 Task: Buy 5 Refrigerator Magnets from Kitchen Accessories section under best seller category for shipping address: Kelly Rodriguez, 1487 Vineyard Drive, Independence, Ohio 44131, Cell Number 4403901431. Pay from credit card ending with 9757, CVV 798
Action: Mouse moved to (16, 108)
Screenshot: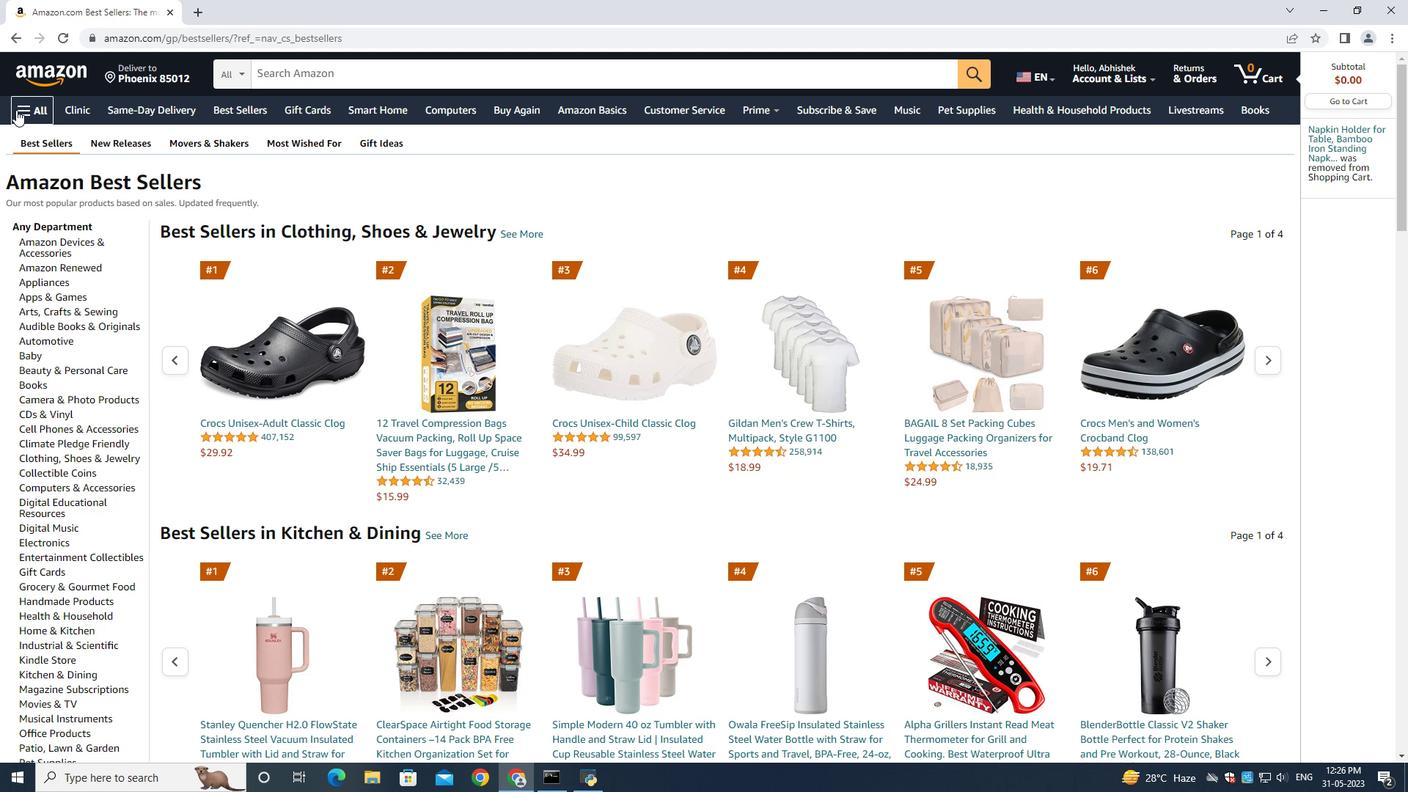 
Action: Mouse pressed left at (16, 108)
Screenshot: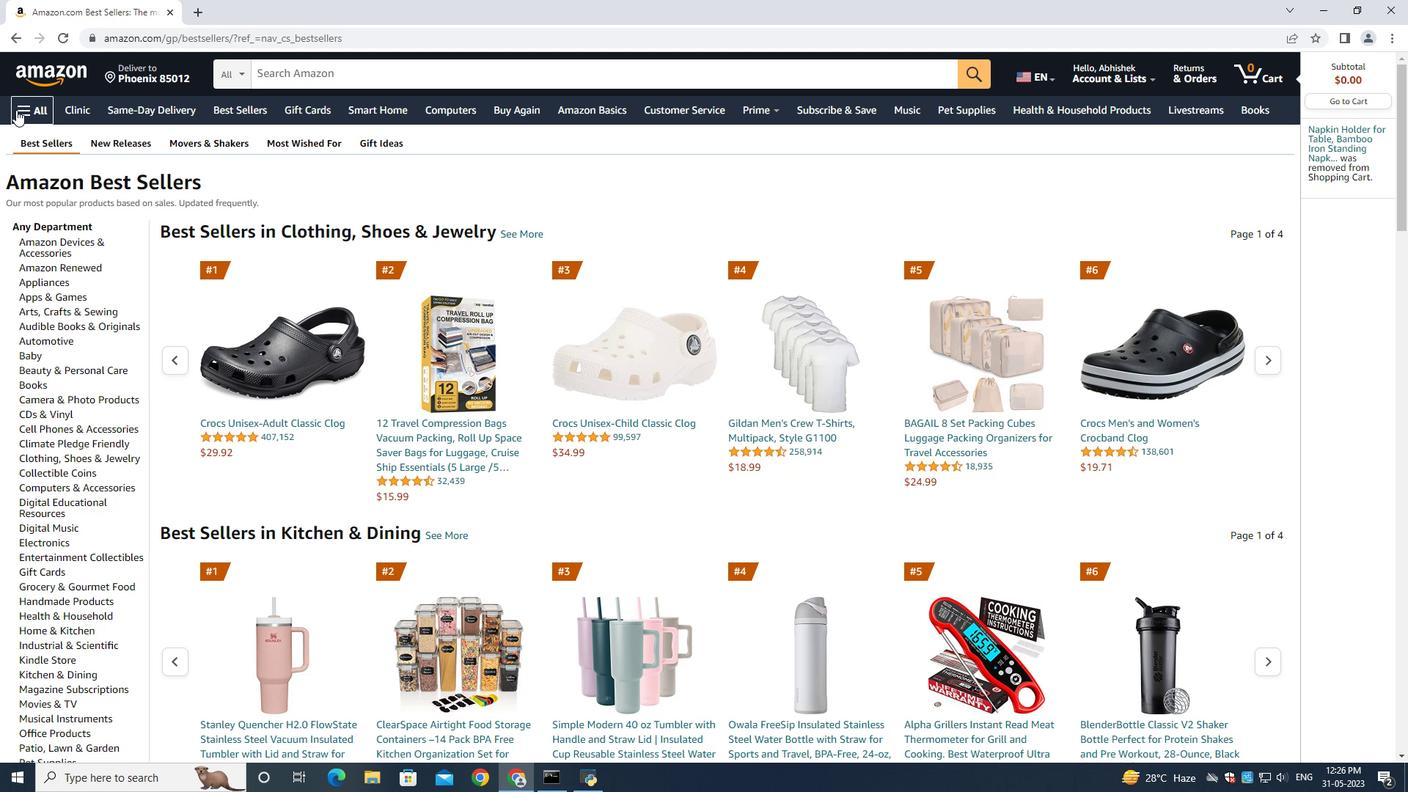 
Action: Mouse moved to (74, 138)
Screenshot: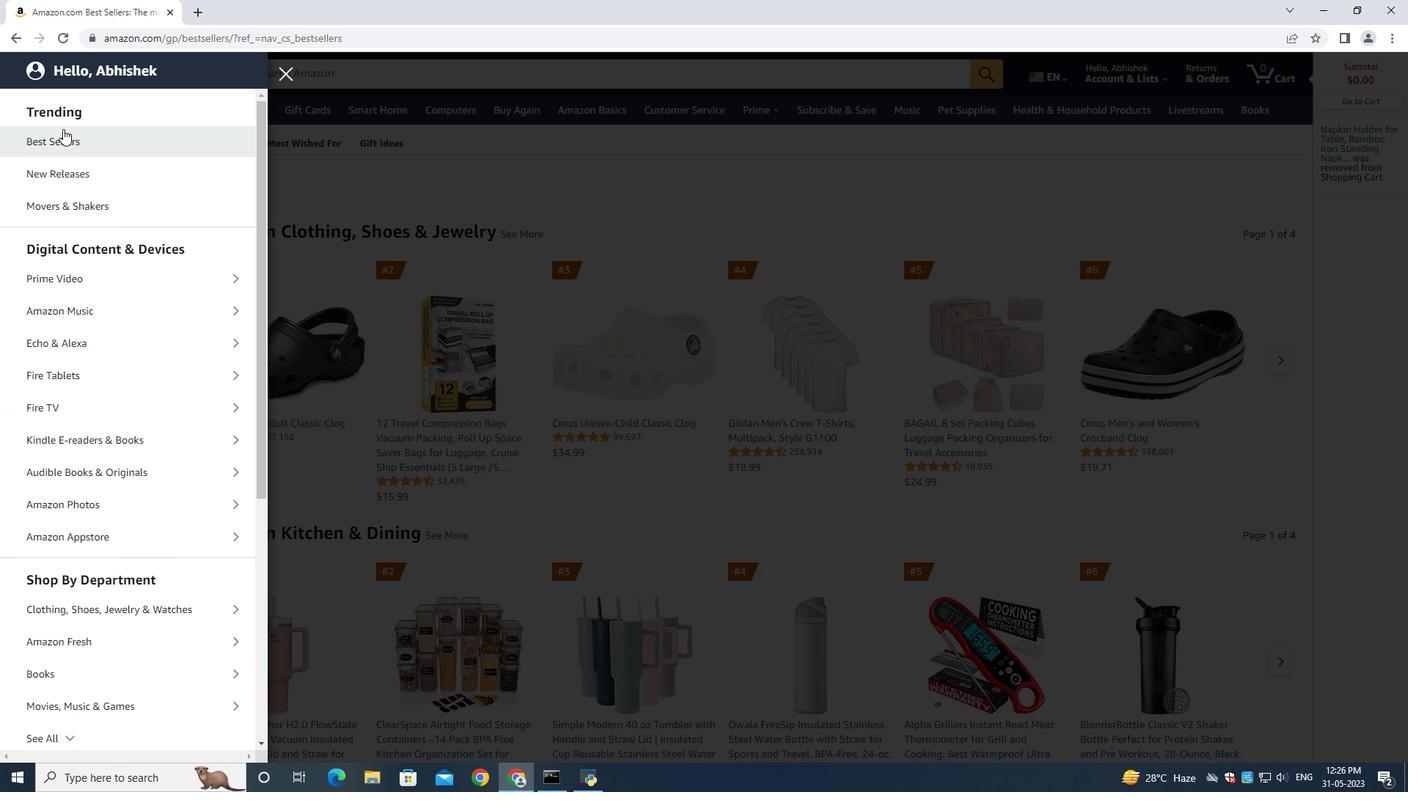
Action: Mouse pressed left at (74, 138)
Screenshot: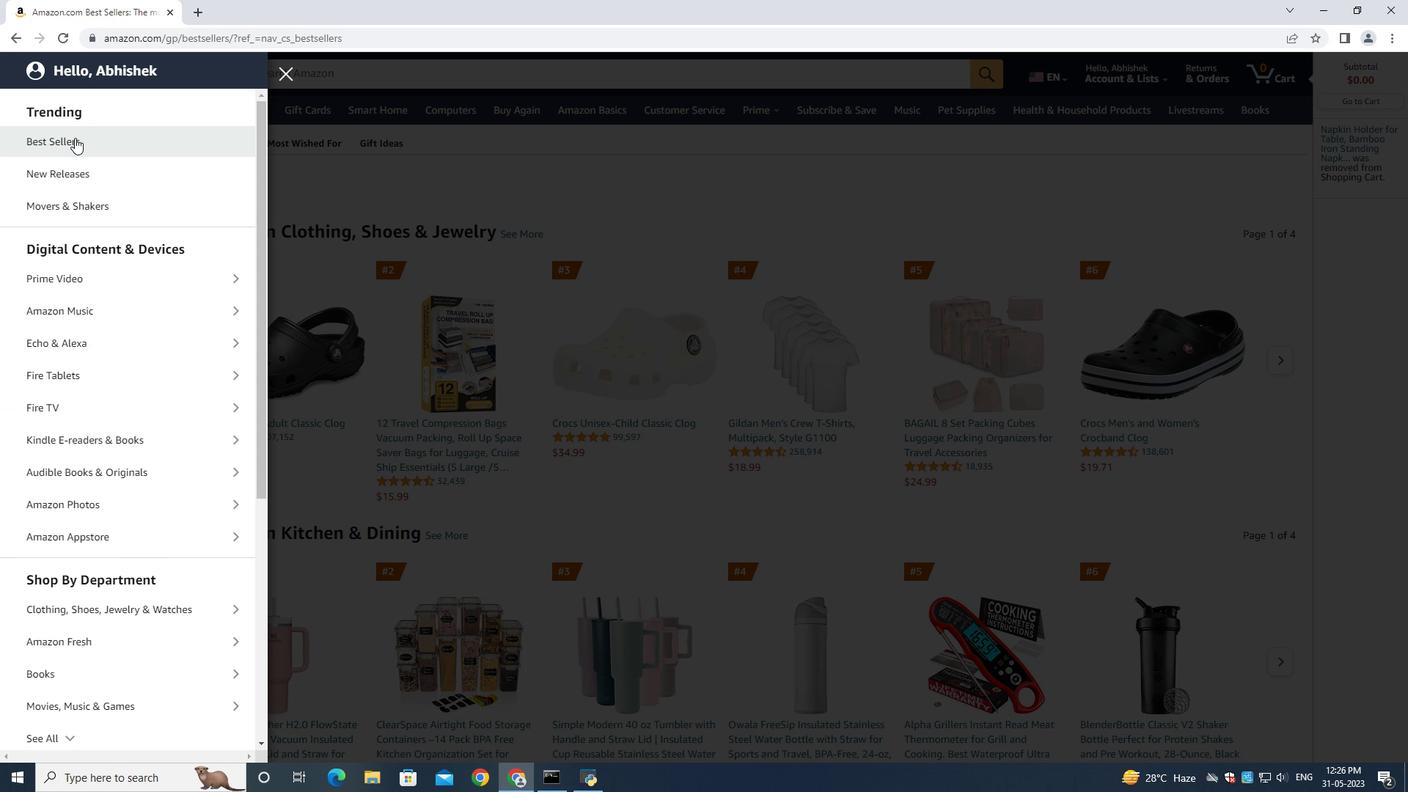 
Action: Mouse moved to (327, 78)
Screenshot: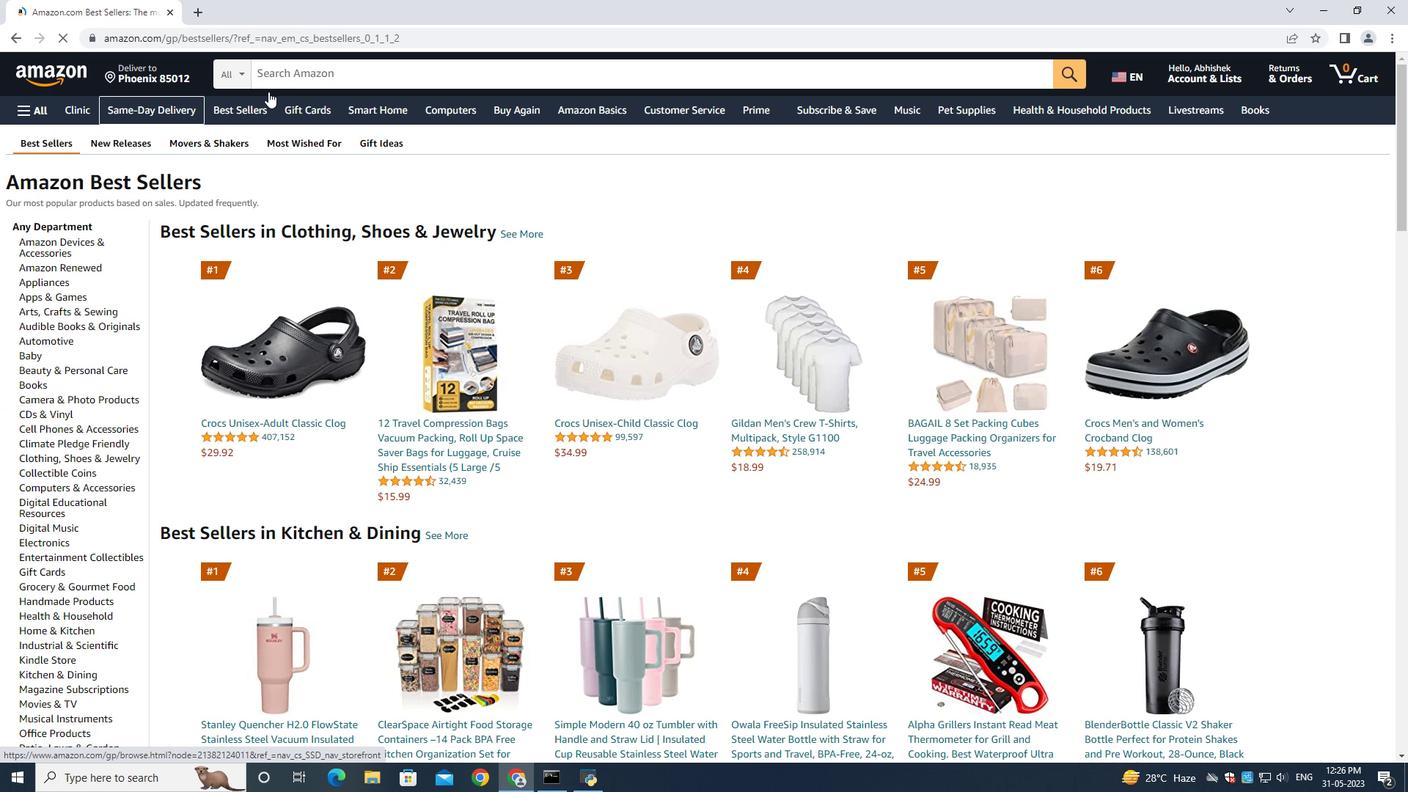 
Action: Mouse pressed left at (327, 78)
Screenshot: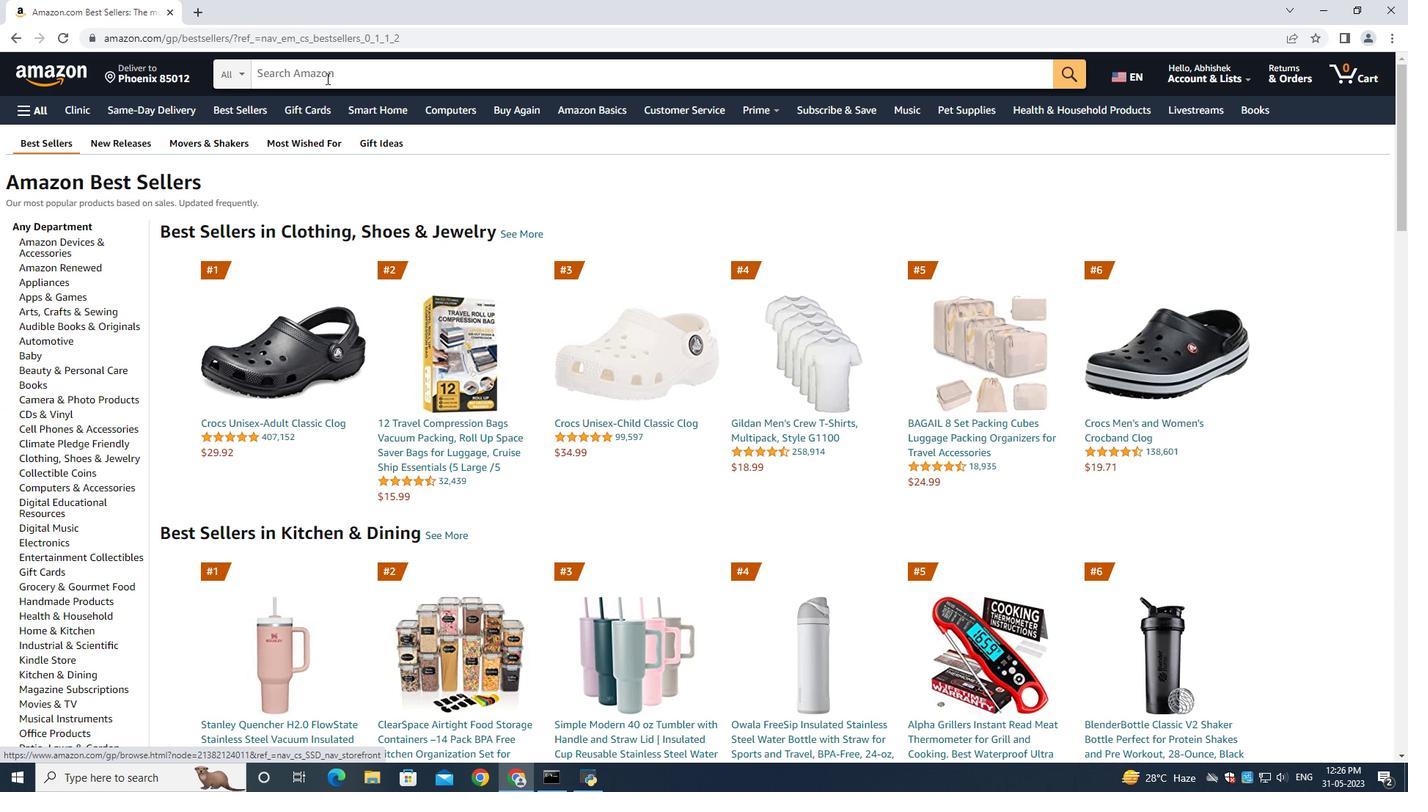
Action: Mouse moved to (326, 78)
Screenshot: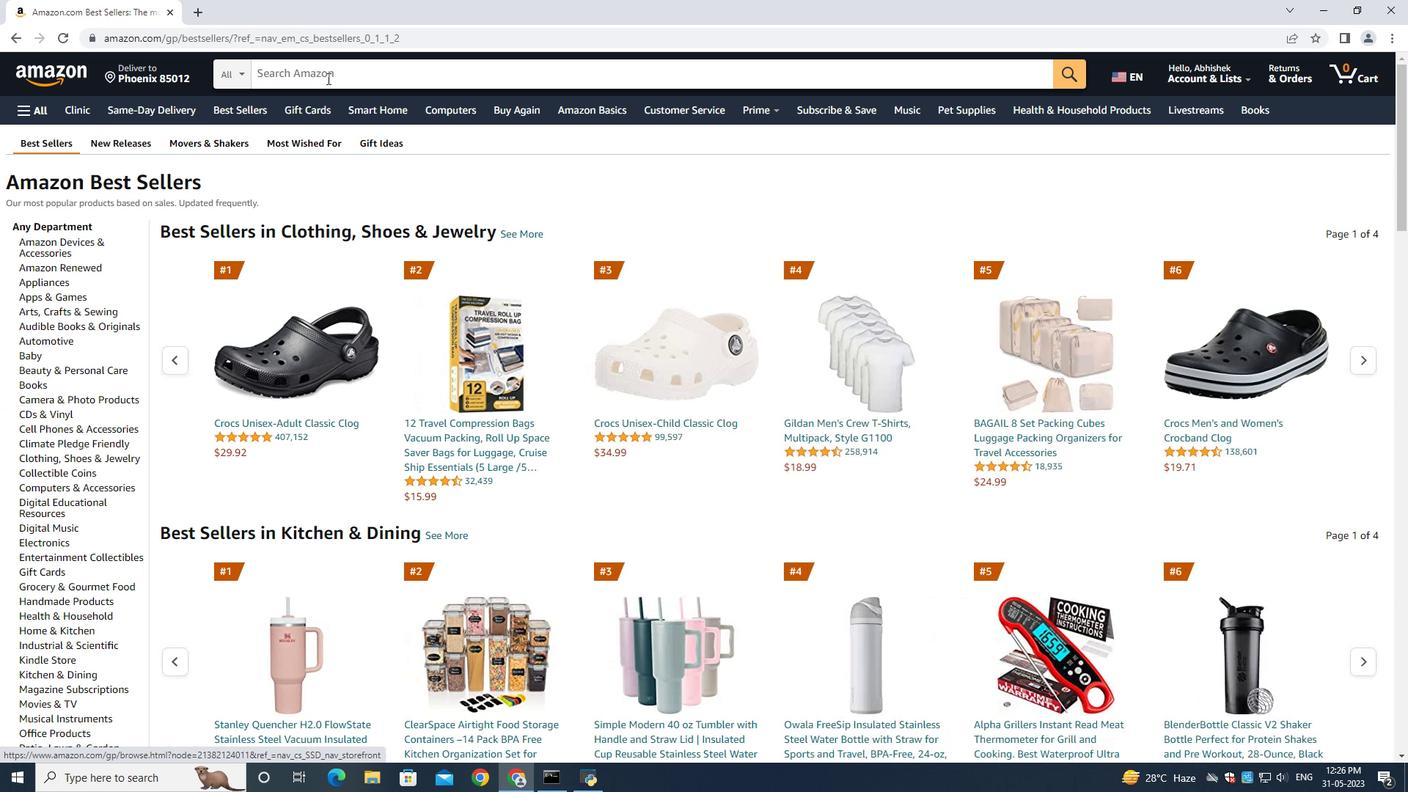 
Action: Key pressed <Key.shift><Key.shift><Key.shift><Key.shift>Refrigerator<Key.enter>
Screenshot: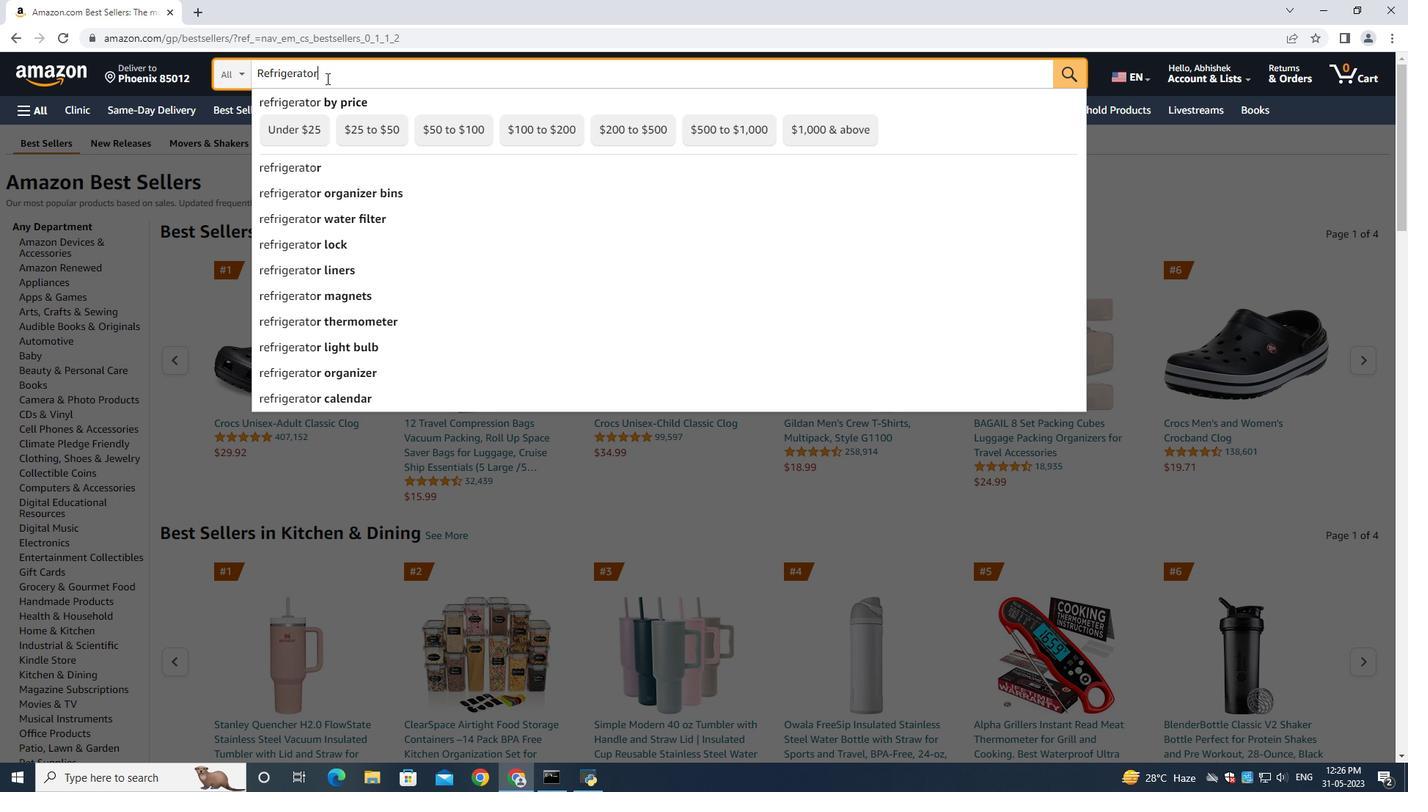 
Action: Mouse moved to (399, 77)
Screenshot: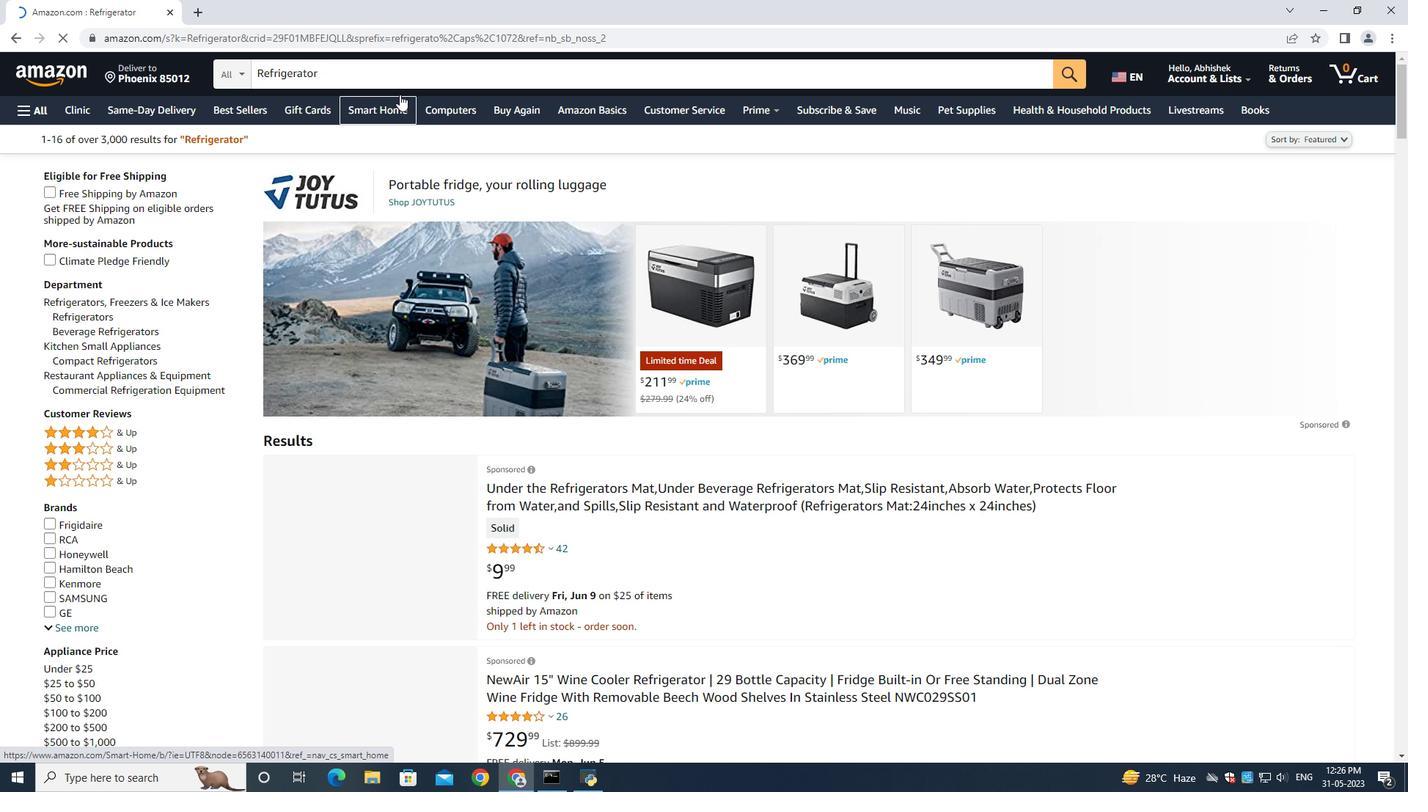 
Action: Mouse pressed left at (399, 77)
Screenshot: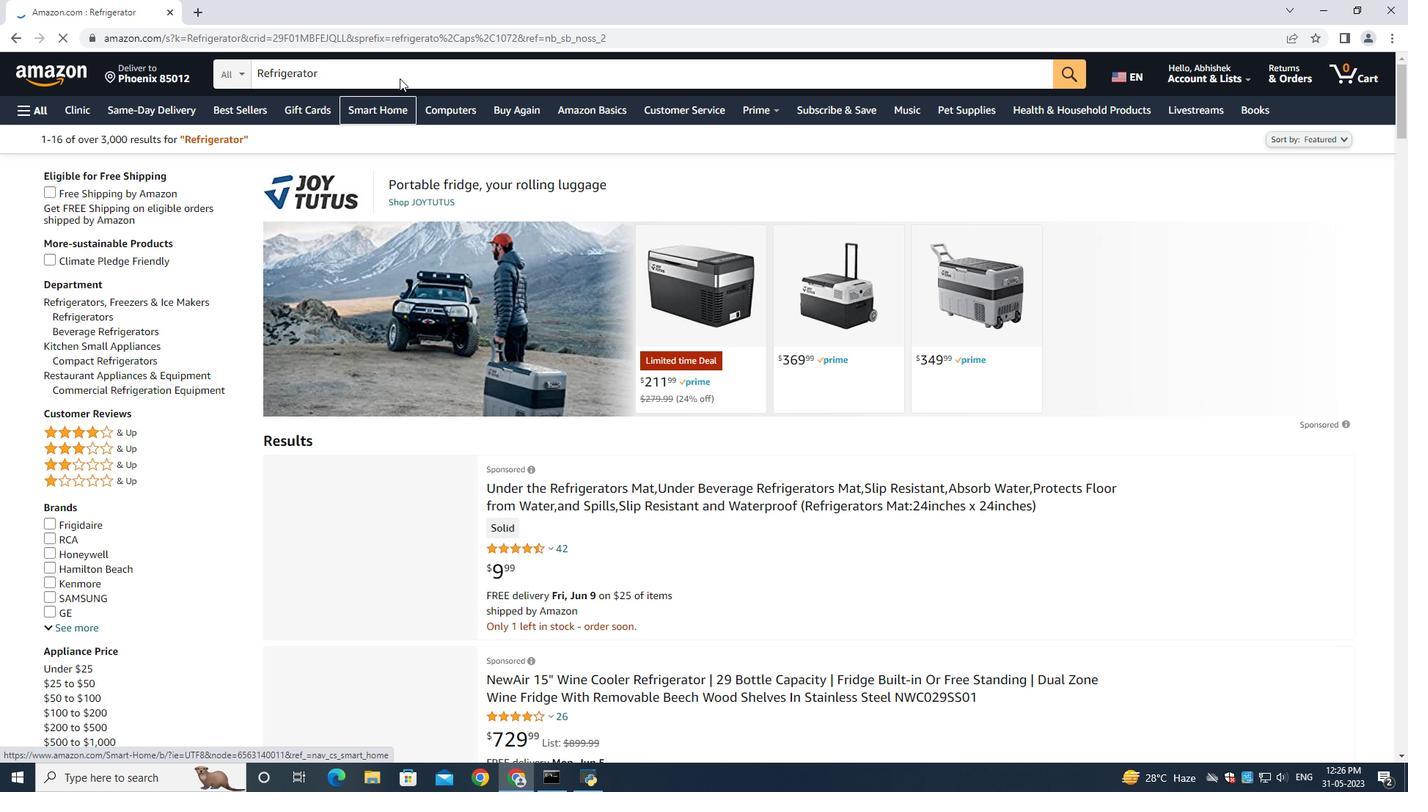 
Action: Key pressed <Key.space>magets<Key.enter>
Screenshot: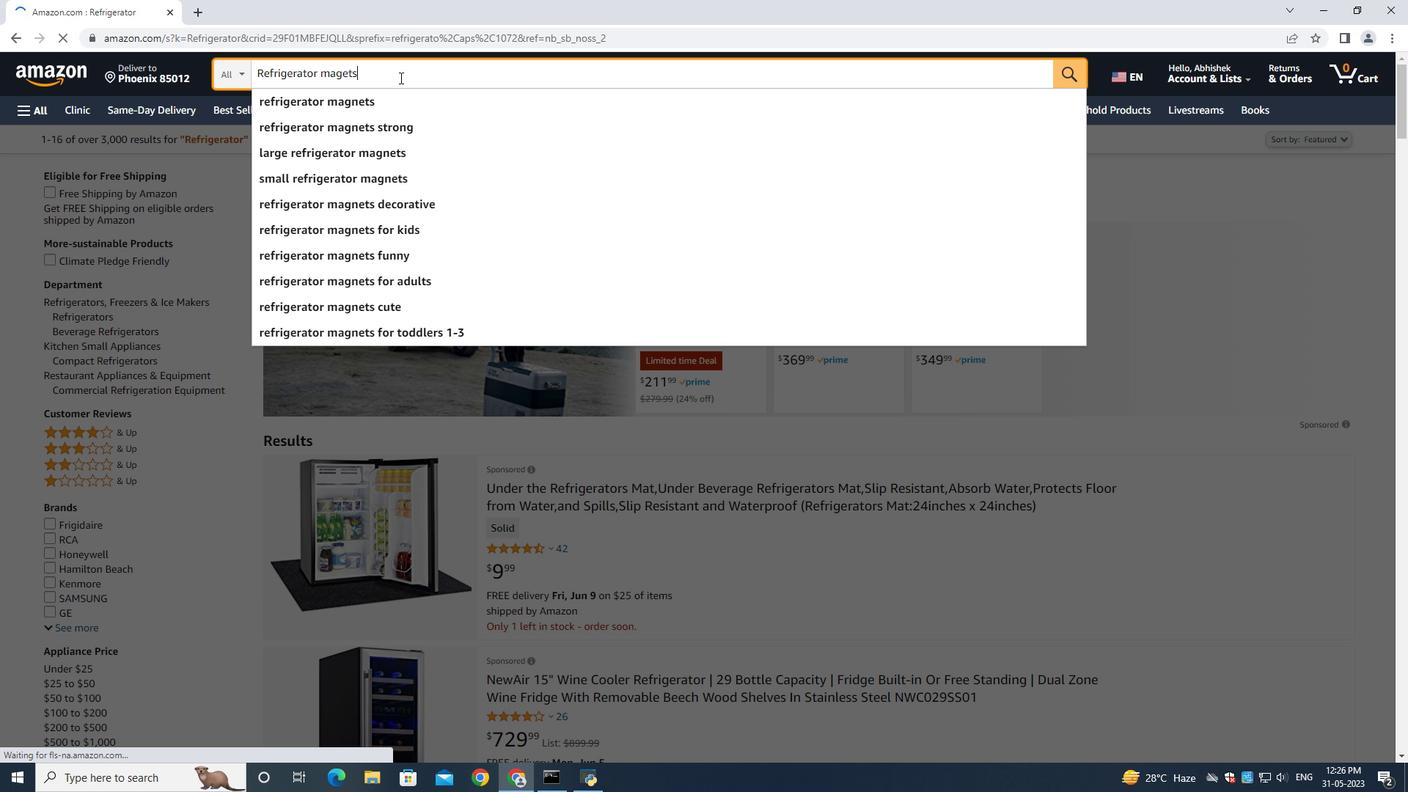 
Action: Mouse moved to (415, 77)
Screenshot: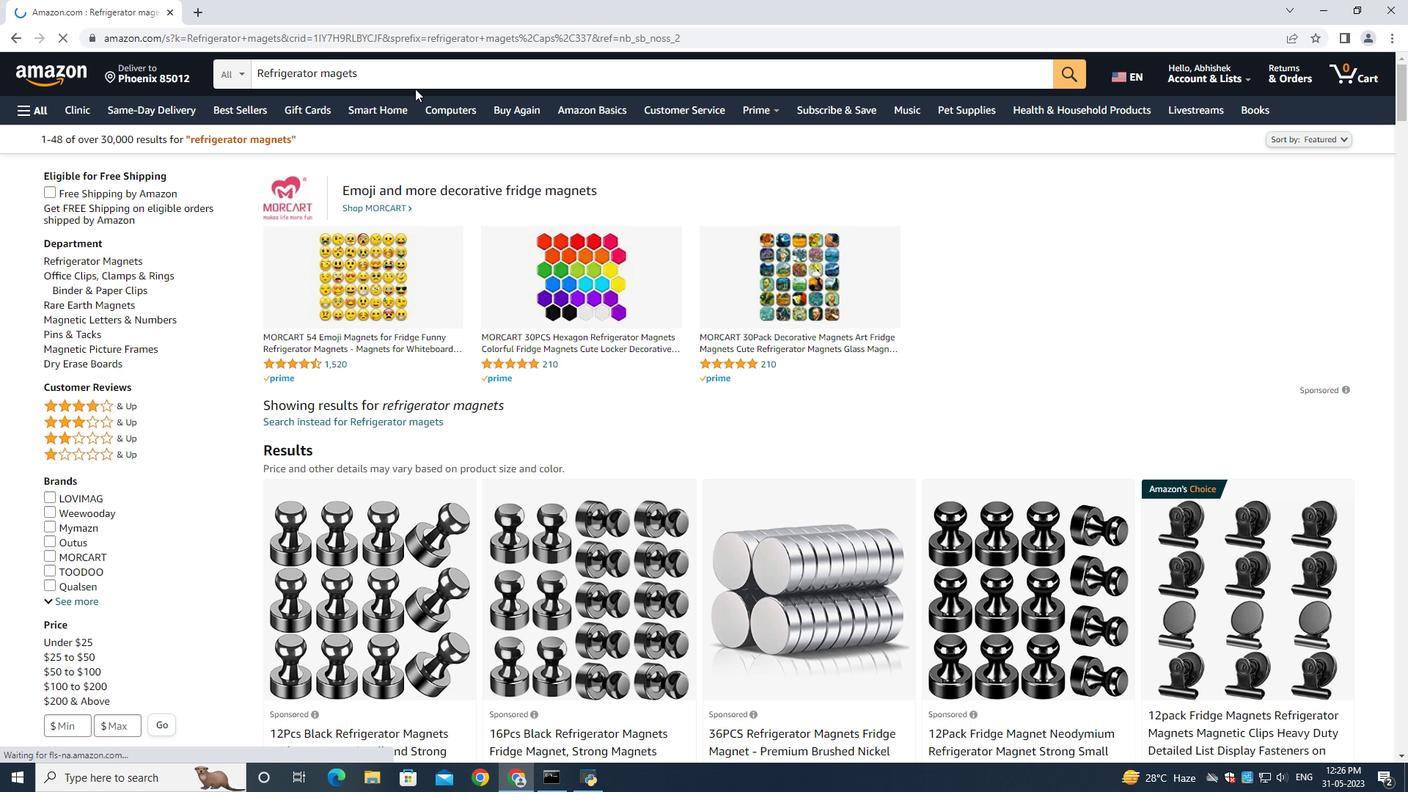 
Action: Mouse pressed left at (415, 77)
Screenshot: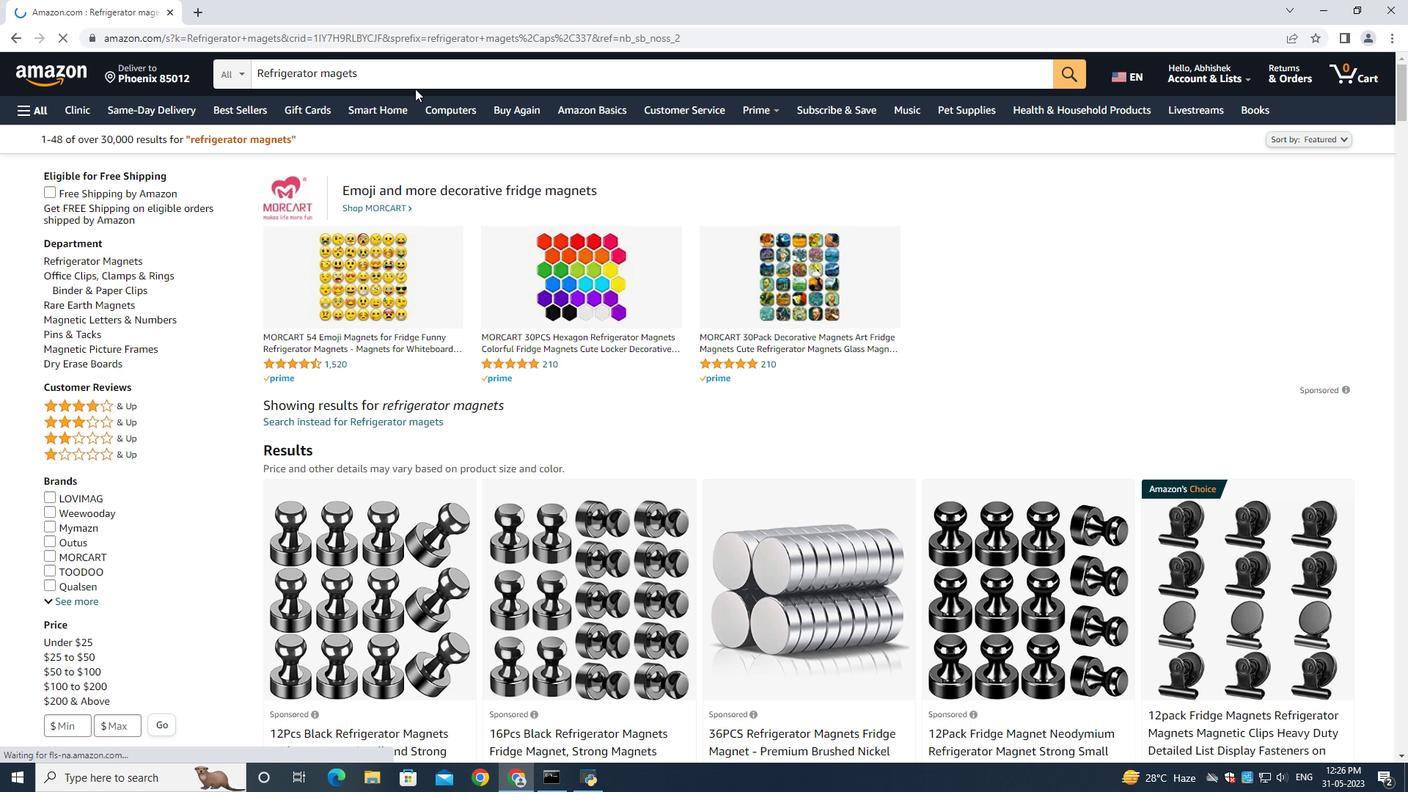 
Action: Mouse moved to (415, 77)
Screenshot: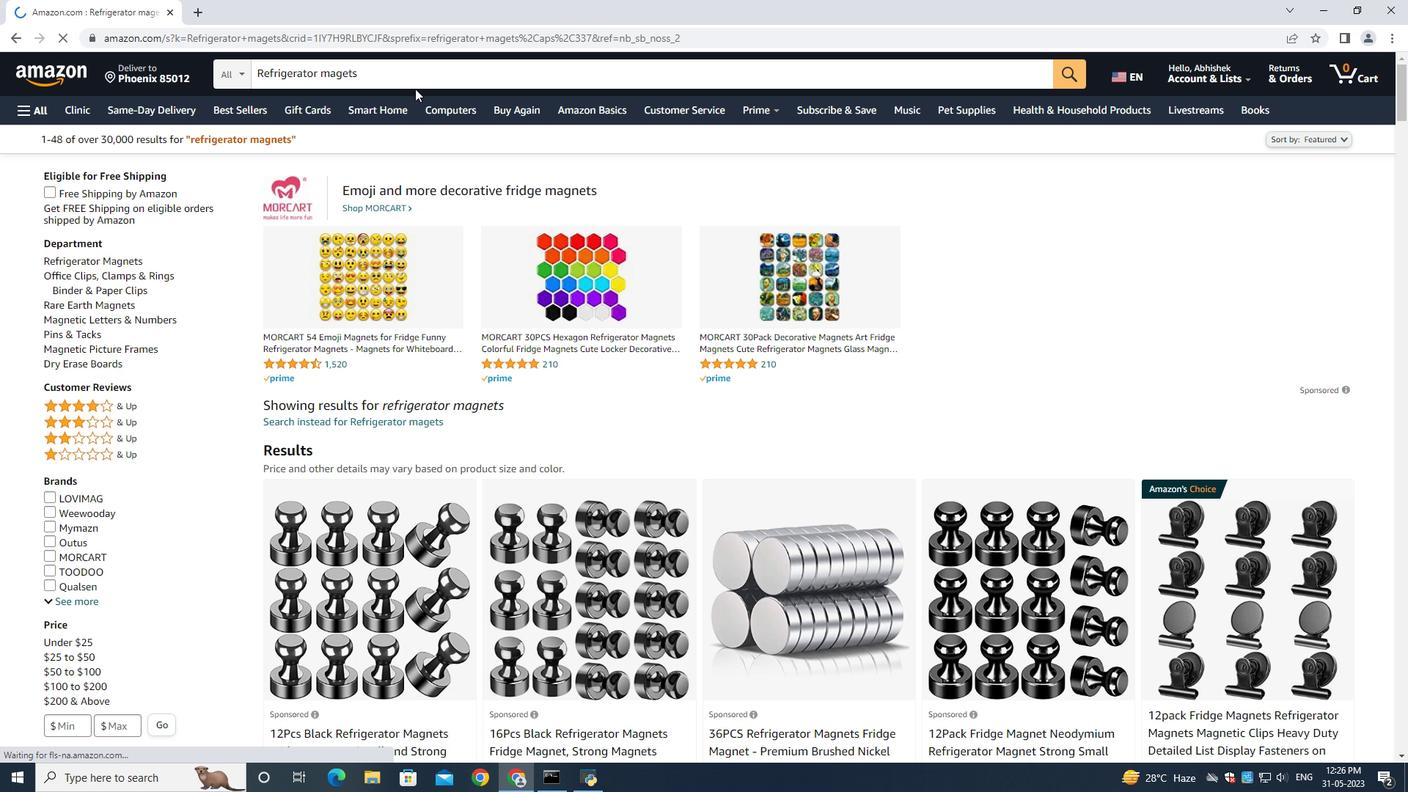 
Action: Key pressed <Key.space>kitchen<Key.enter>
Screenshot: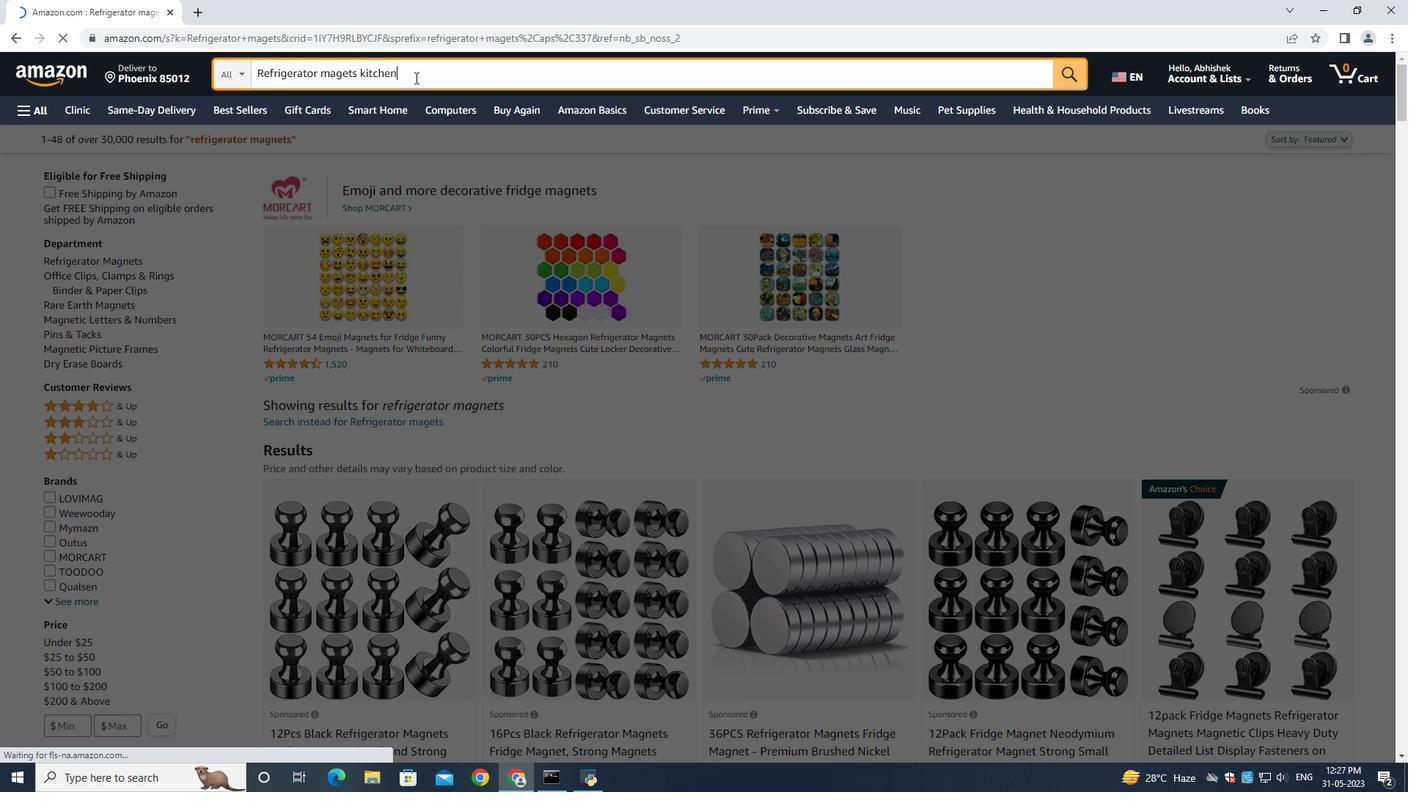 
Action: Mouse moved to (752, 499)
Screenshot: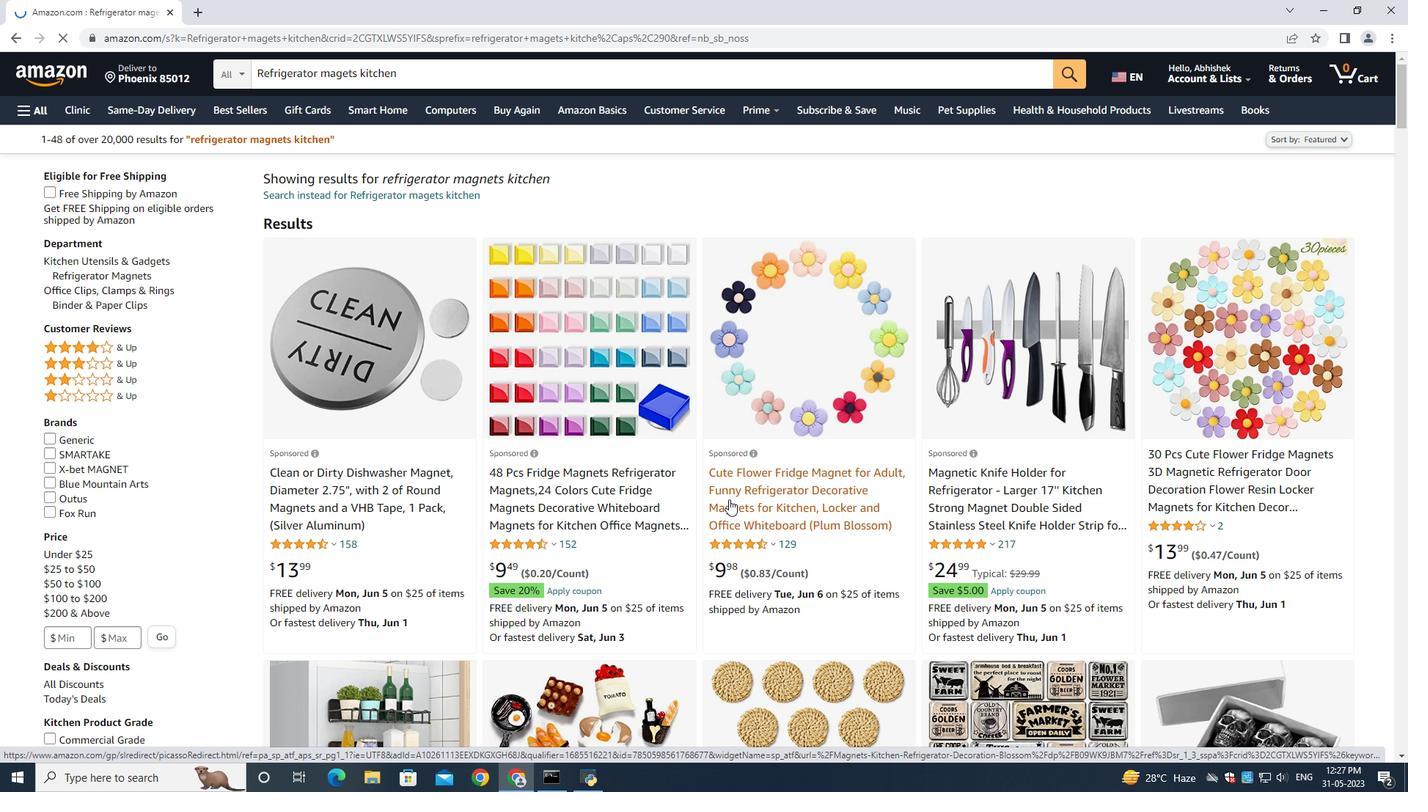 
Action: Mouse pressed left at (752, 499)
Screenshot: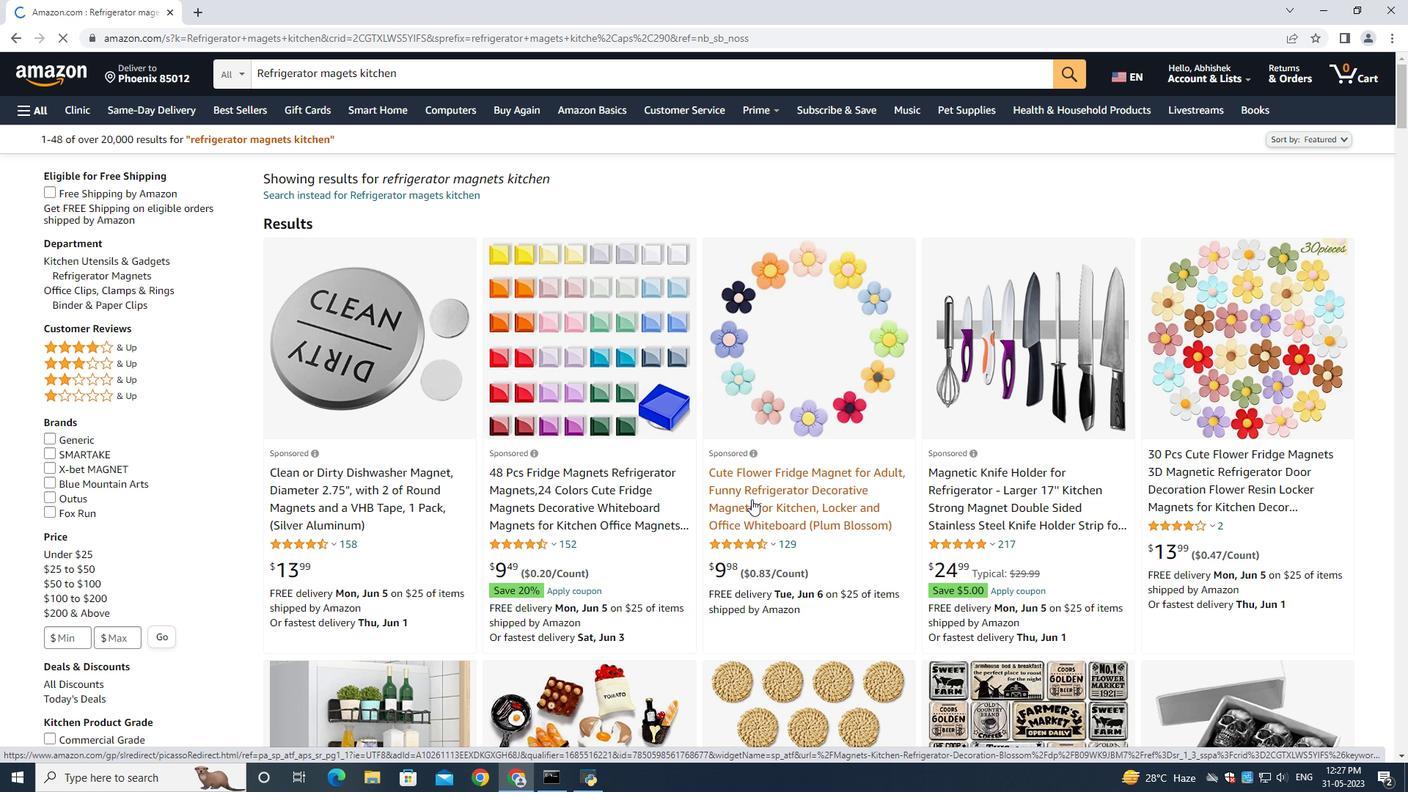 
Action: Mouse moved to (522, 628)
Screenshot: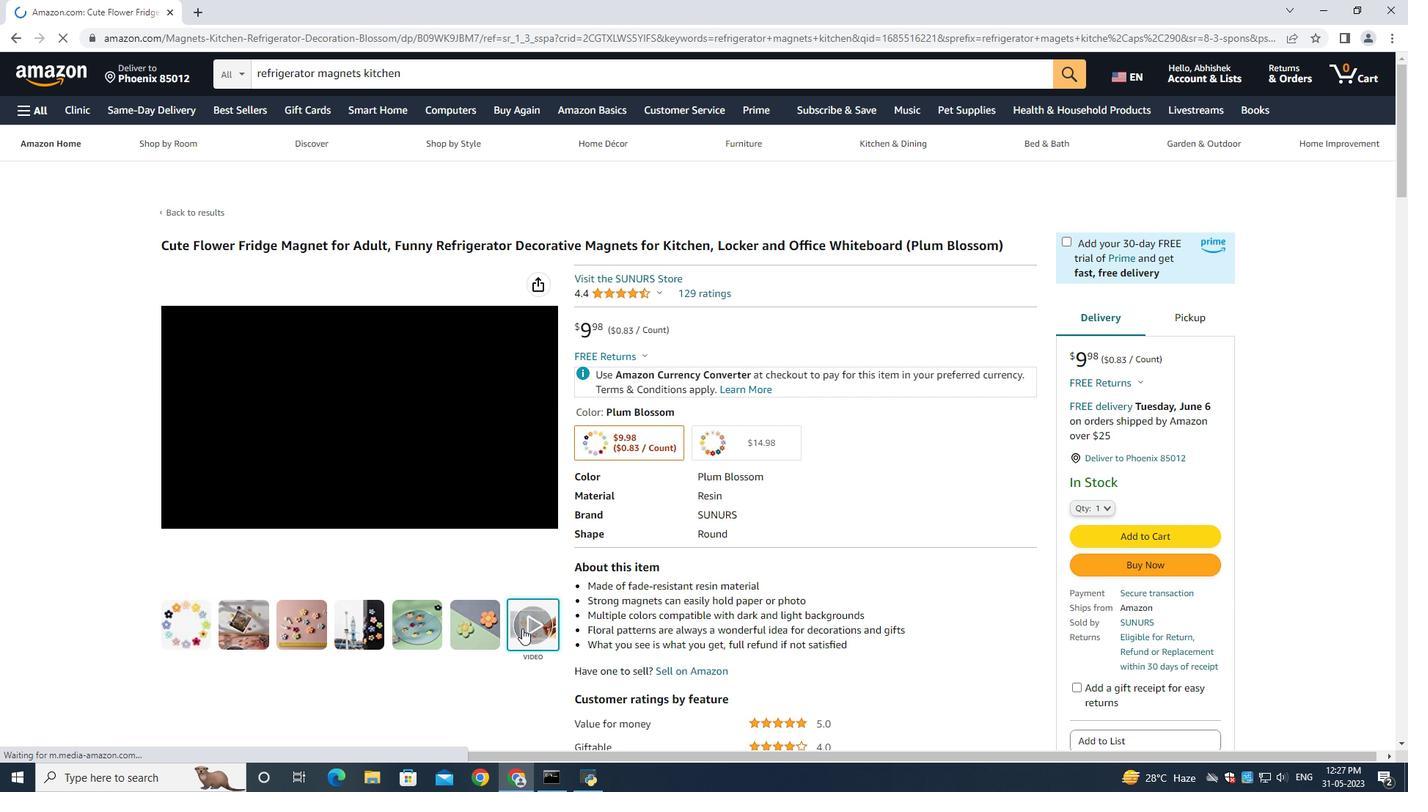 
Action: Mouse pressed left at (522, 628)
Screenshot: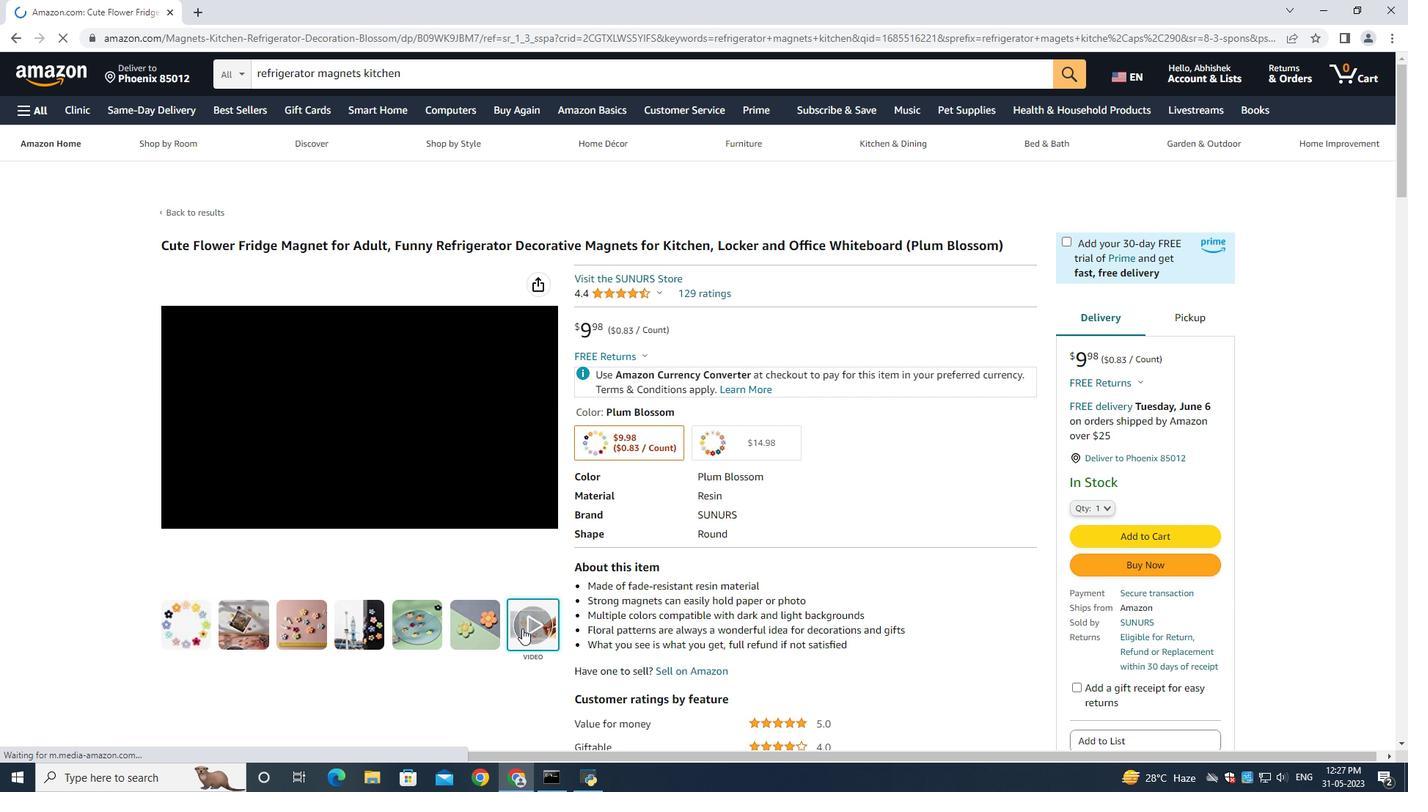 
Action: Mouse moved to (1357, 135)
Screenshot: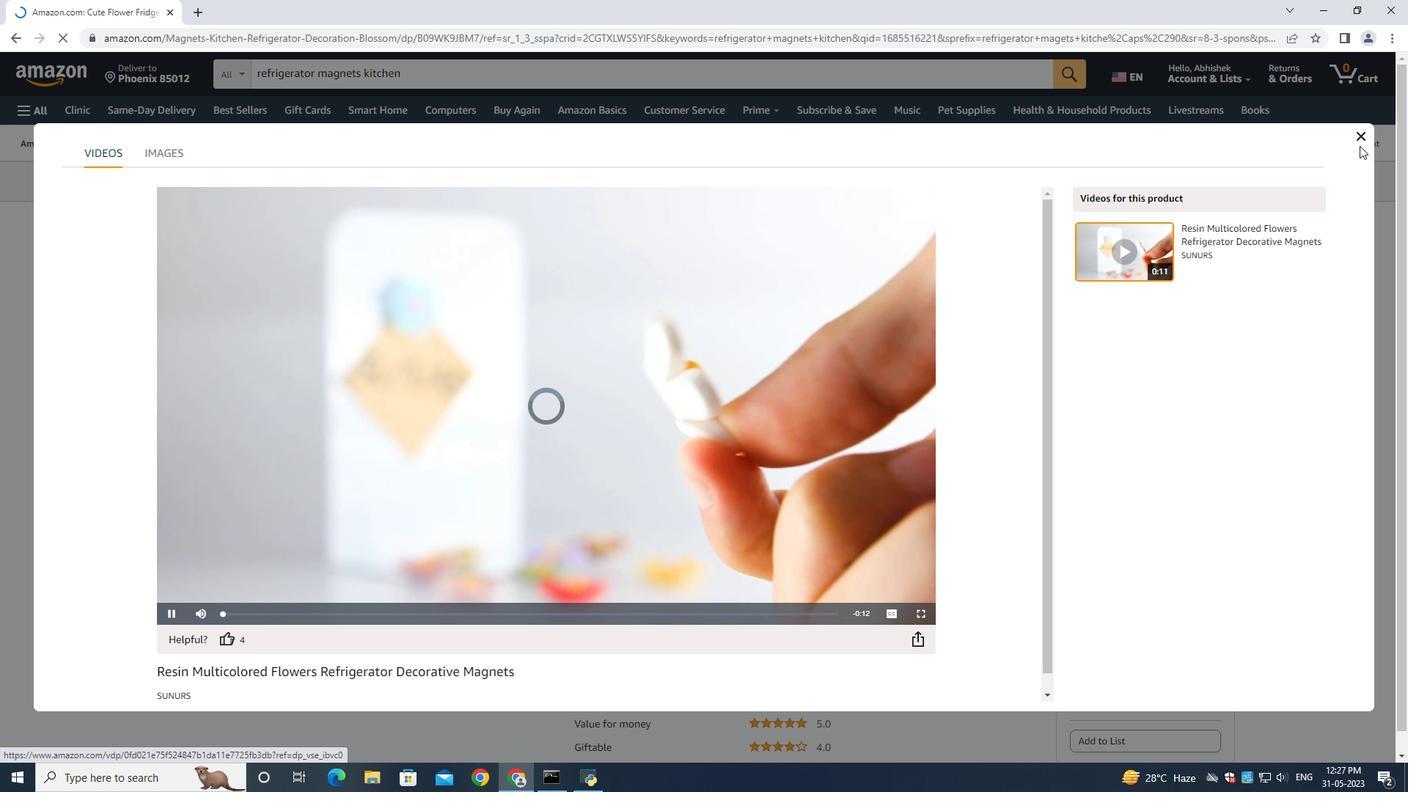 
Action: Mouse pressed left at (1357, 133)
Screenshot: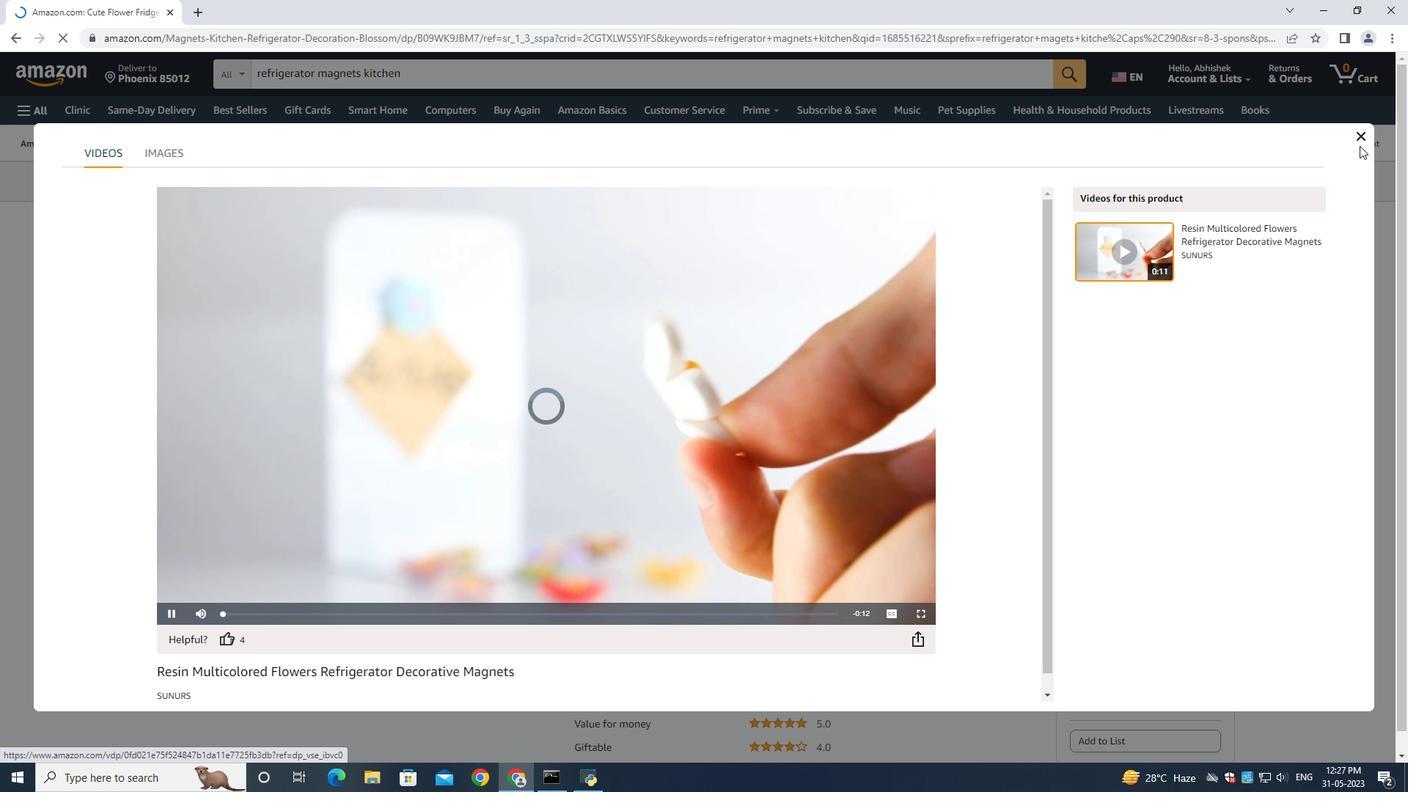
Action: Mouse moved to (1093, 506)
Screenshot: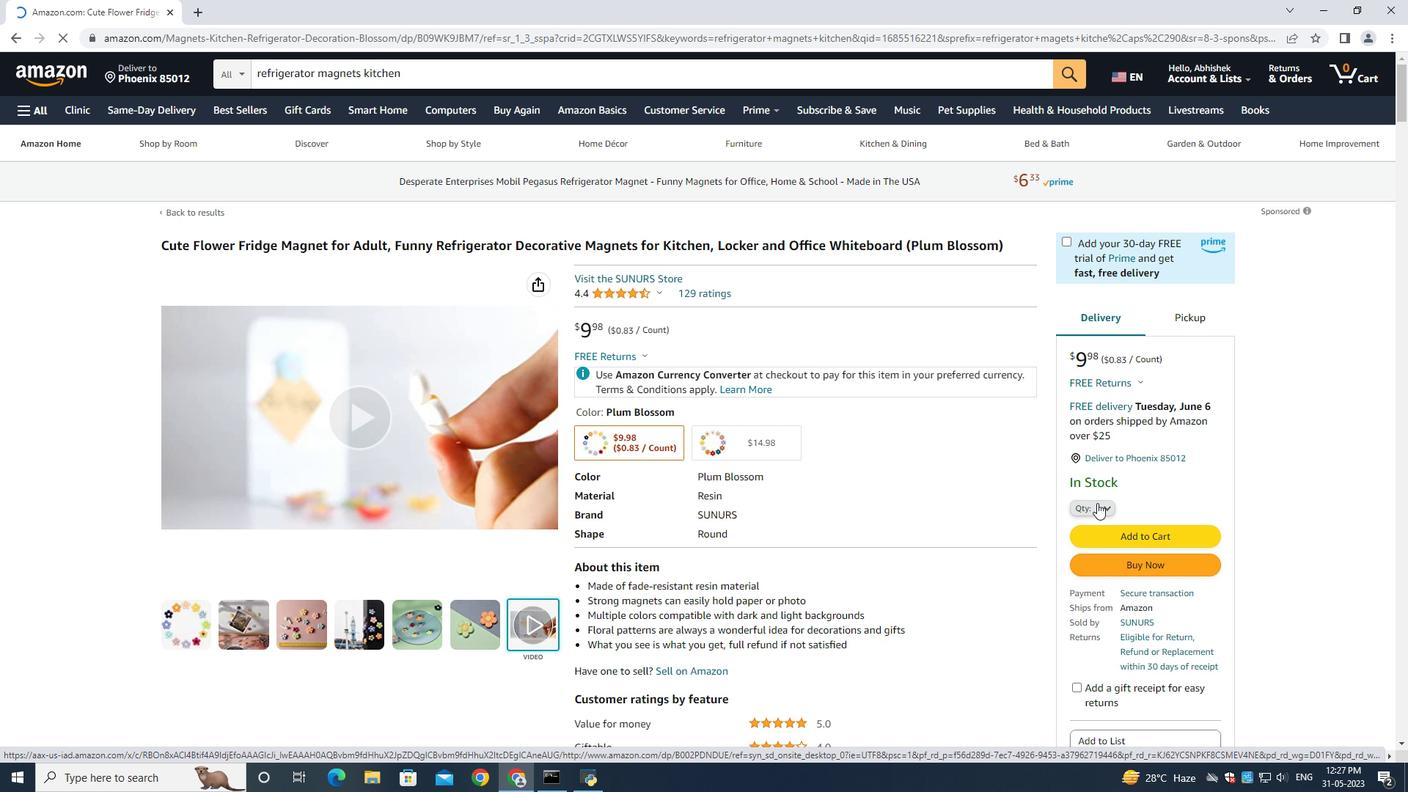 
Action: Mouse pressed left at (1093, 506)
Screenshot: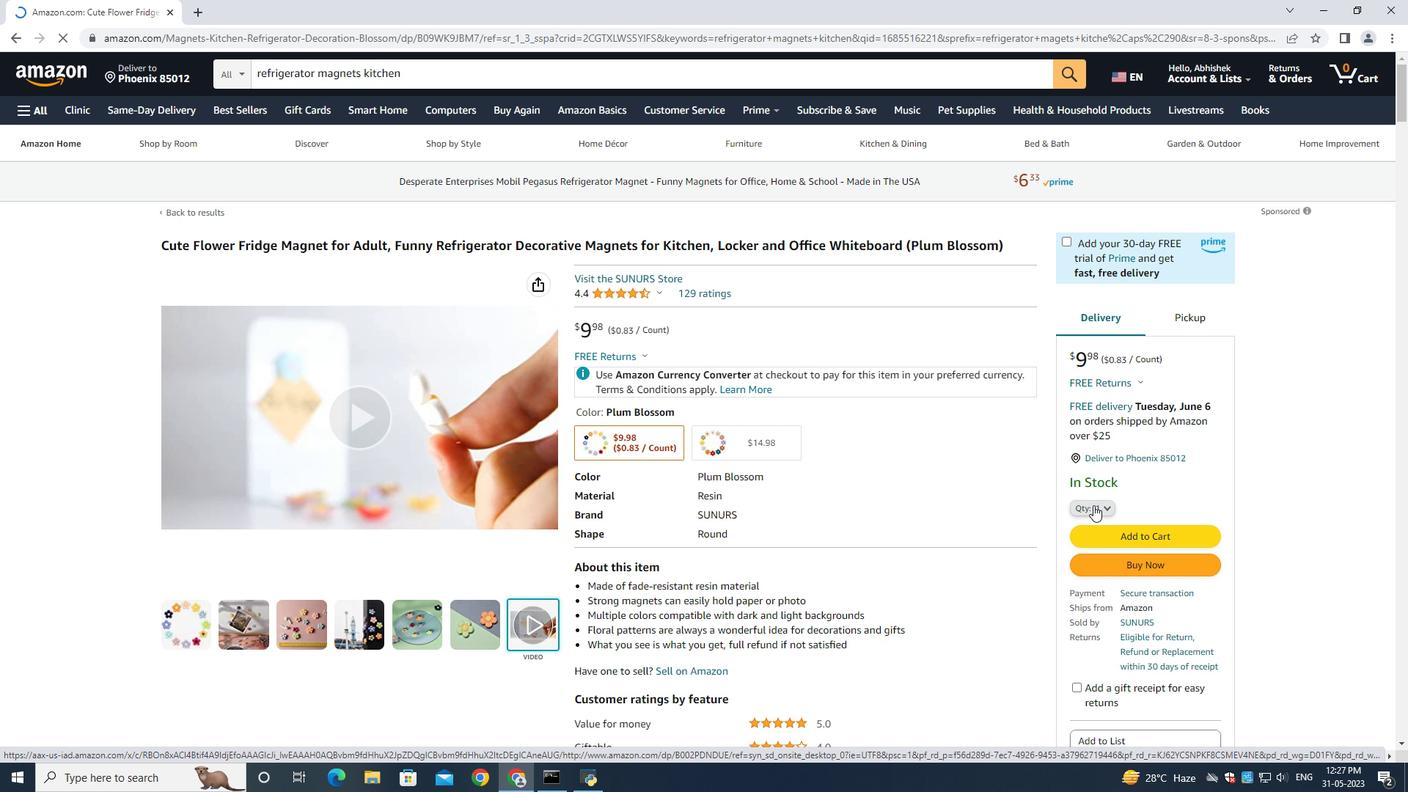 
Action: Mouse moved to (1085, 159)
Screenshot: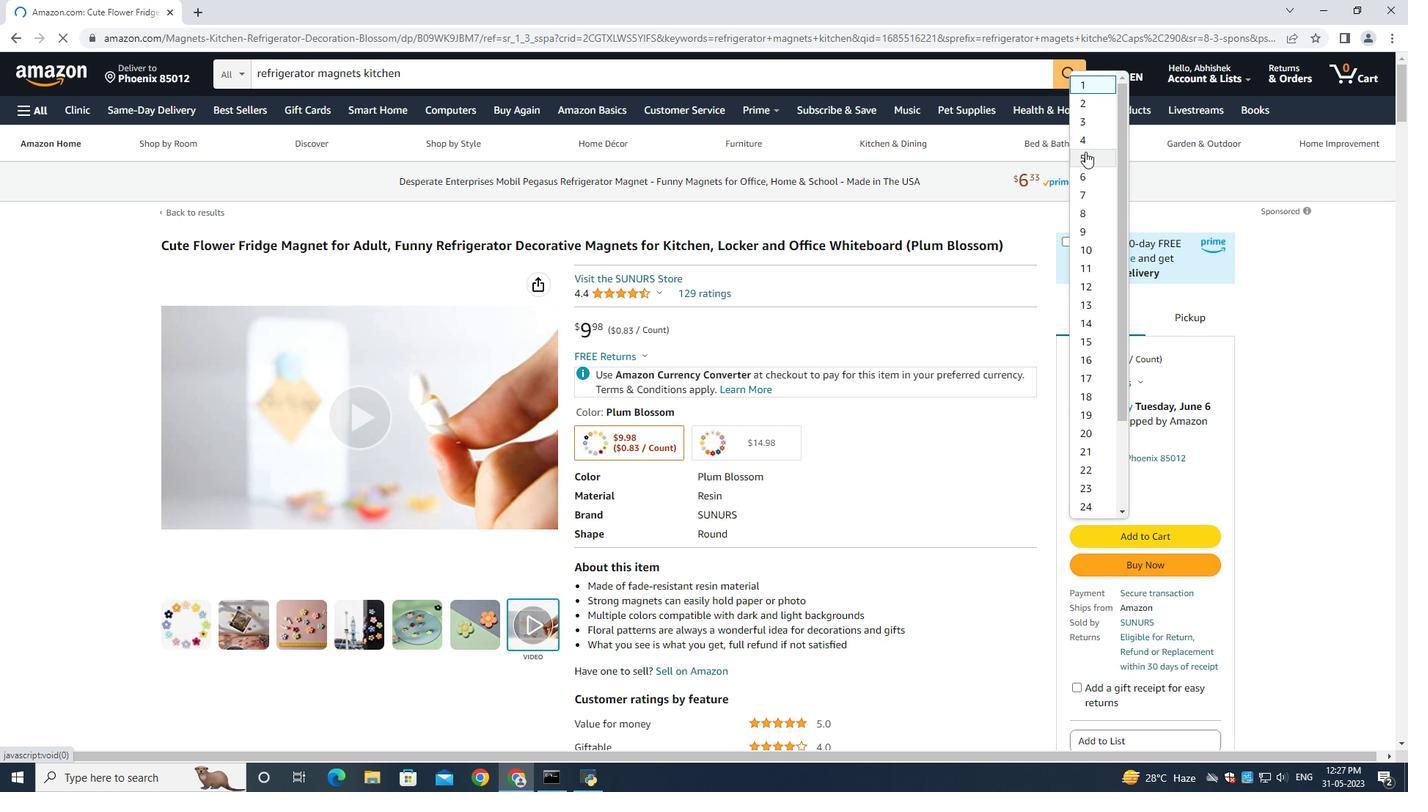 
Action: Mouse pressed left at (1085, 159)
Screenshot: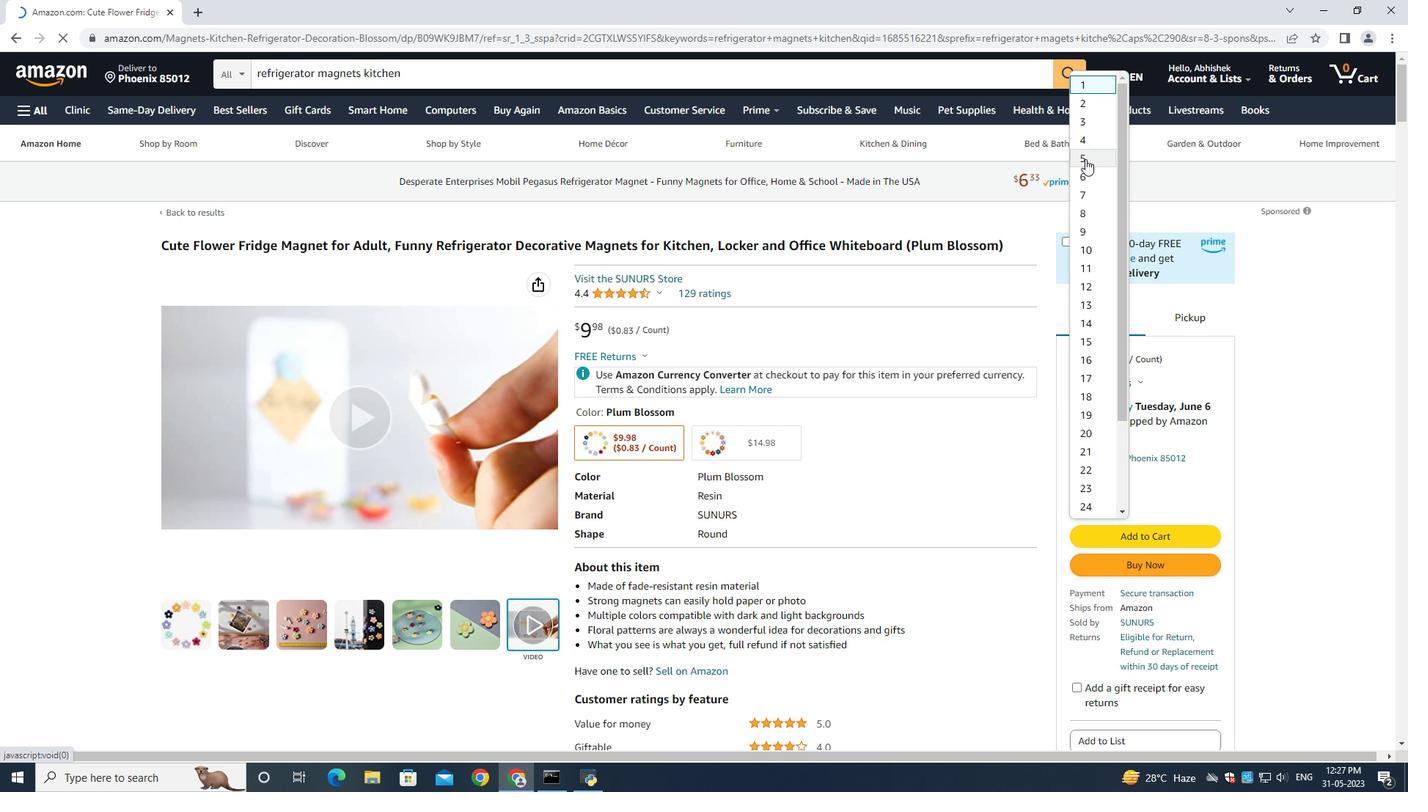 
Action: Mouse moved to (1143, 535)
Screenshot: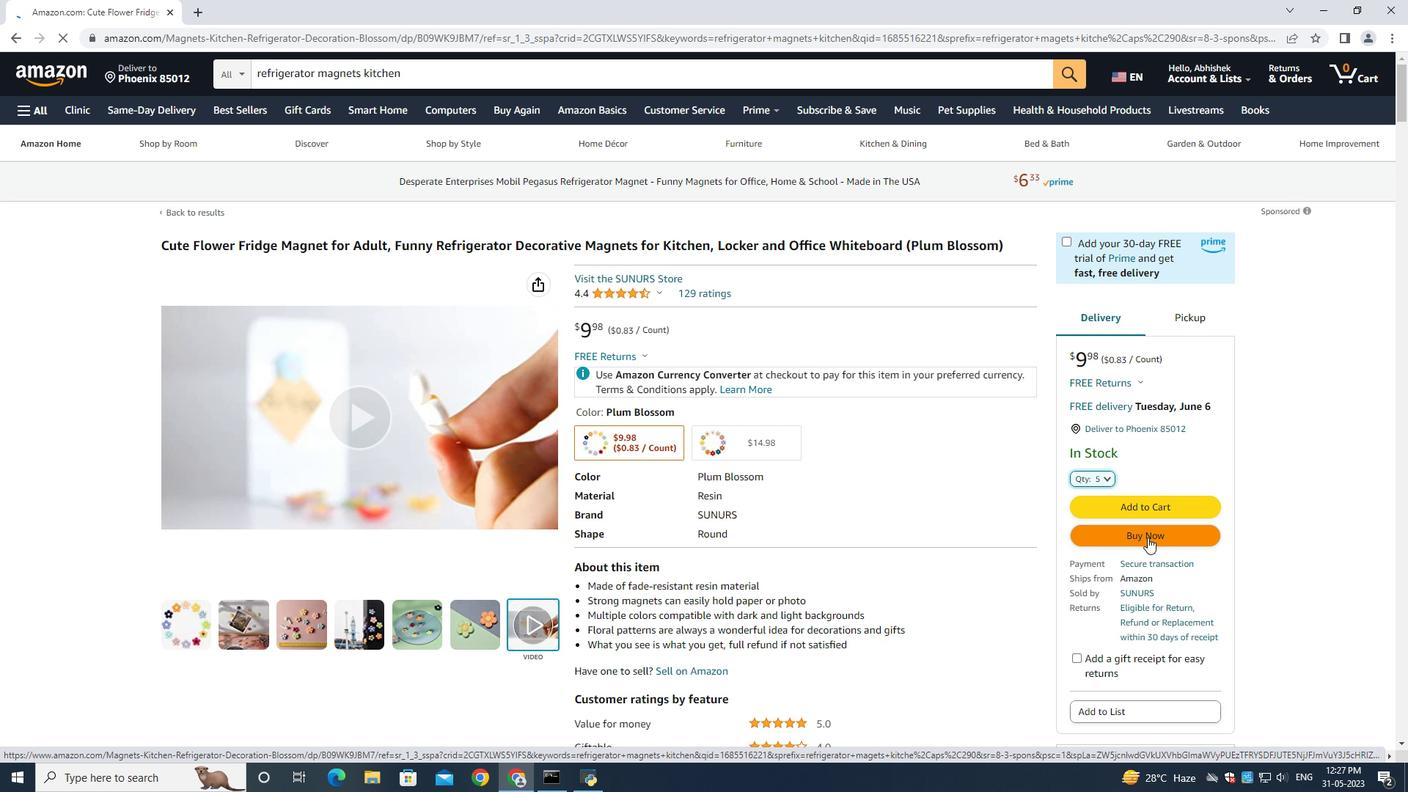 
Action: Mouse pressed left at (1143, 535)
Screenshot: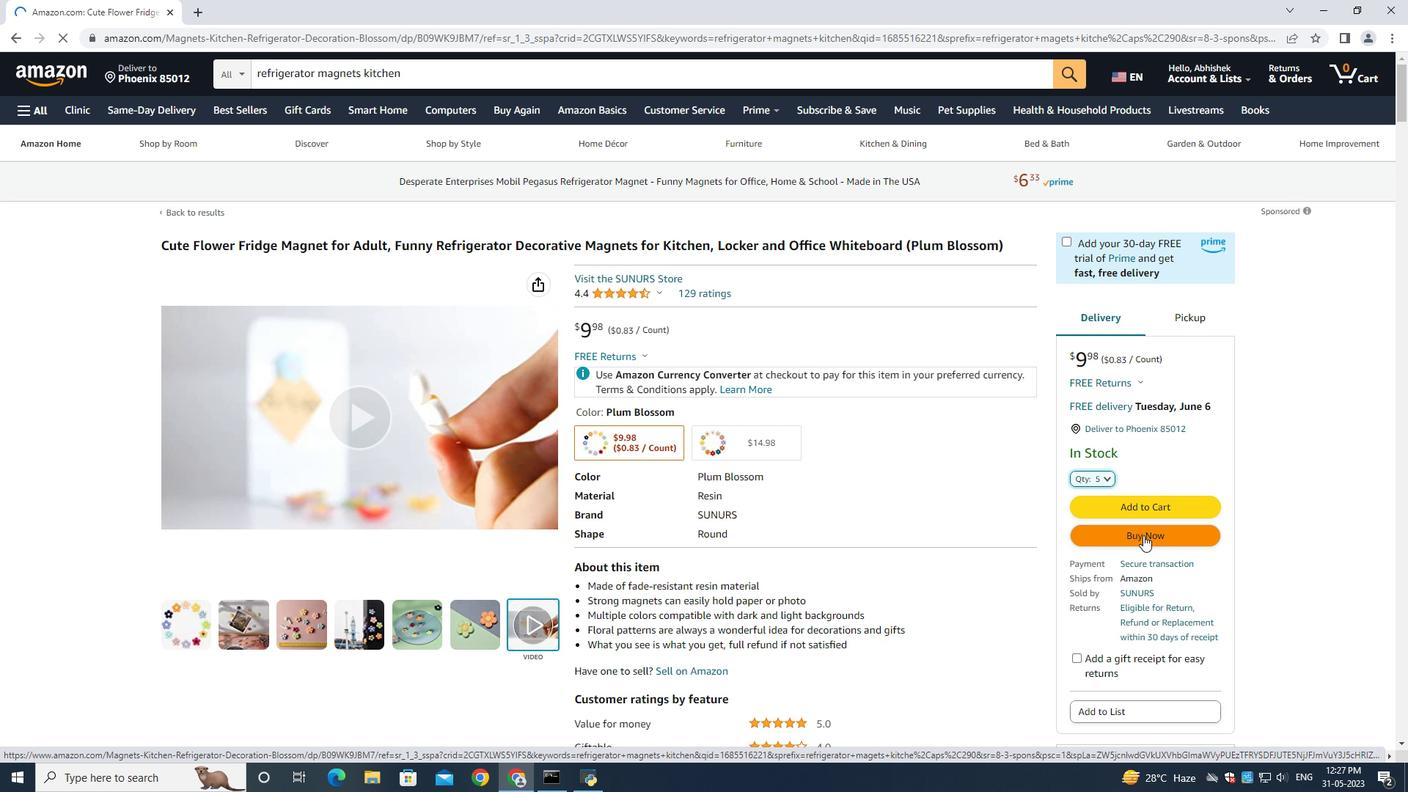 
Action: Mouse moved to (791, 488)
Screenshot: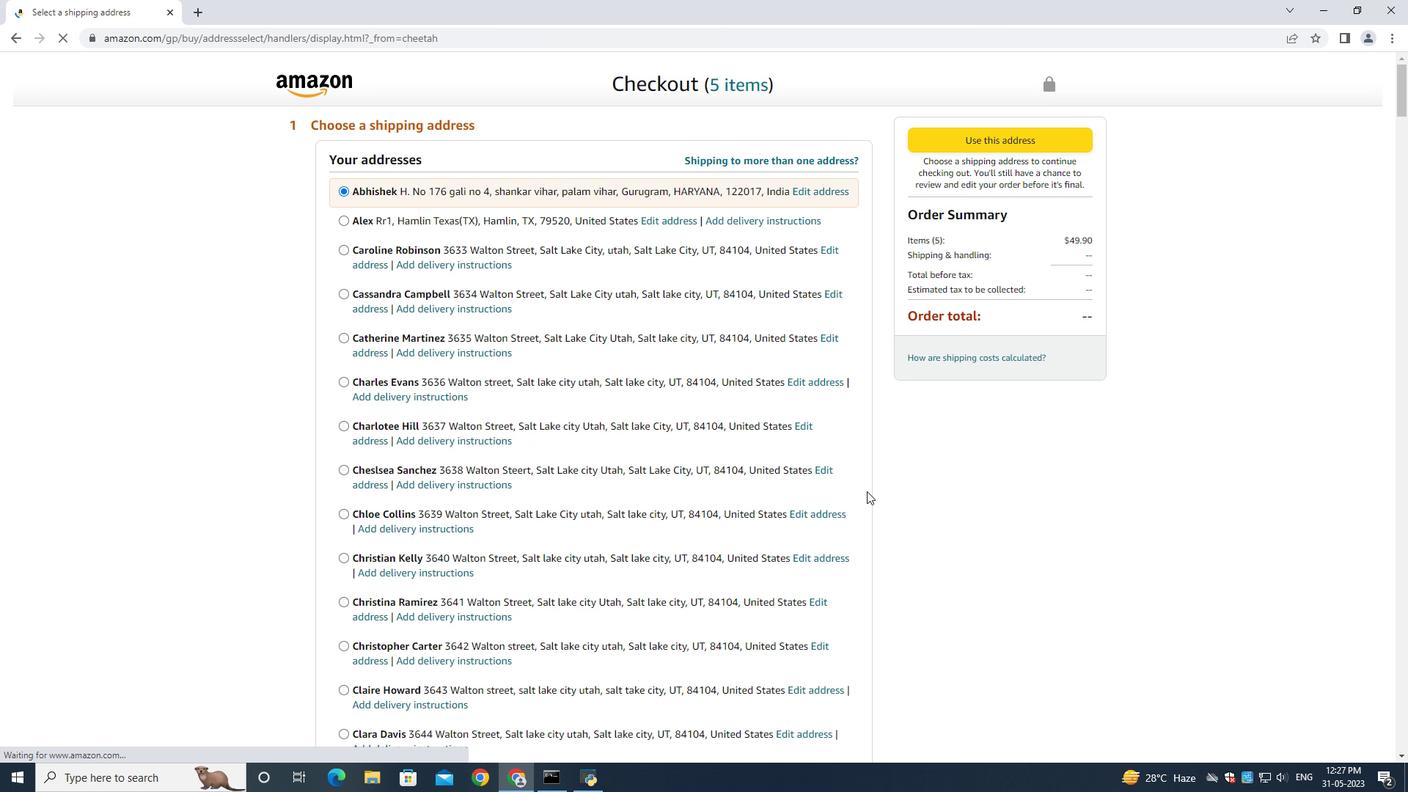 
Action: Mouse scrolled (792, 487) with delta (0, 0)
Screenshot: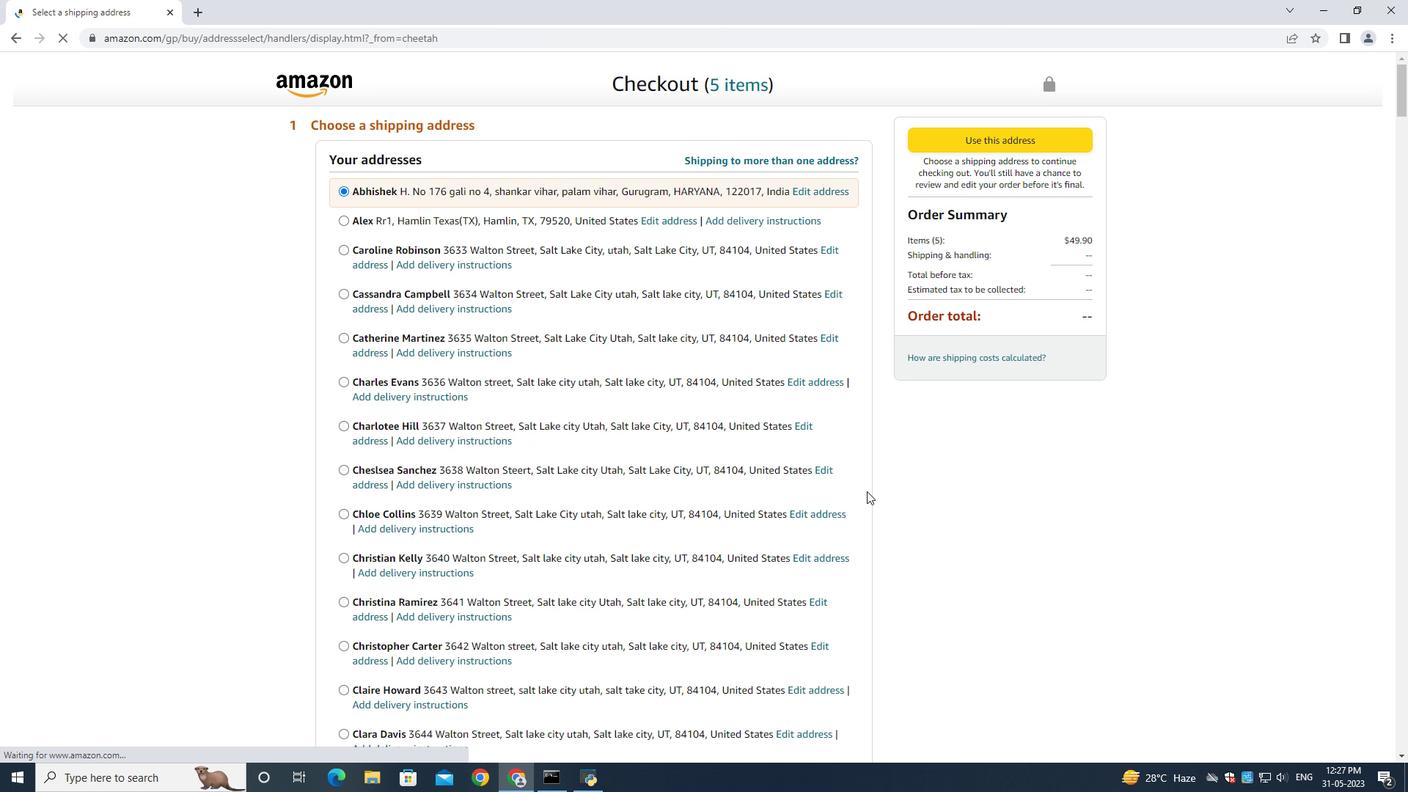 
Action: Mouse scrolled (791, 487) with delta (0, 0)
Screenshot: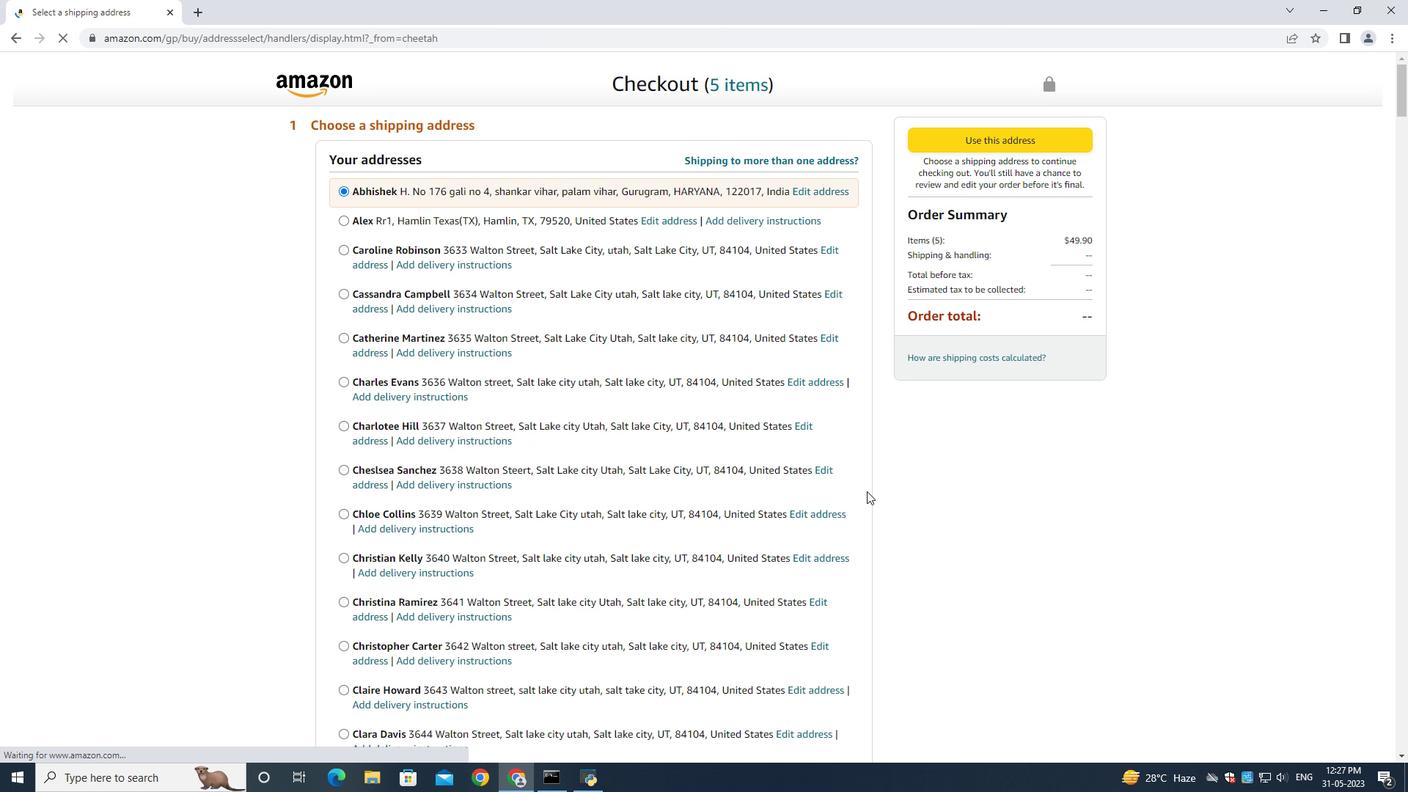 
Action: Mouse scrolled (791, 486) with delta (0, -1)
Screenshot: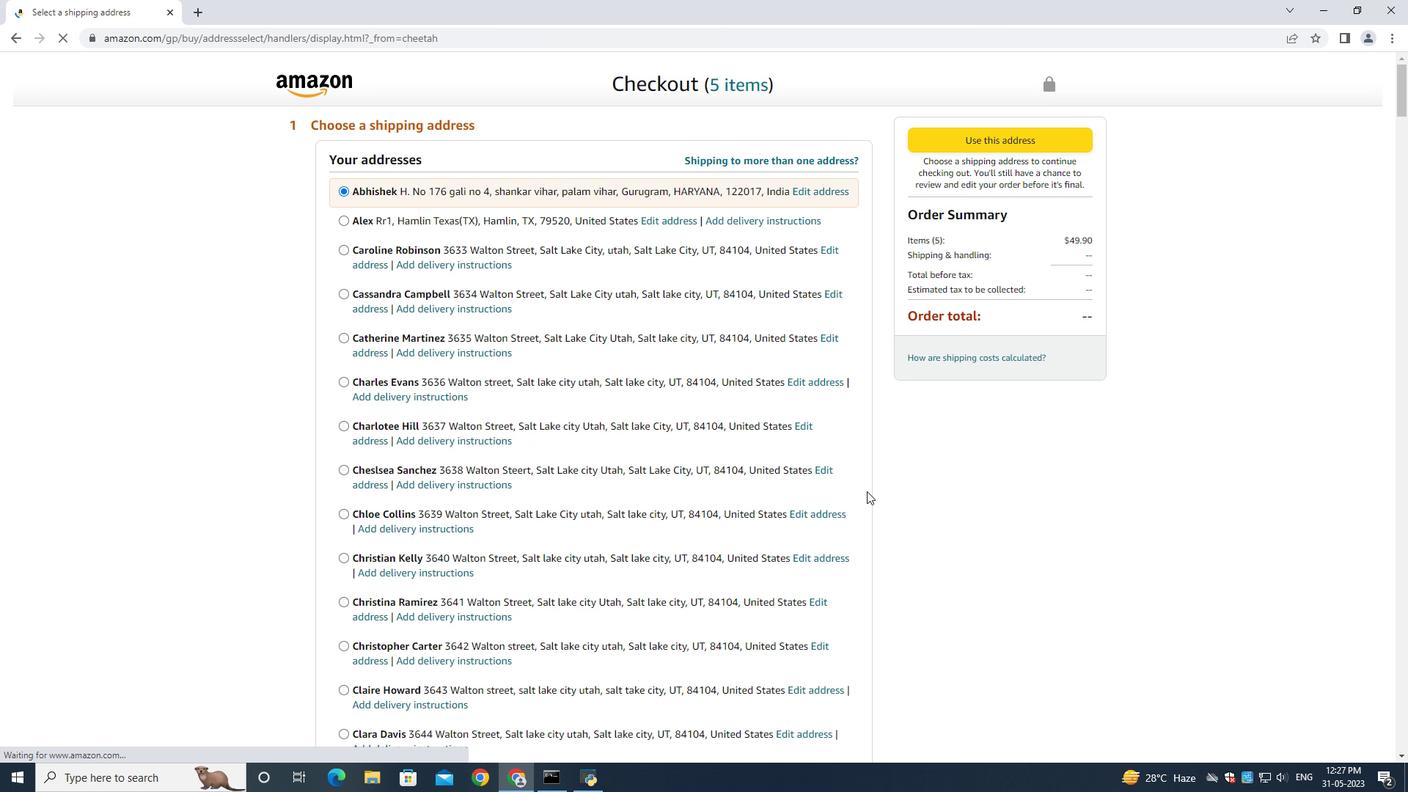 
Action: Mouse scrolled (791, 487) with delta (0, -1)
Screenshot: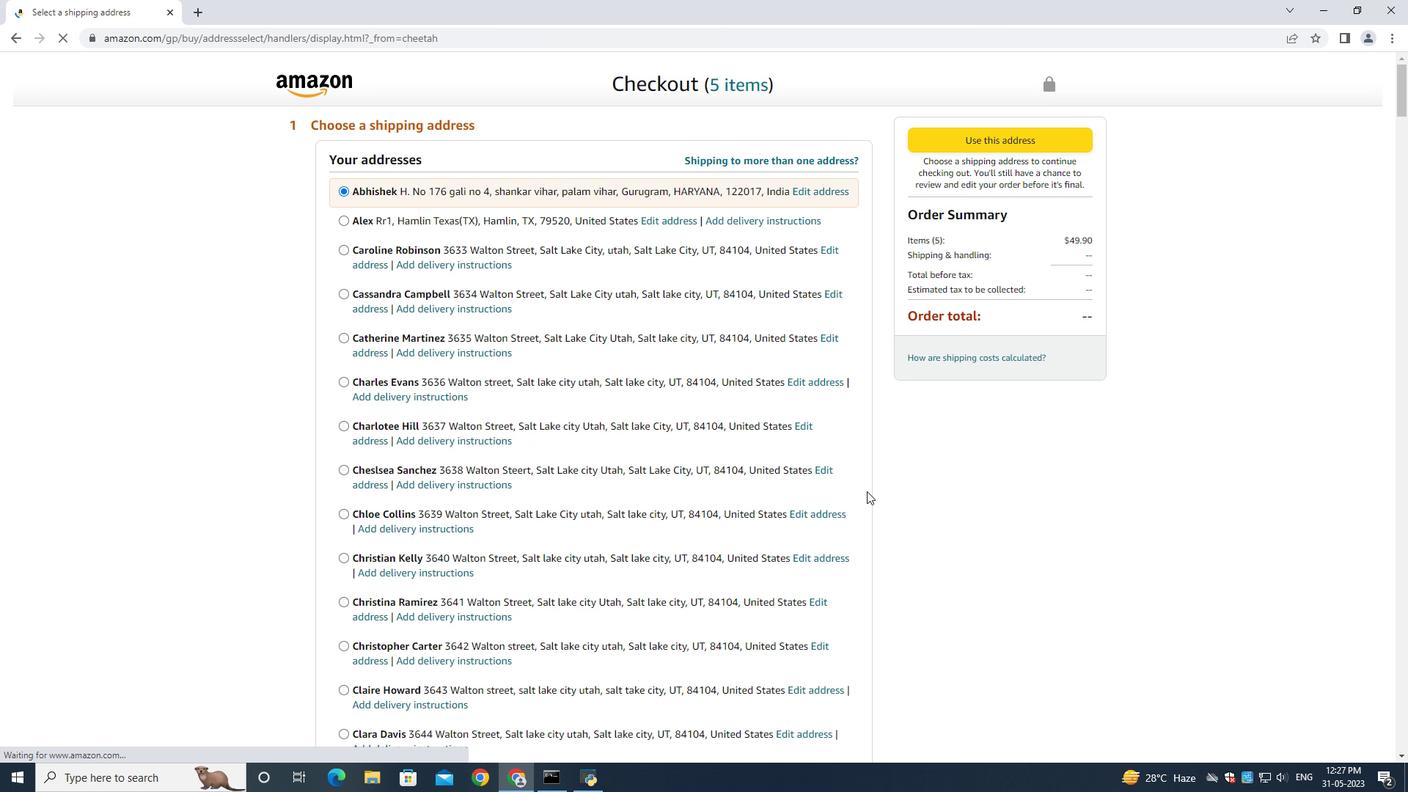 
Action: Mouse scrolled (791, 487) with delta (0, 0)
Screenshot: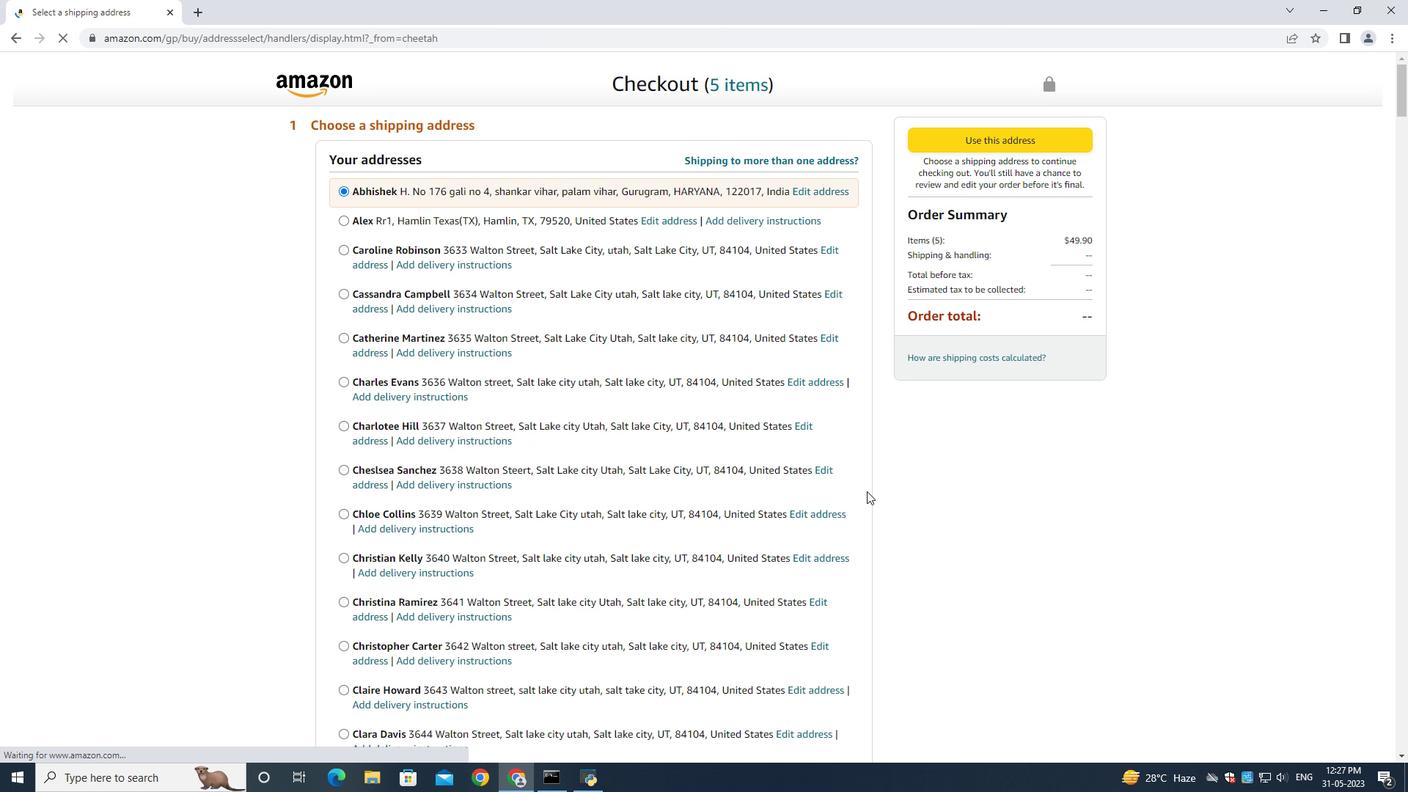 
Action: Mouse scrolled (791, 487) with delta (0, 0)
Screenshot: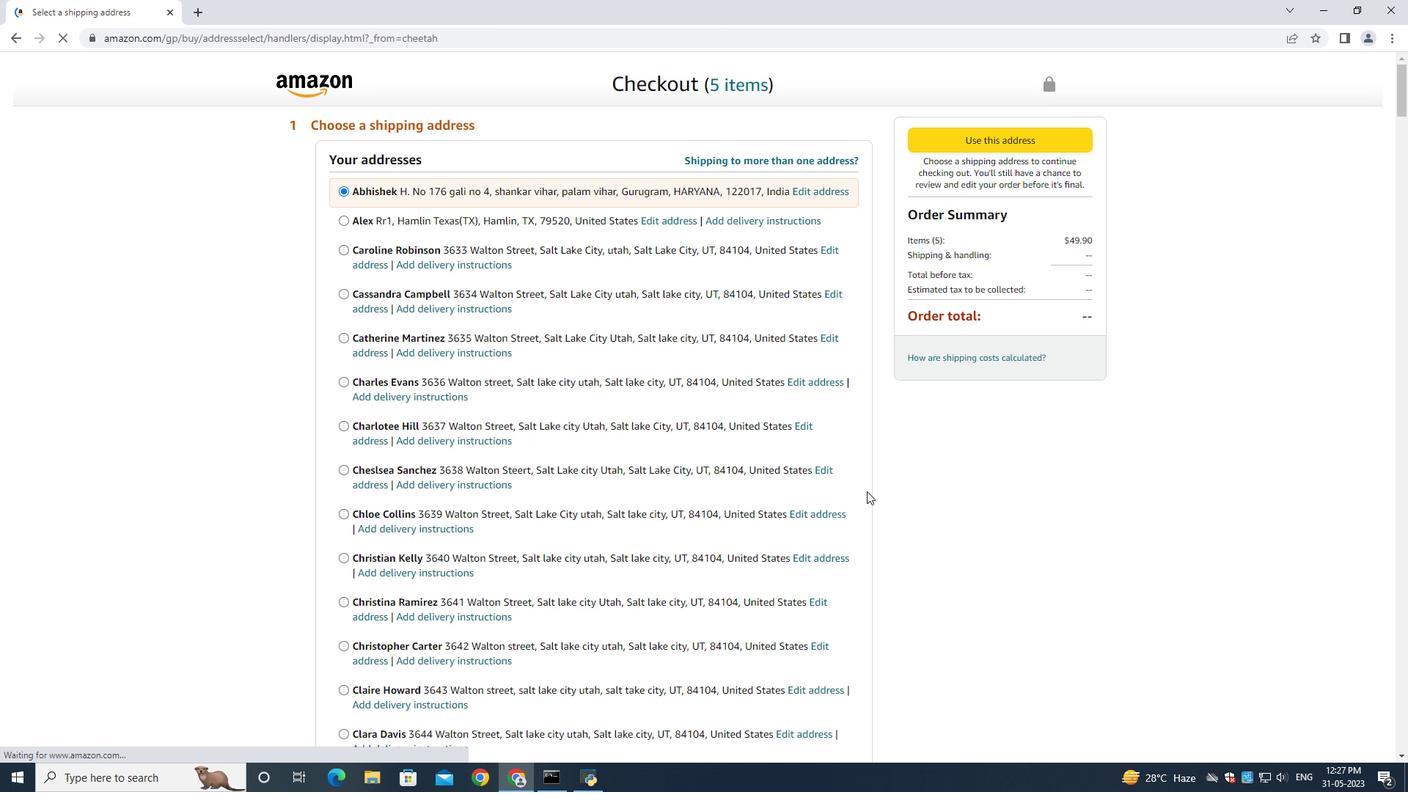 
Action: Mouse moved to (917, 505)
Screenshot: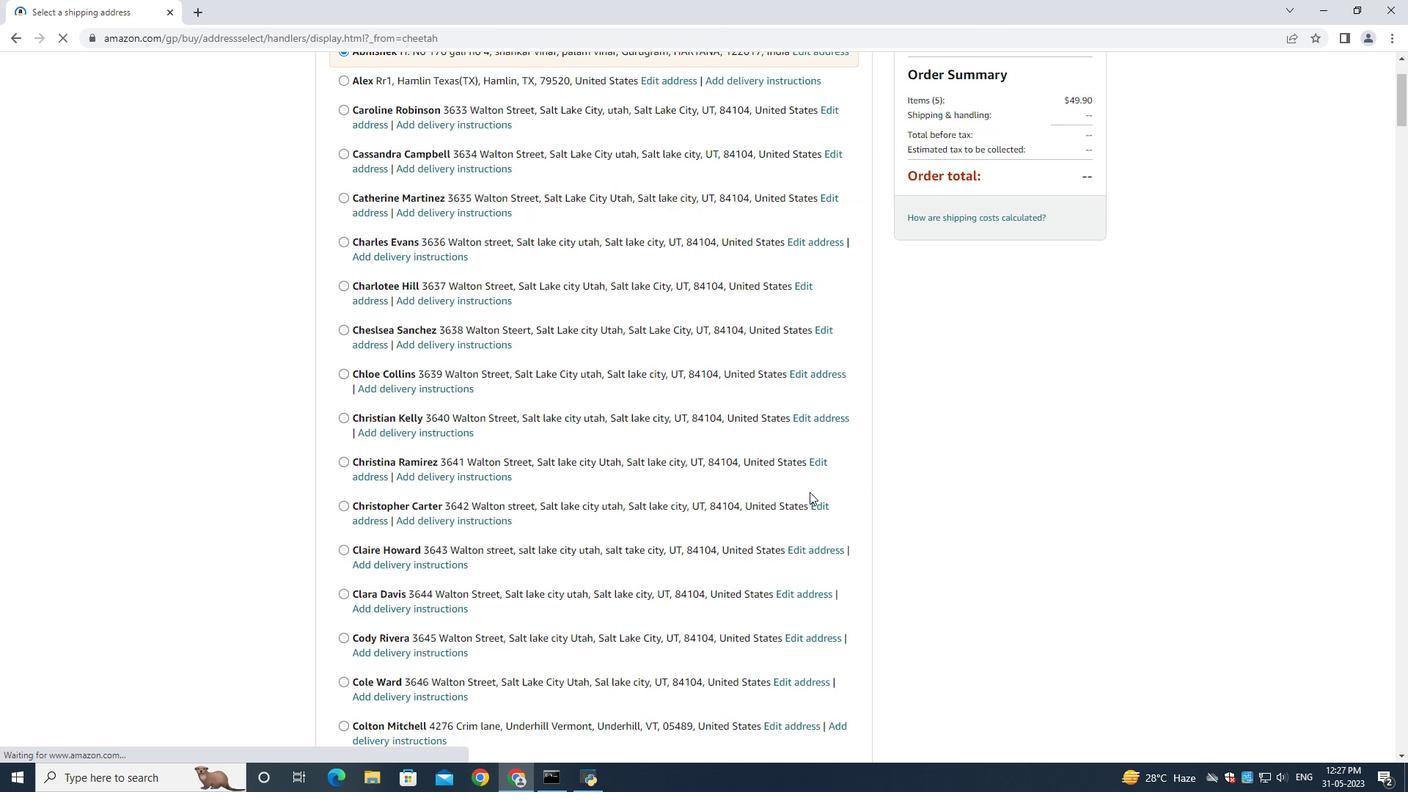 
Action: Mouse scrolled (917, 504) with delta (0, 0)
Screenshot: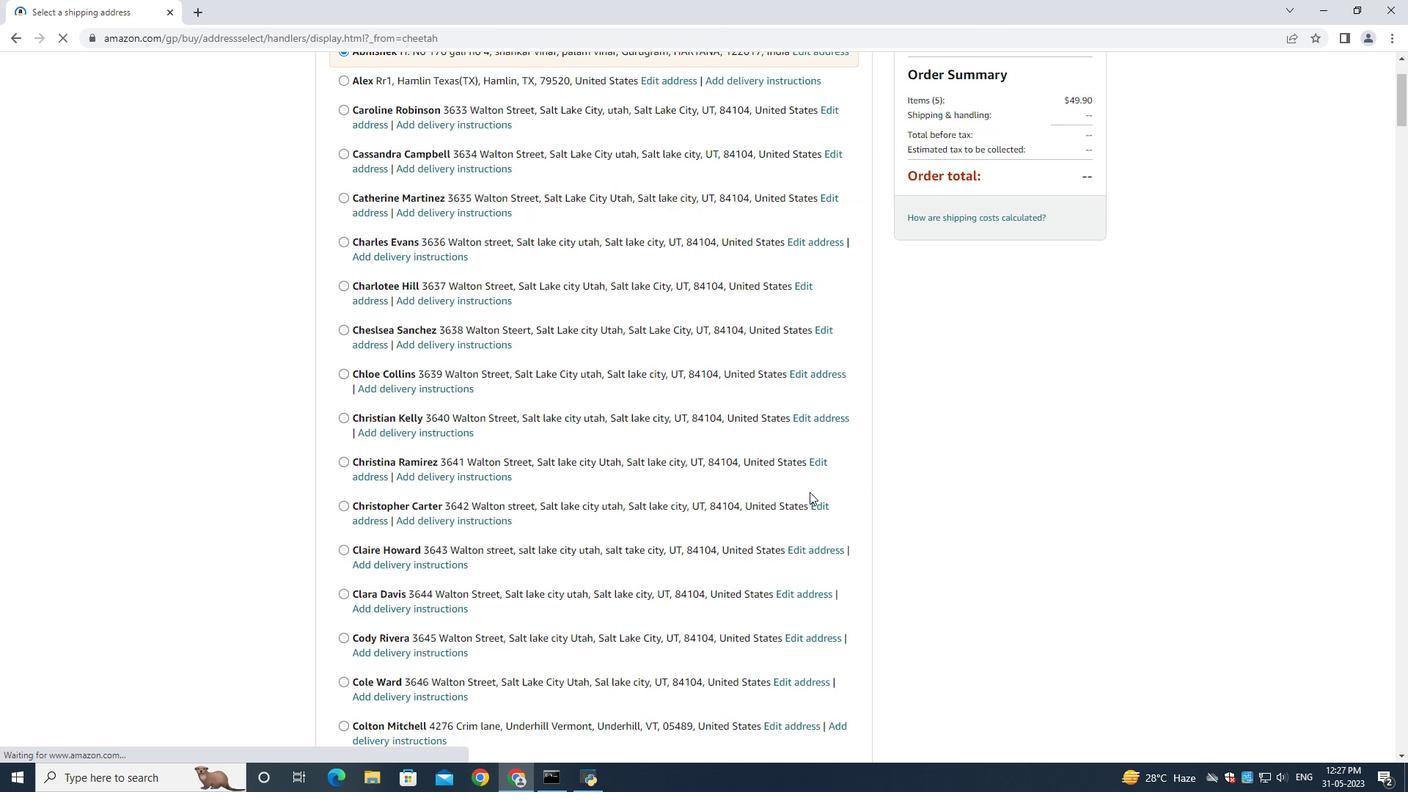 
Action: Mouse scrolled (917, 504) with delta (0, 0)
Screenshot: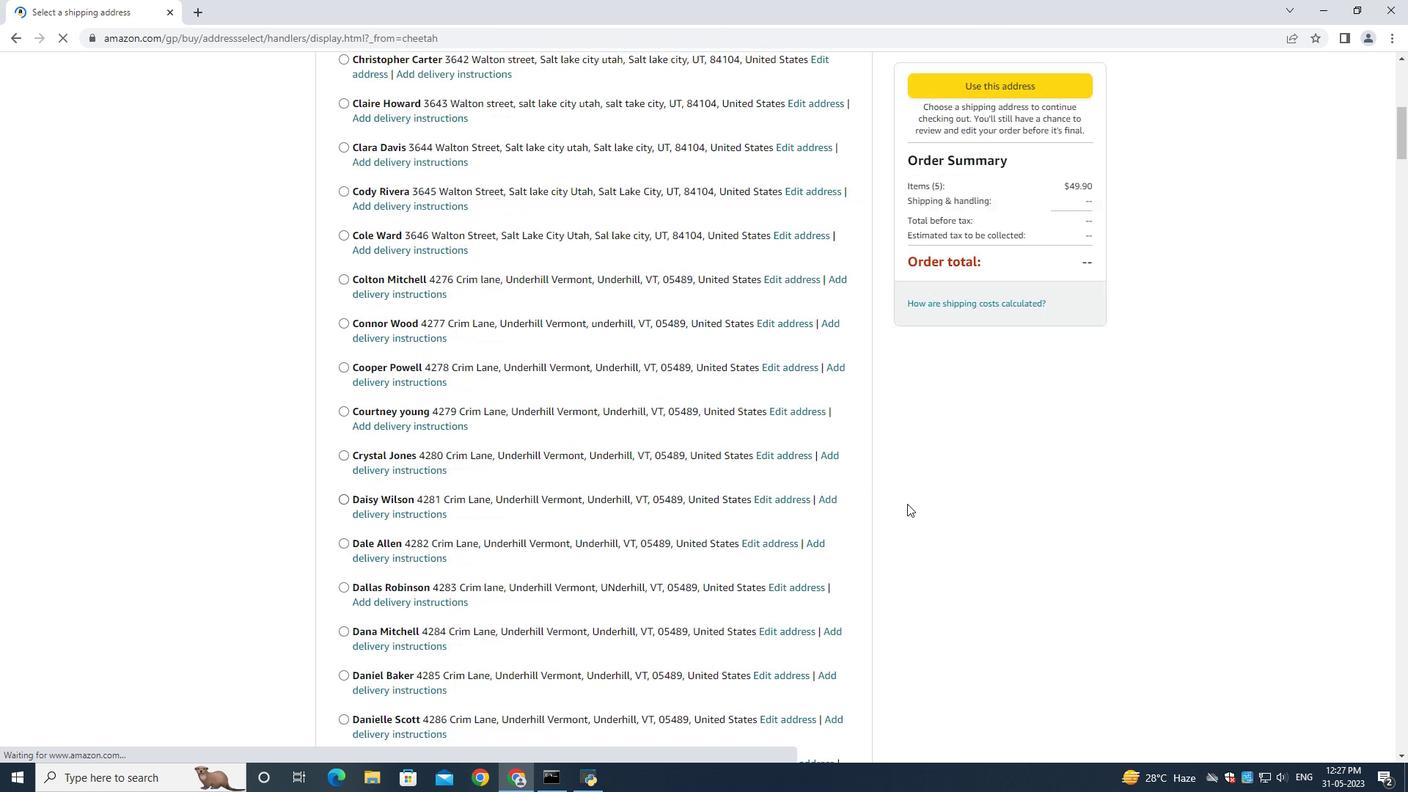 
Action: Mouse scrolled (917, 504) with delta (0, 0)
Screenshot: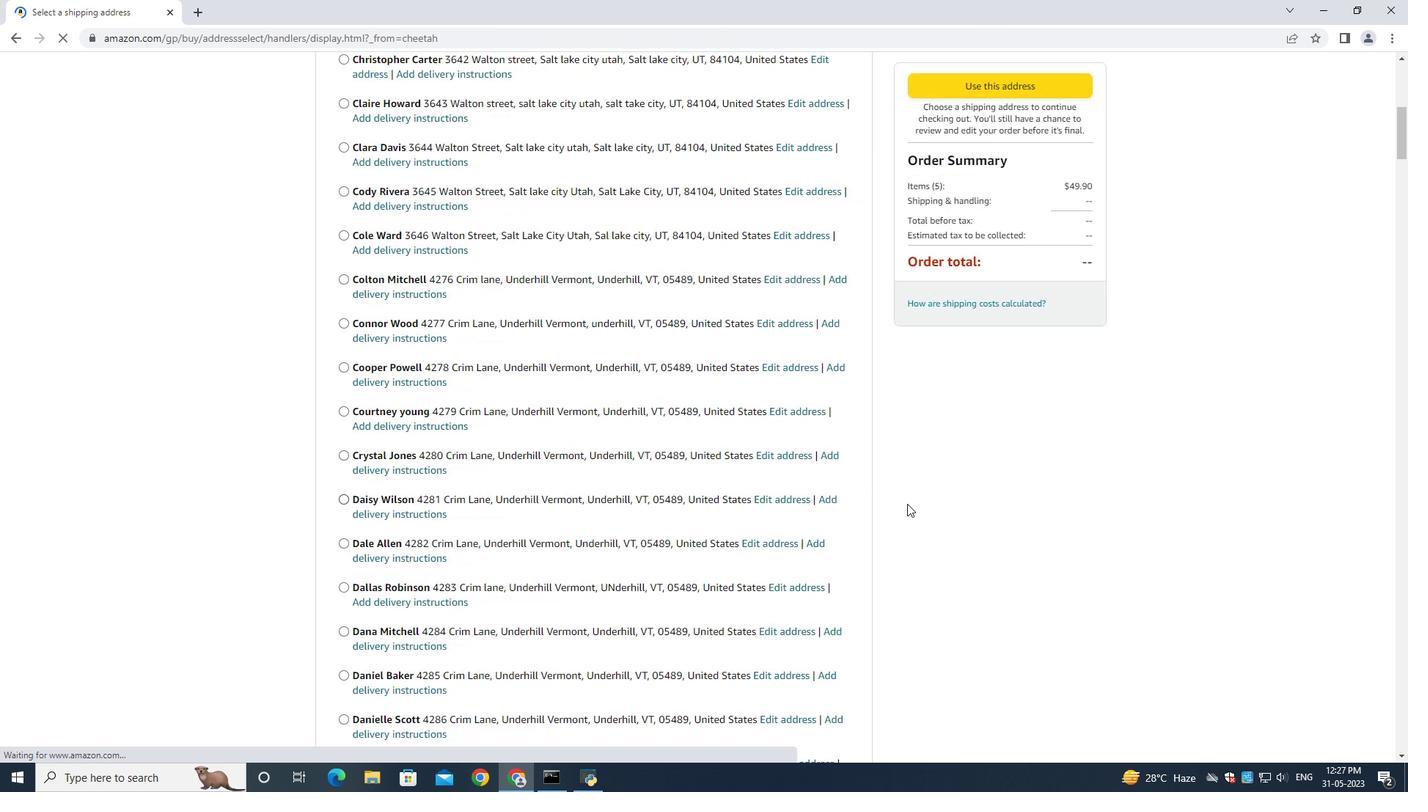 
Action: Mouse scrolled (917, 504) with delta (0, 0)
Screenshot: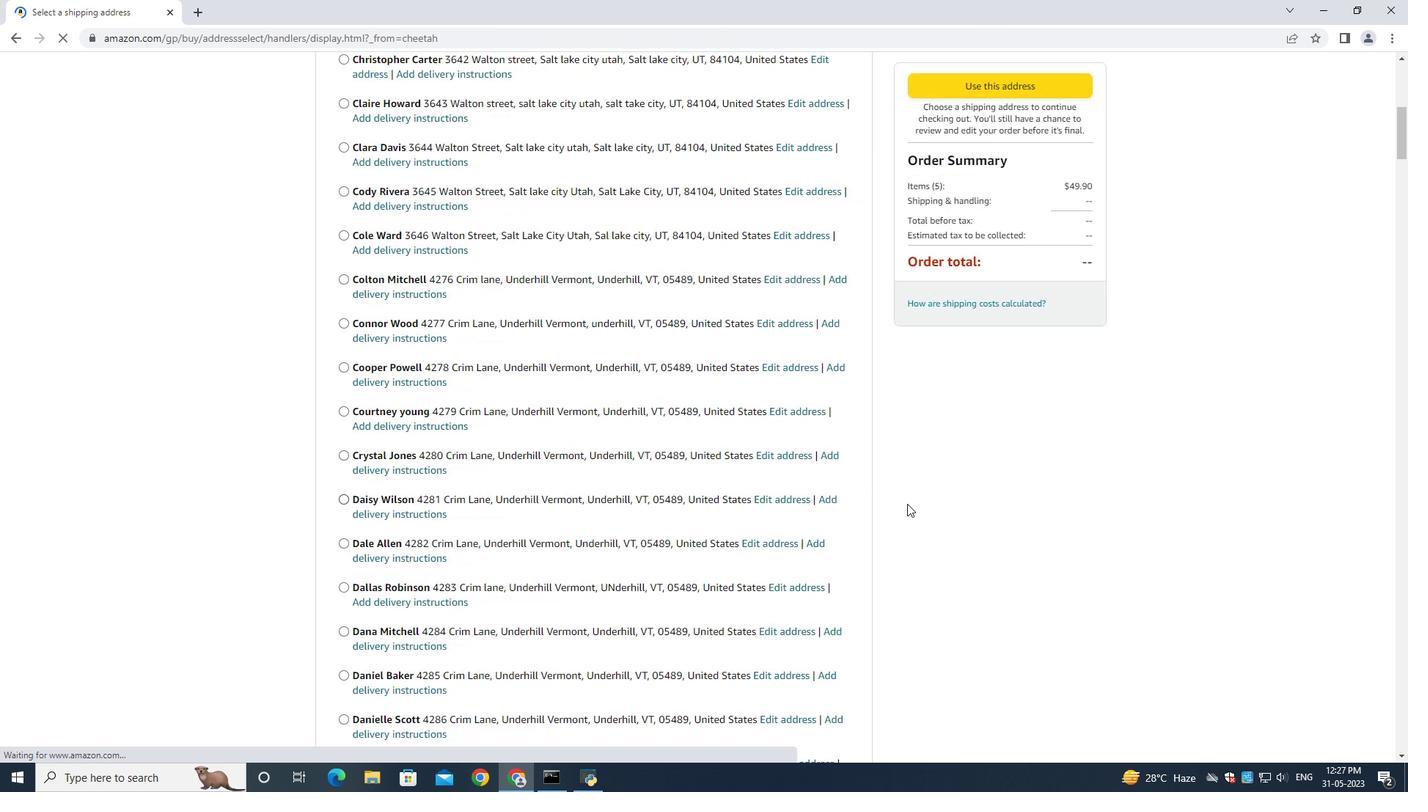 
Action: Mouse moved to (917, 506)
Screenshot: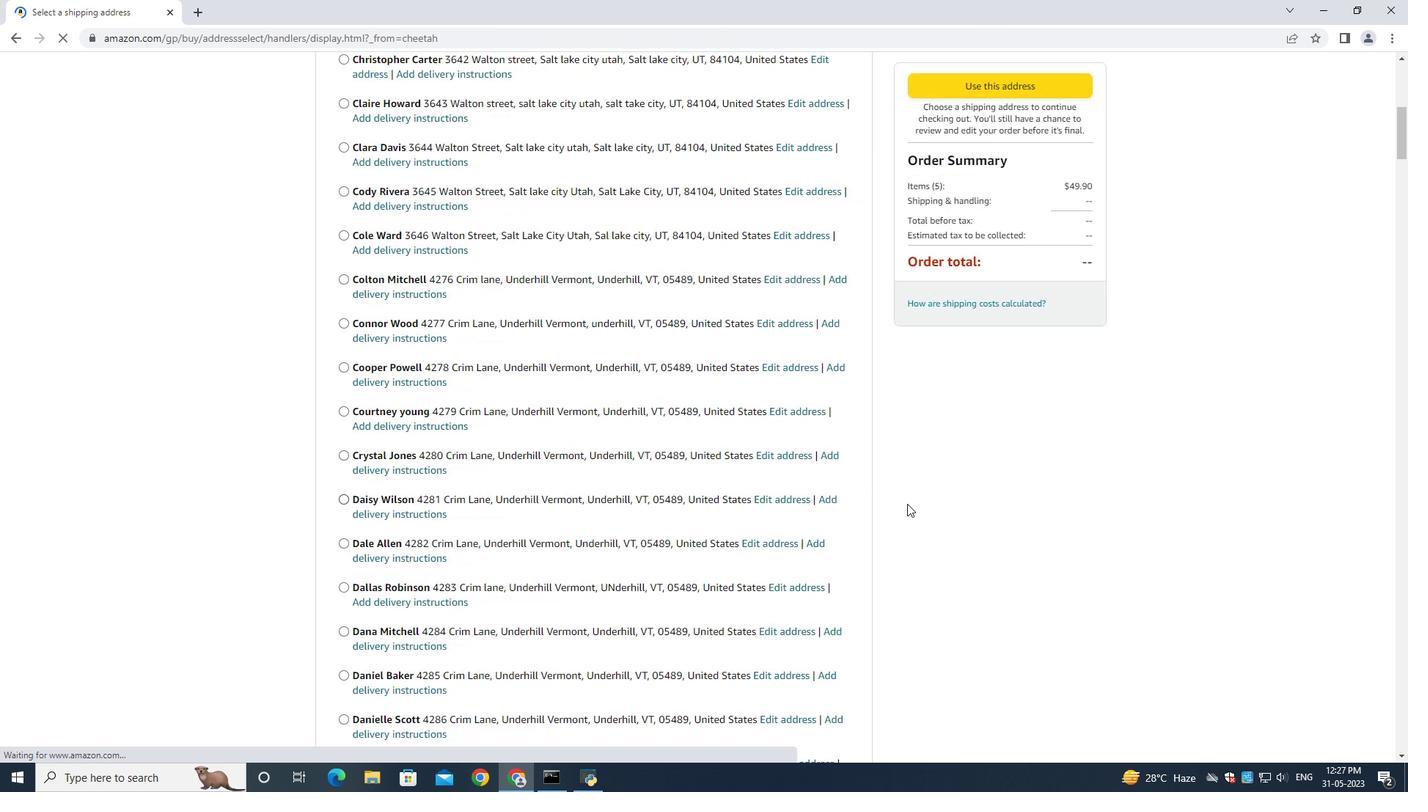 
Action: Mouse scrolled (917, 505) with delta (0, 0)
Screenshot: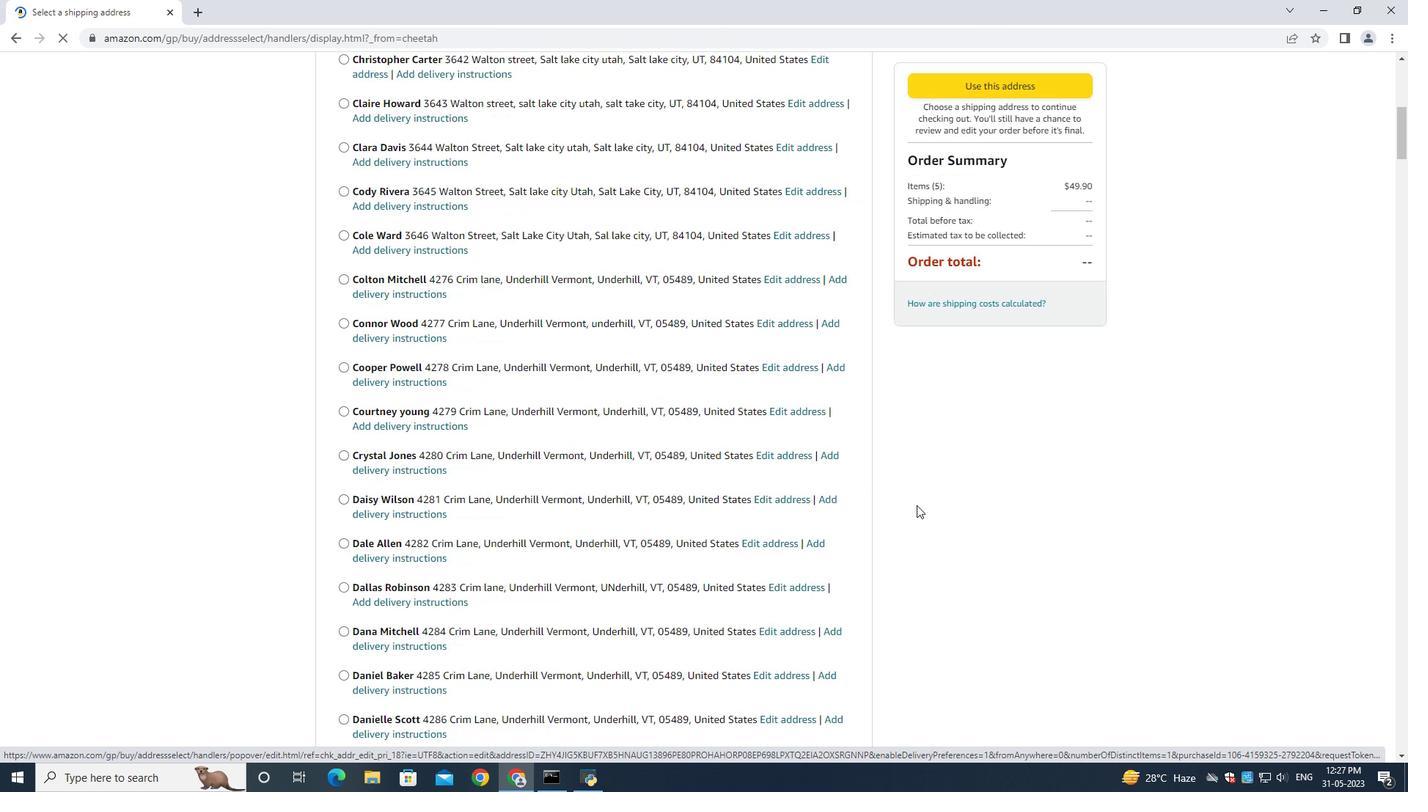 
Action: Mouse scrolled (917, 505) with delta (0, 0)
Screenshot: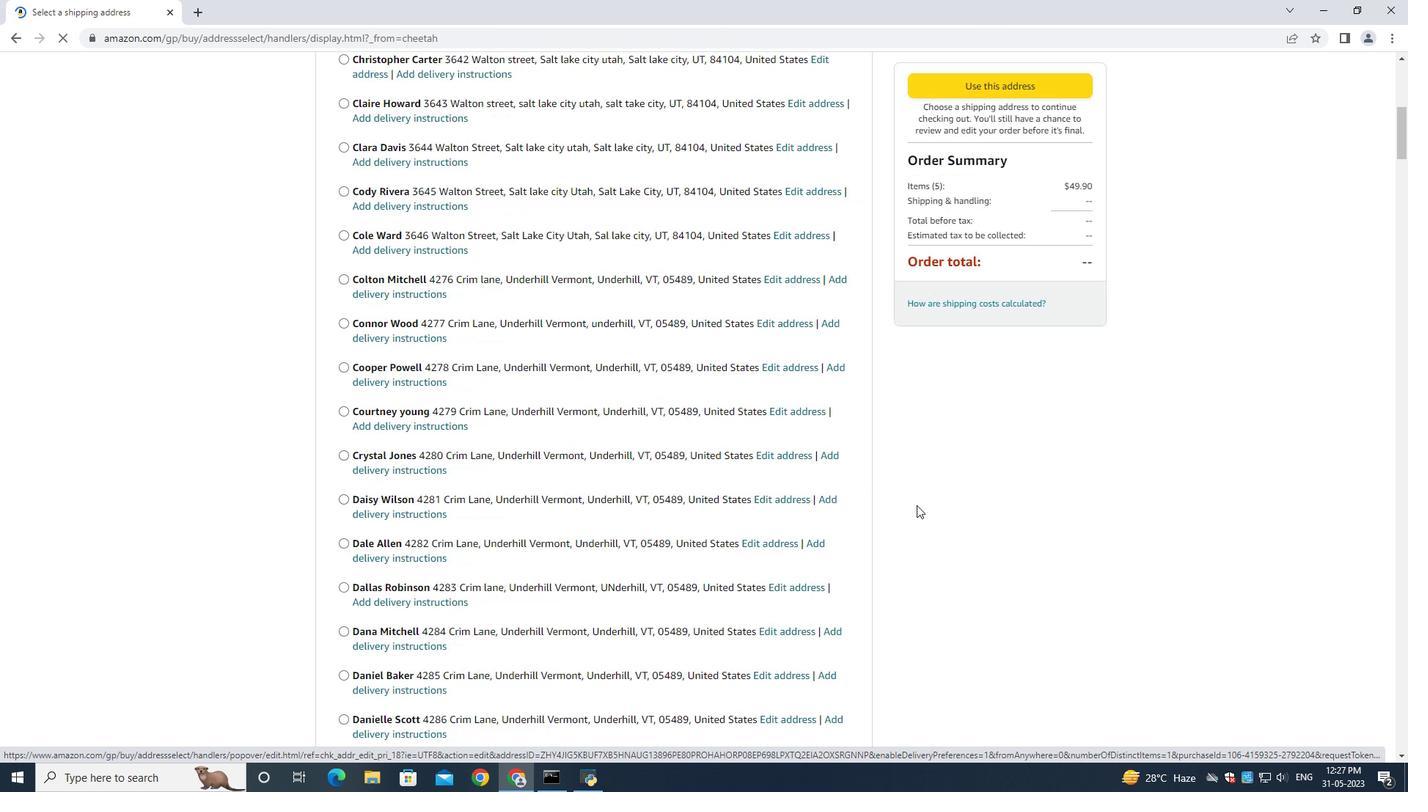 
Action: Mouse moved to (918, 506)
Screenshot: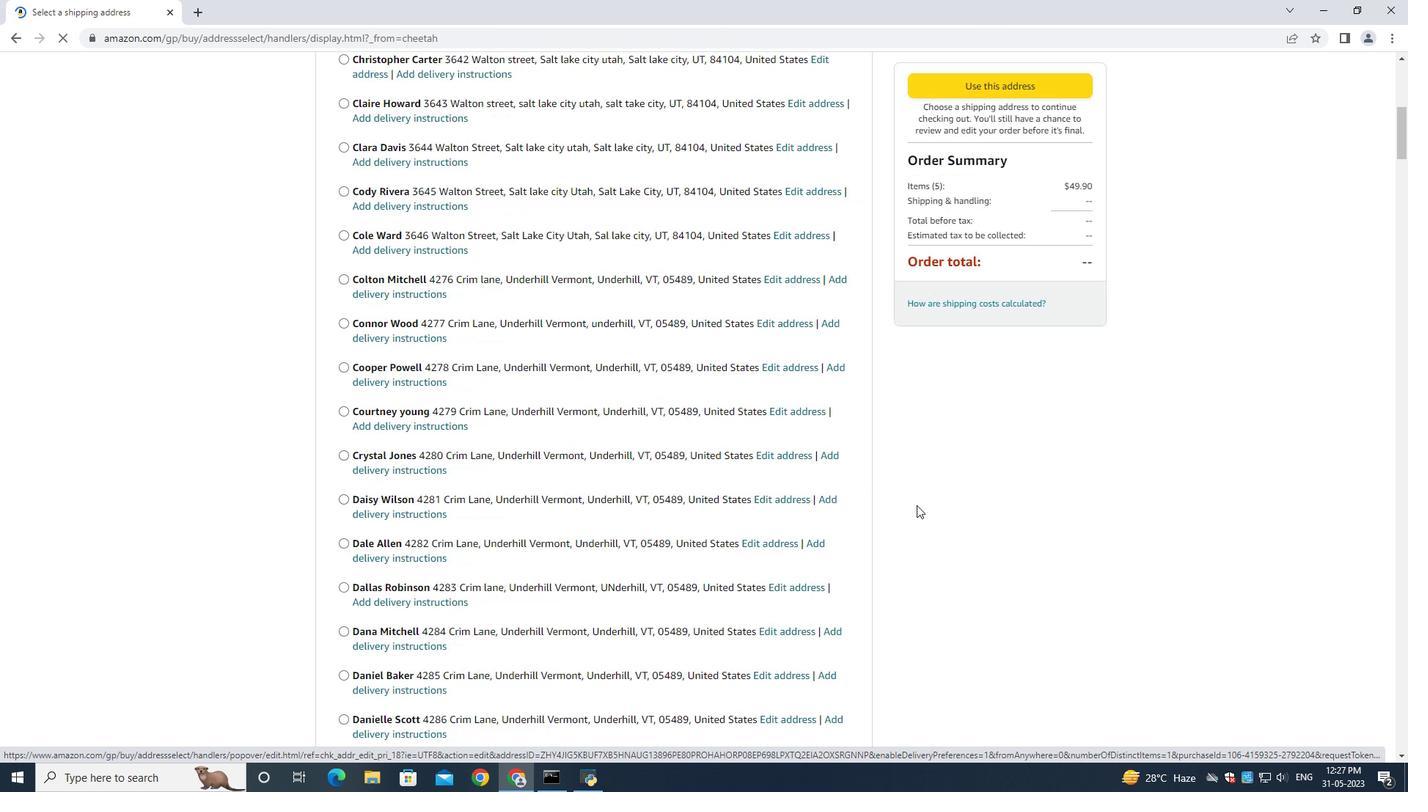 
Action: Mouse scrolled (918, 505) with delta (0, 0)
Screenshot: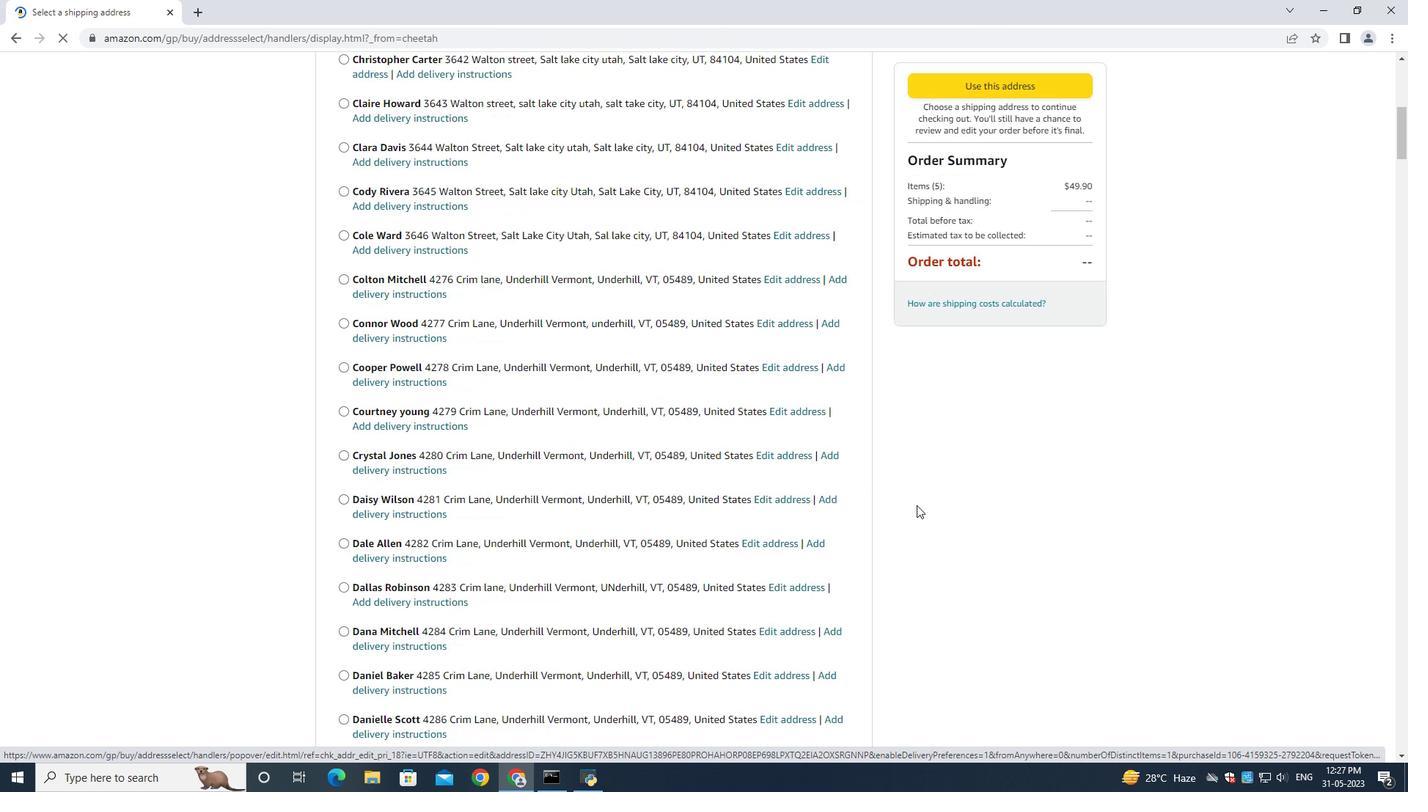 
Action: Mouse moved to (919, 506)
Screenshot: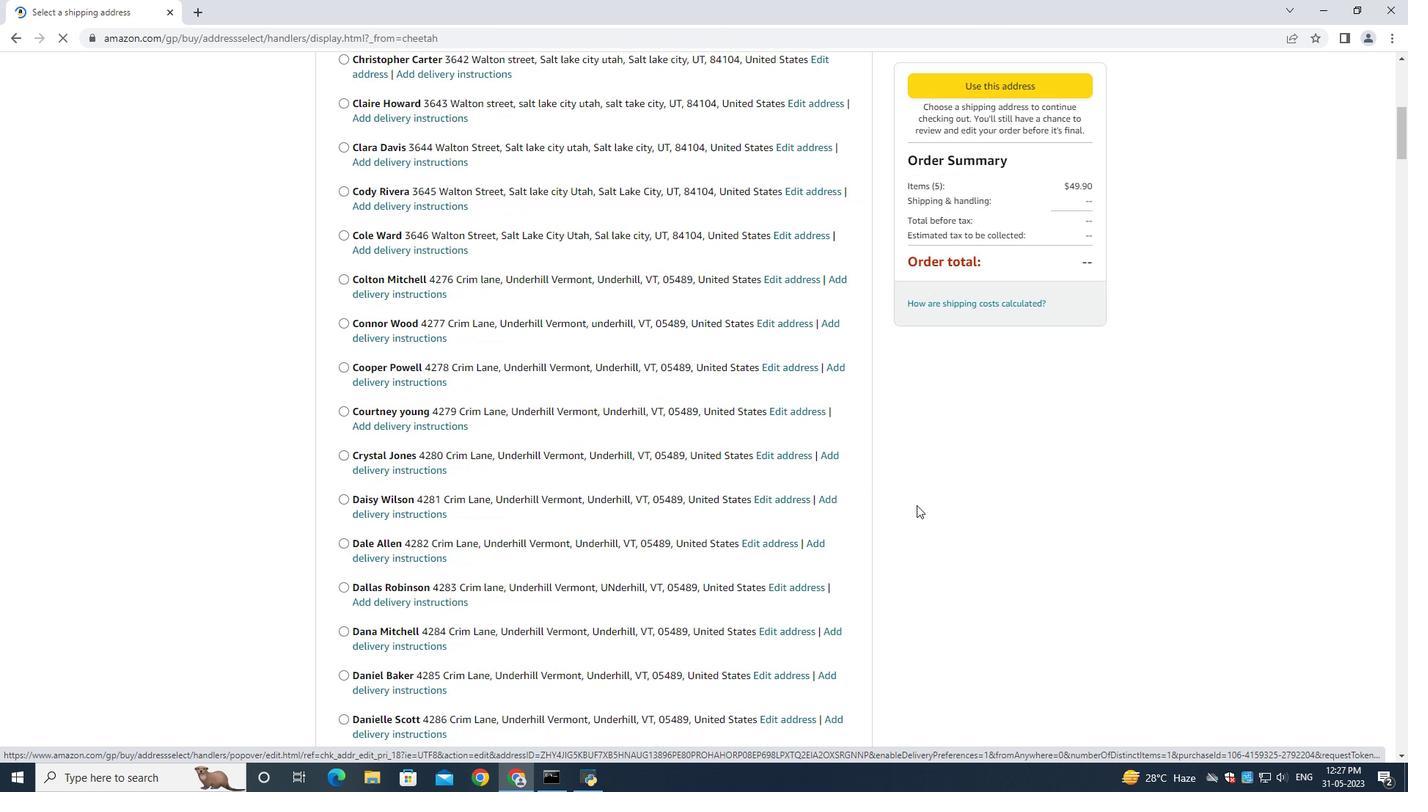 
Action: Mouse scrolled (919, 505) with delta (0, 0)
Screenshot: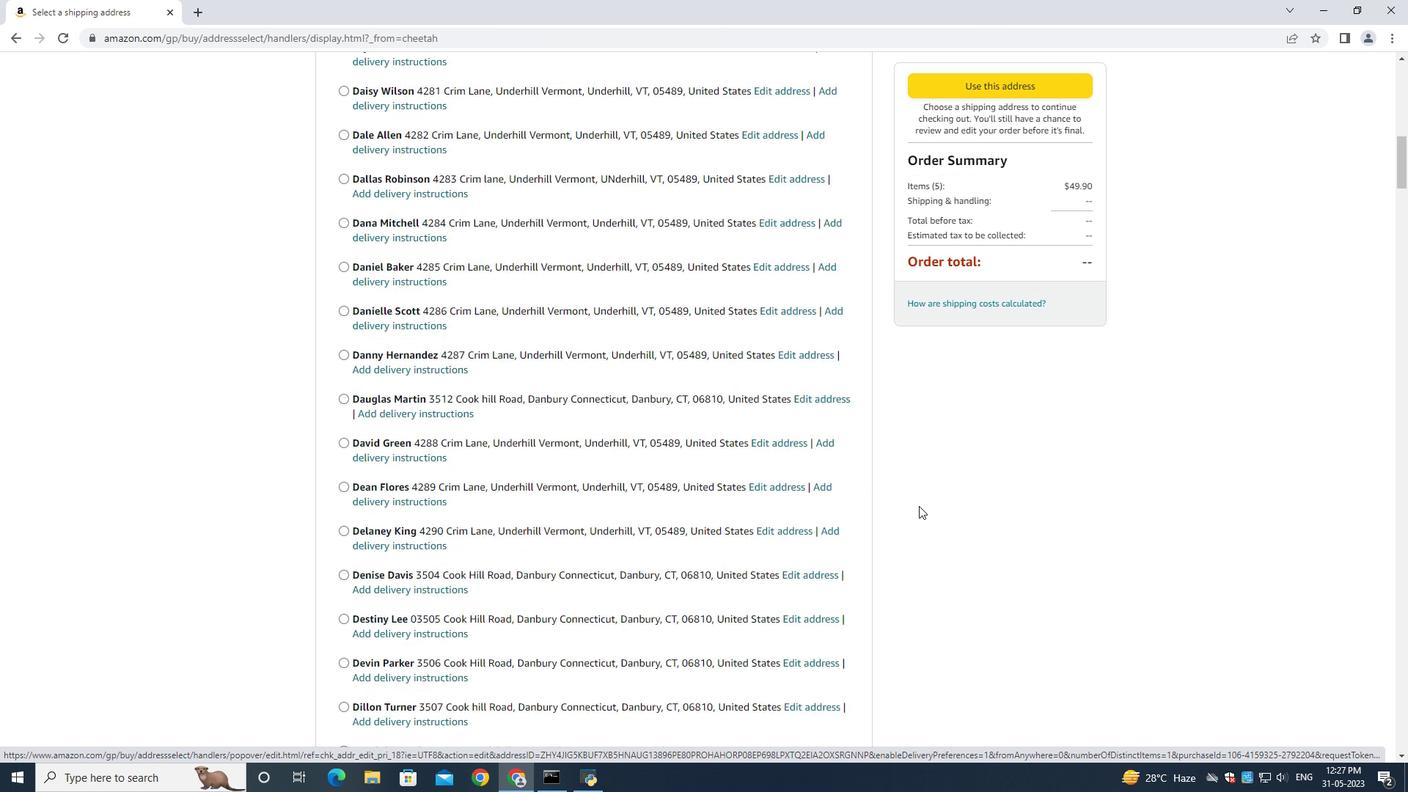 
Action: Mouse scrolled (919, 505) with delta (0, 0)
Screenshot: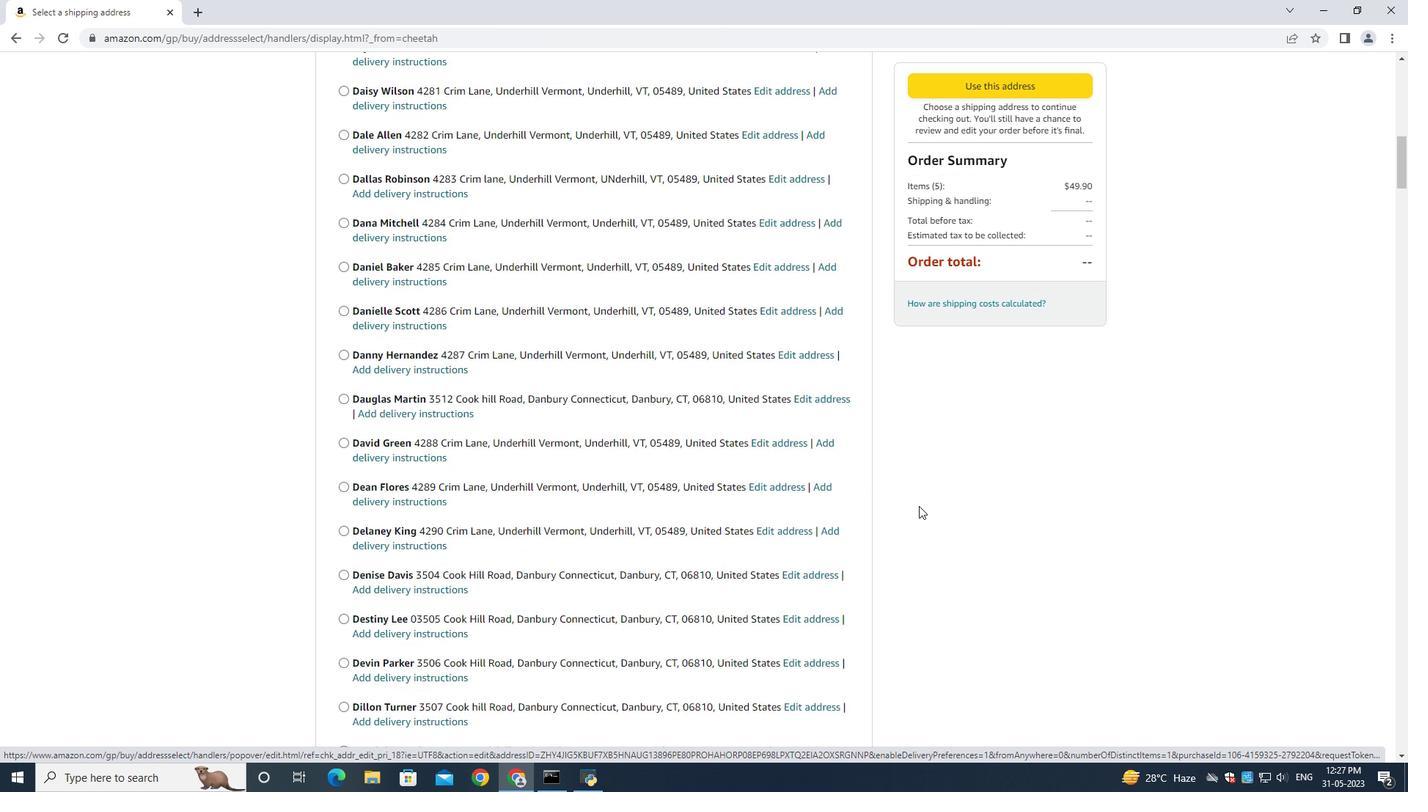
Action: Mouse scrolled (919, 505) with delta (0, 0)
Screenshot: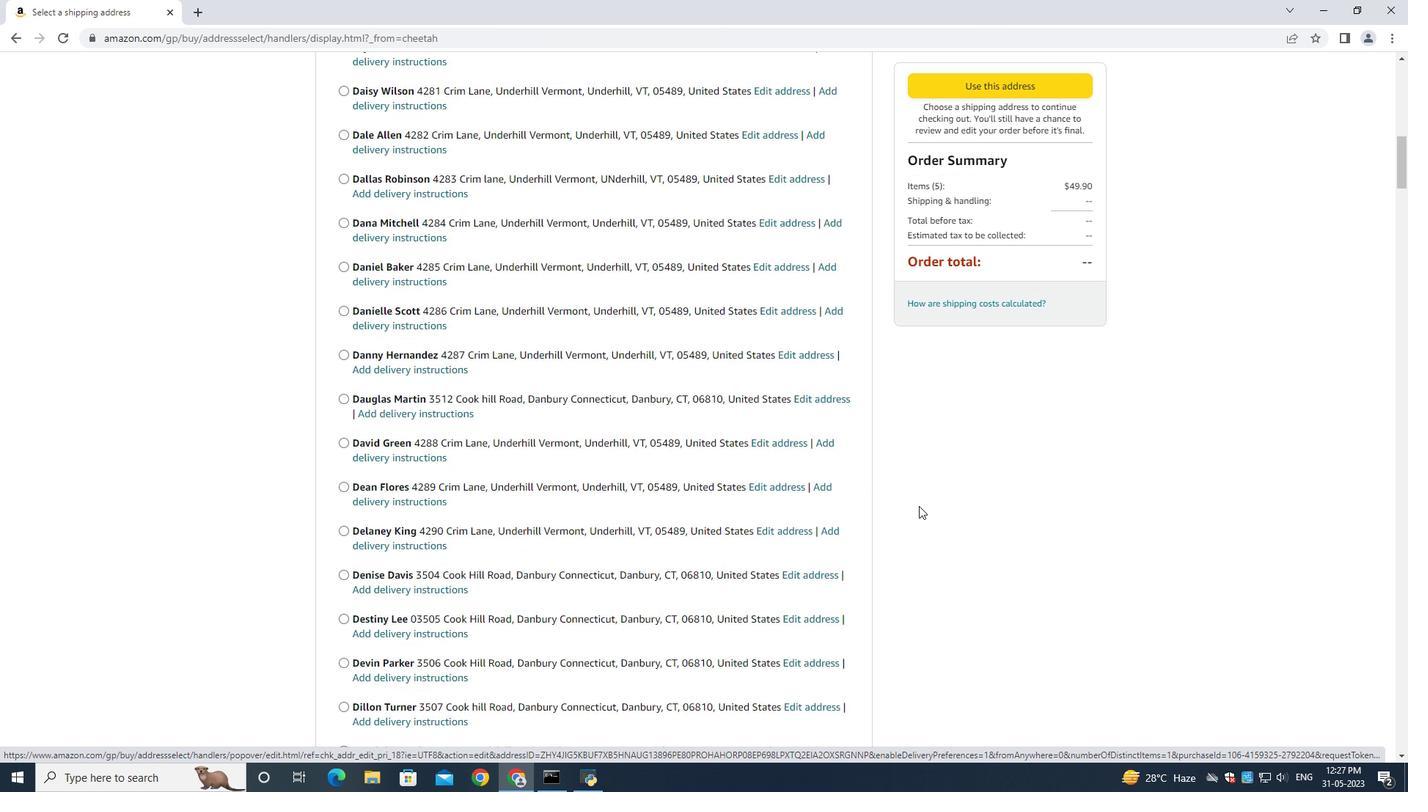 
Action: Mouse scrolled (919, 505) with delta (0, 0)
Screenshot: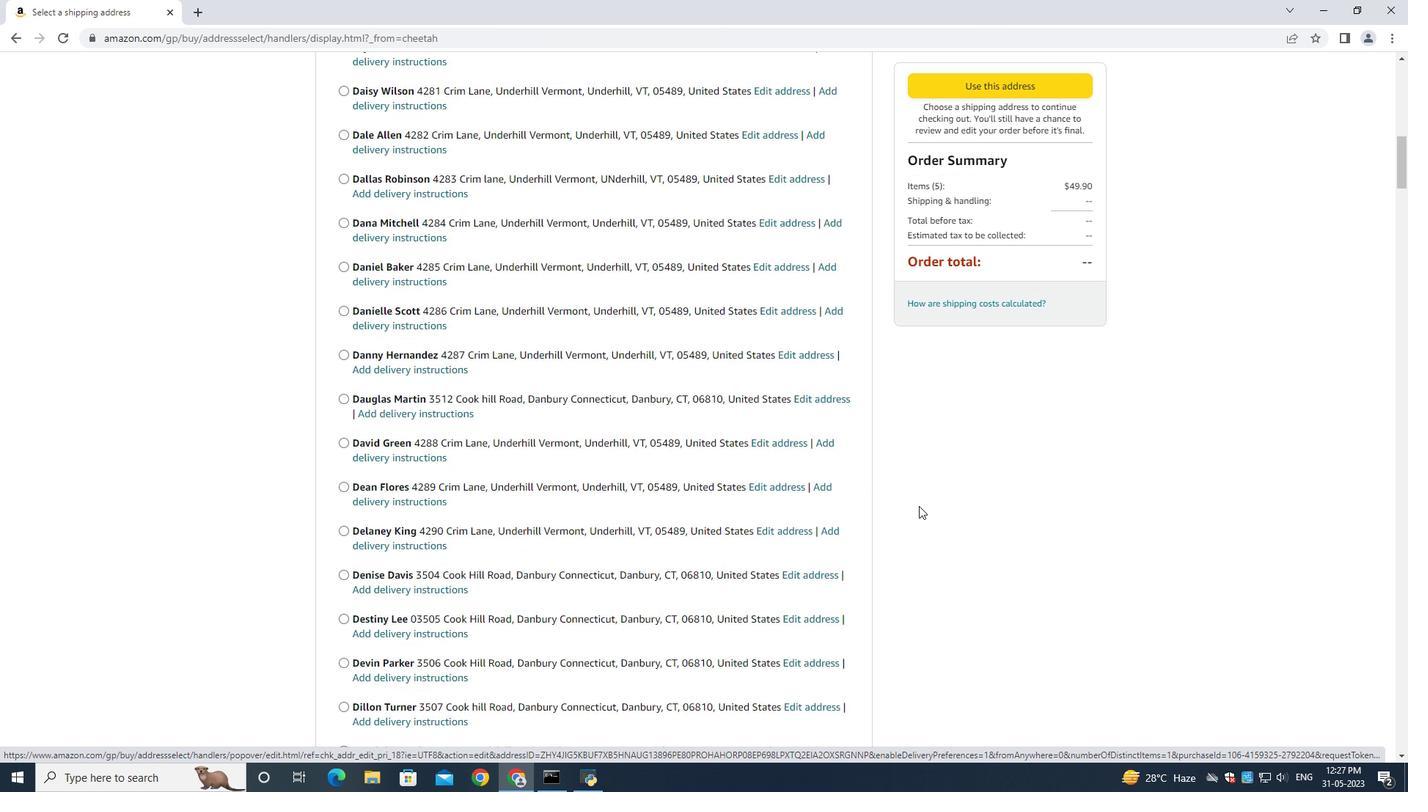 
Action: Mouse scrolled (919, 505) with delta (0, 0)
Screenshot: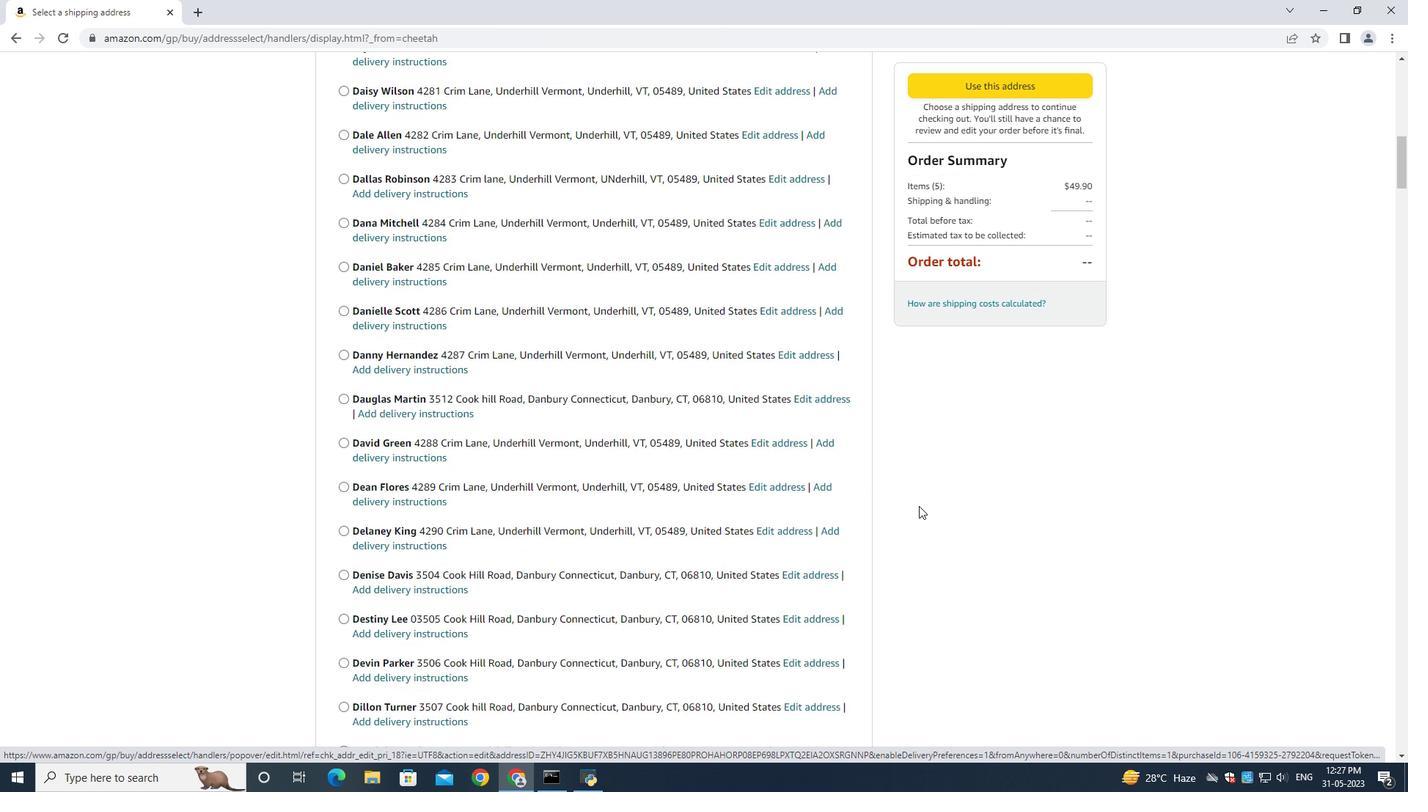 
Action: Mouse scrolled (919, 505) with delta (0, 0)
Screenshot: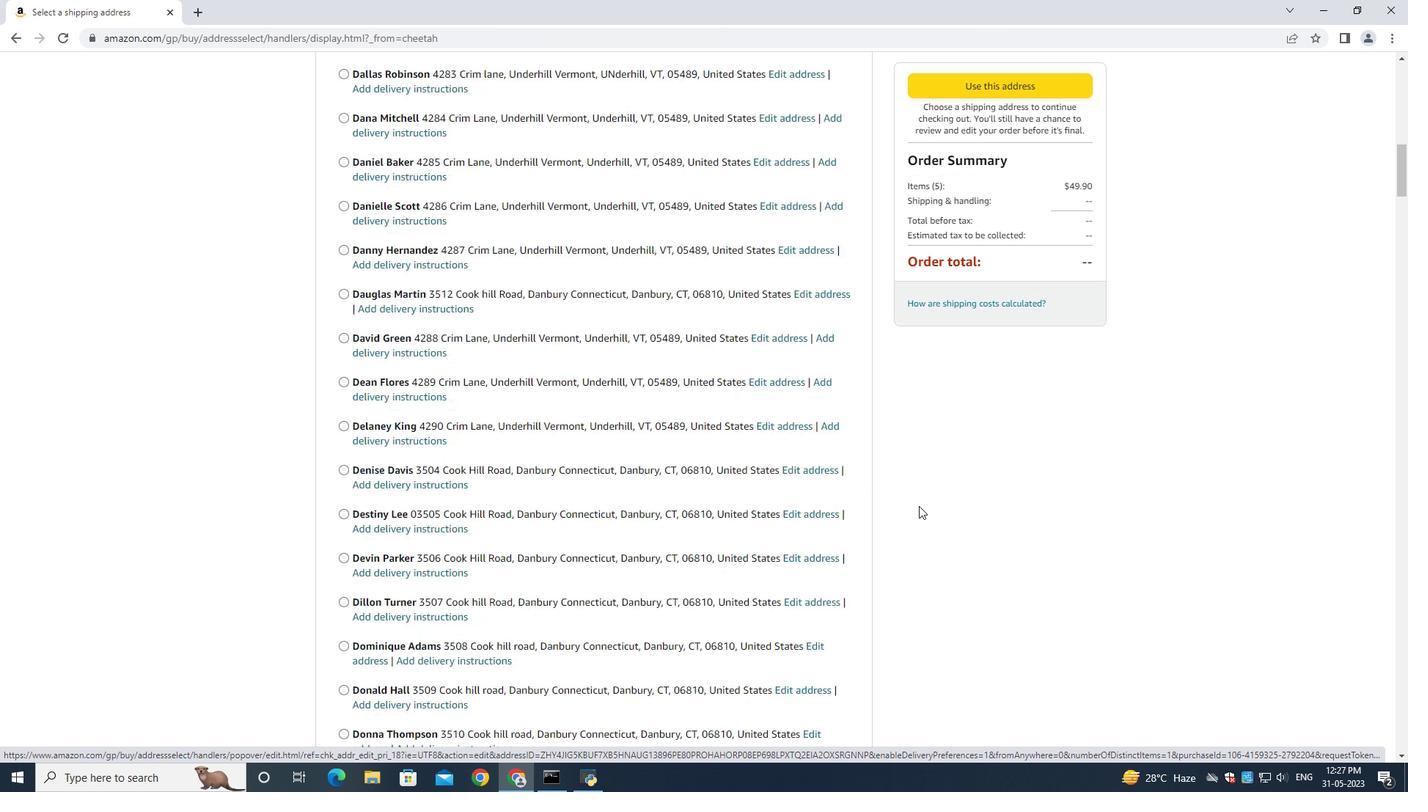 
Action: Mouse scrolled (919, 505) with delta (0, 0)
Screenshot: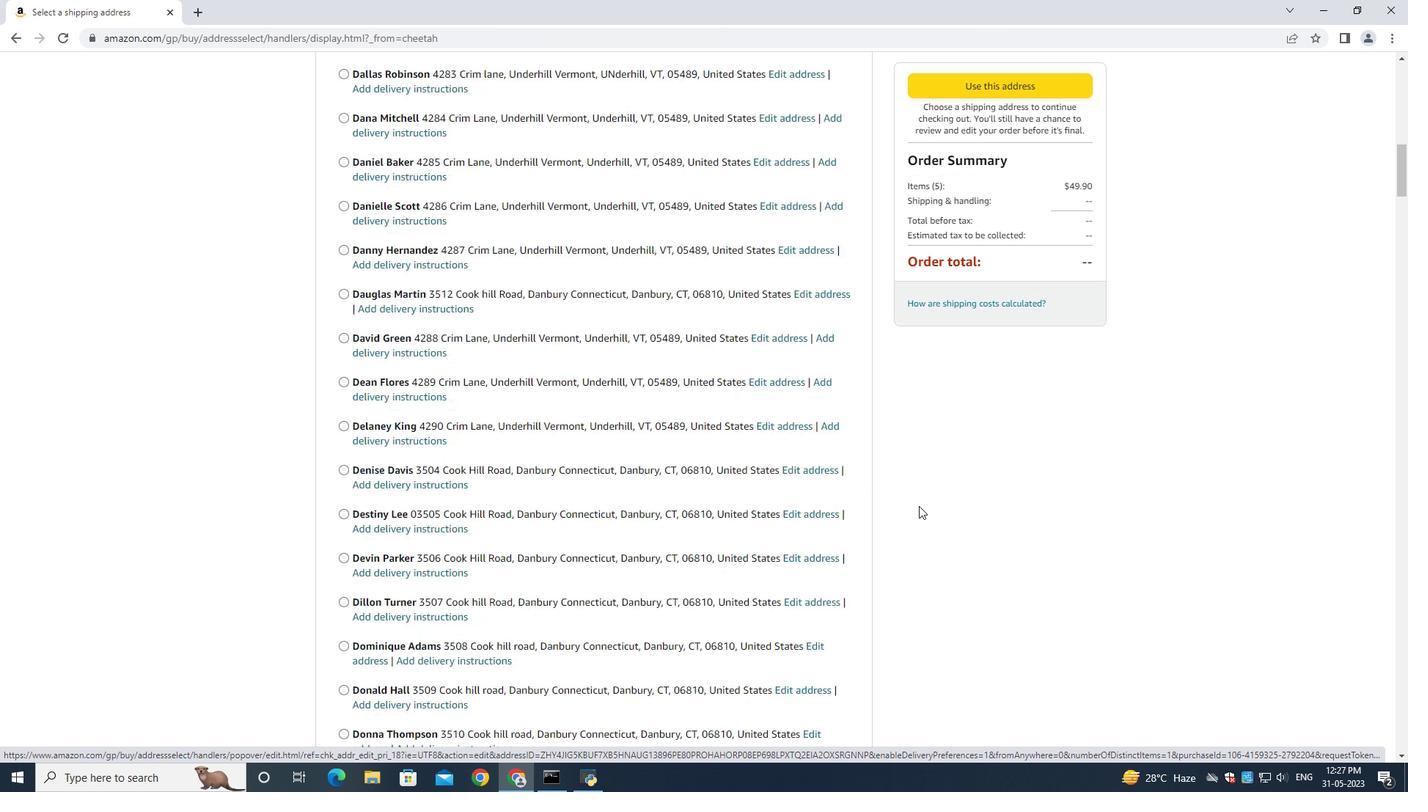 
Action: Mouse scrolled (919, 505) with delta (0, 0)
Screenshot: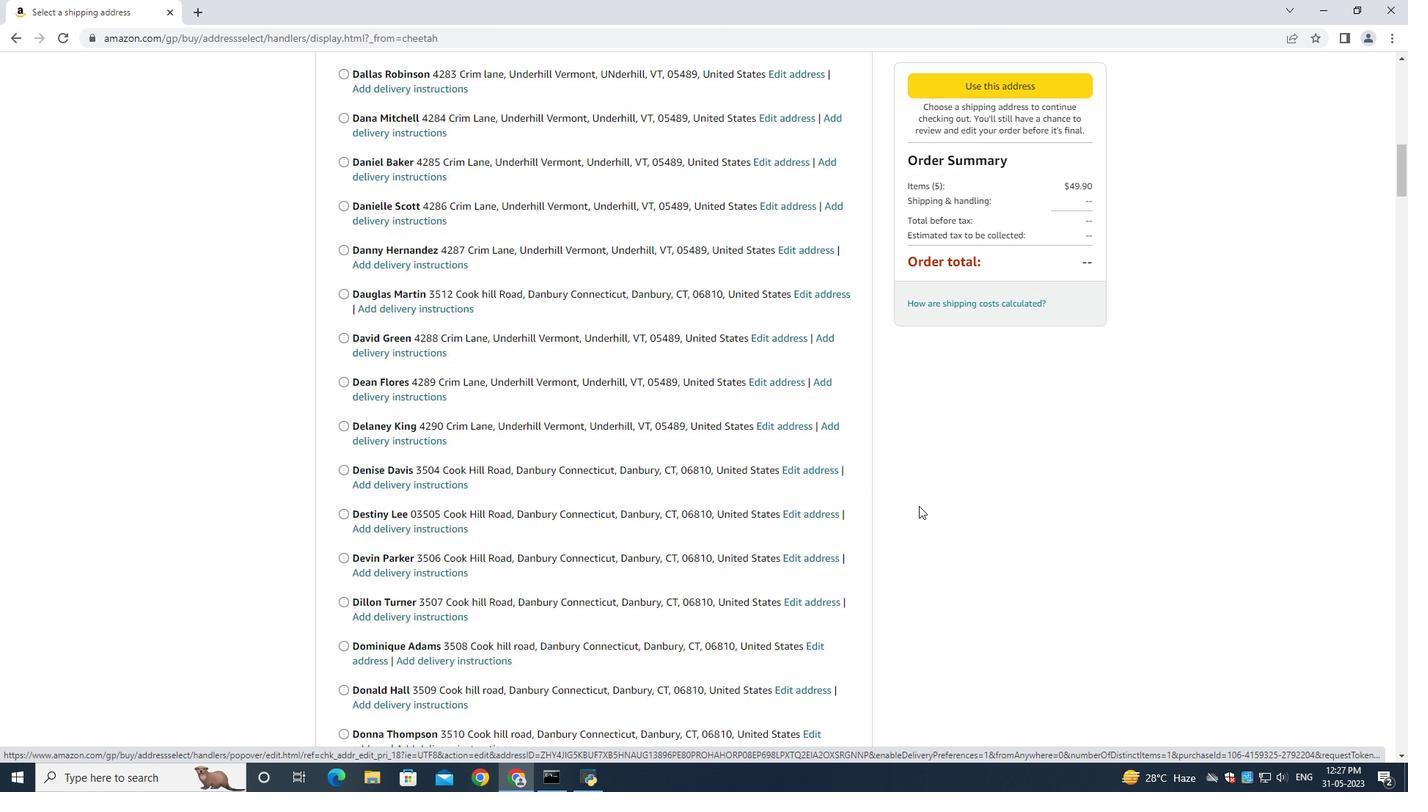 
Action: Mouse scrolled (919, 505) with delta (0, 0)
Screenshot: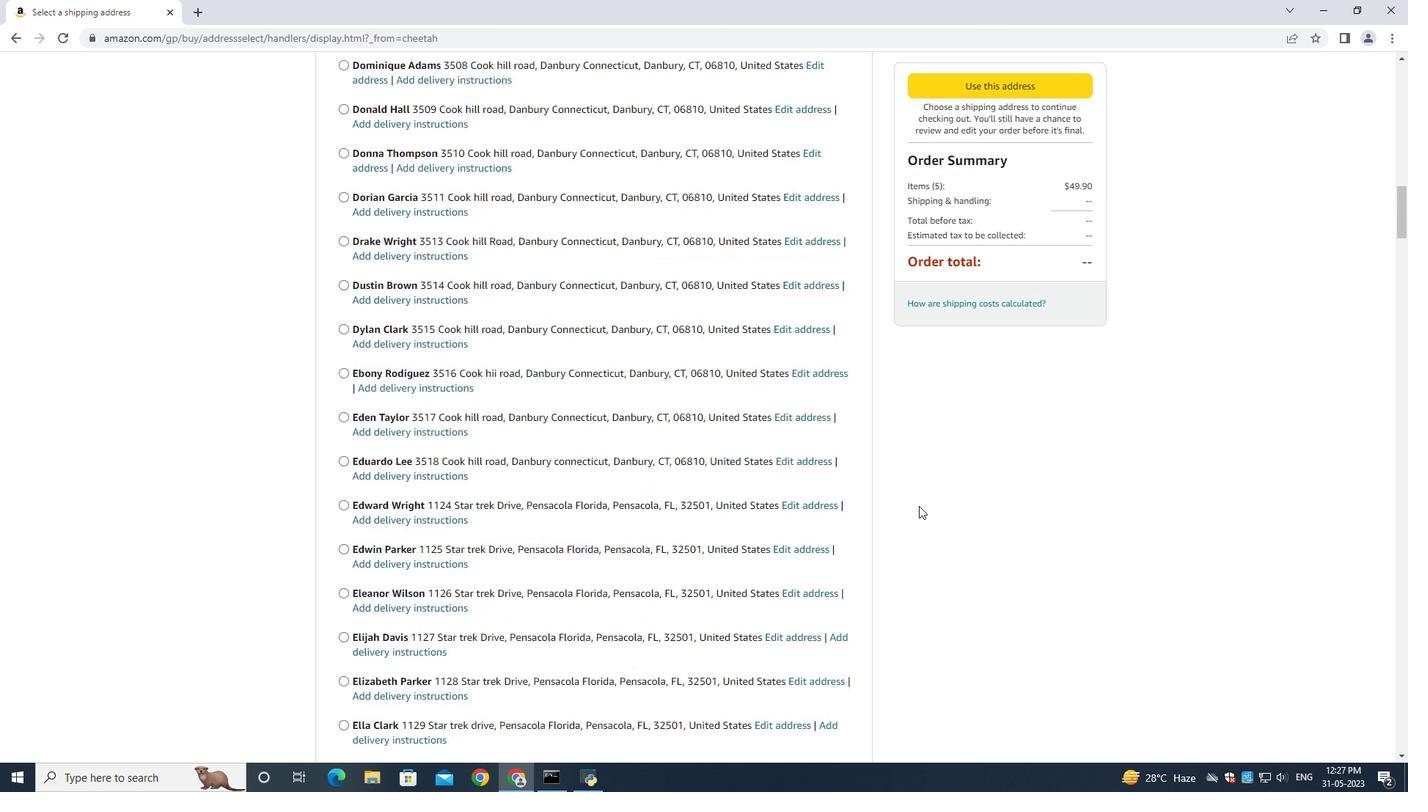 
Action: Mouse scrolled (919, 505) with delta (0, 0)
Screenshot: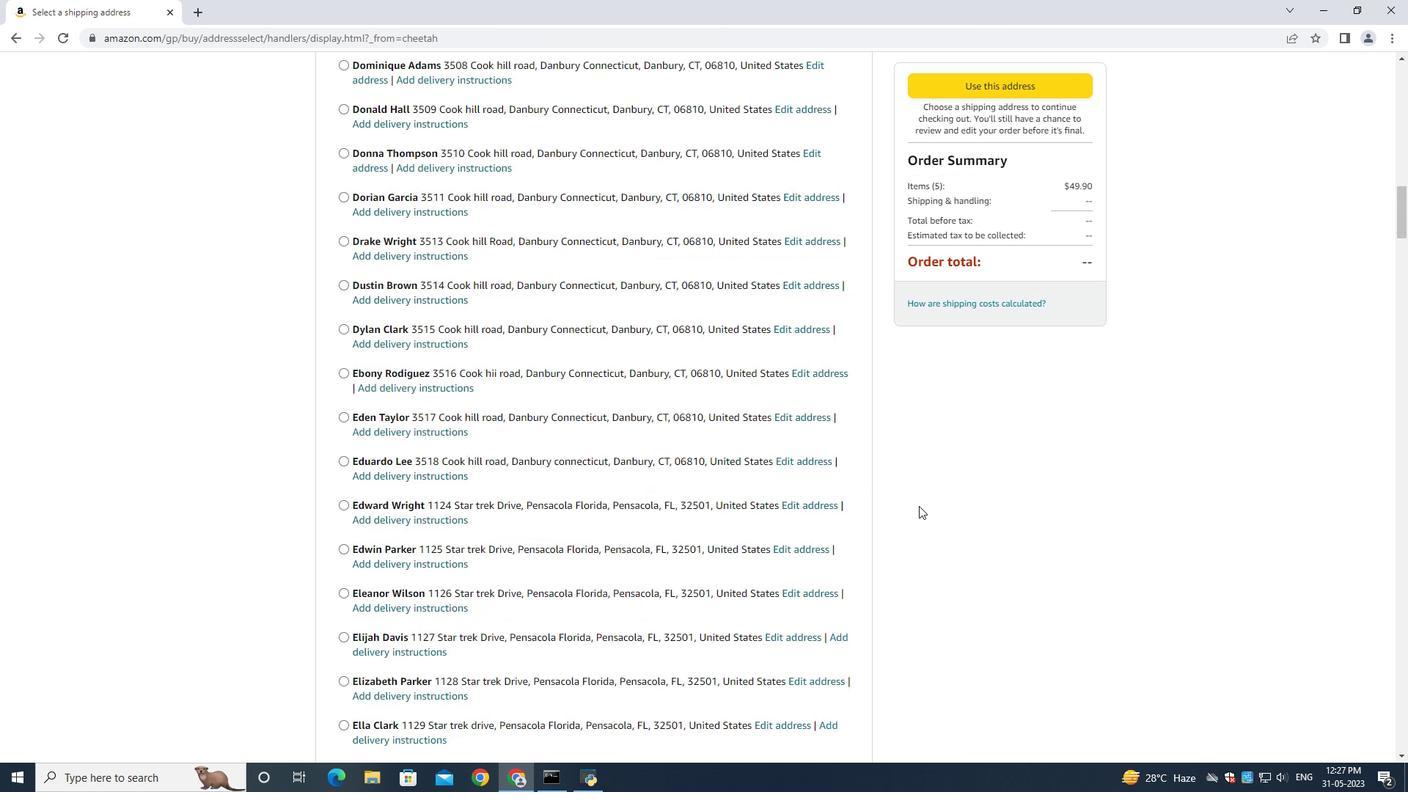 
Action: Mouse scrolled (919, 505) with delta (0, 0)
Screenshot: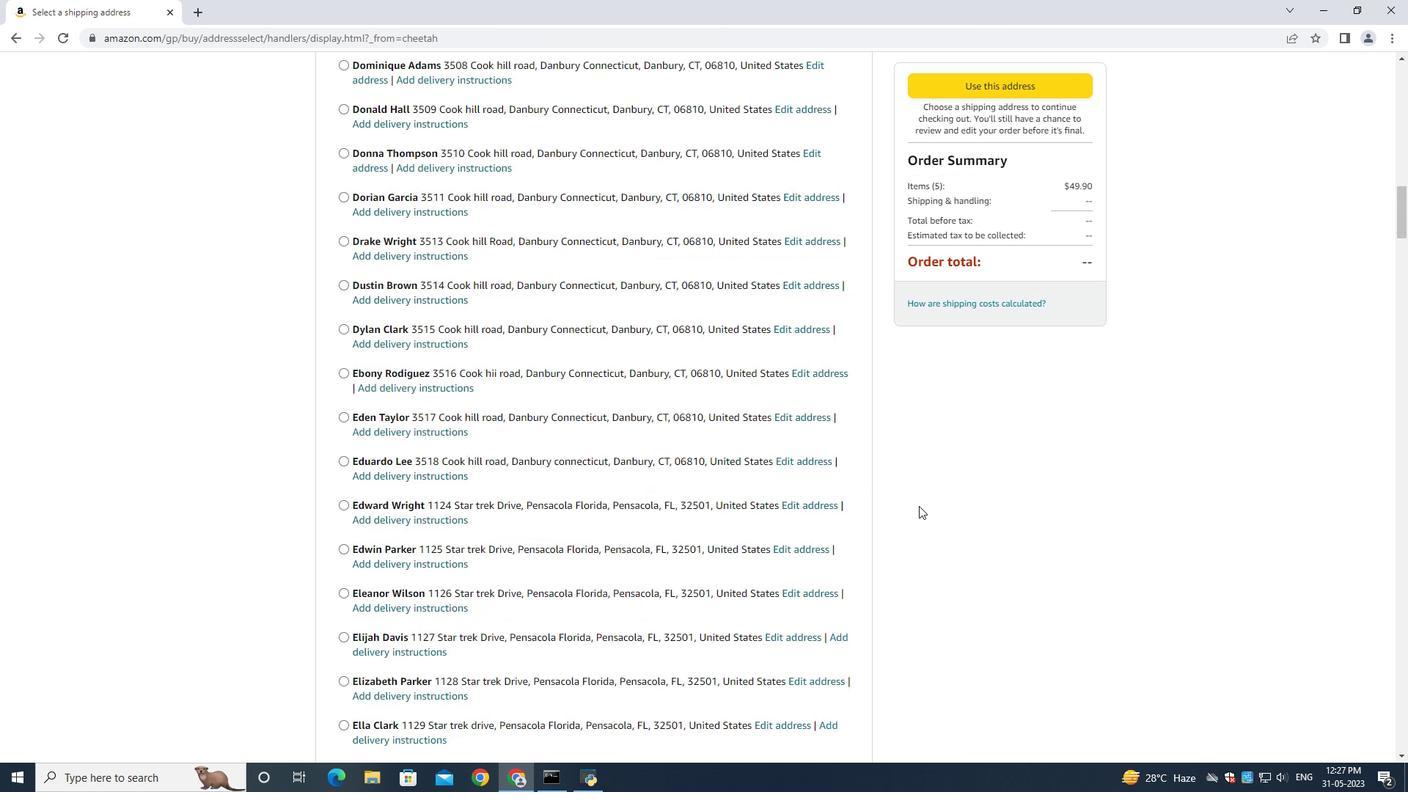 
Action: Mouse scrolled (919, 505) with delta (0, 0)
Screenshot: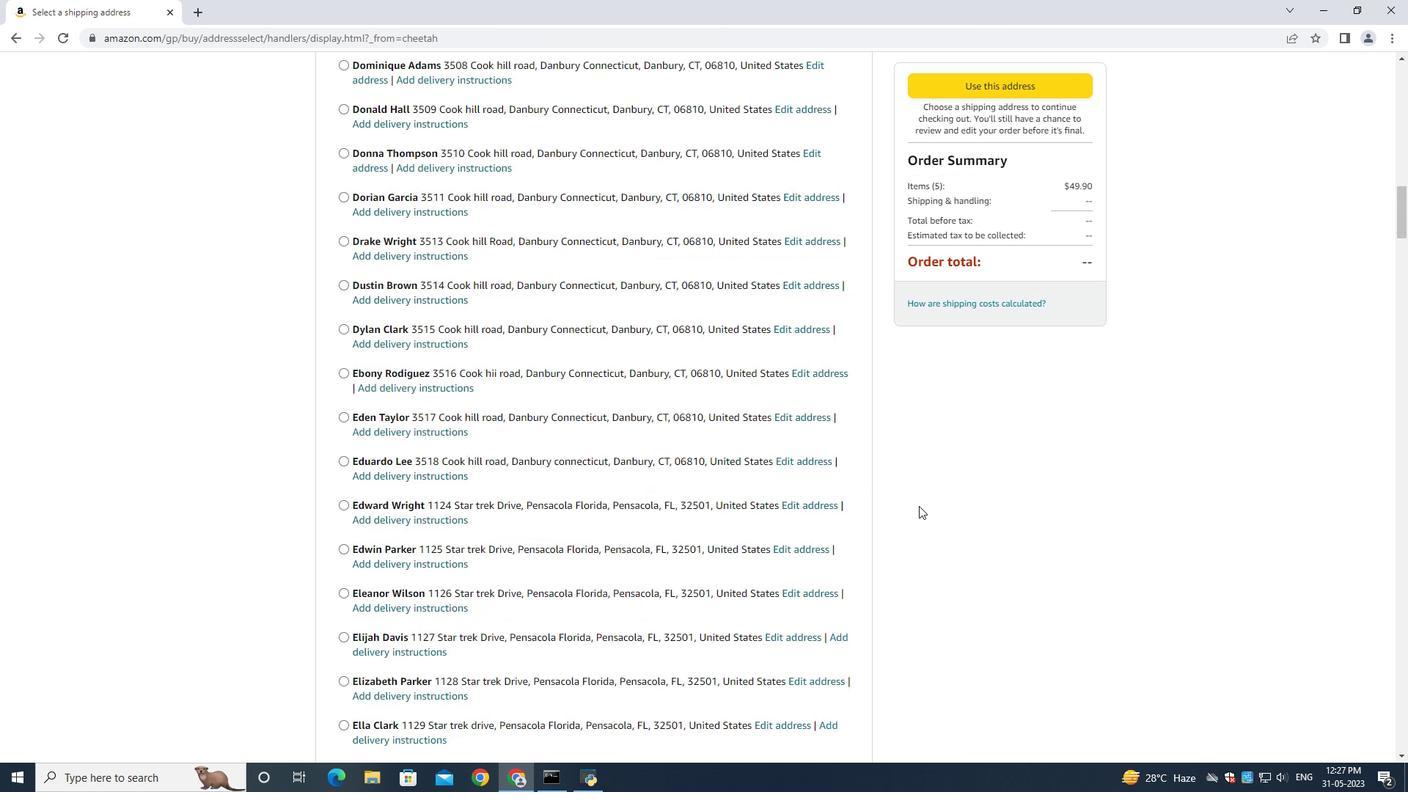 
Action: Mouse scrolled (919, 505) with delta (0, 0)
Screenshot: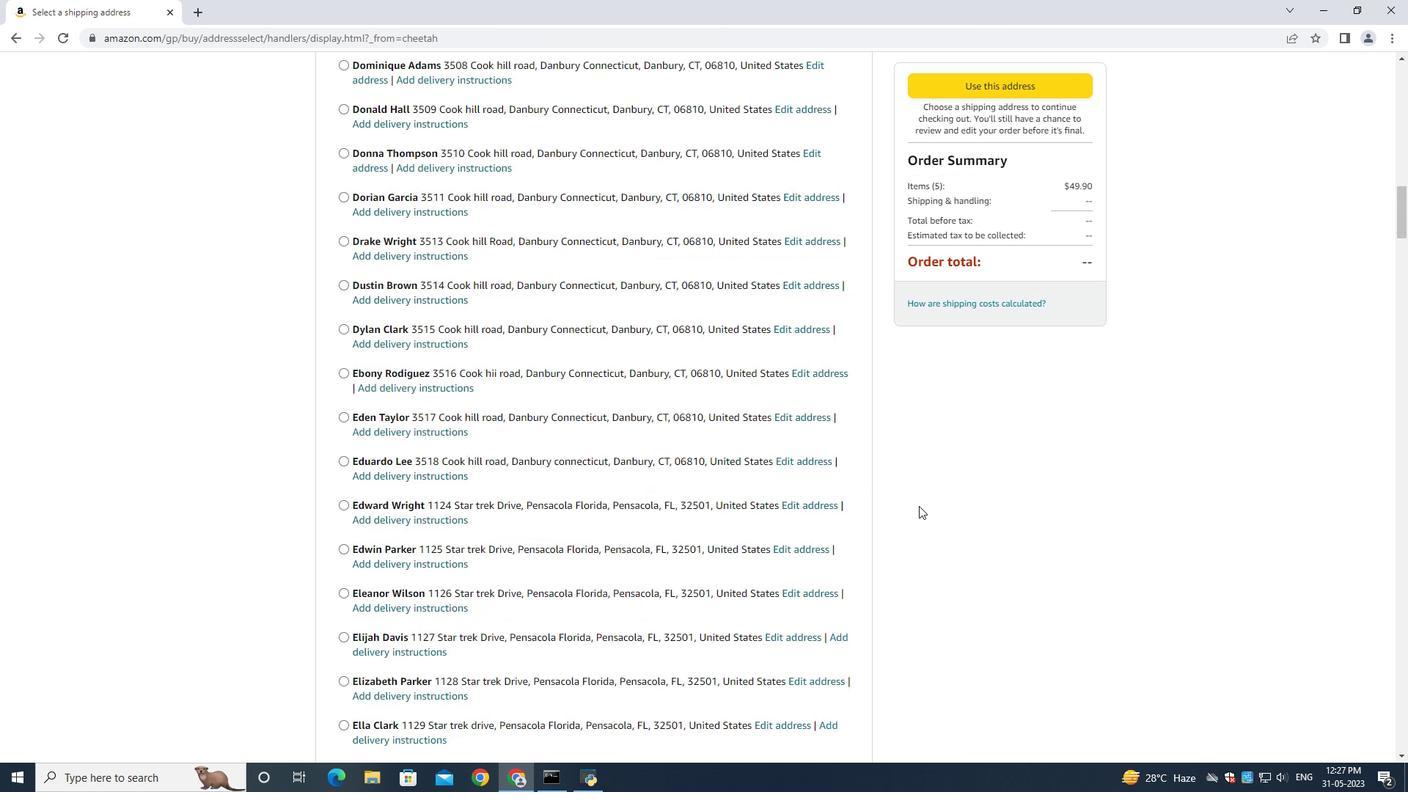 
Action: Mouse scrolled (919, 505) with delta (0, 0)
Screenshot: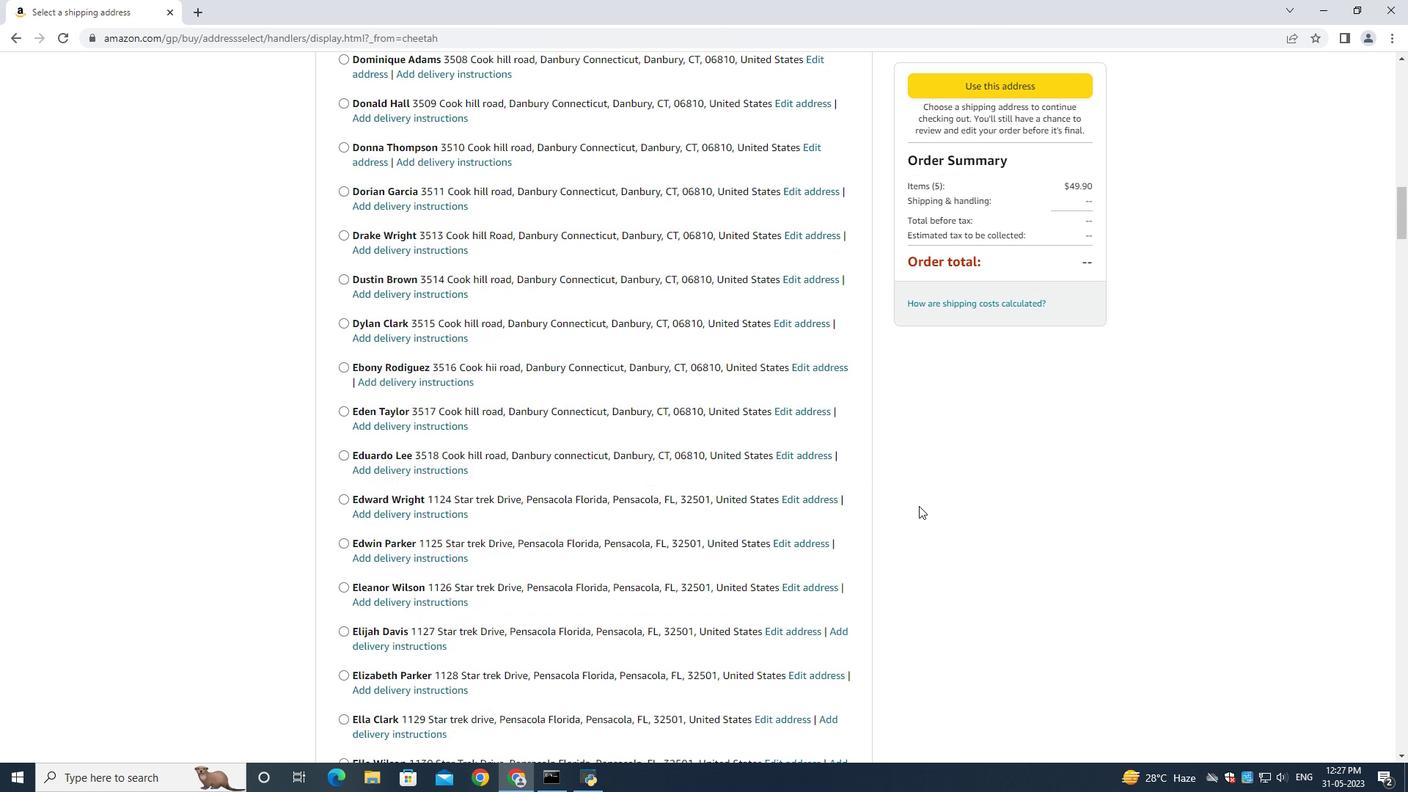 
Action: Mouse scrolled (919, 505) with delta (0, 0)
Screenshot: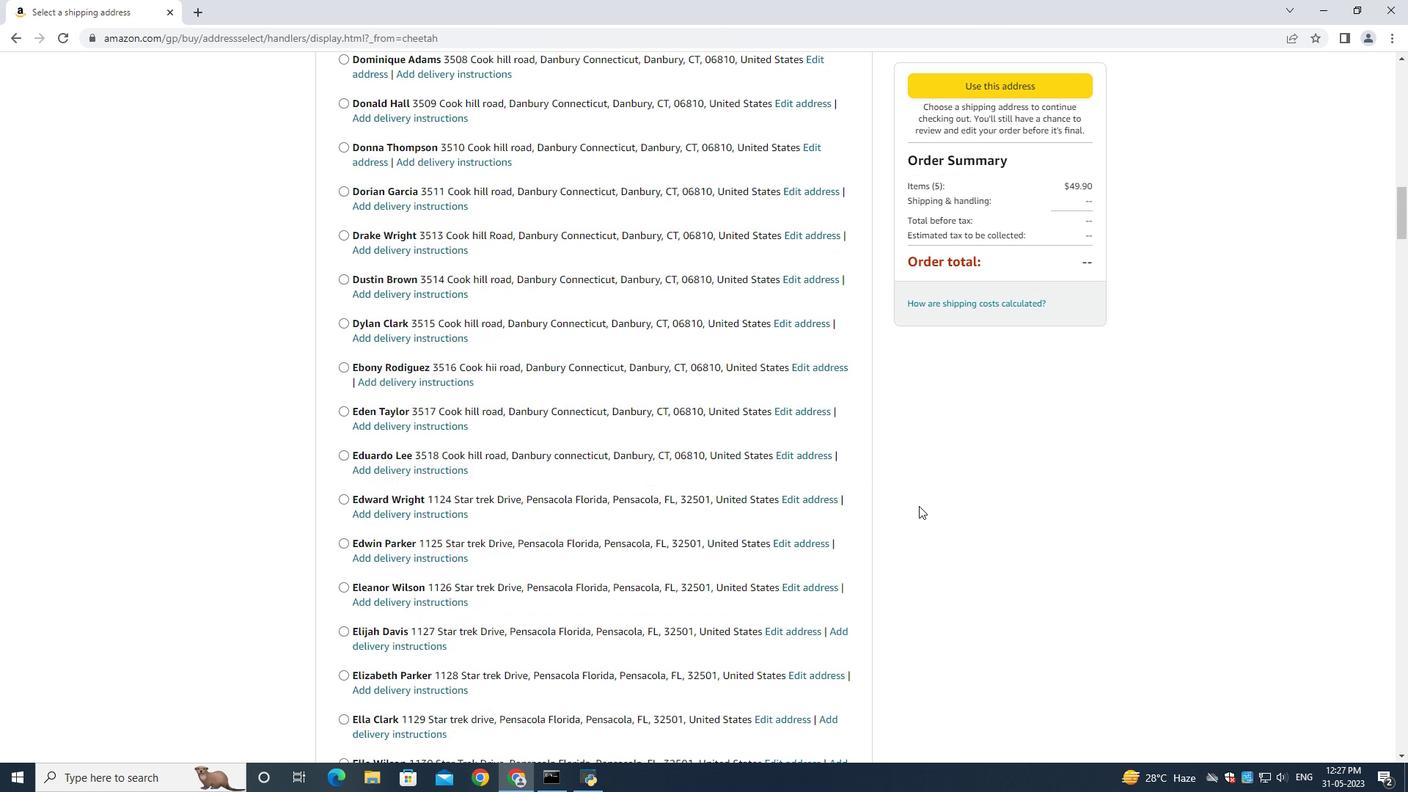 
Action: Mouse scrolled (919, 505) with delta (0, 0)
Screenshot: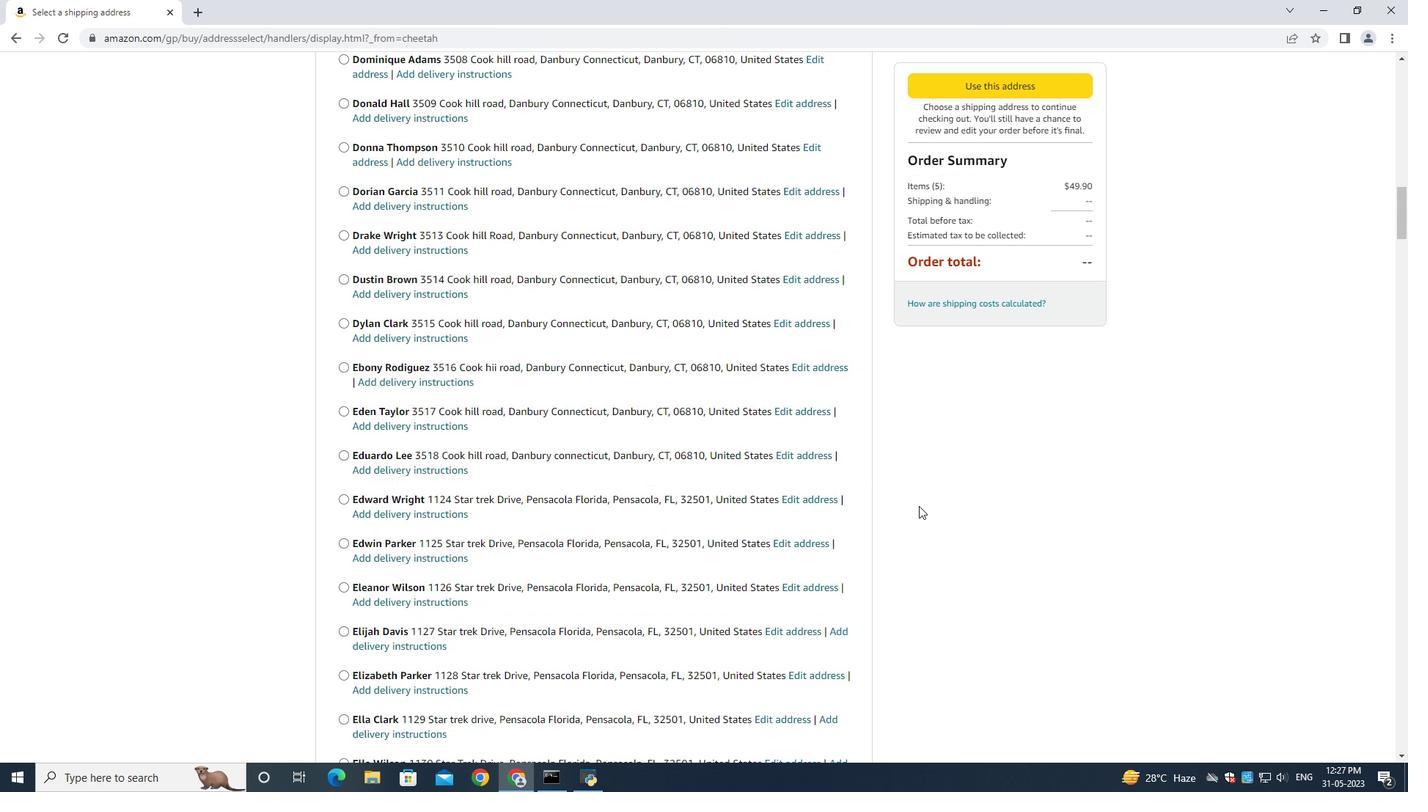 
Action: Mouse scrolled (919, 505) with delta (0, 0)
Screenshot: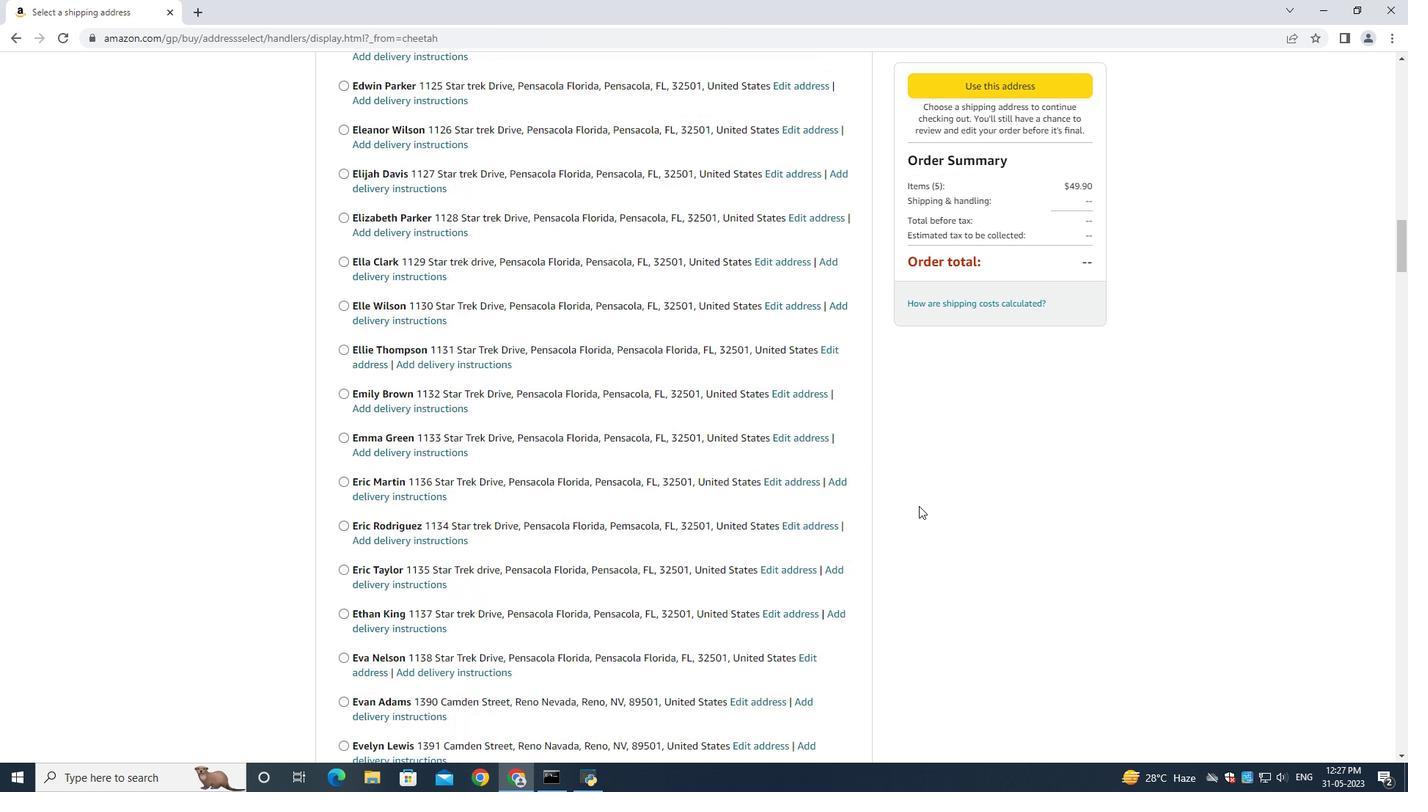 
Action: Mouse scrolled (919, 505) with delta (0, 0)
Screenshot: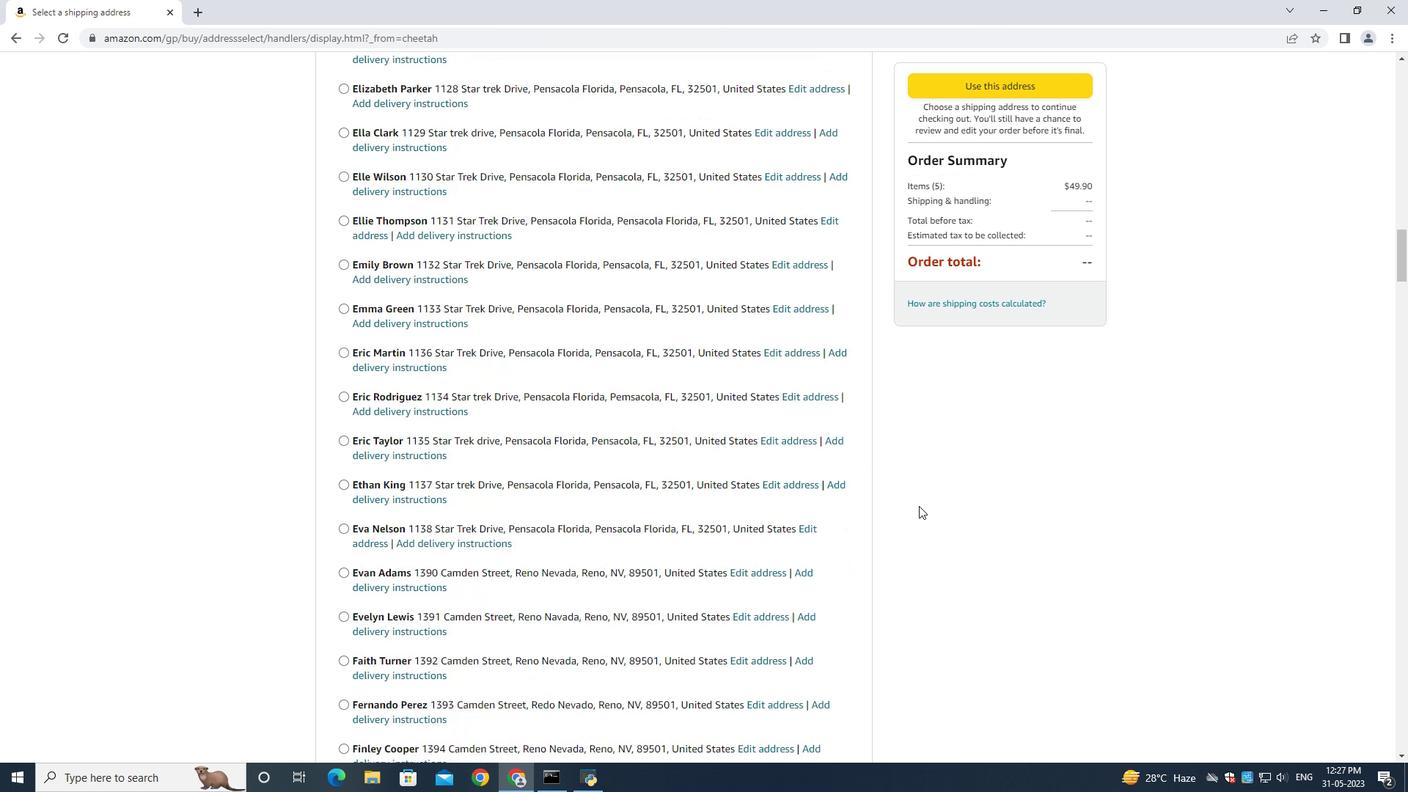 
Action: Mouse scrolled (919, 505) with delta (0, 0)
Screenshot: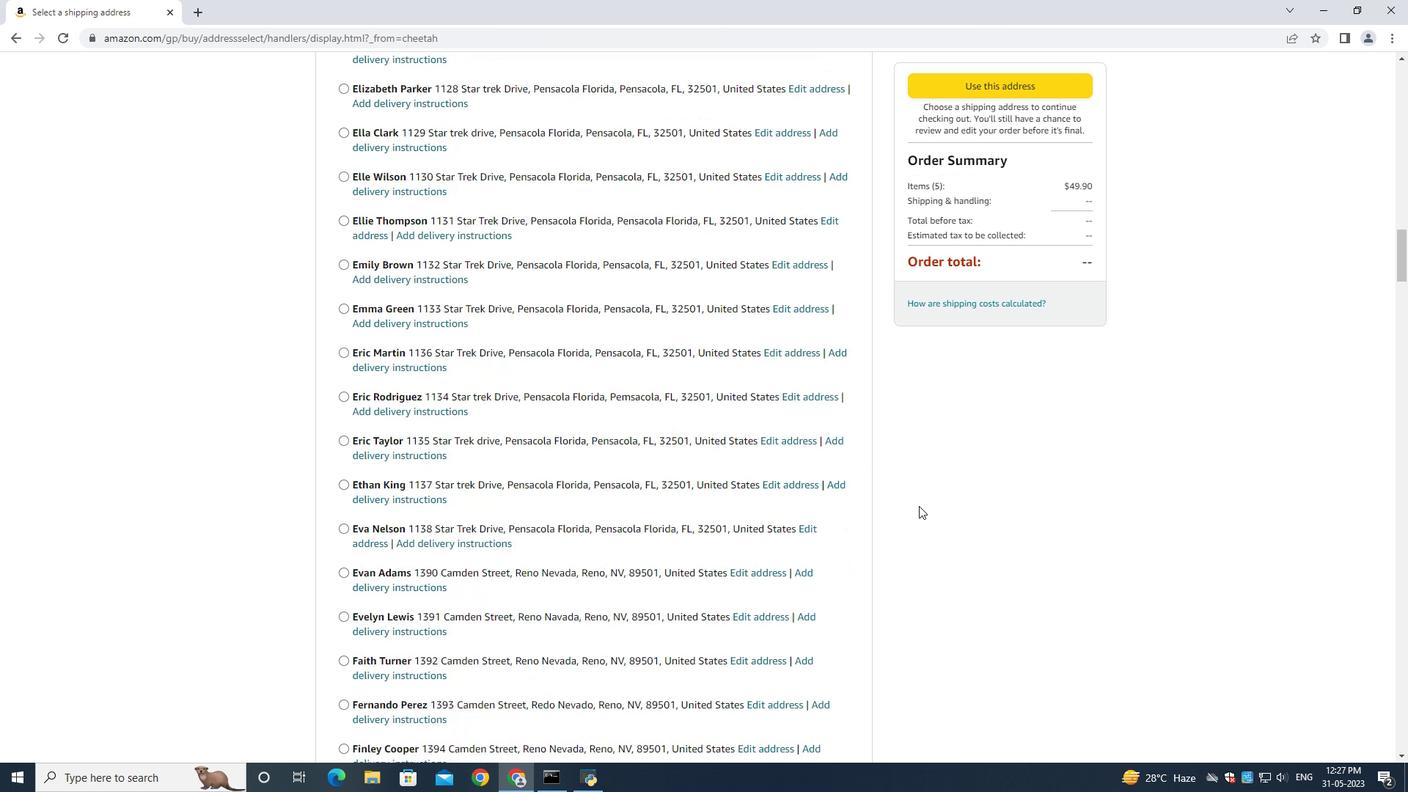 
Action: Mouse scrolled (919, 505) with delta (0, 0)
Screenshot: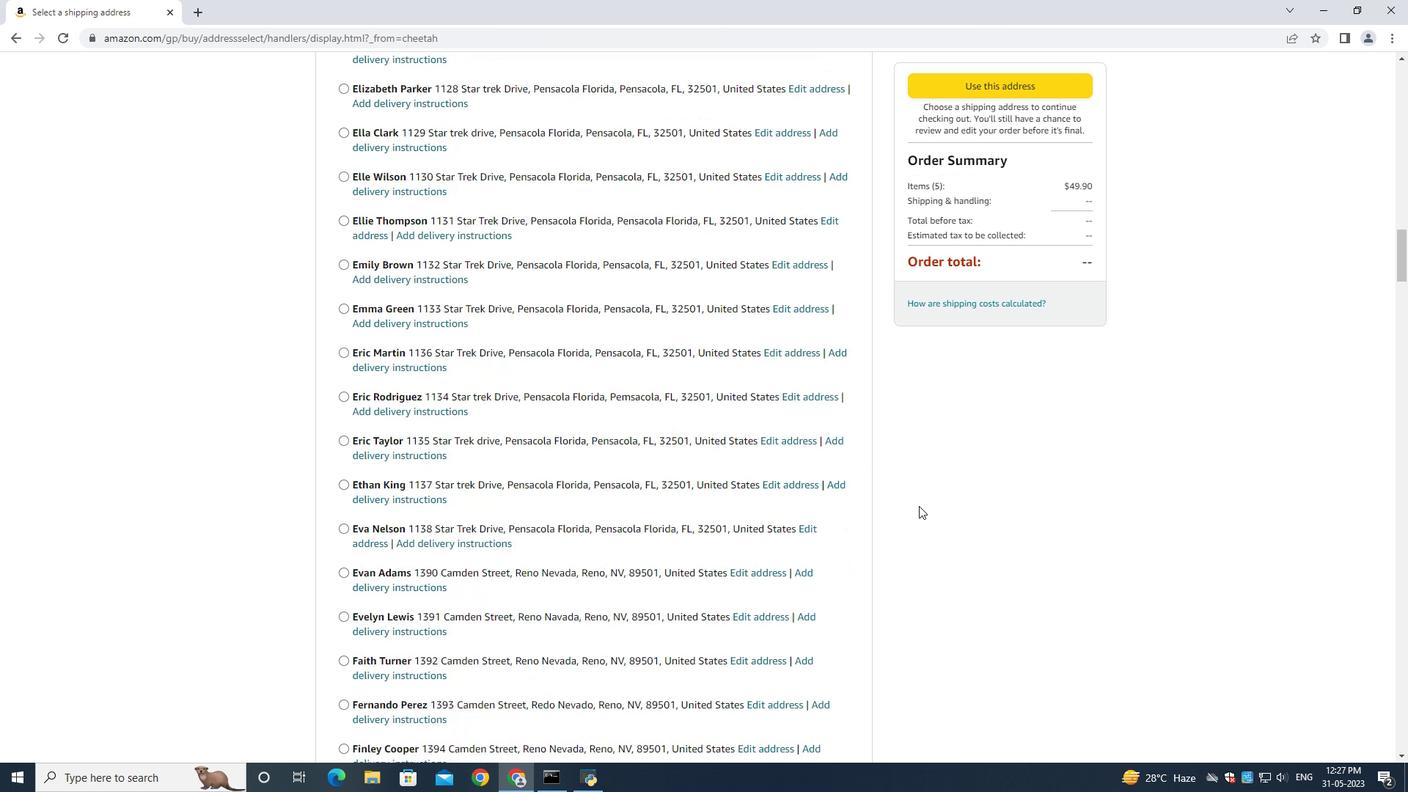 
Action: Mouse scrolled (919, 505) with delta (0, 0)
Screenshot: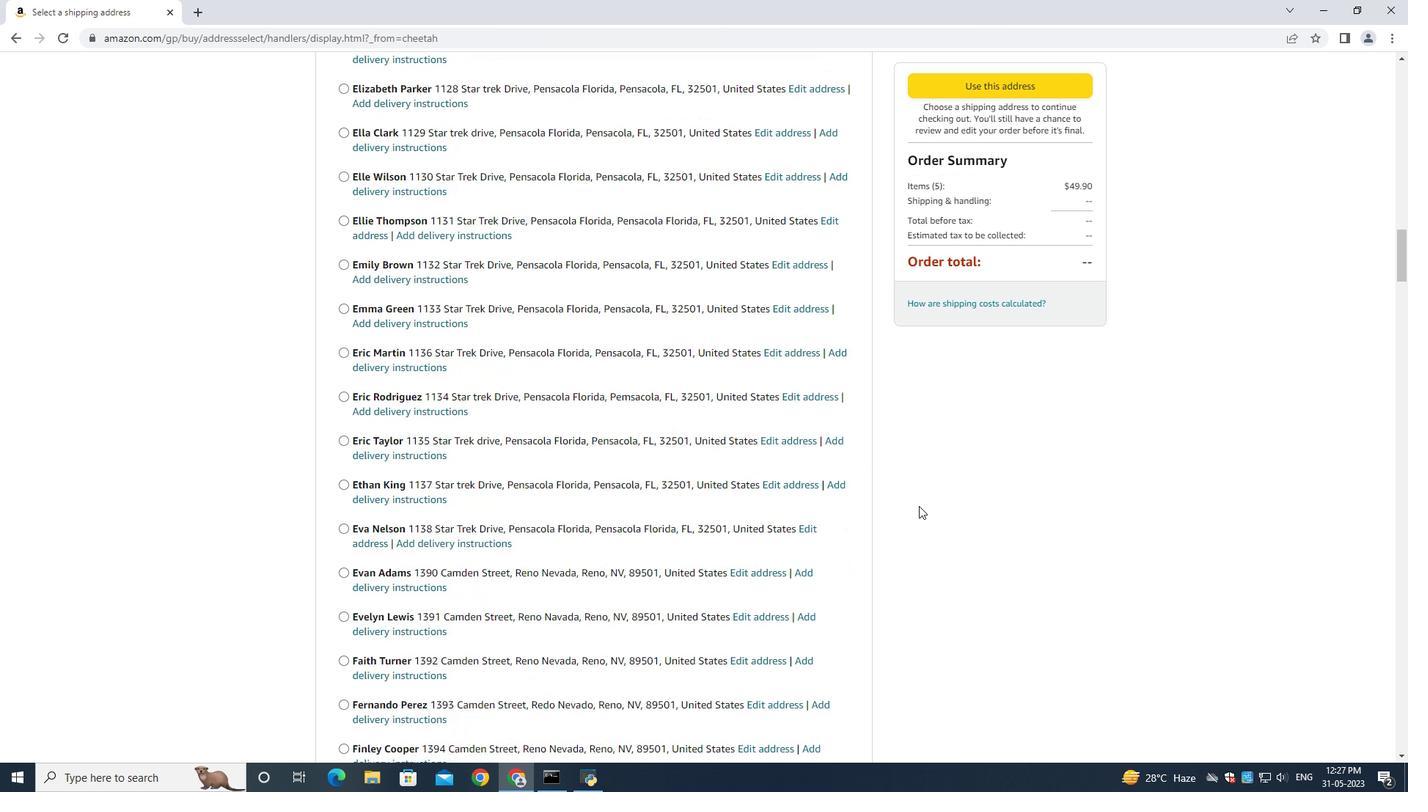 
Action: Mouse scrolled (919, 505) with delta (0, 0)
Screenshot: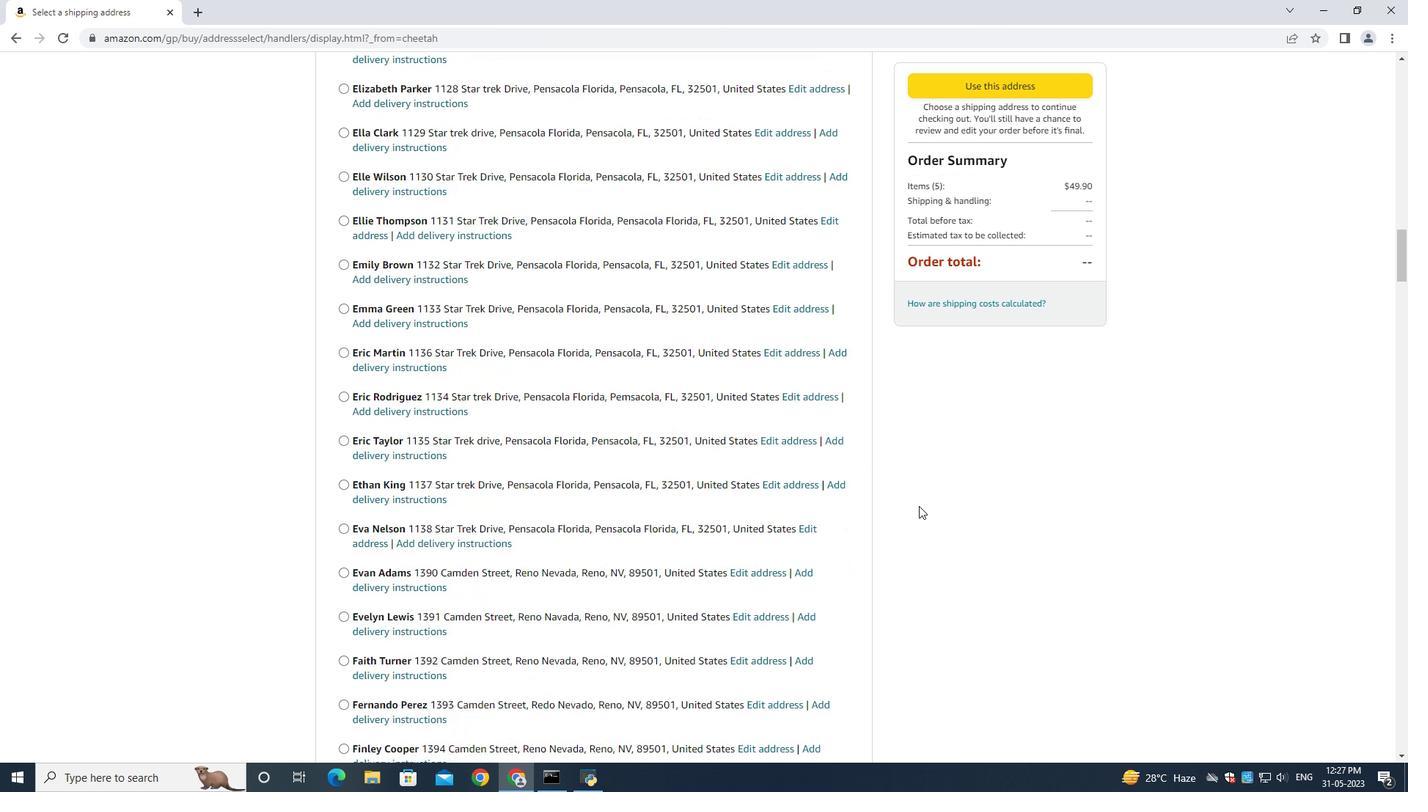 
Action: Mouse scrolled (919, 505) with delta (0, 0)
Screenshot: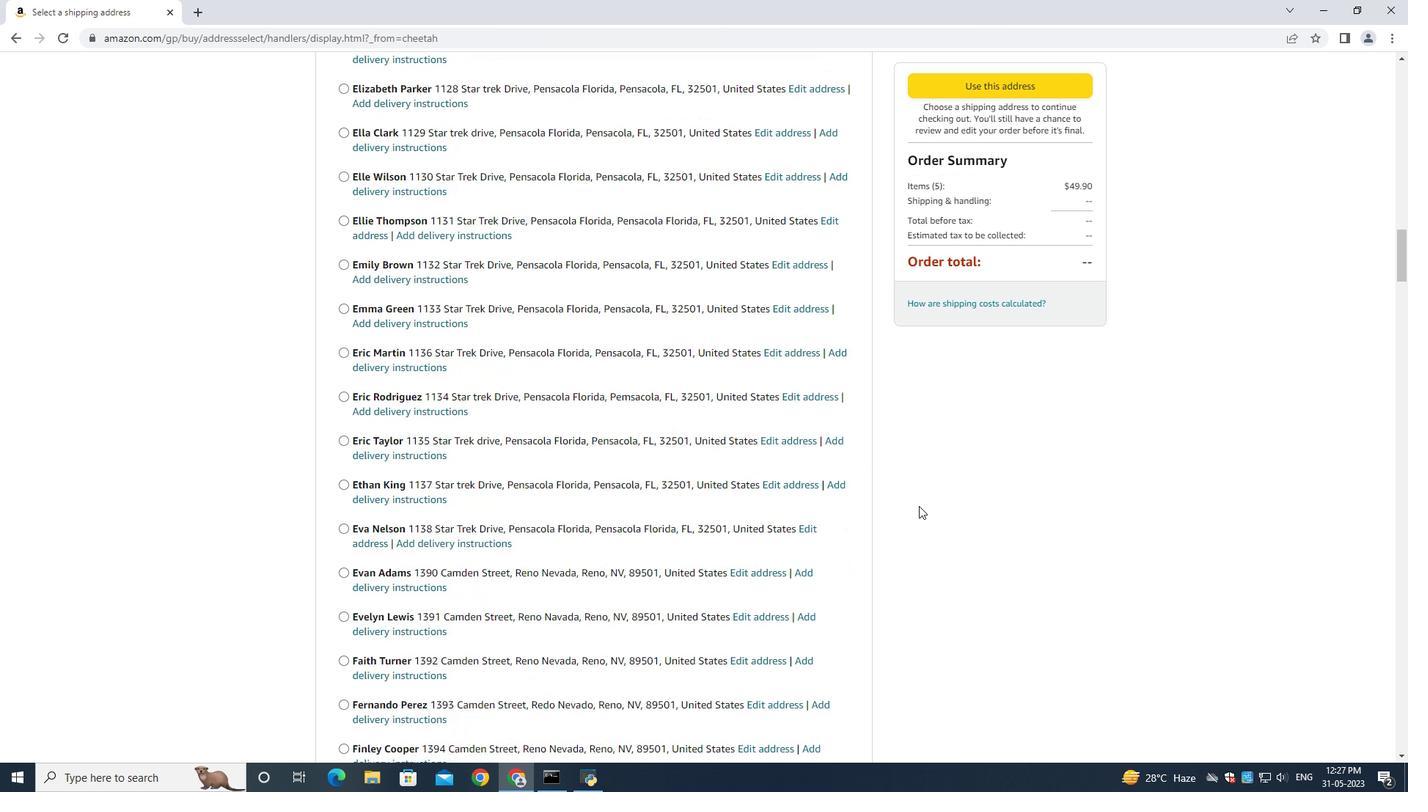 
Action: Mouse moved to (919, 504)
Screenshot: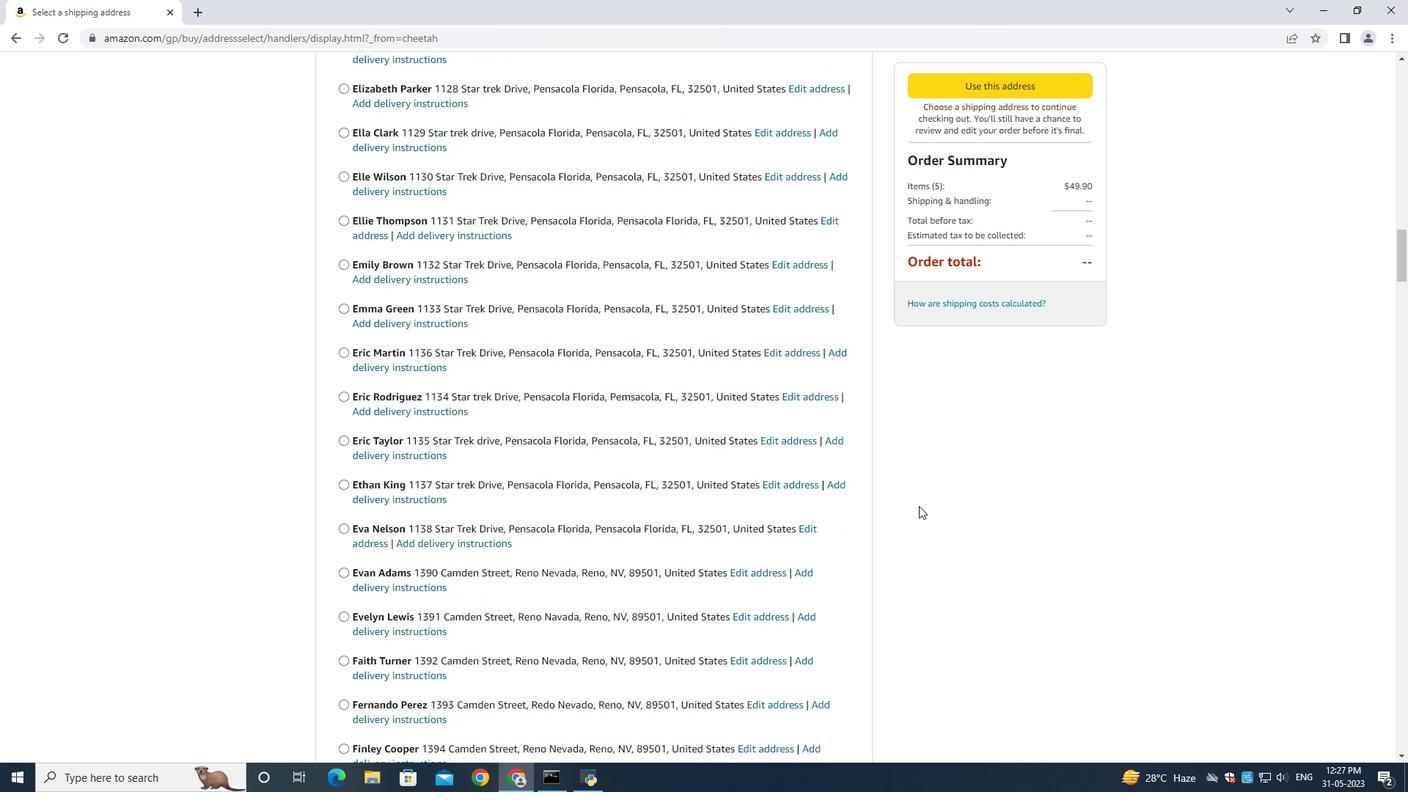 
Action: Mouse scrolled (919, 504) with delta (0, 0)
Screenshot: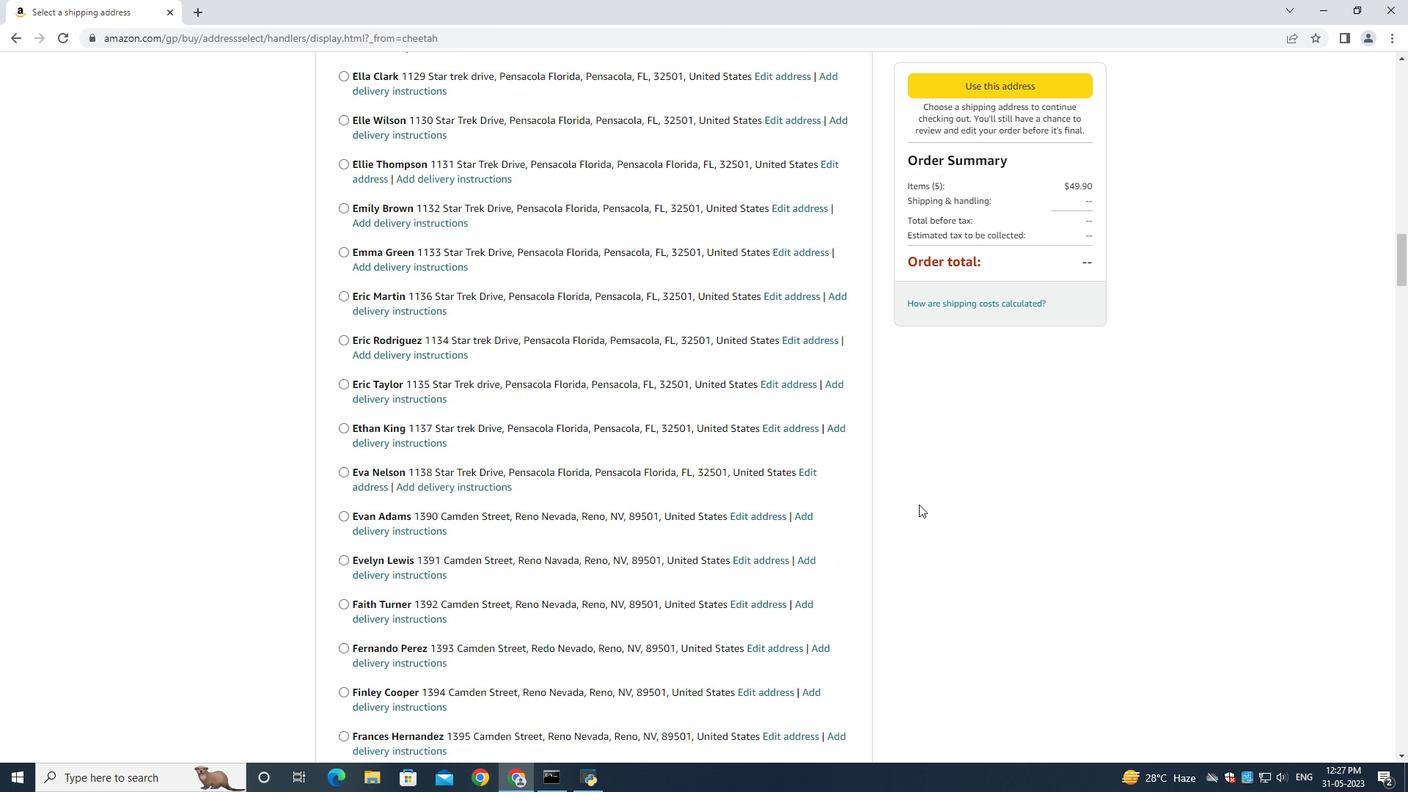 
Action: Mouse scrolled (919, 504) with delta (0, 0)
Screenshot: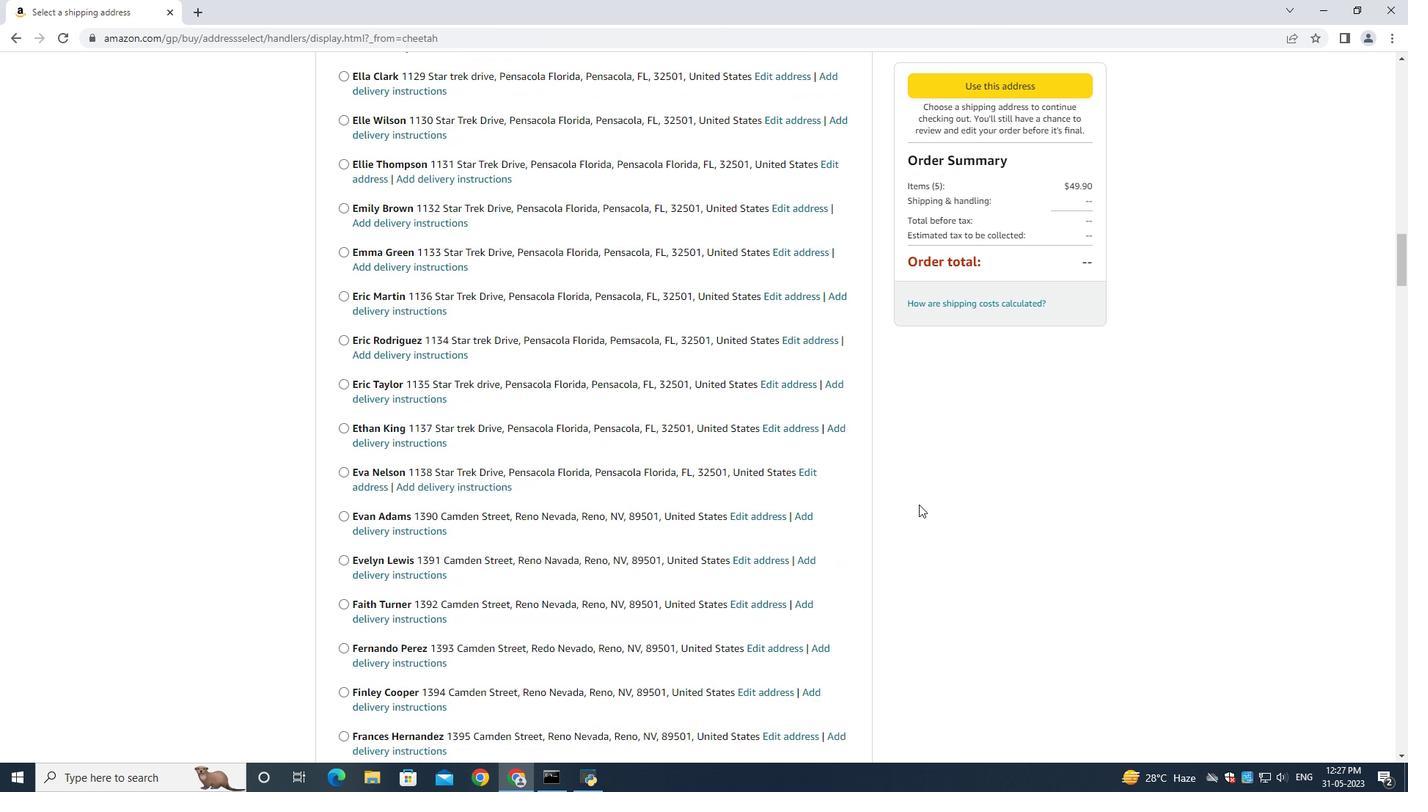 
Action: Mouse scrolled (919, 504) with delta (0, 0)
Screenshot: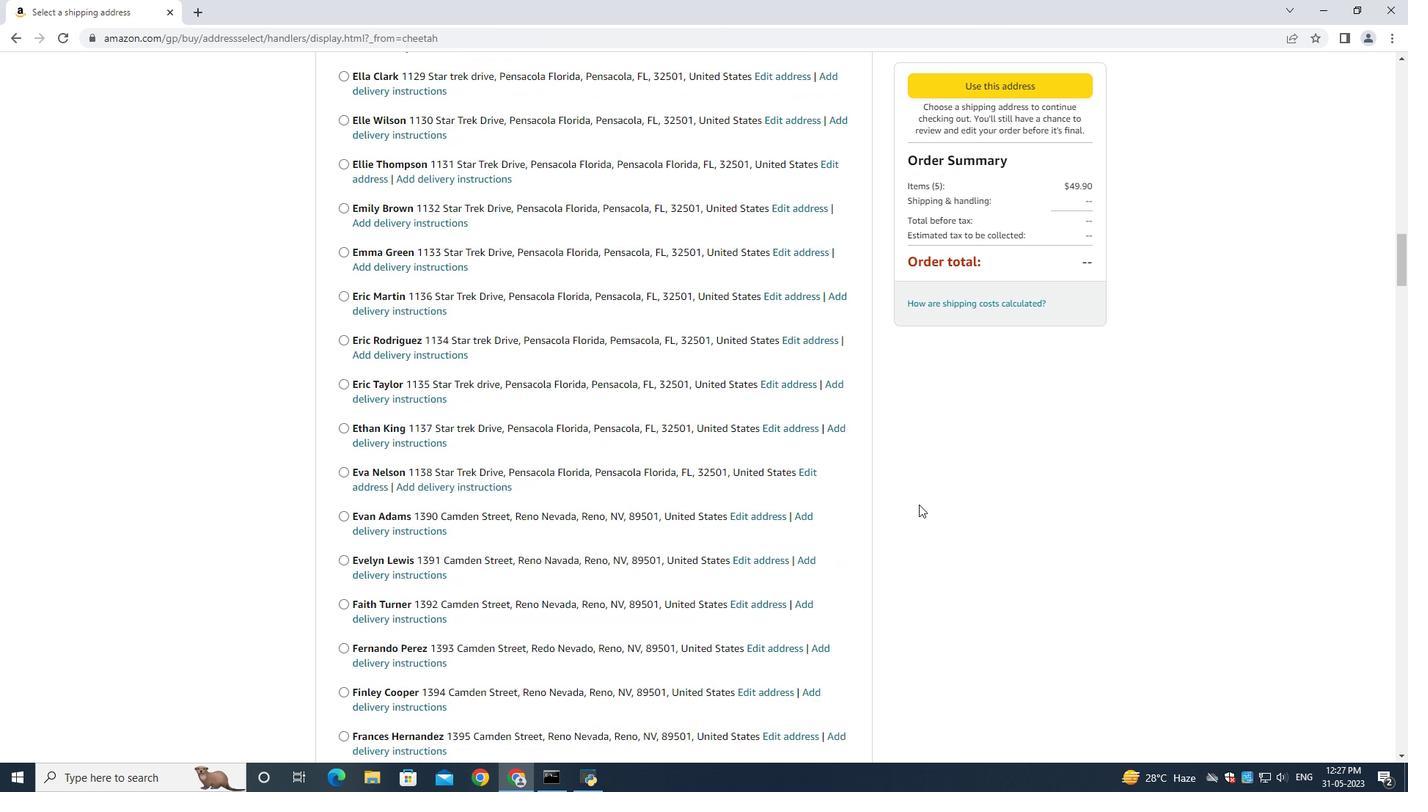 
Action: Mouse scrolled (919, 504) with delta (0, 0)
Screenshot: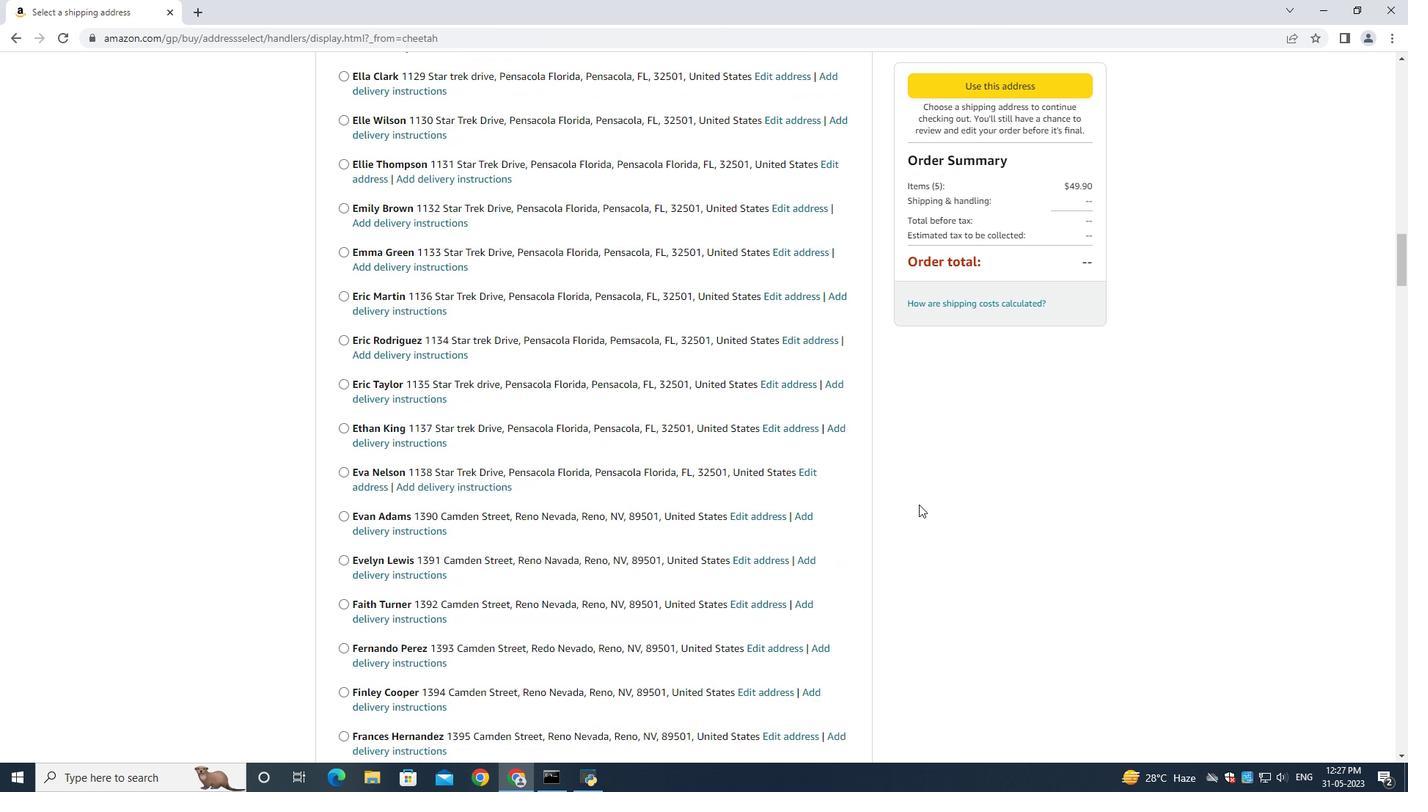 
Action: Mouse scrolled (919, 504) with delta (0, 0)
Screenshot: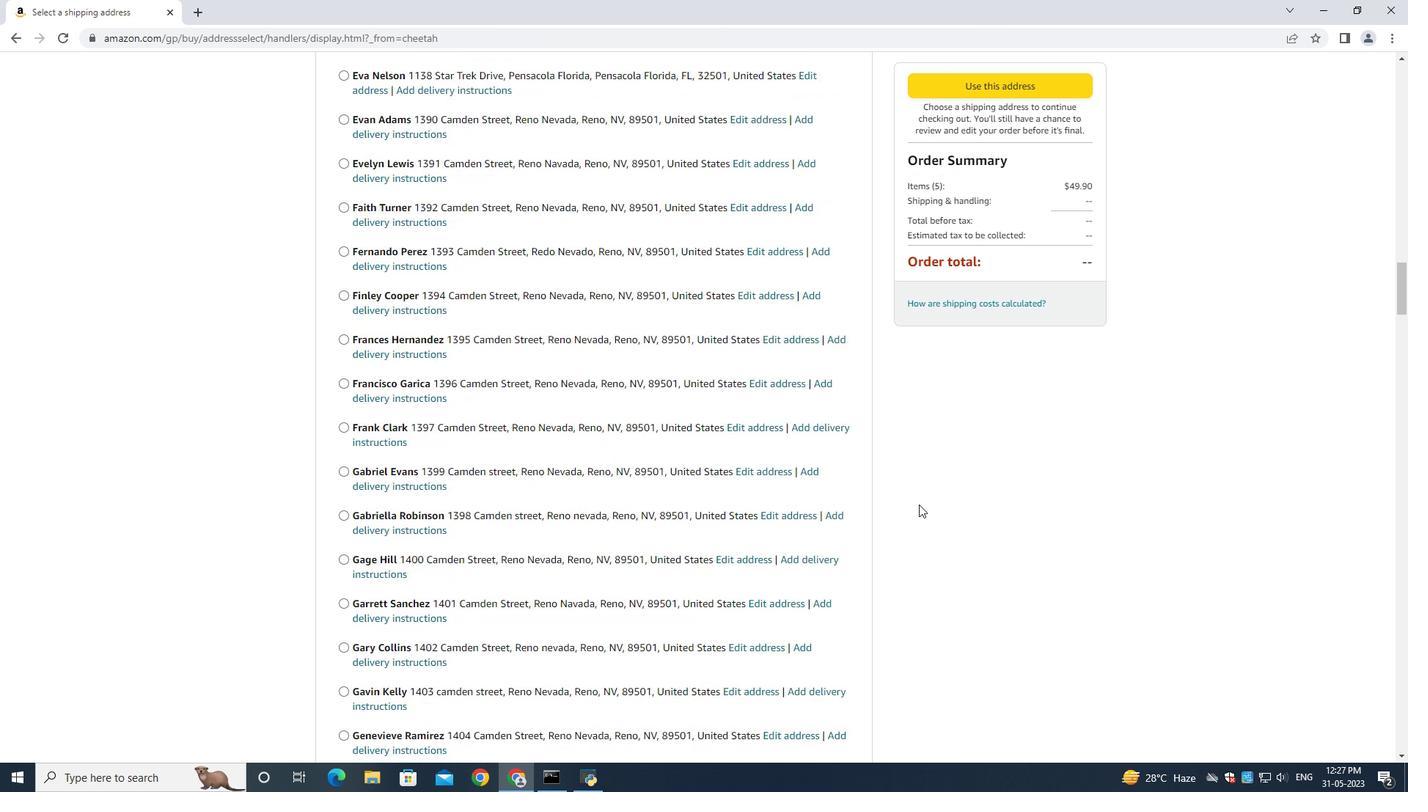 
Action: Mouse scrolled (919, 504) with delta (0, 0)
Screenshot: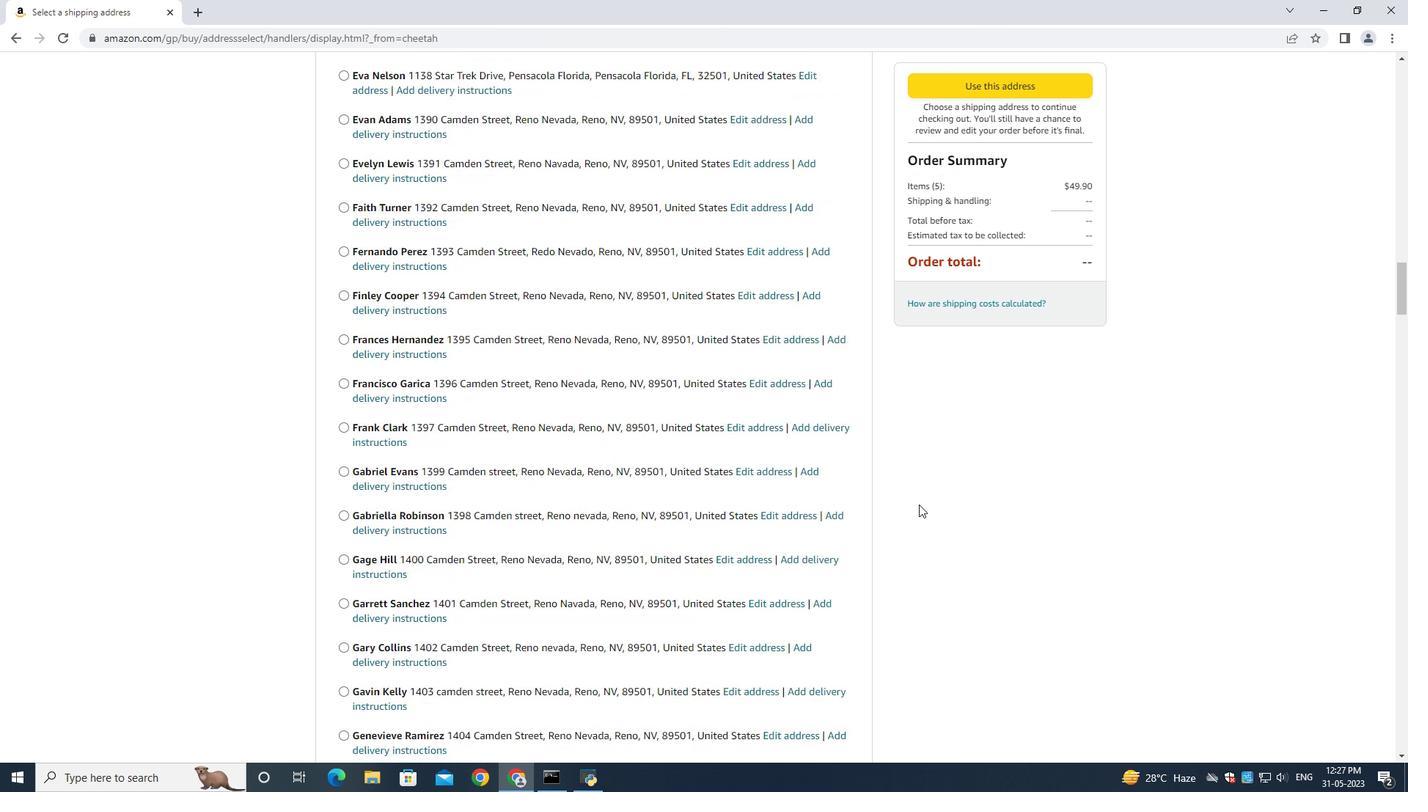 
Action: Mouse scrolled (919, 504) with delta (0, 0)
Screenshot: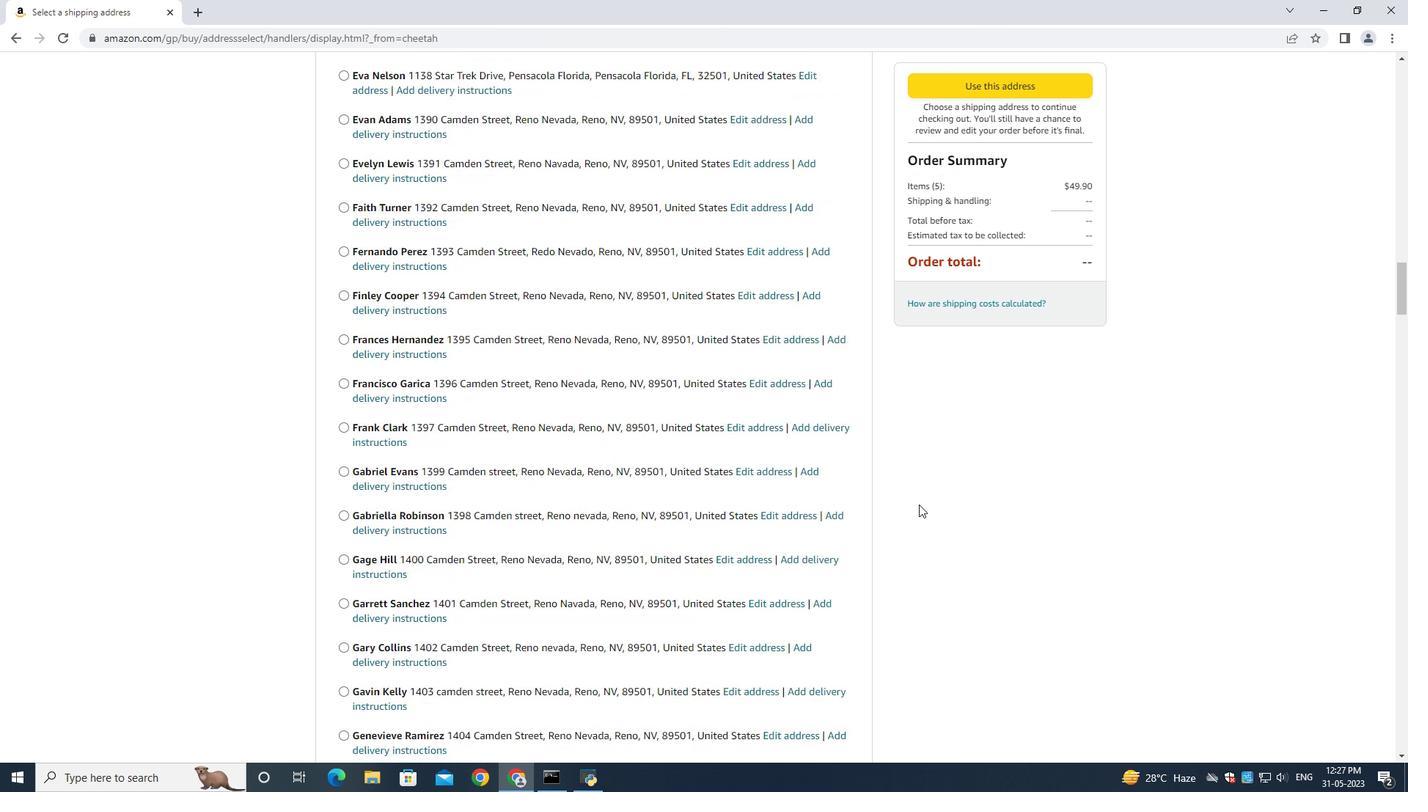 
Action: Mouse scrolled (919, 504) with delta (0, 0)
Screenshot: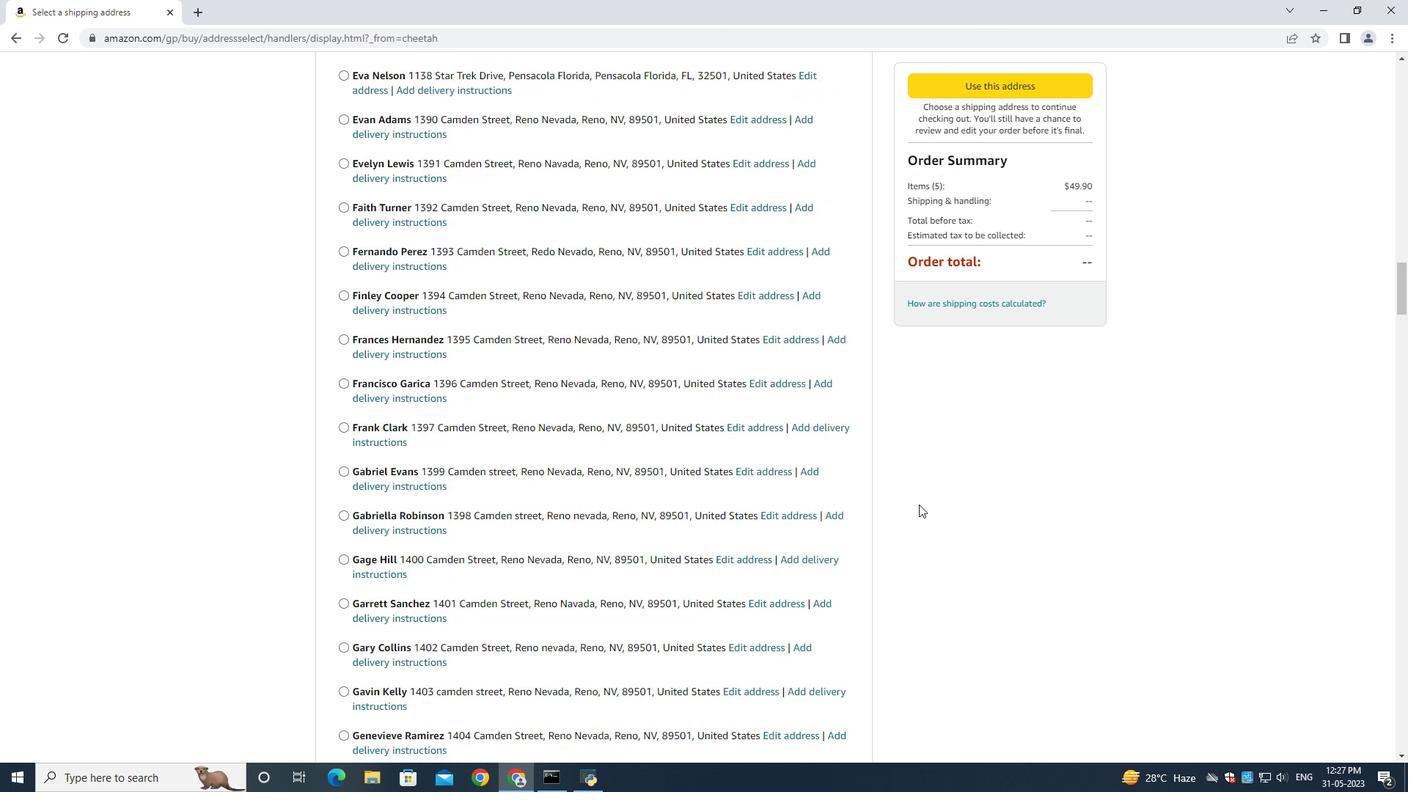 
Action: Mouse scrolled (919, 504) with delta (0, 0)
Screenshot: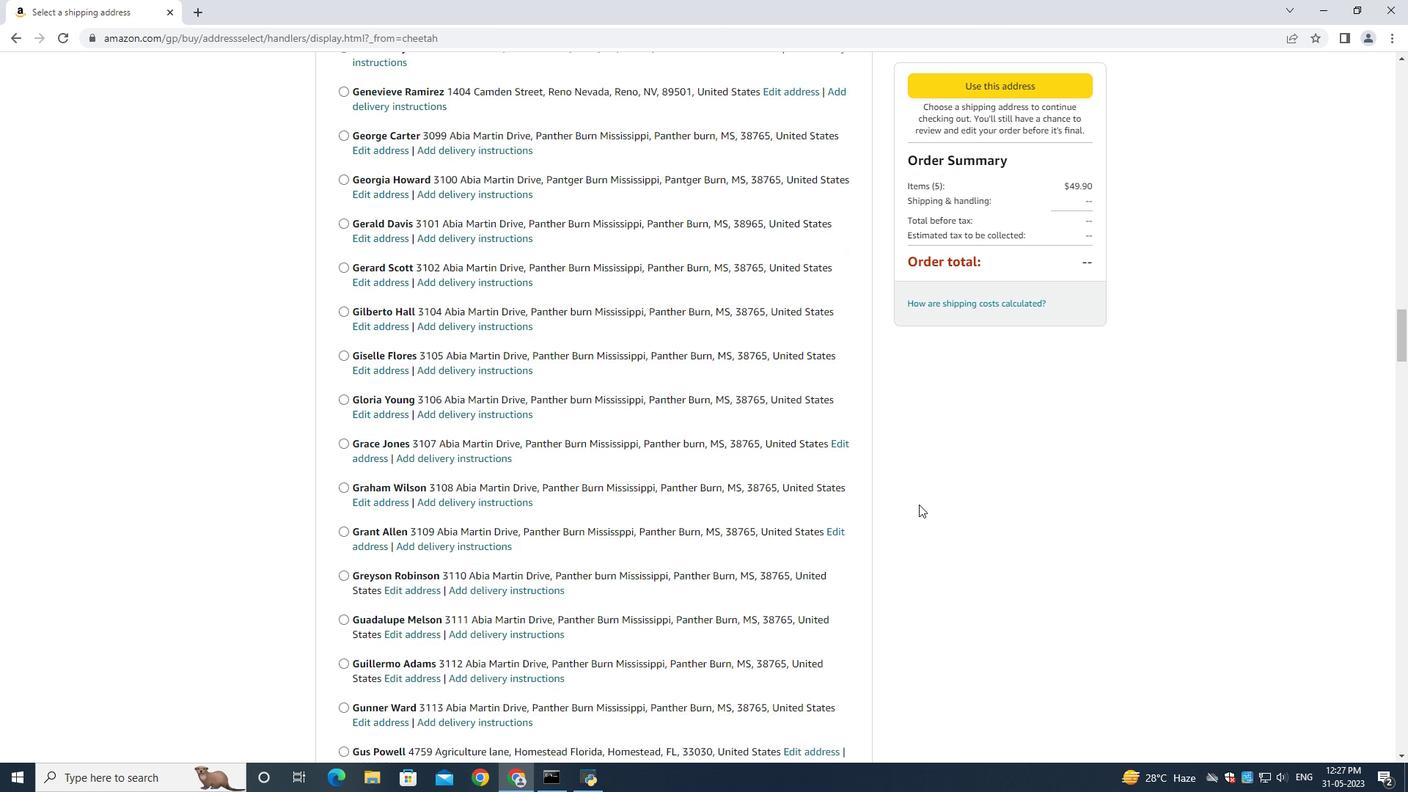 
Action: Mouse scrolled (919, 504) with delta (0, 0)
Screenshot: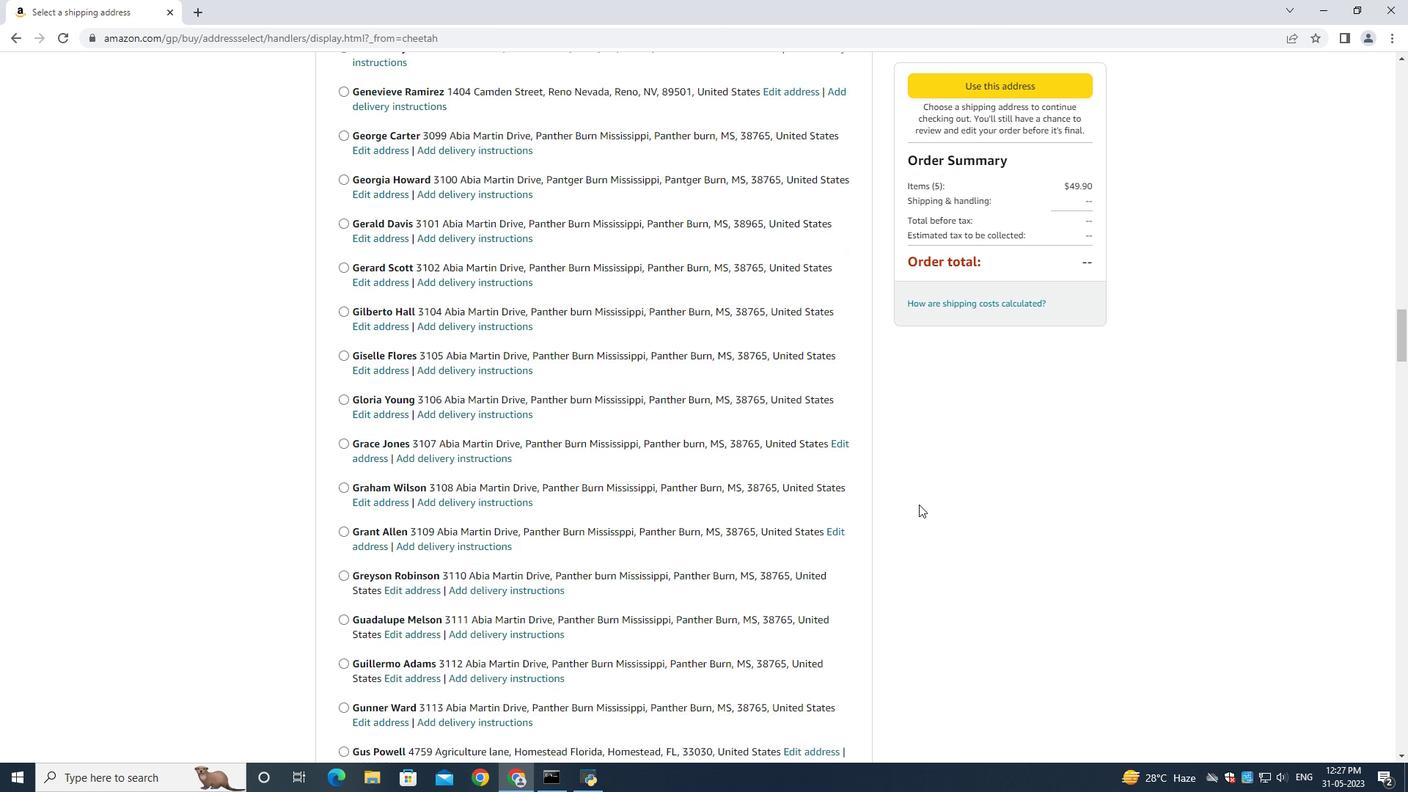 
Action: Mouse scrolled (919, 504) with delta (0, 0)
Screenshot: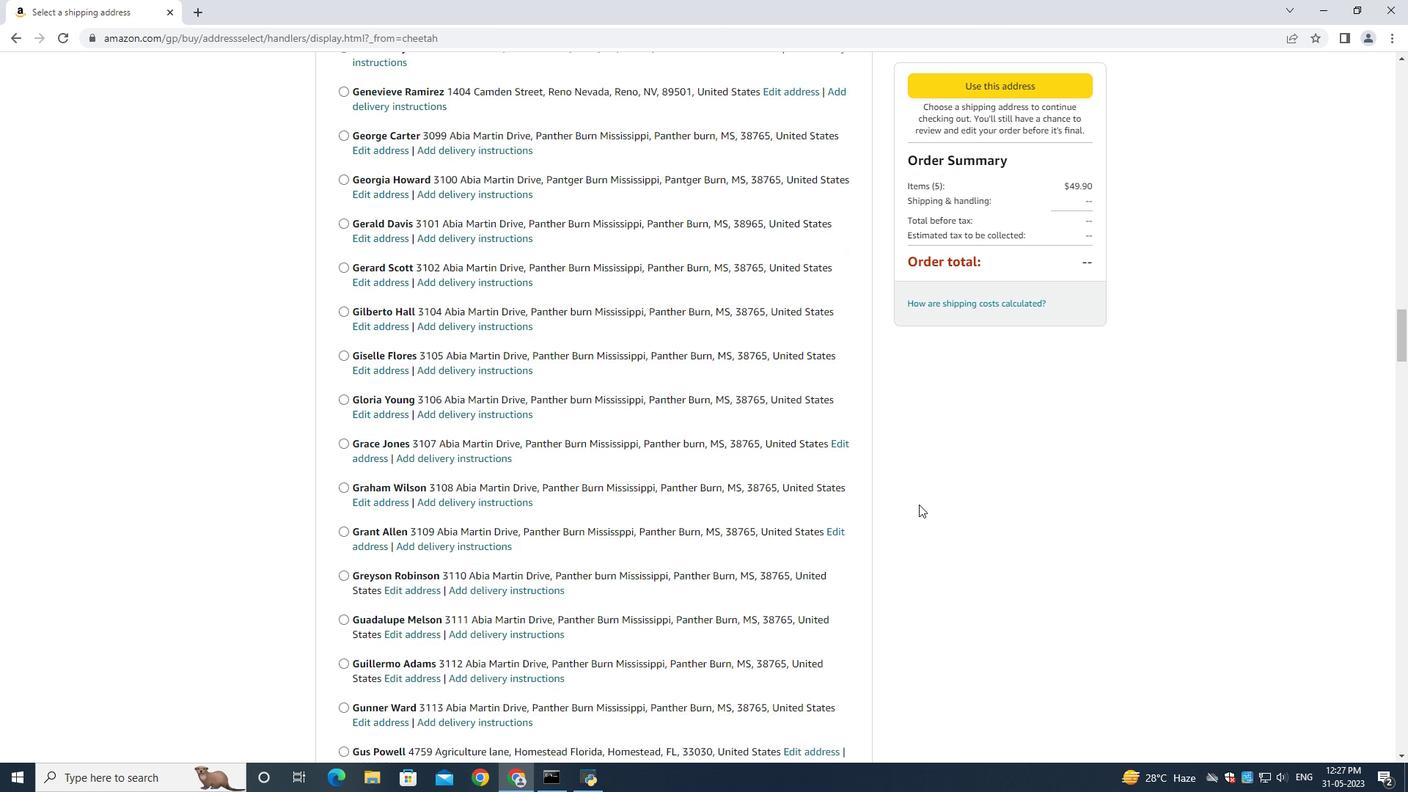 
Action: Mouse scrolled (919, 504) with delta (0, 0)
Screenshot: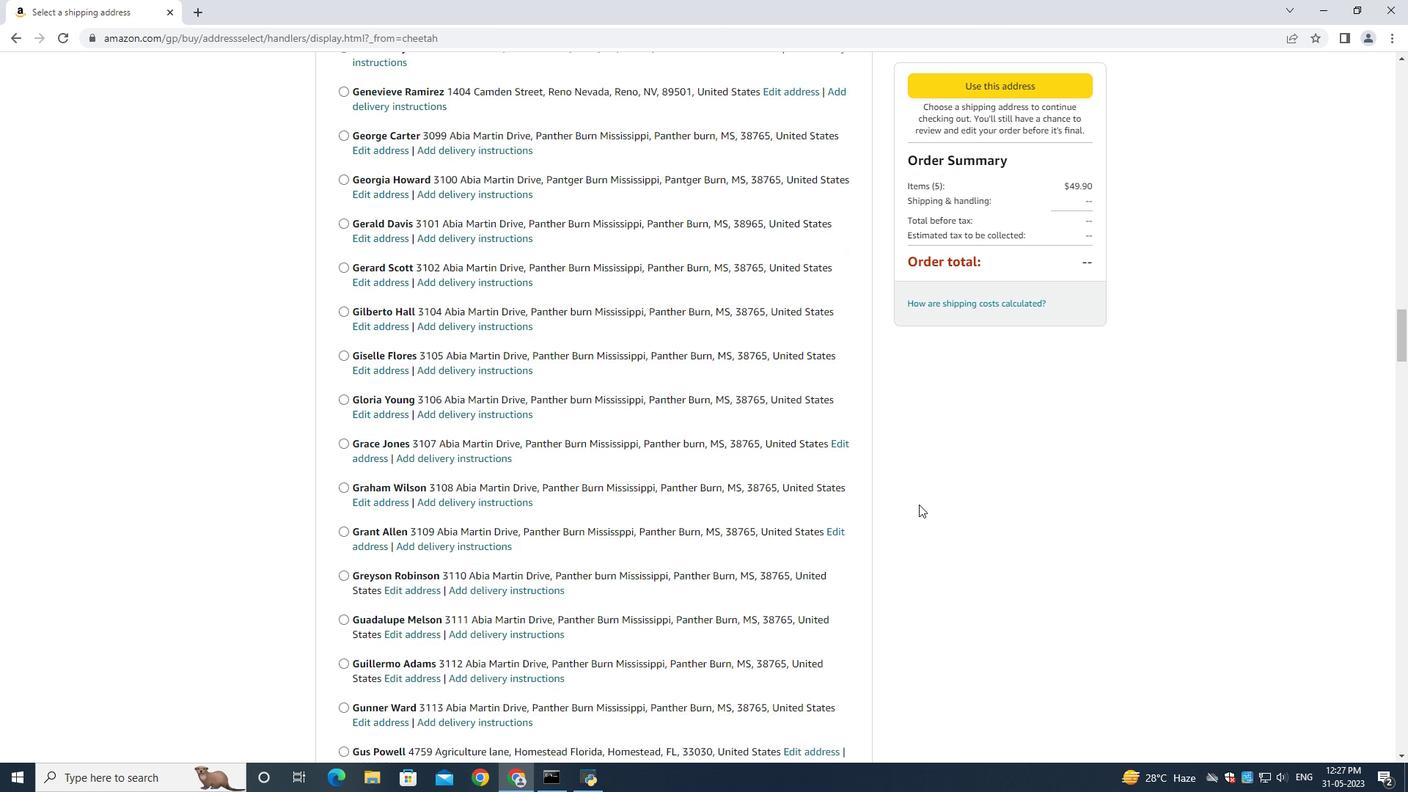 
Action: Mouse scrolled (919, 504) with delta (0, 0)
Screenshot: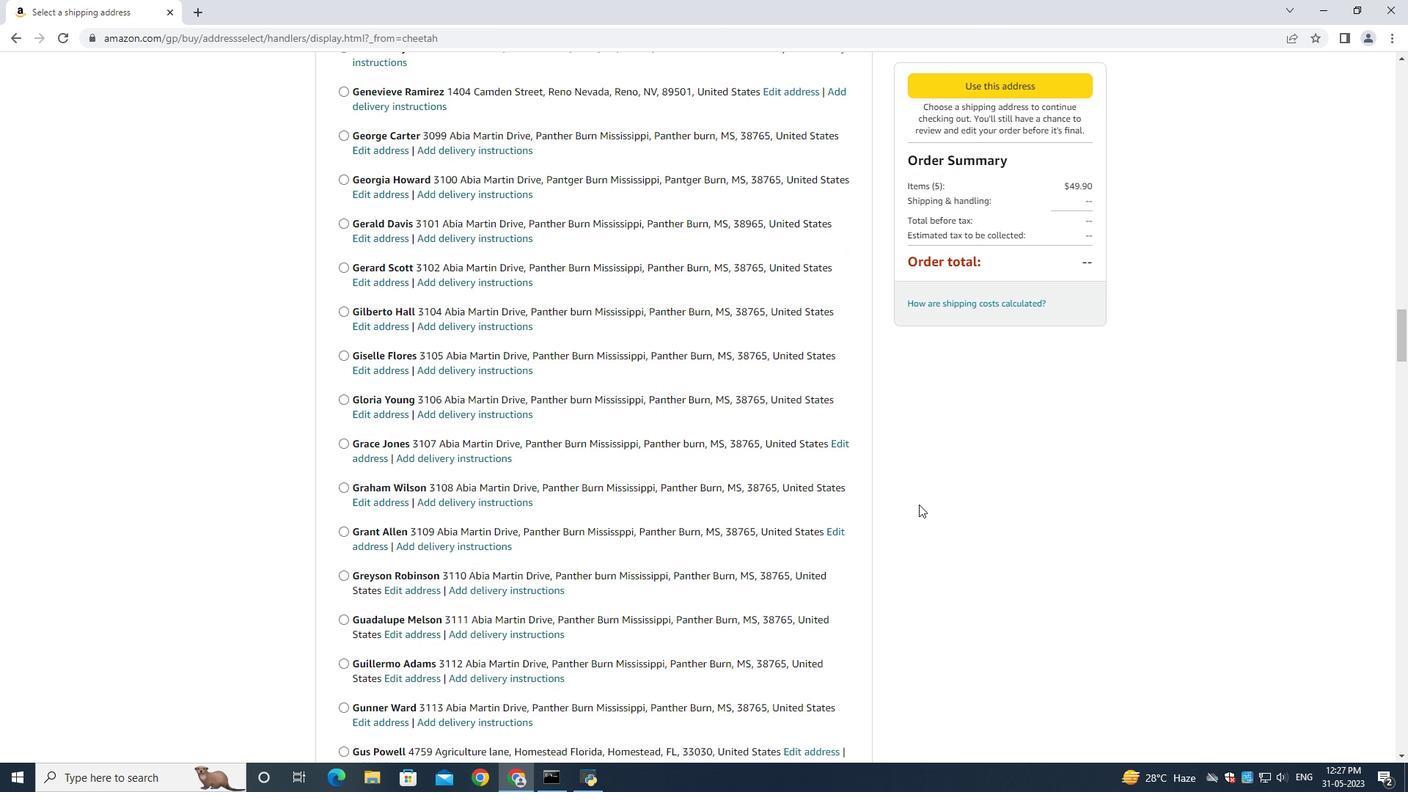 
Action: Mouse scrolled (919, 504) with delta (0, 0)
Screenshot: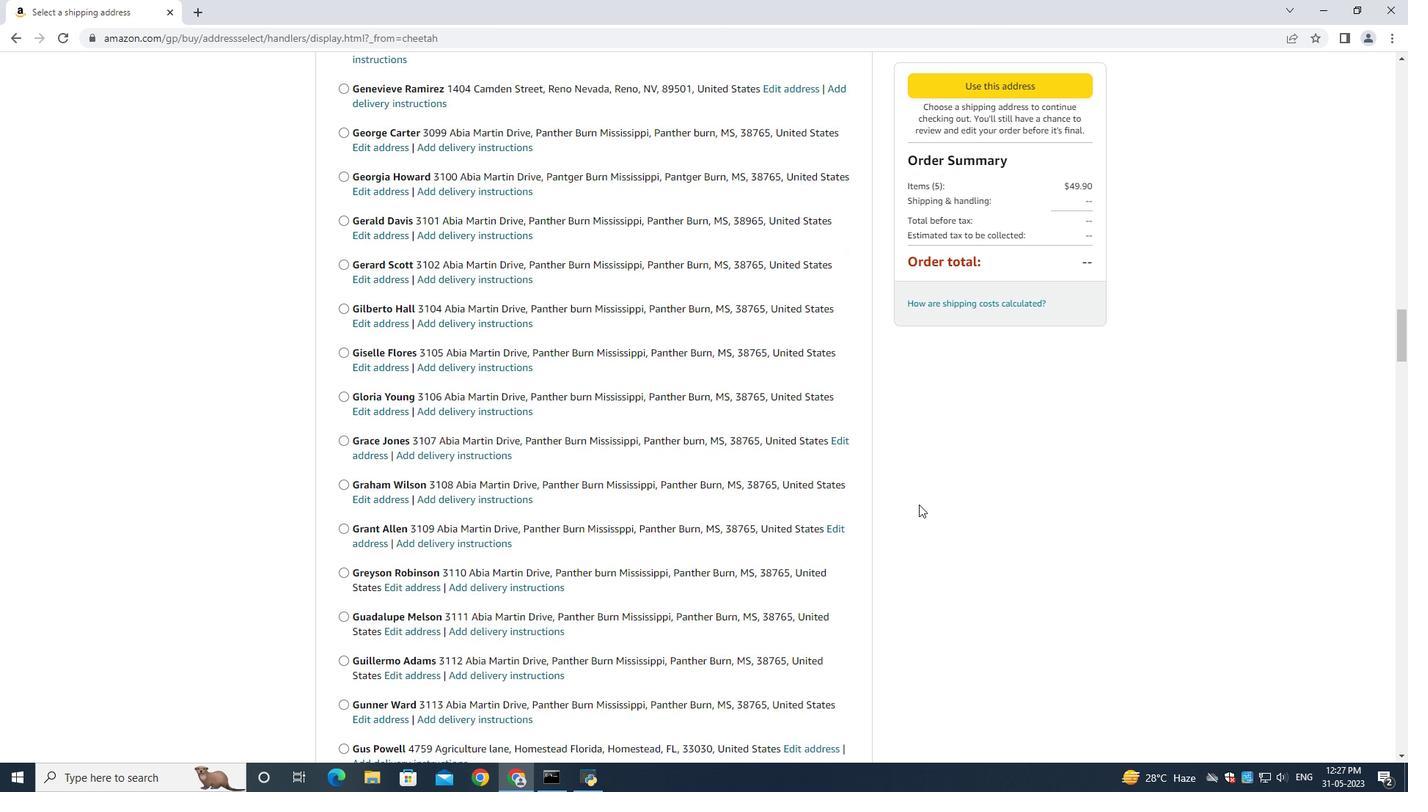 
Action: Mouse scrolled (919, 504) with delta (0, 0)
Screenshot: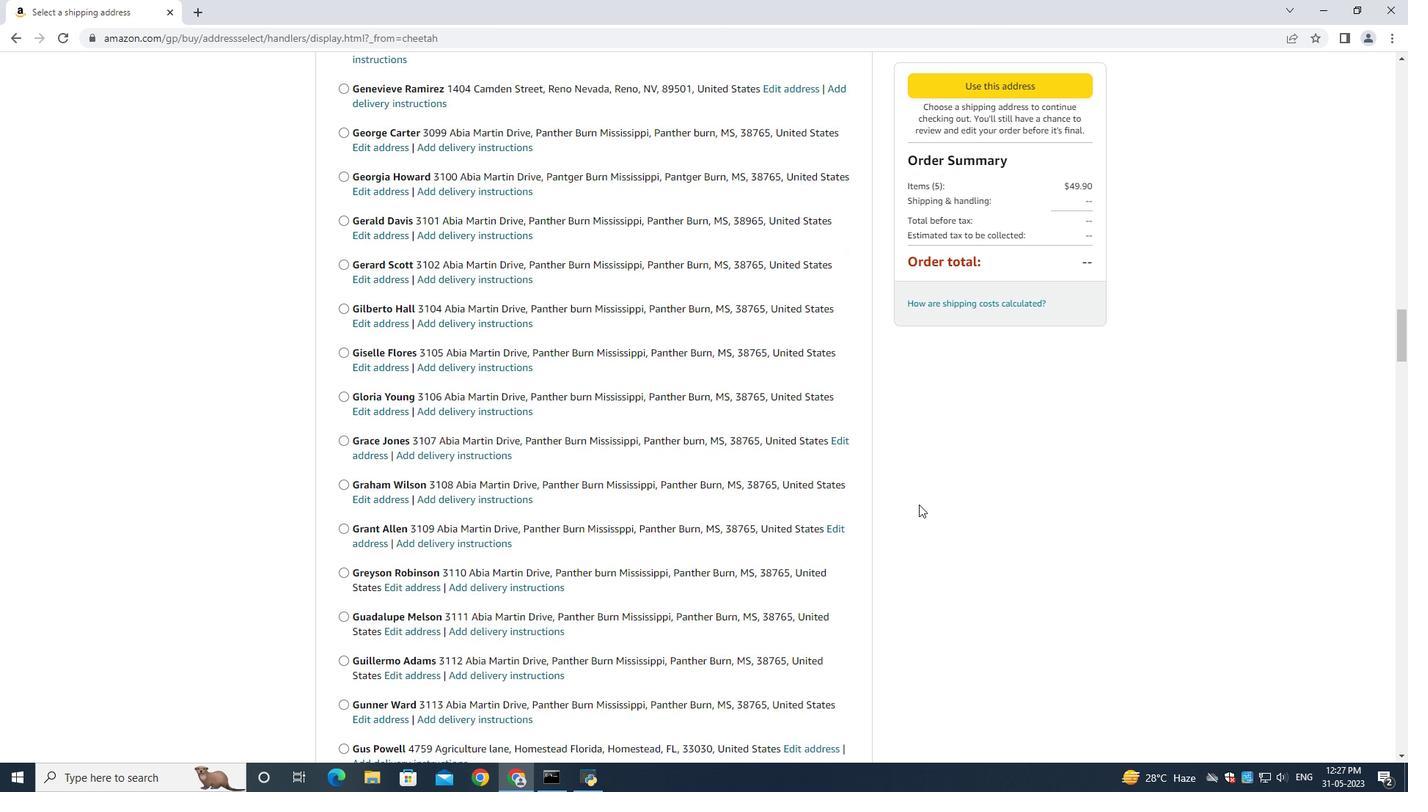 
Action: Mouse moved to (919, 503)
Screenshot: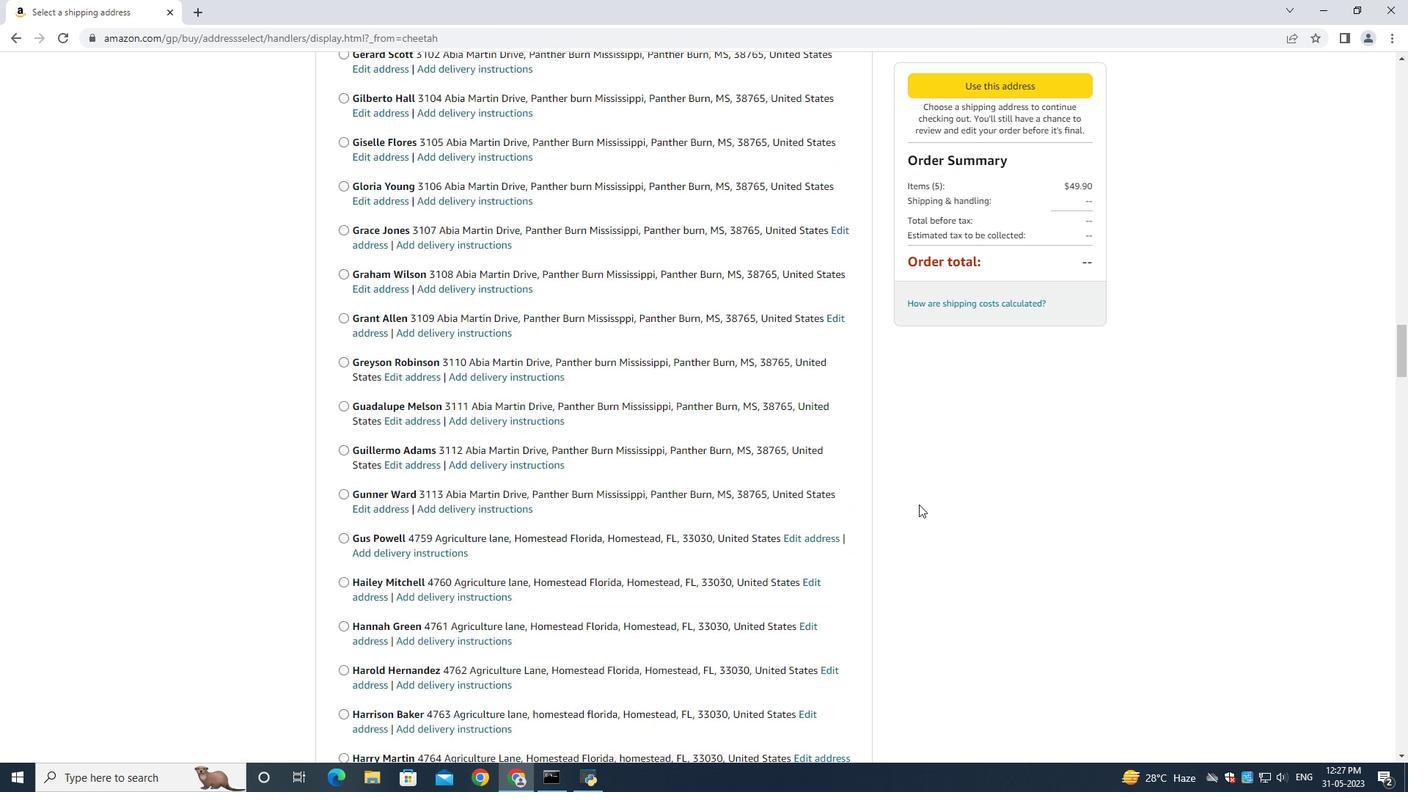 
Action: Mouse scrolled (919, 502) with delta (0, 0)
Screenshot: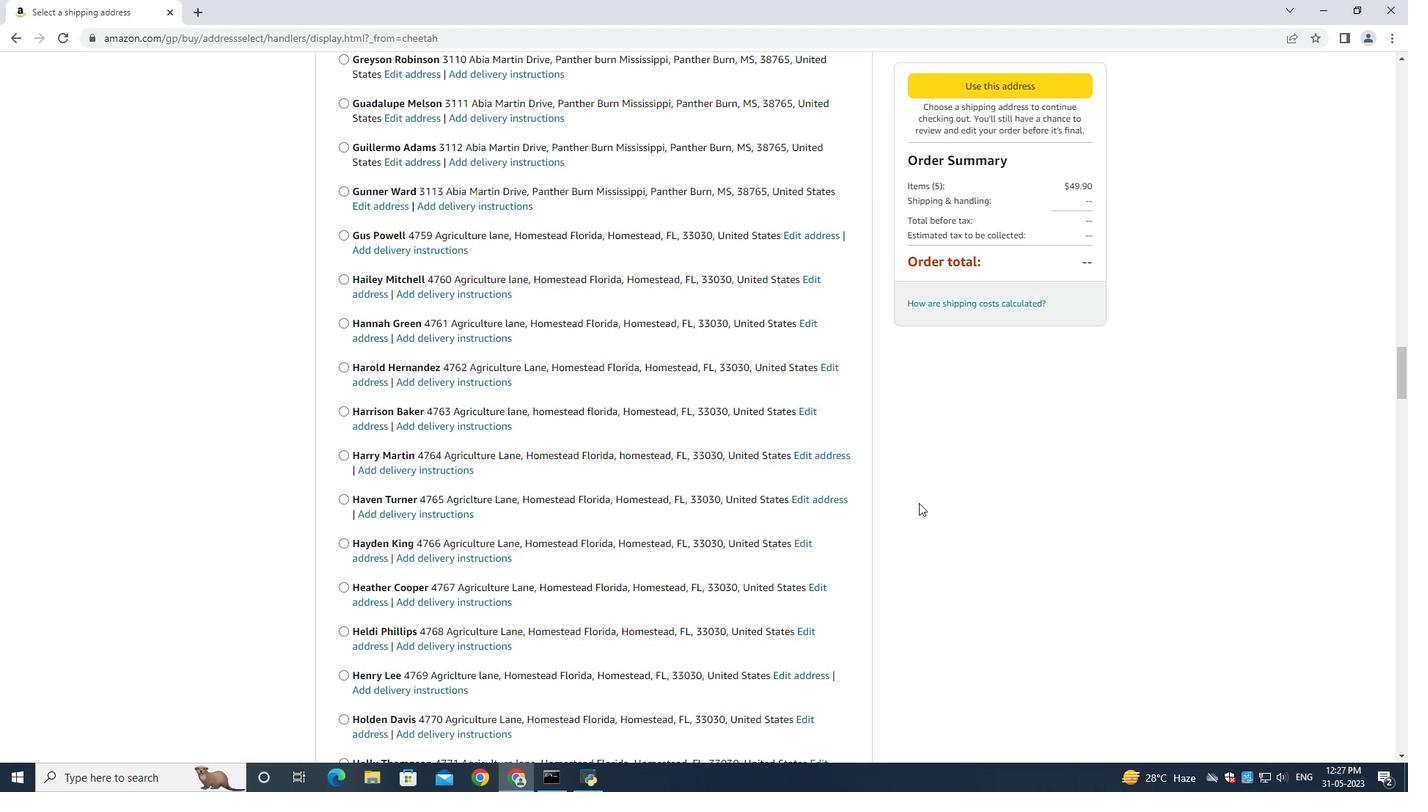 
Action: Mouse scrolled (919, 502) with delta (0, 0)
Screenshot: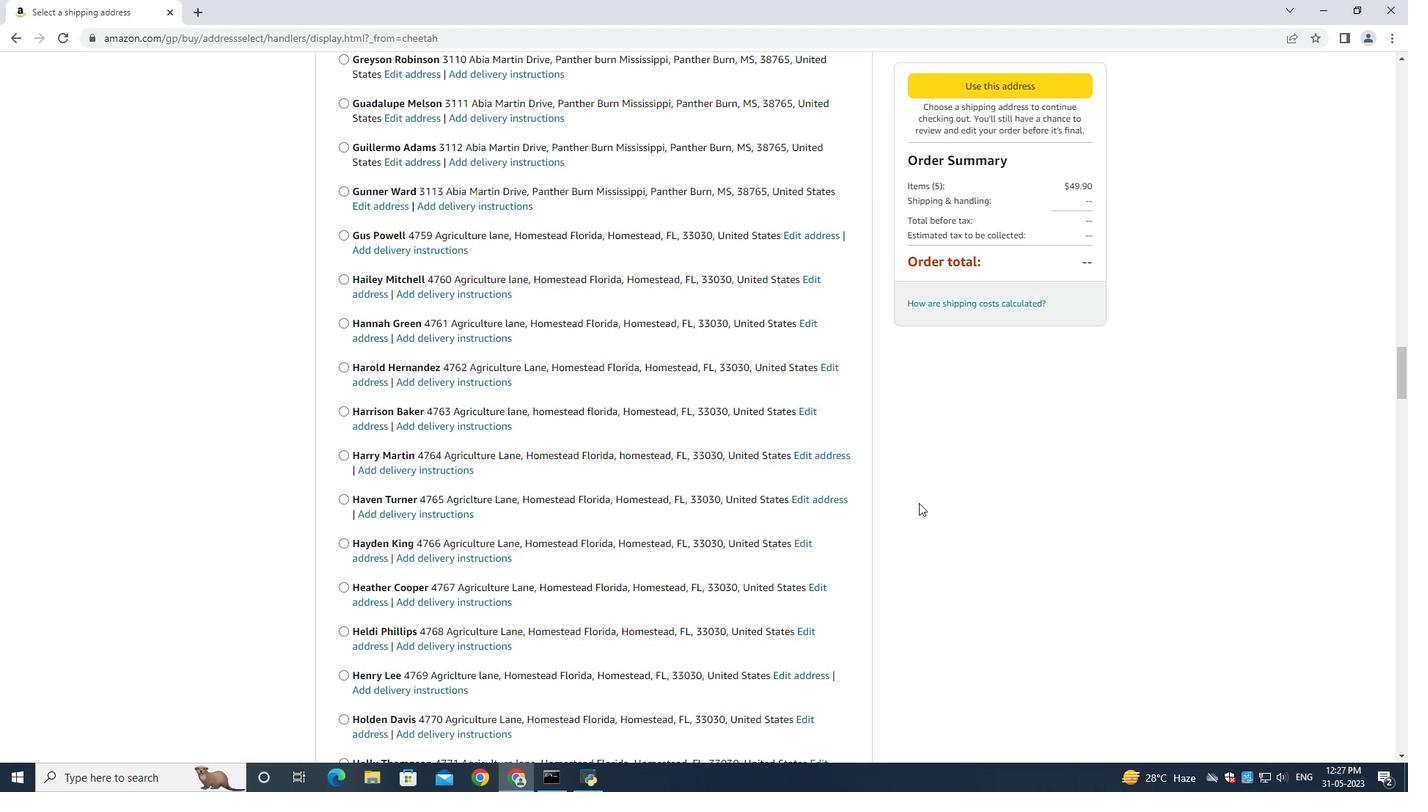 
Action: Mouse scrolled (919, 502) with delta (0, 0)
Screenshot: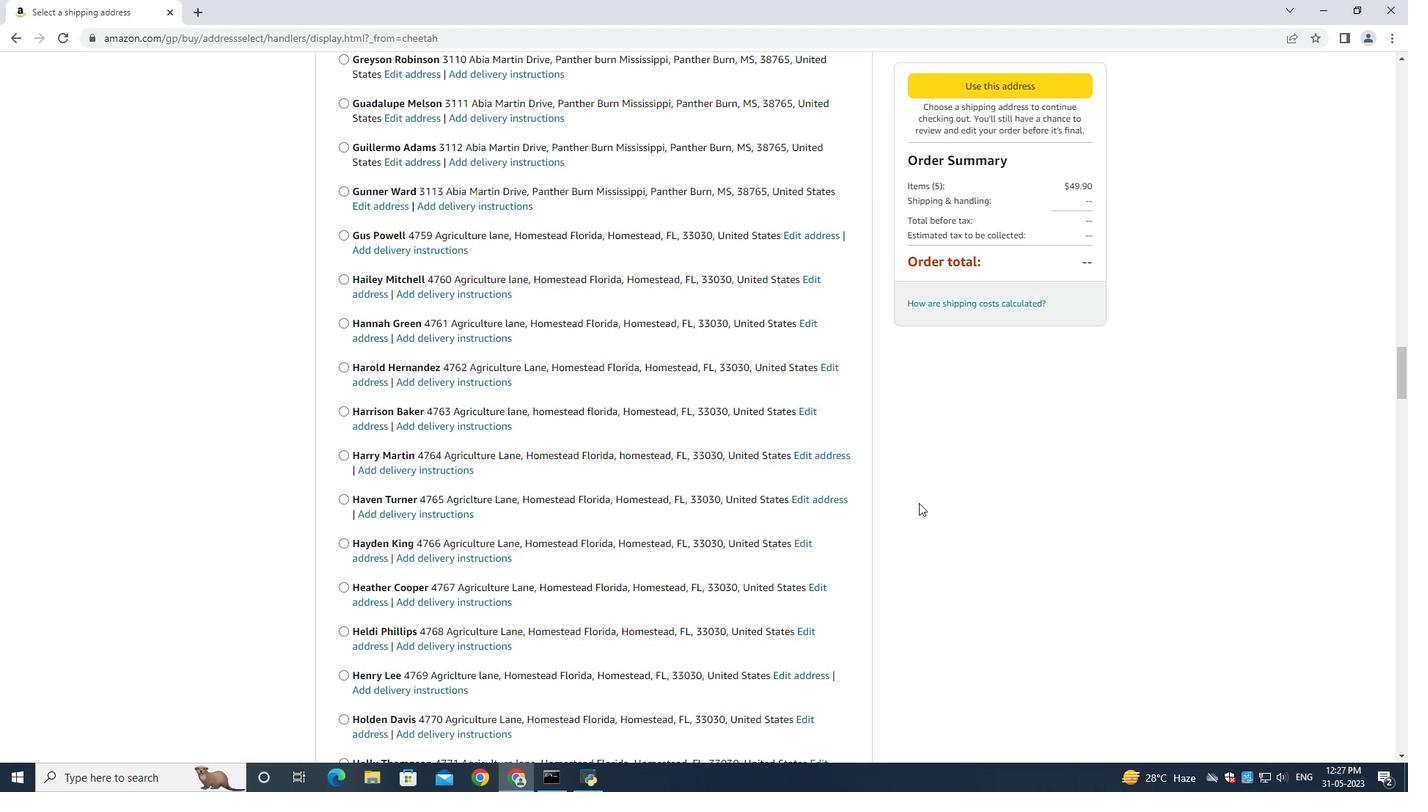 
Action: Mouse scrolled (919, 502) with delta (0, 0)
Screenshot: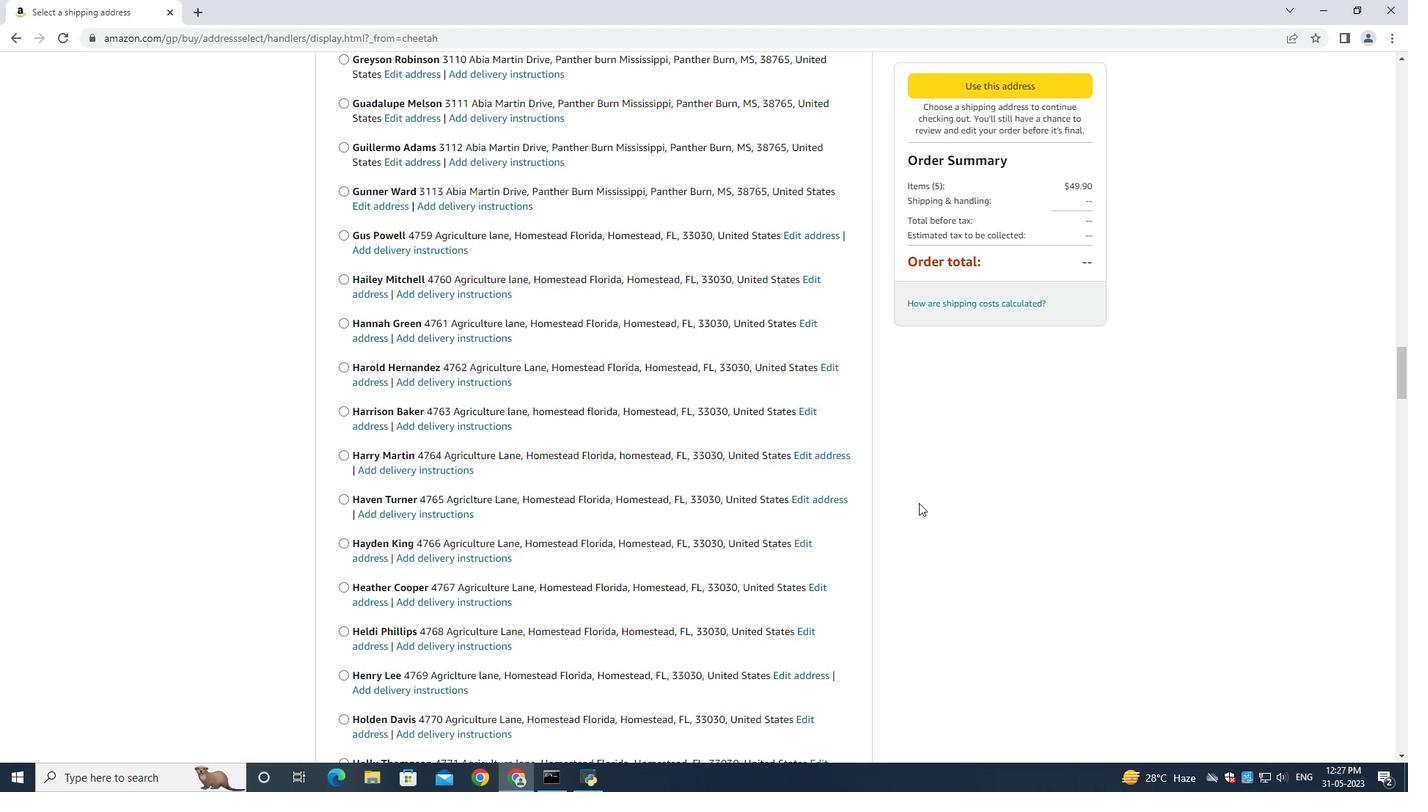 
Action: Mouse scrolled (919, 502) with delta (0, 0)
Screenshot: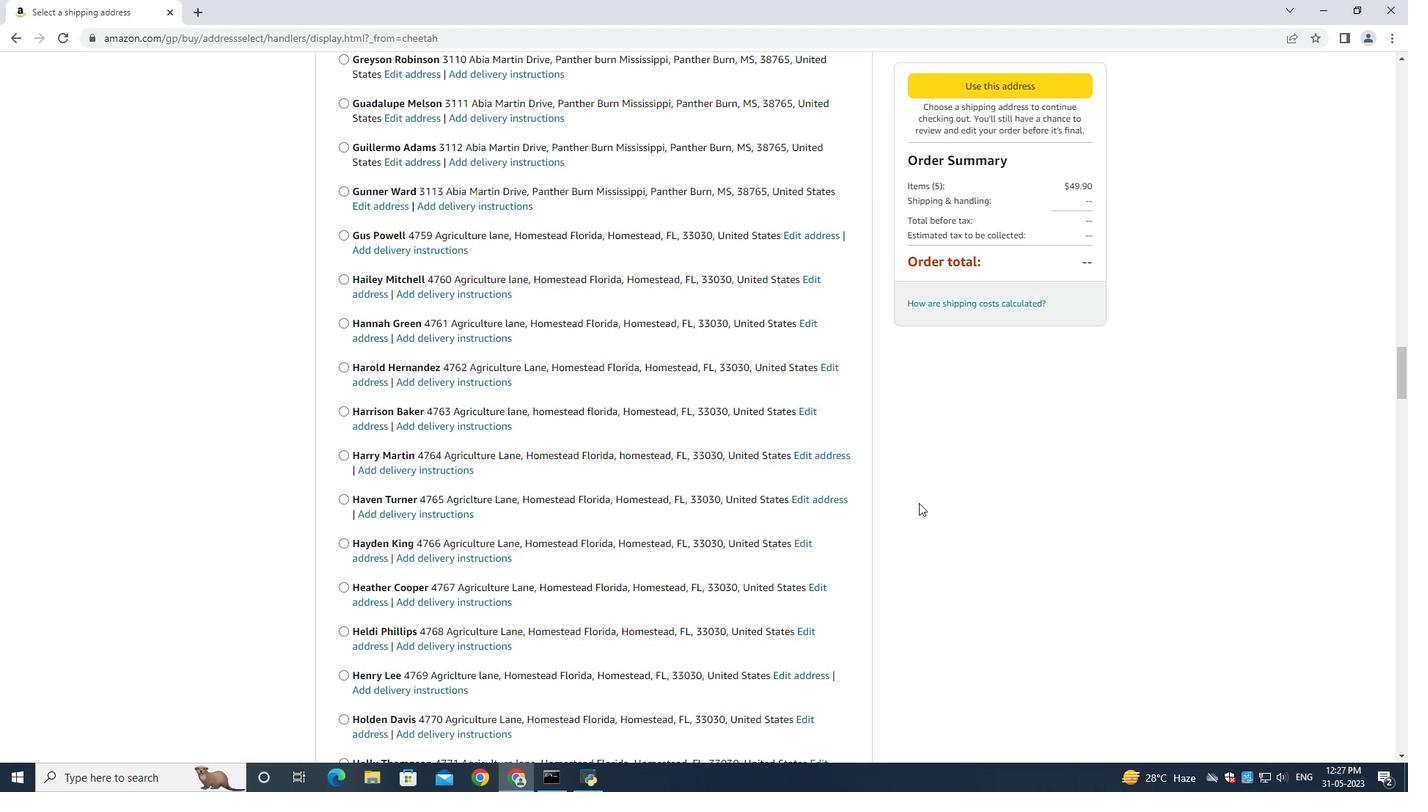
Action: Mouse scrolled (919, 502) with delta (0, 0)
Screenshot: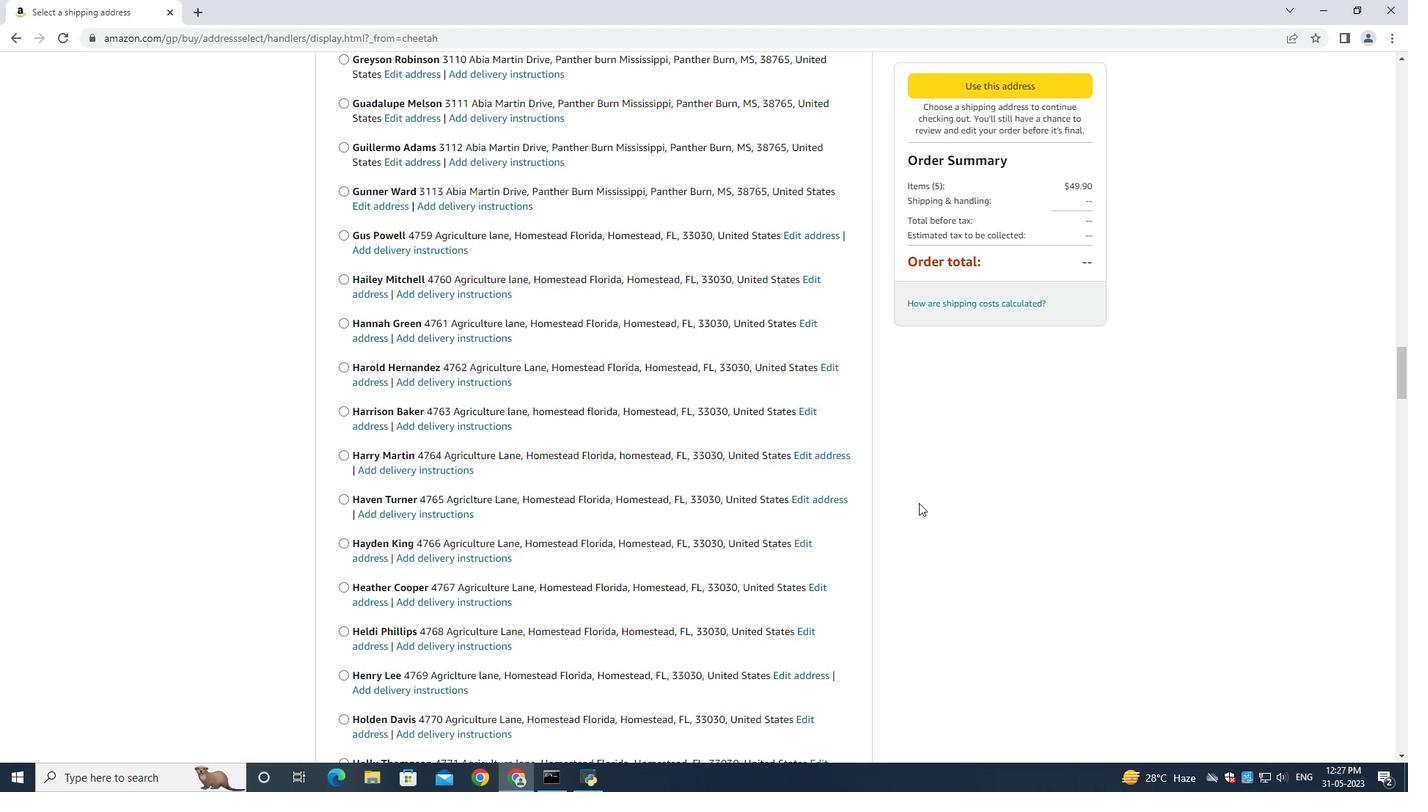 
Action: Mouse scrolled (919, 502) with delta (0, 0)
Screenshot: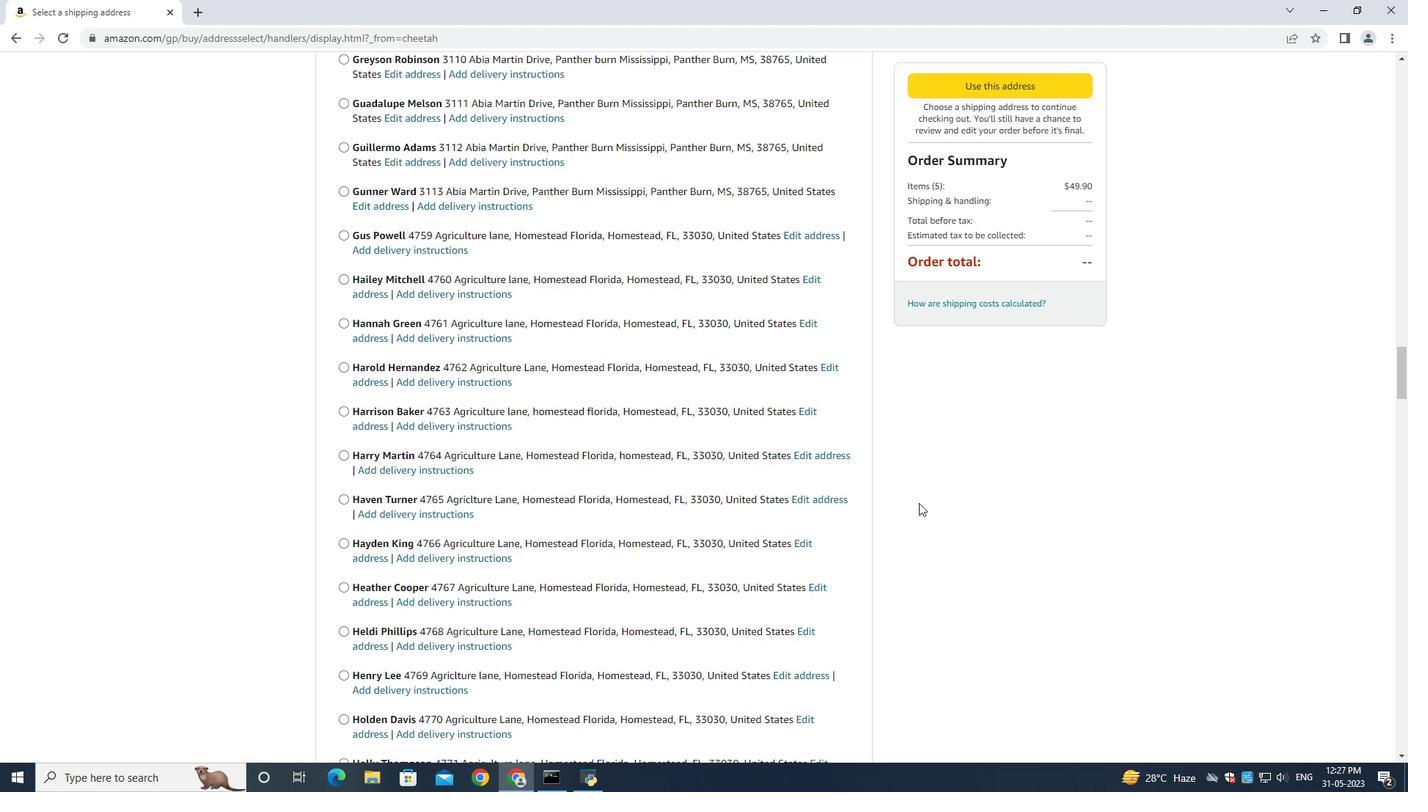 
Action: Mouse scrolled (919, 502) with delta (0, 0)
Screenshot: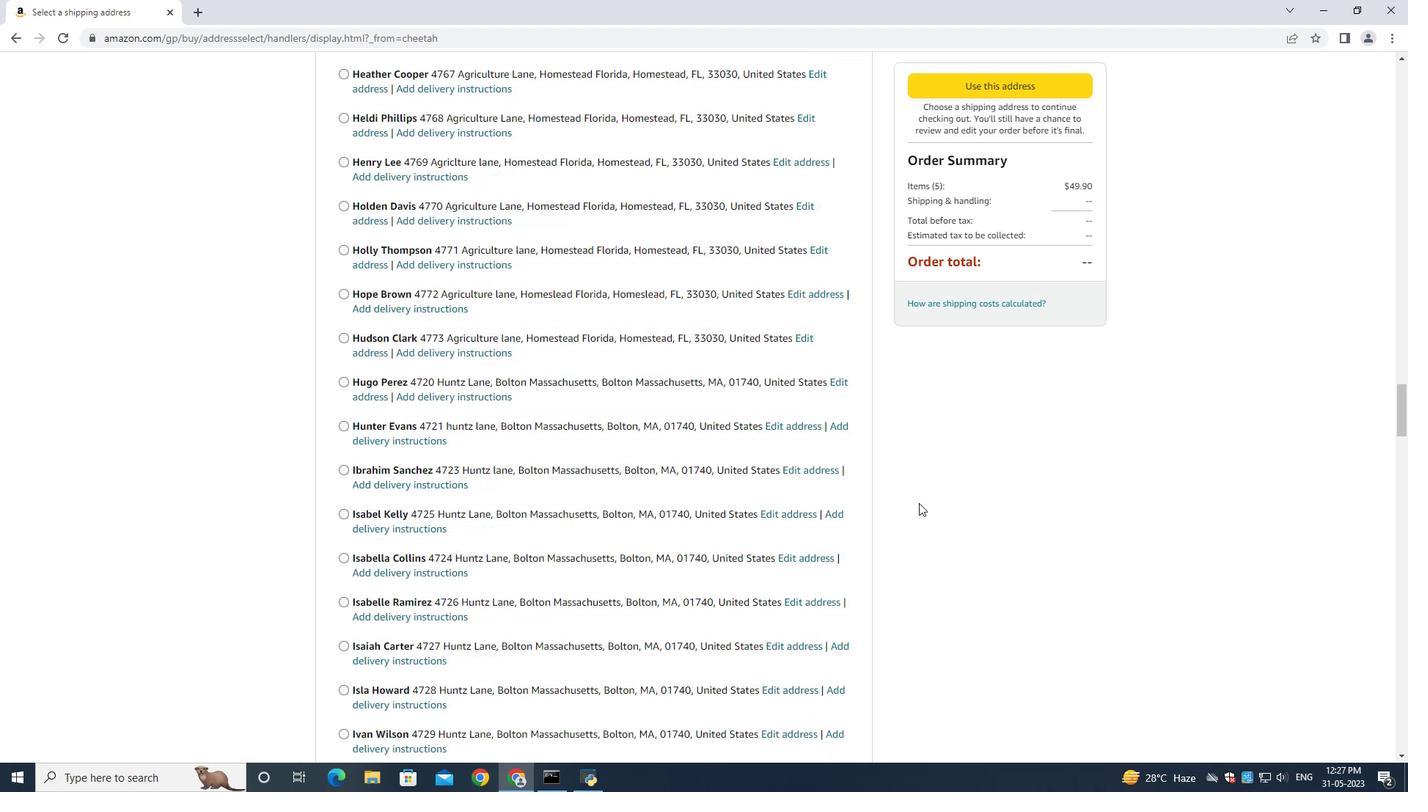 
Action: Mouse scrolled (919, 502) with delta (0, 0)
Screenshot: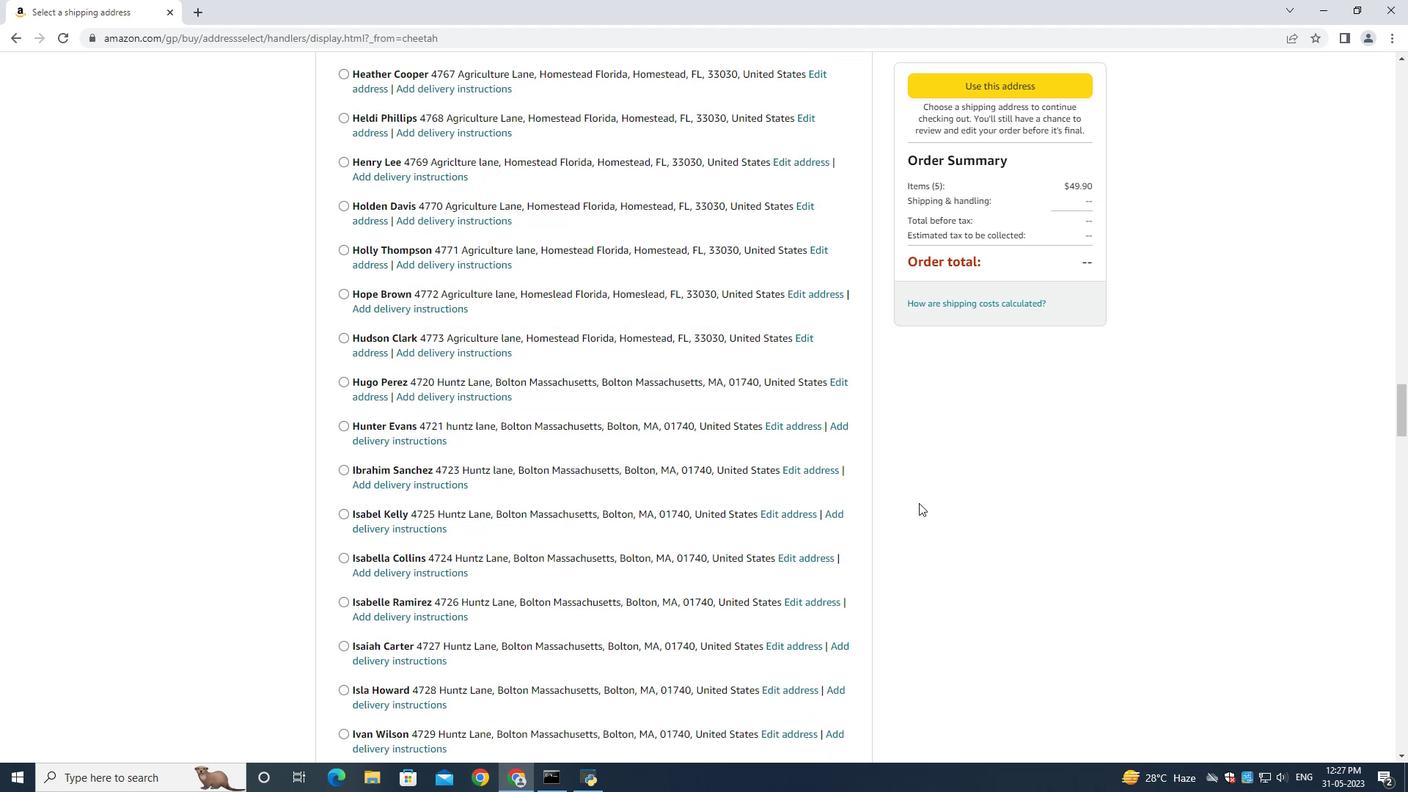 
Action: Mouse scrolled (919, 502) with delta (0, 0)
Screenshot: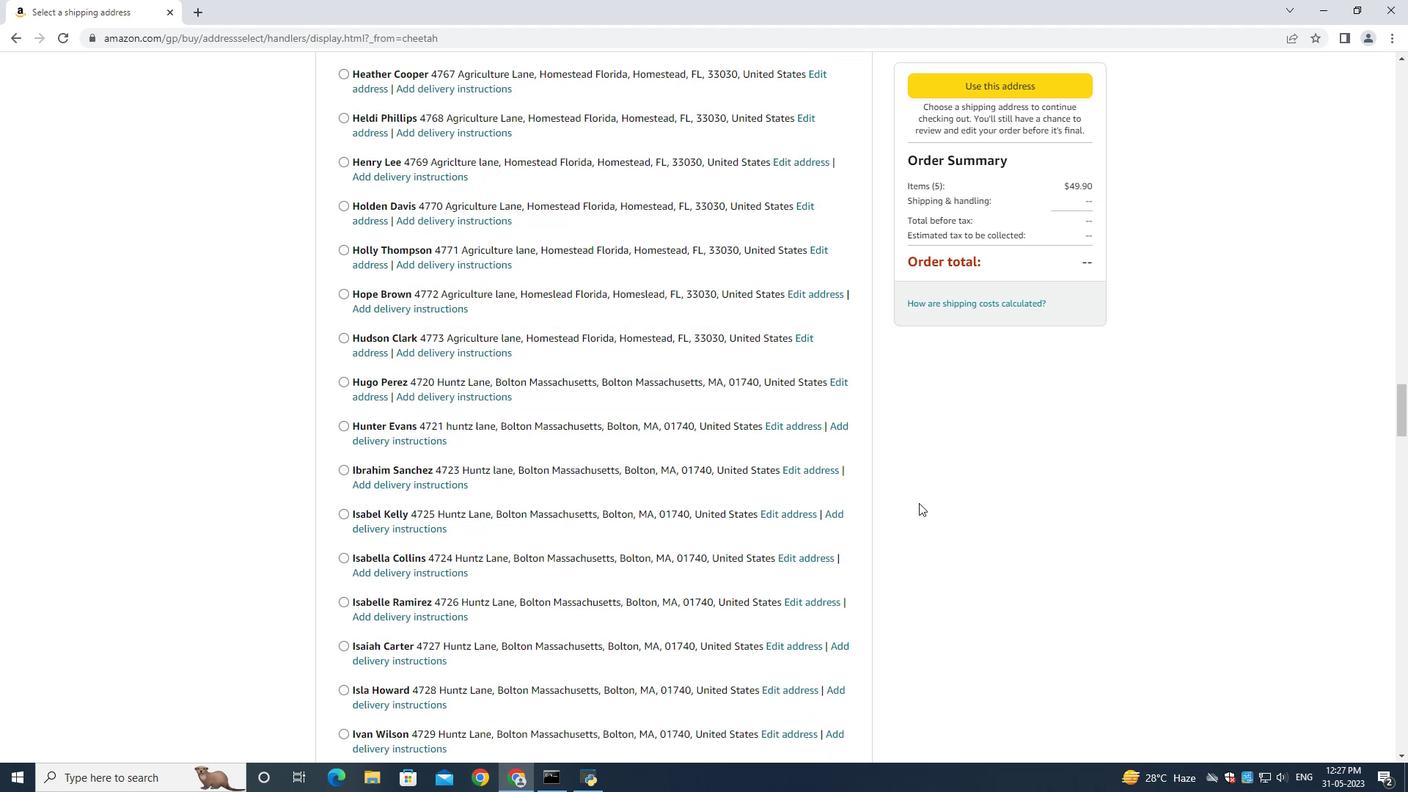 
Action: Mouse scrolled (919, 502) with delta (0, 0)
Screenshot: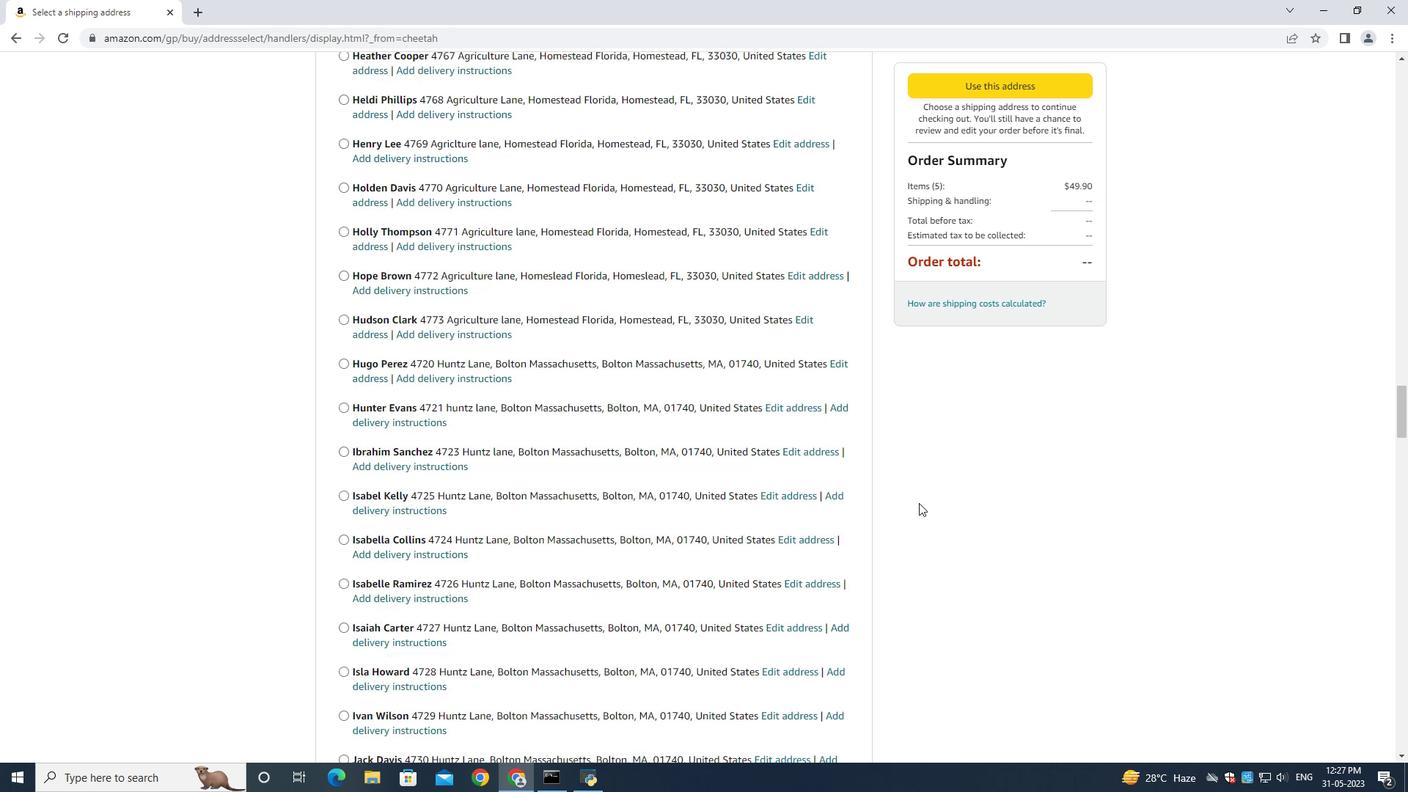 
Action: Mouse scrolled (919, 502) with delta (0, 0)
Screenshot: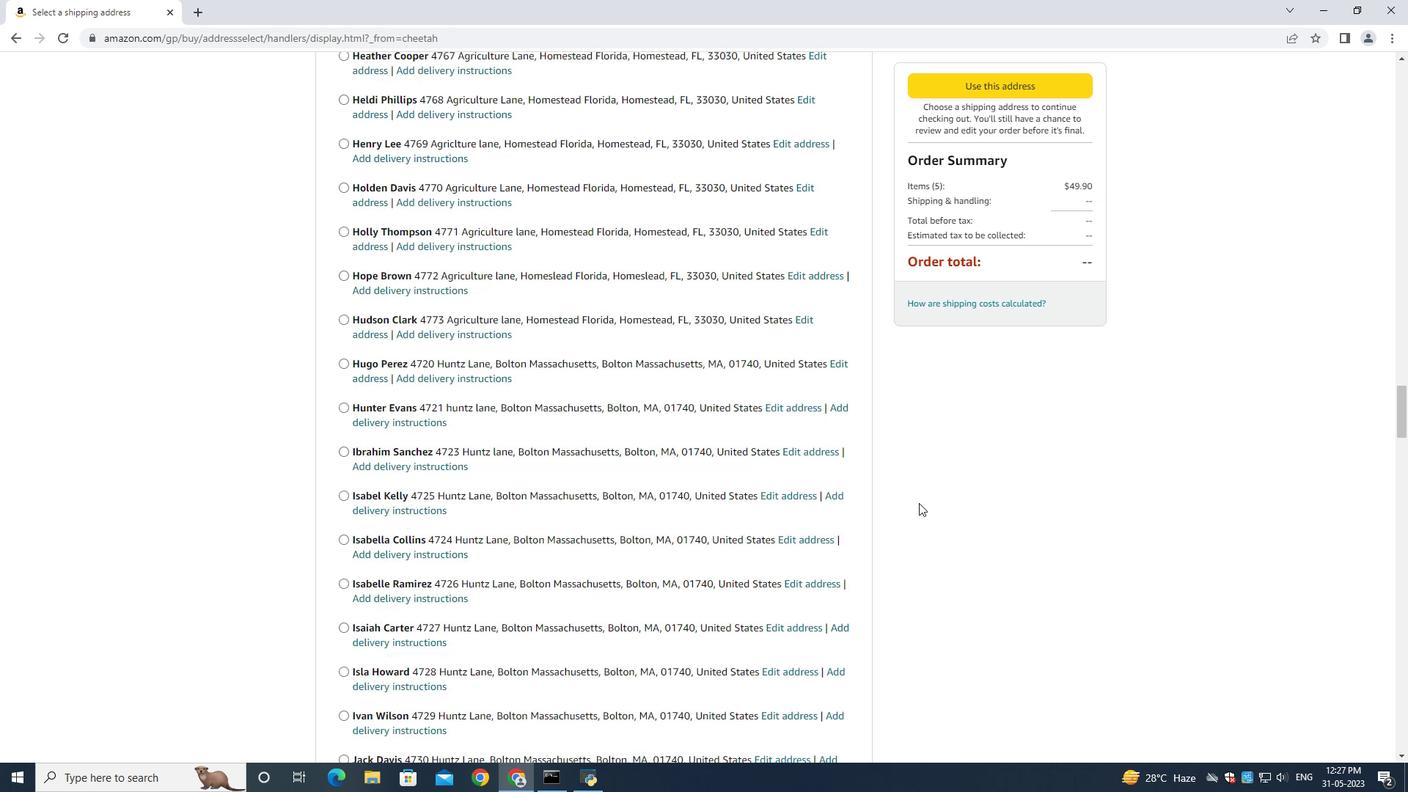 
Action: Mouse scrolled (919, 502) with delta (0, 0)
Screenshot: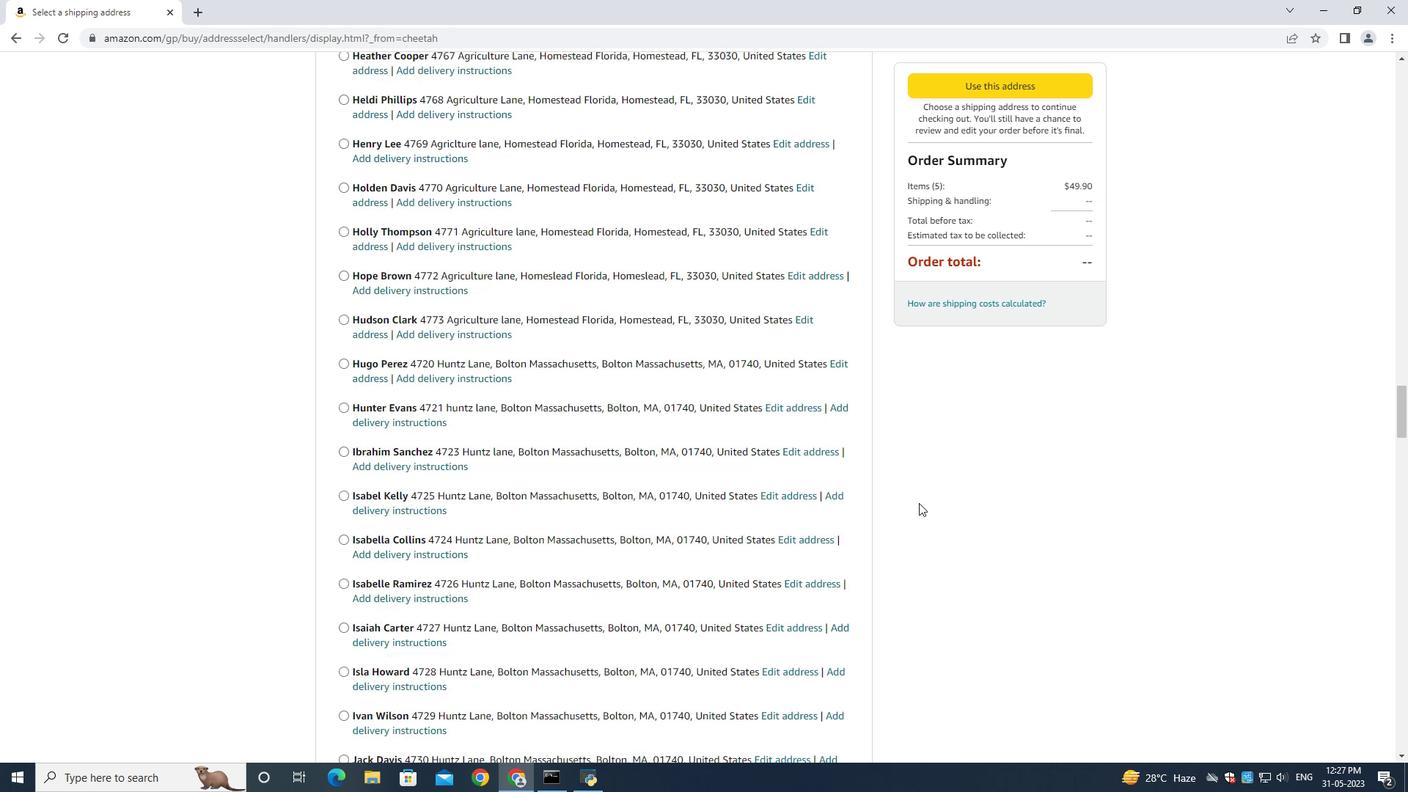 
Action: Mouse scrolled (919, 502) with delta (0, 0)
Screenshot: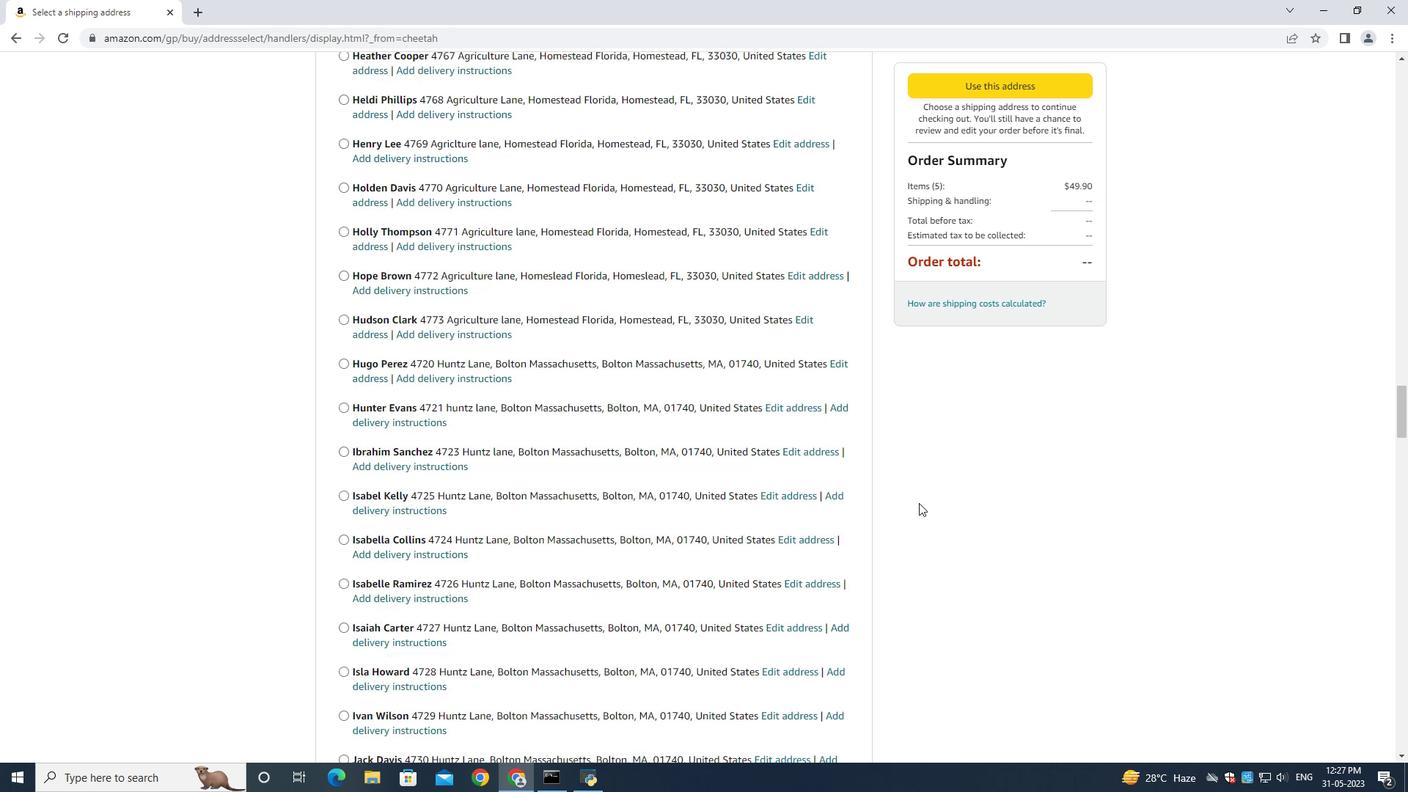 
Action: Mouse scrolled (919, 502) with delta (0, 0)
Screenshot: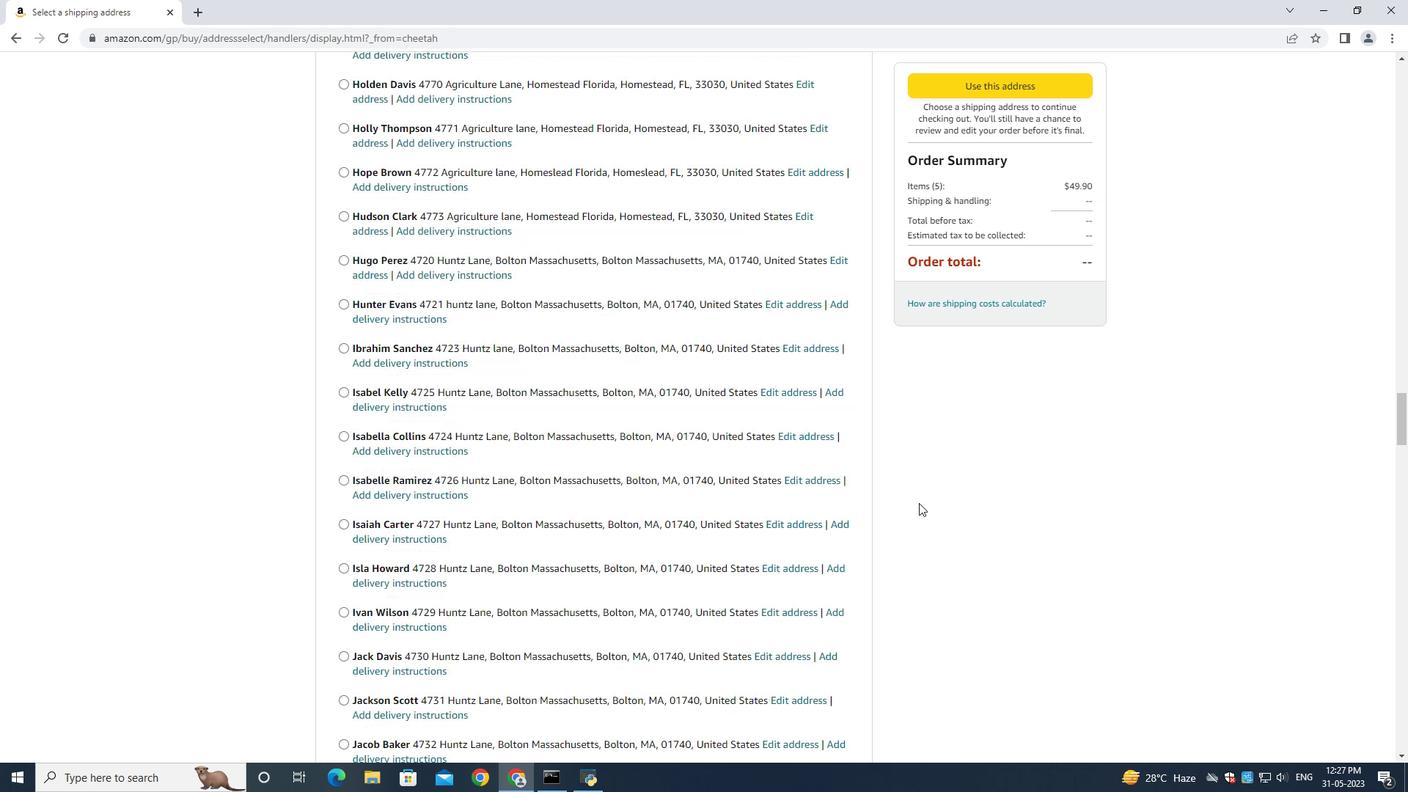 
Action: Mouse scrolled (919, 502) with delta (0, 0)
Screenshot: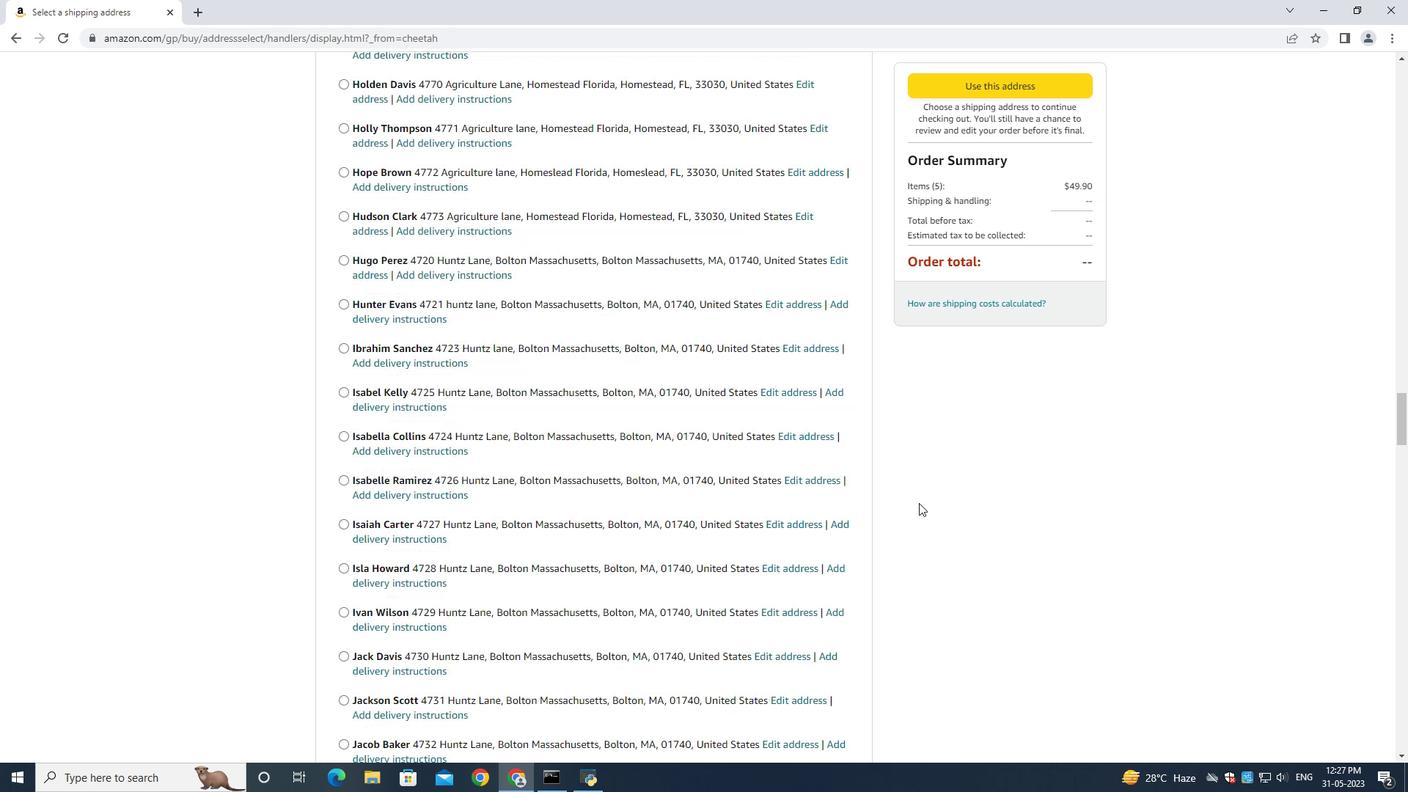 
Action: Mouse scrolled (919, 502) with delta (0, 0)
Screenshot: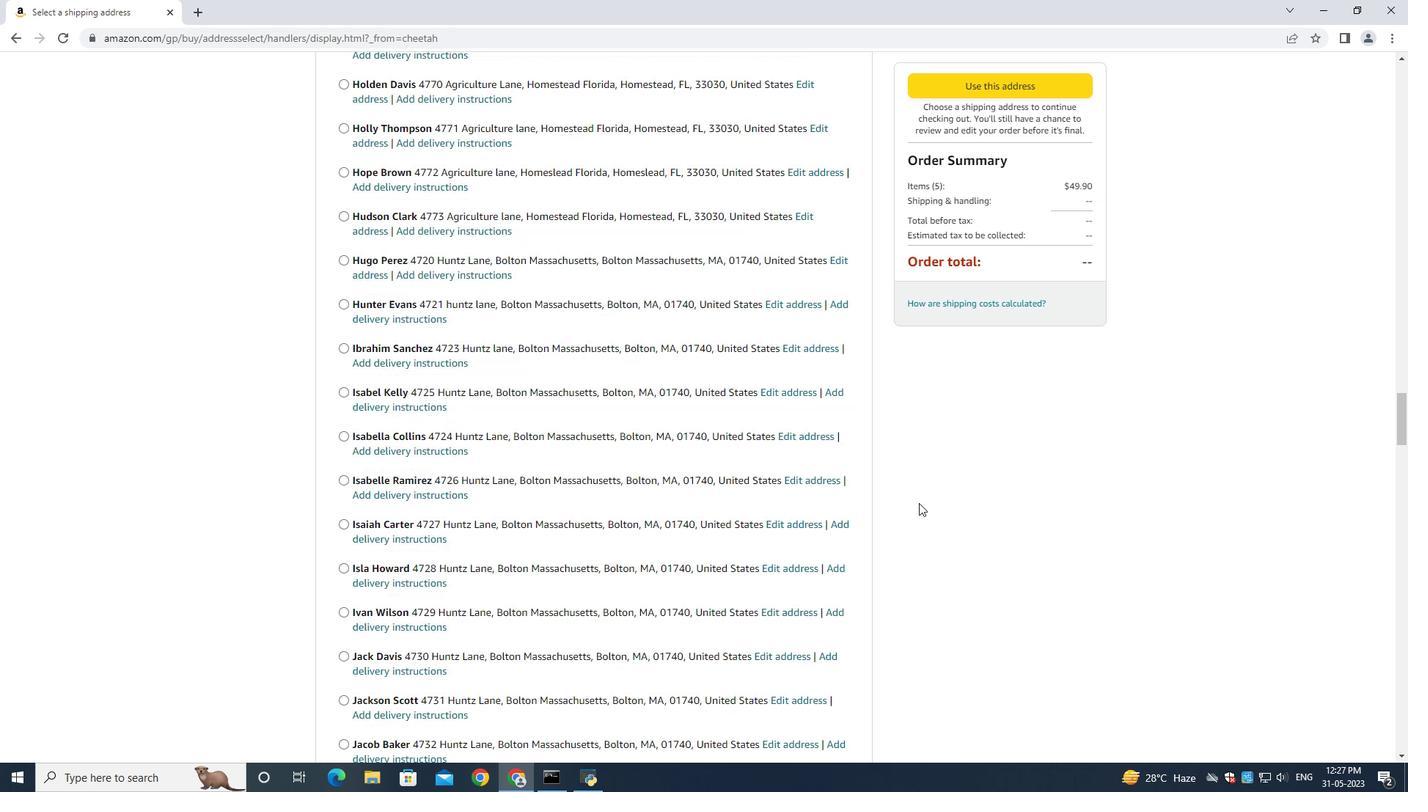 
Action: Mouse scrolled (919, 502) with delta (0, 0)
Screenshot: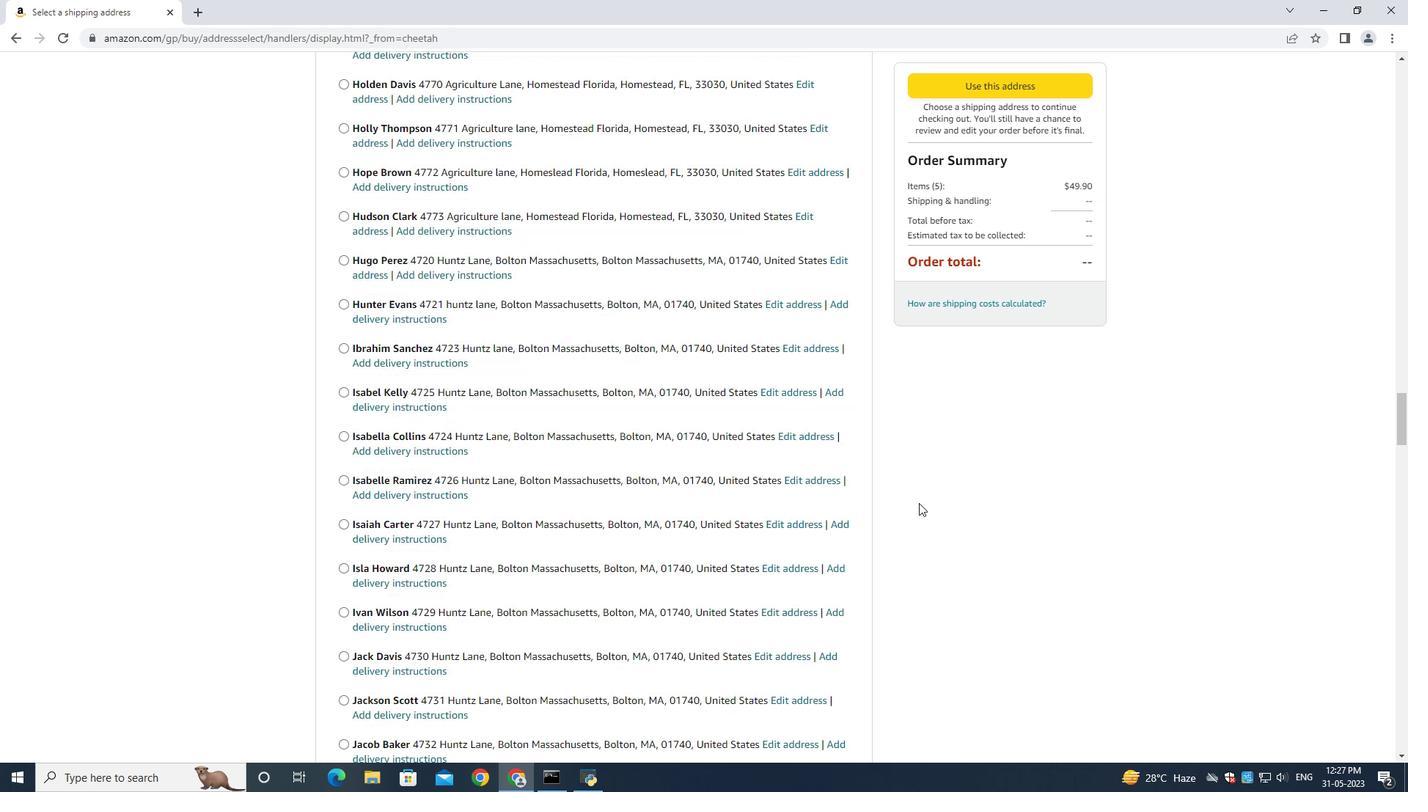 
Action: Mouse scrolled (919, 502) with delta (0, 0)
Screenshot: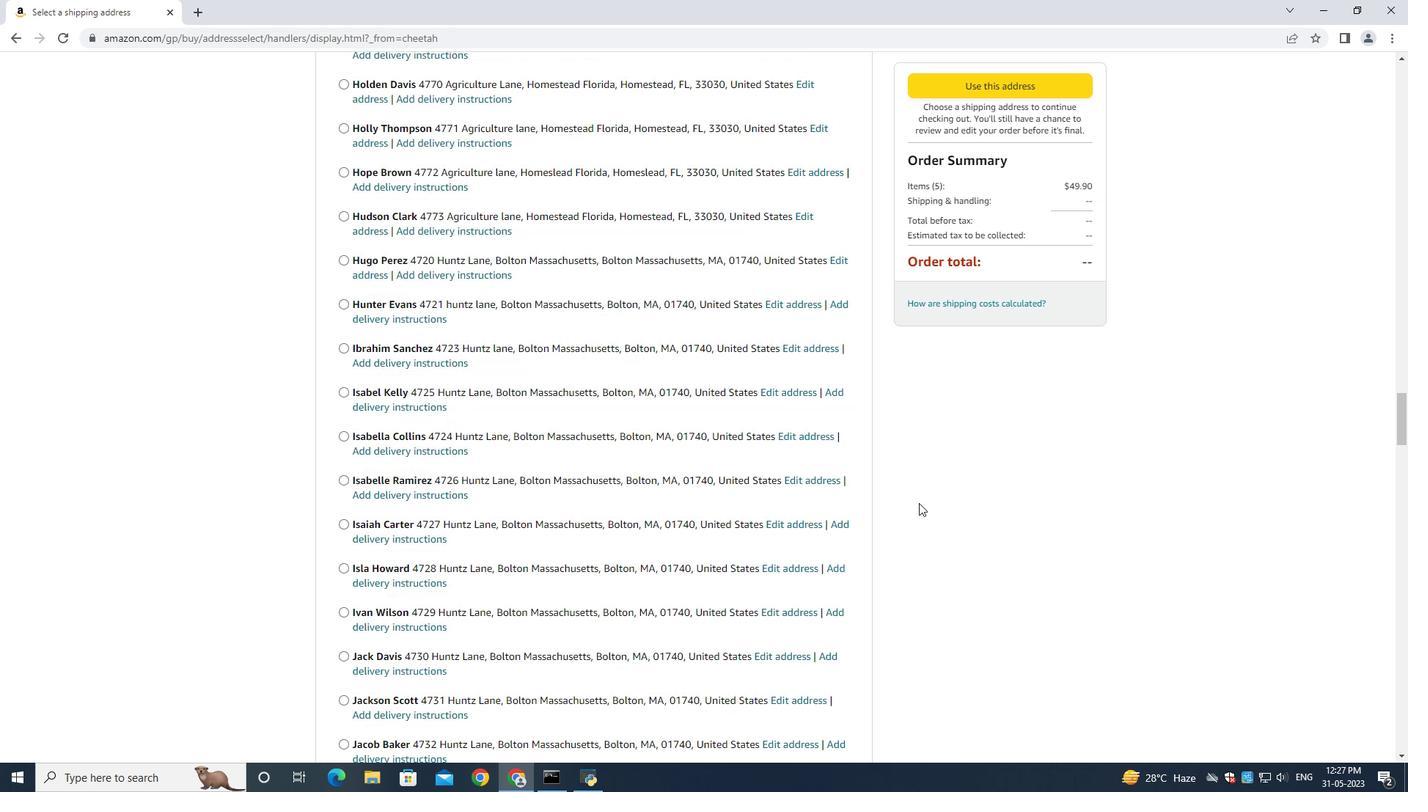 
Action: Mouse scrolled (919, 502) with delta (0, 0)
Screenshot: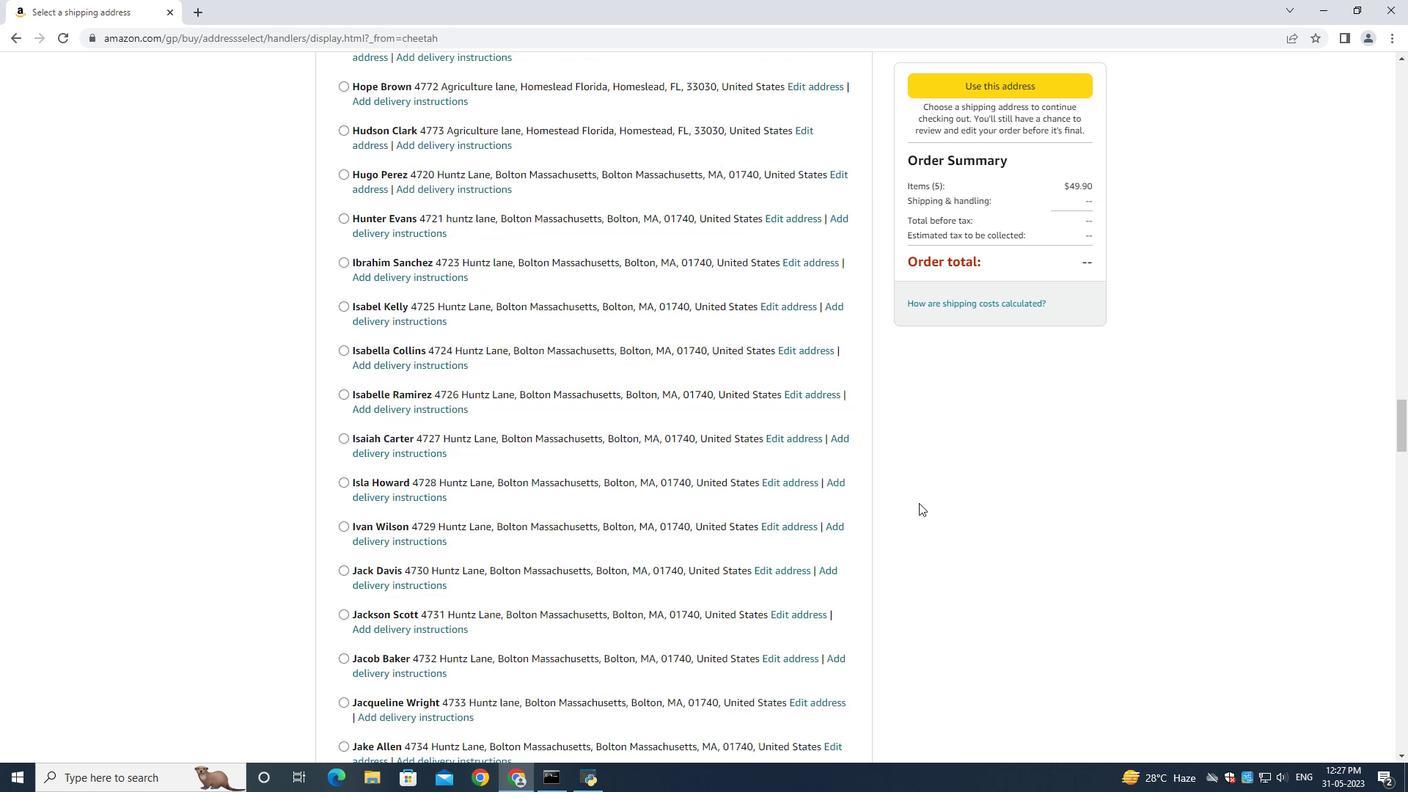 
Action: Mouse scrolled (919, 502) with delta (0, 0)
Screenshot: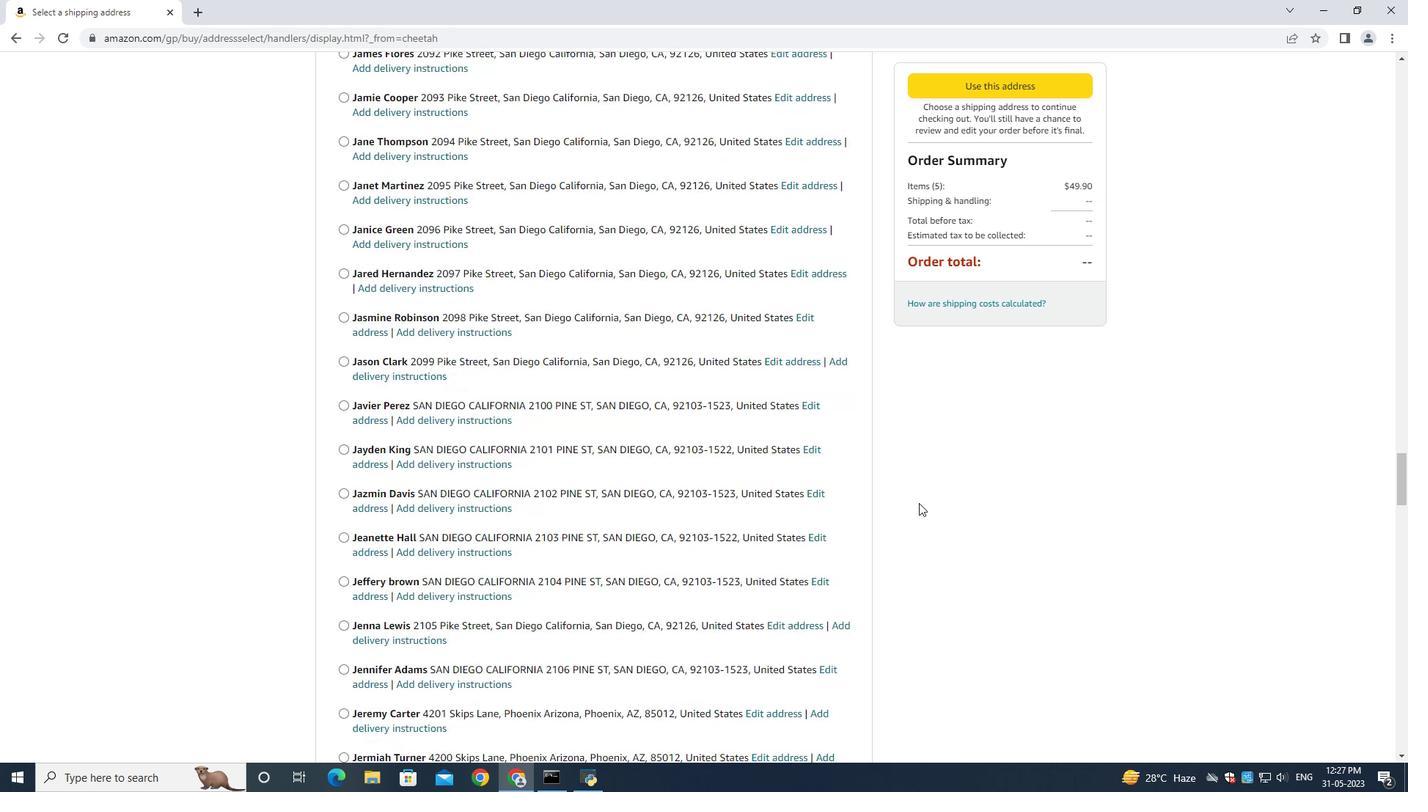 
Action: Mouse scrolled (919, 502) with delta (0, 0)
Screenshot: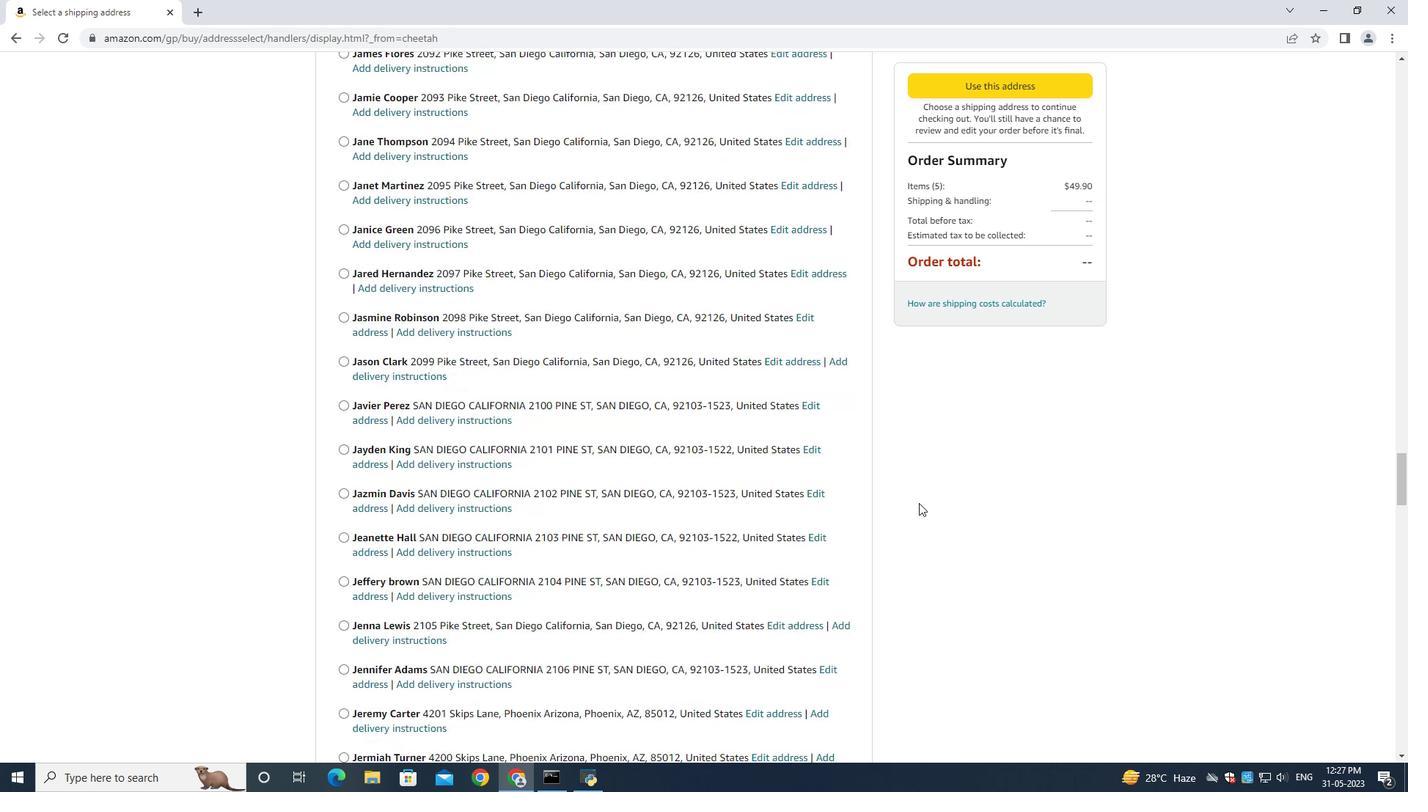 
Action: Mouse scrolled (919, 502) with delta (0, 0)
Screenshot: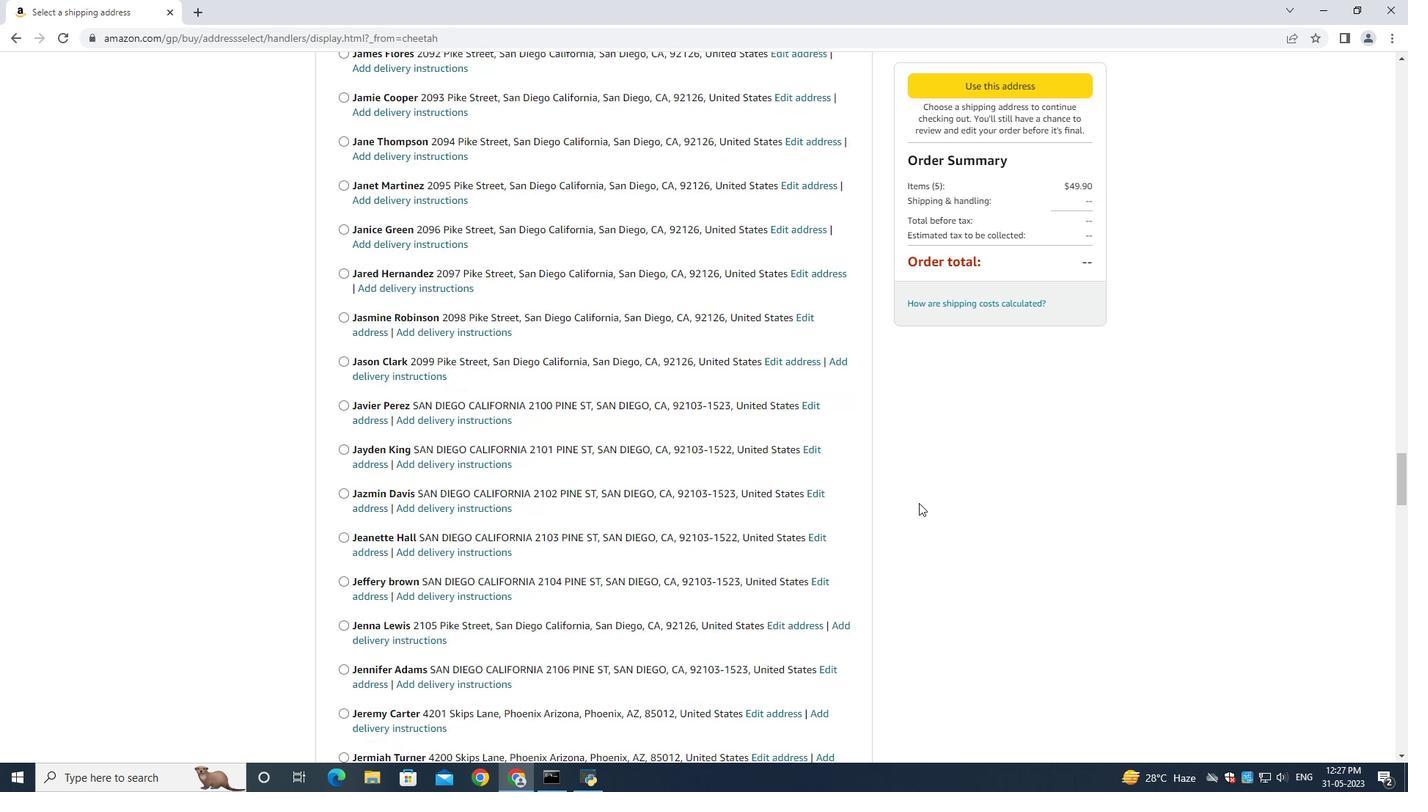 
Action: Mouse scrolled (919, 502) with delta (0, 0)
Screenshot: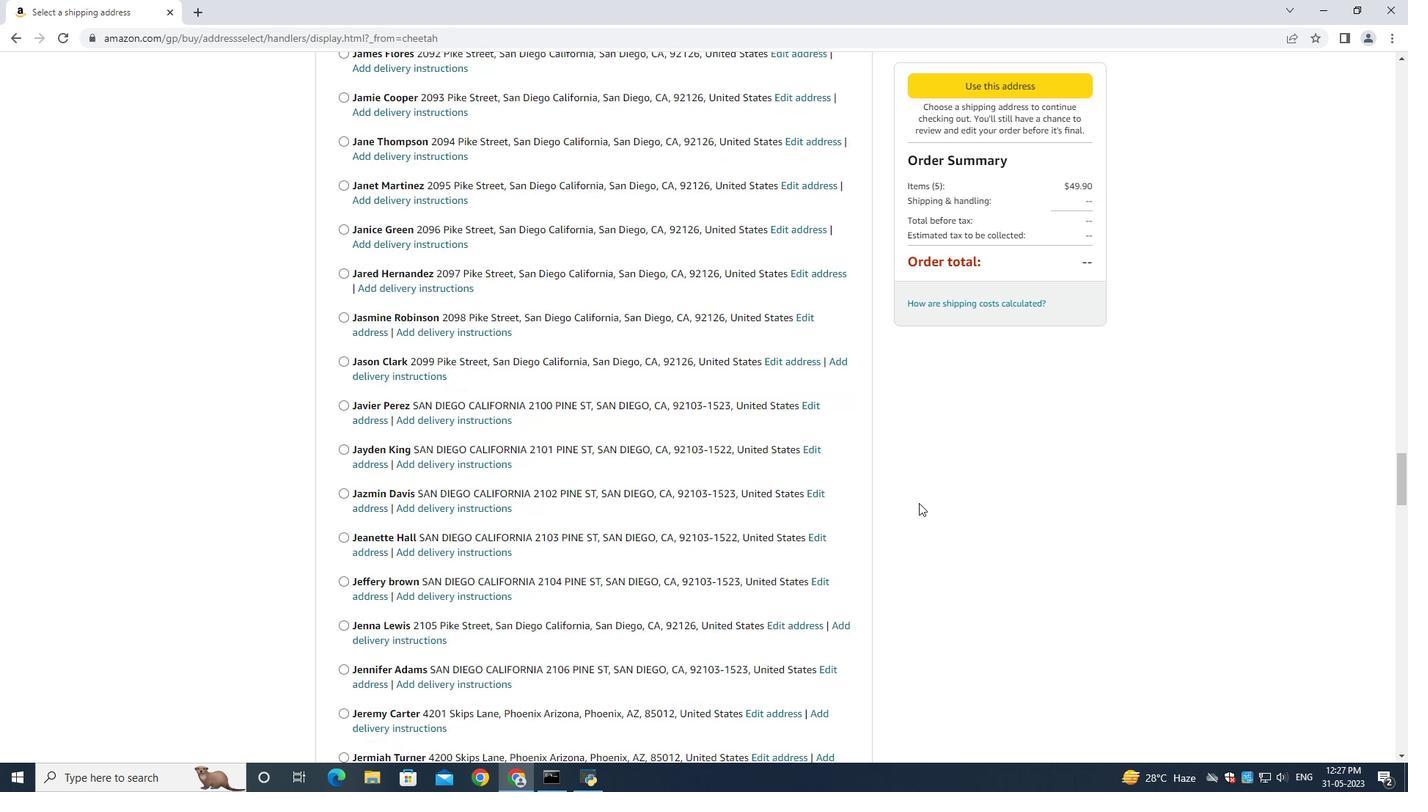 
Action: Mouse scrolled (919, 502) with delta (0, 0)
Screenshot: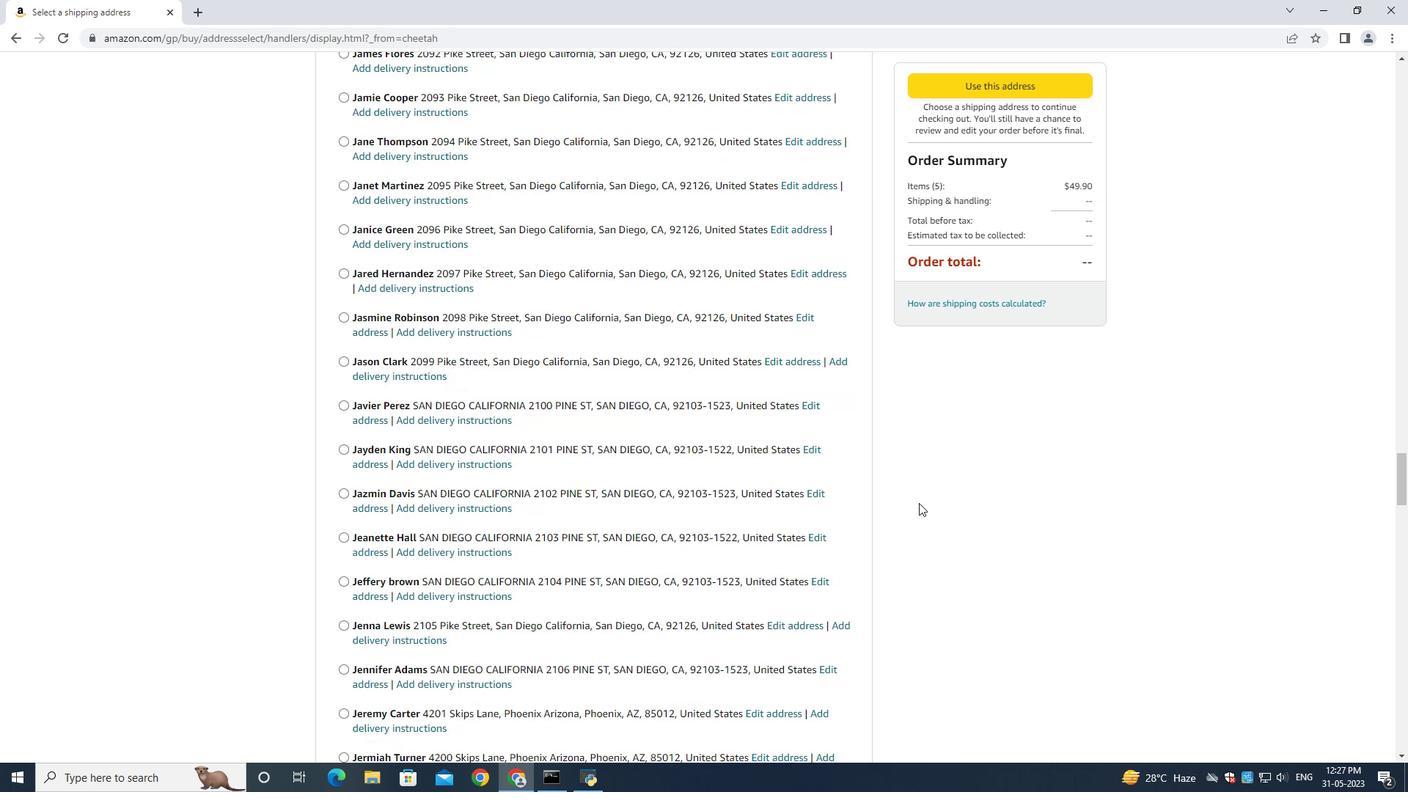
Action: Mouse scrolled (919, 502) with delta (0, 0)
Screenshot: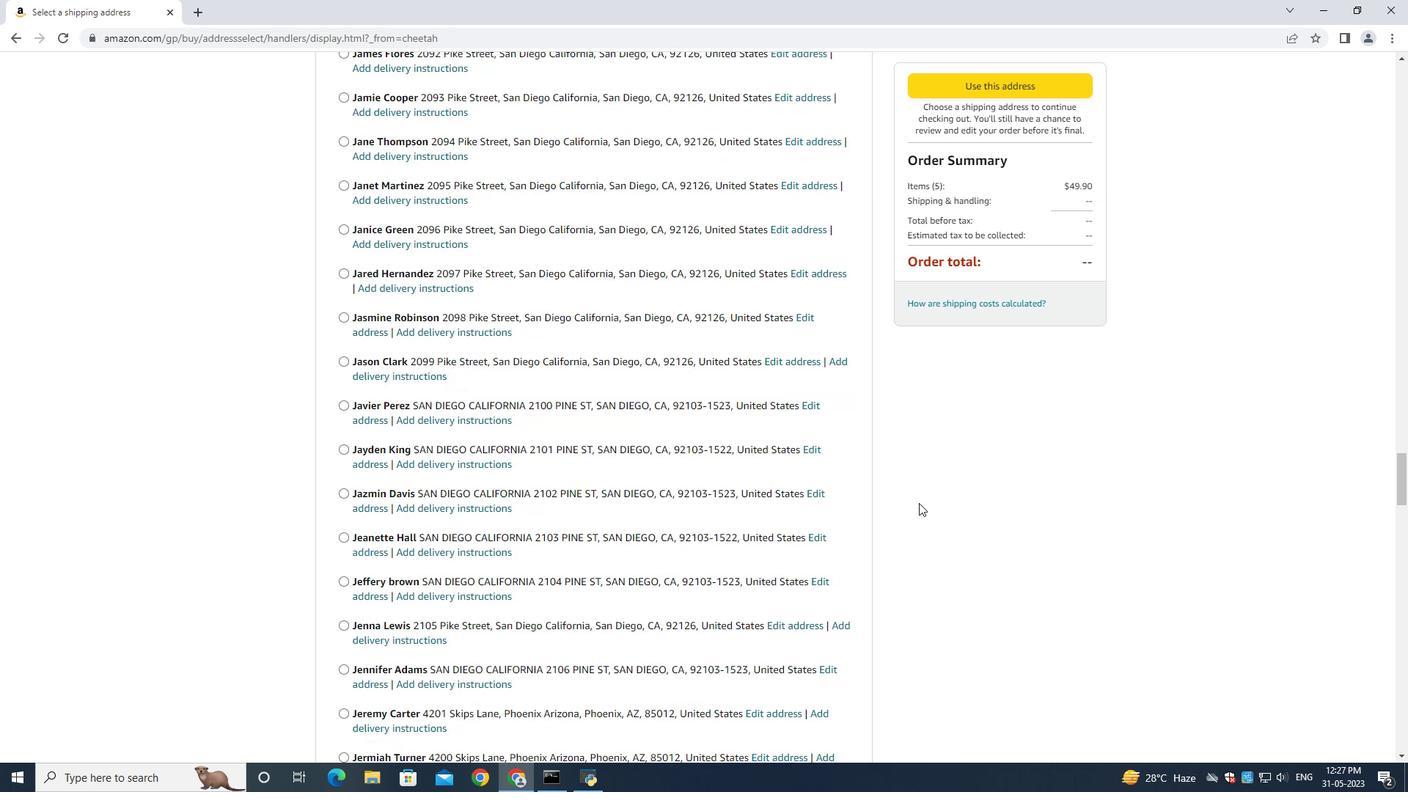 
Action: Mouse moved to (919, 503)
Screenshot: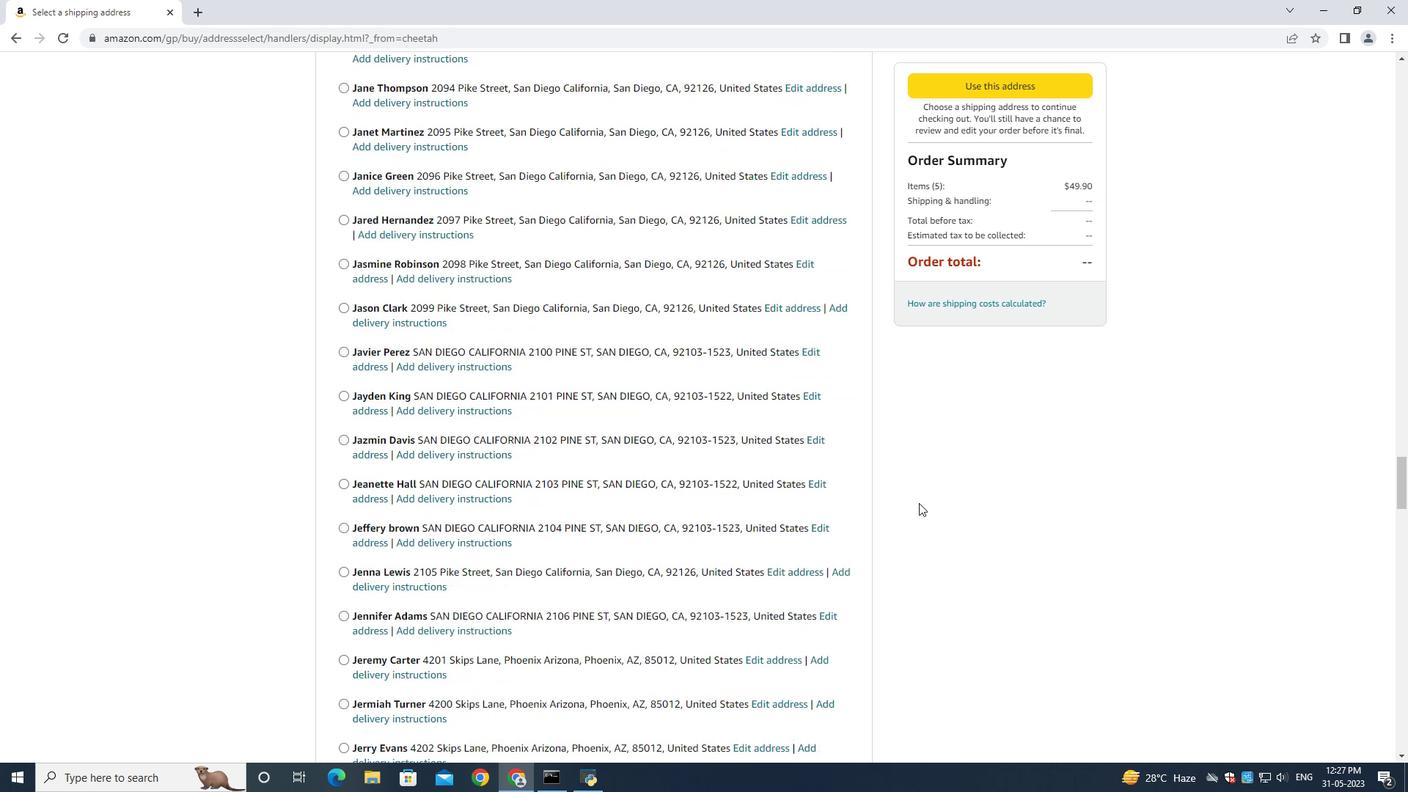 
Action: Mouse scrolled (919, 502) with delta (0, 0)
Screenshot: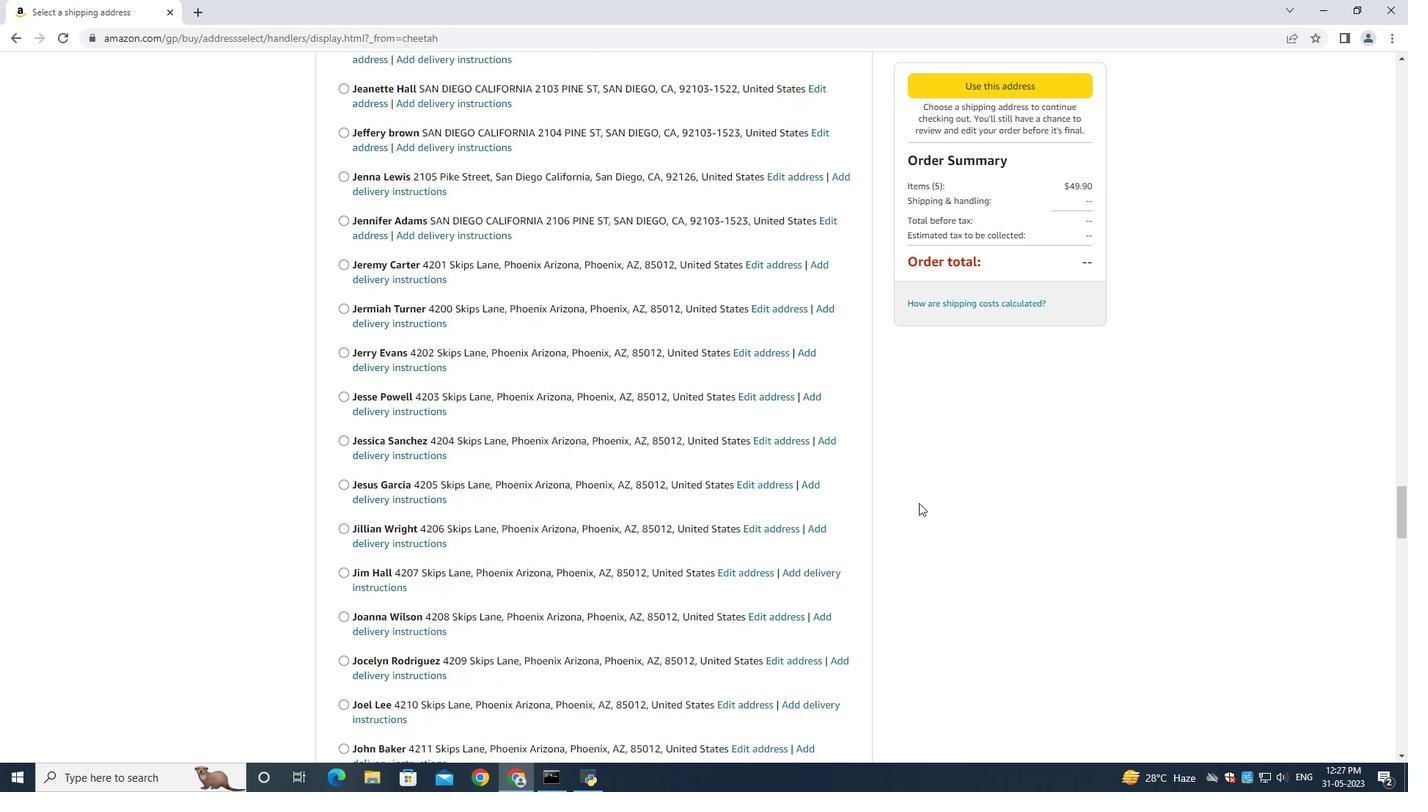 
Action: Mouse scrolled (919, 502) with delta (0, 0)
Screenshot: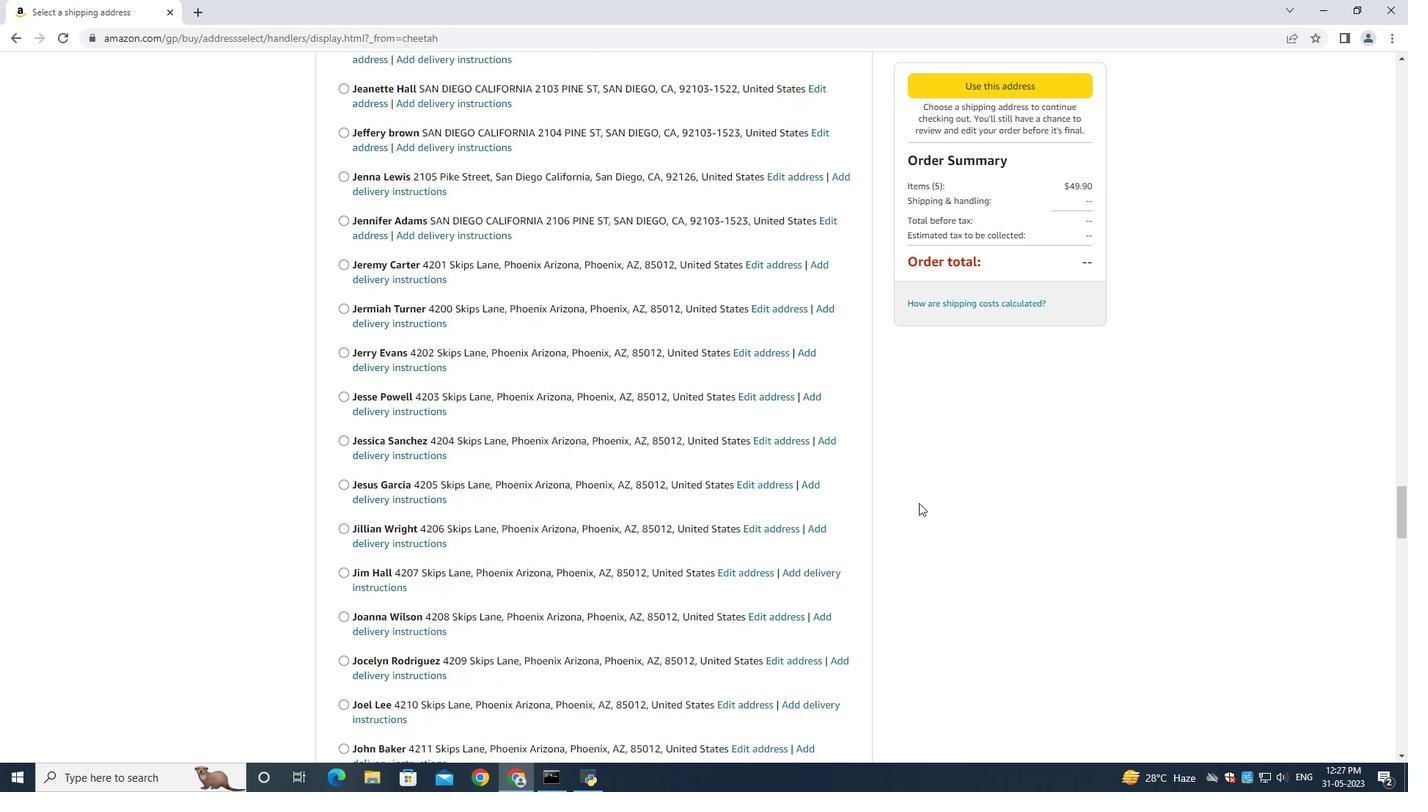 
Action: Mouse scrolled (919, 502) with delta (0, 0)
Screenshot: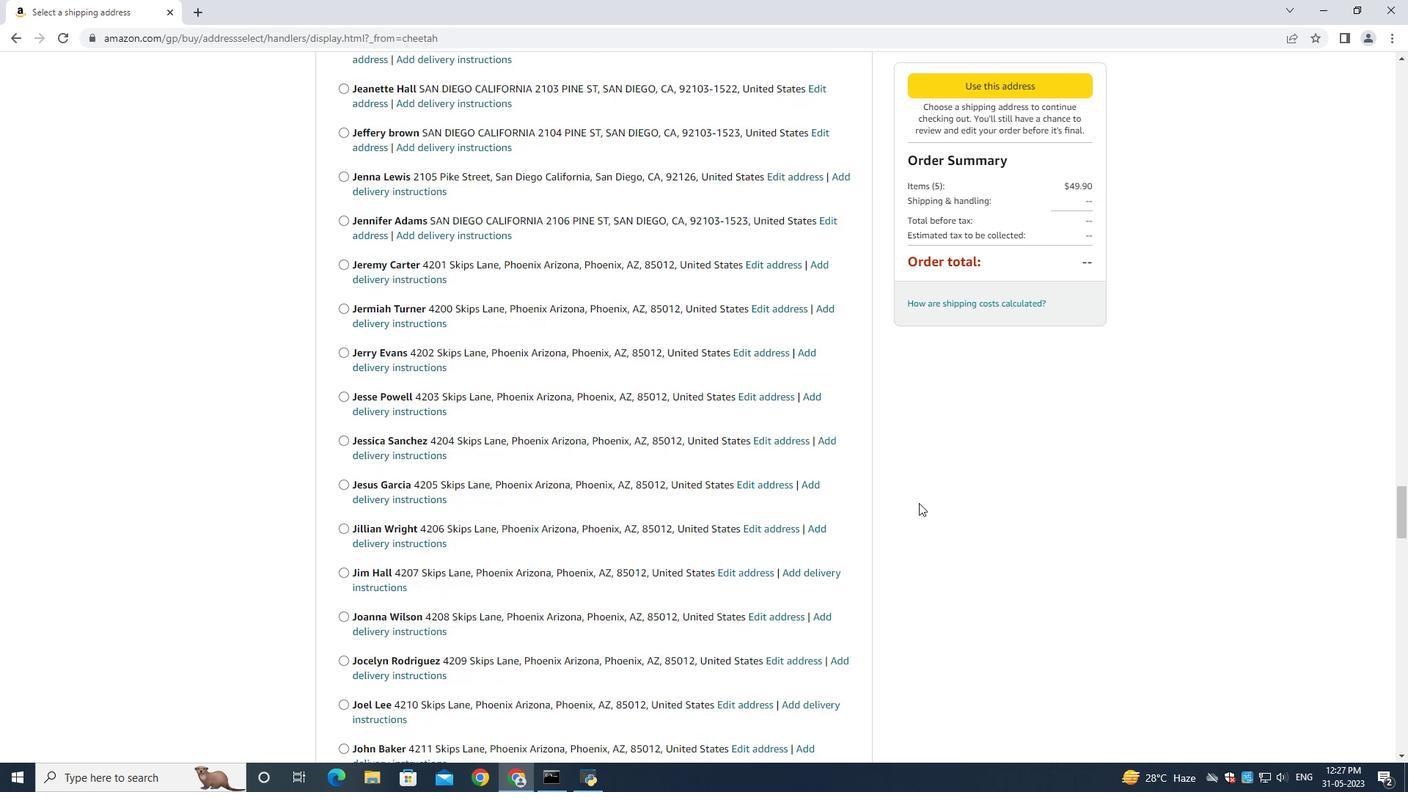 
Action: Mouse scrolled (919, 502) with delta (0, 0)
Screenshot: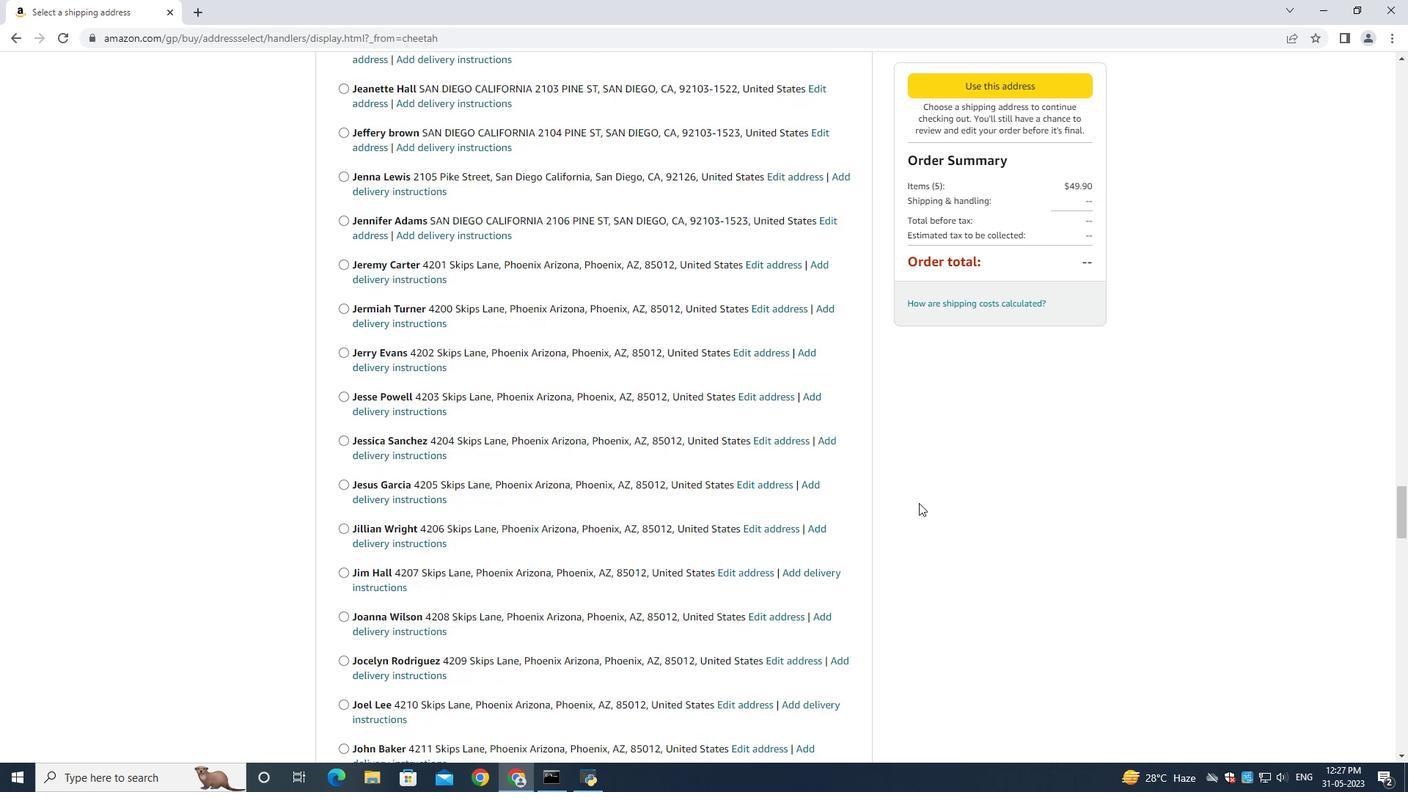 
Action: Mouse scrolled (919, 502) with delta (0, 0)
Screenshot: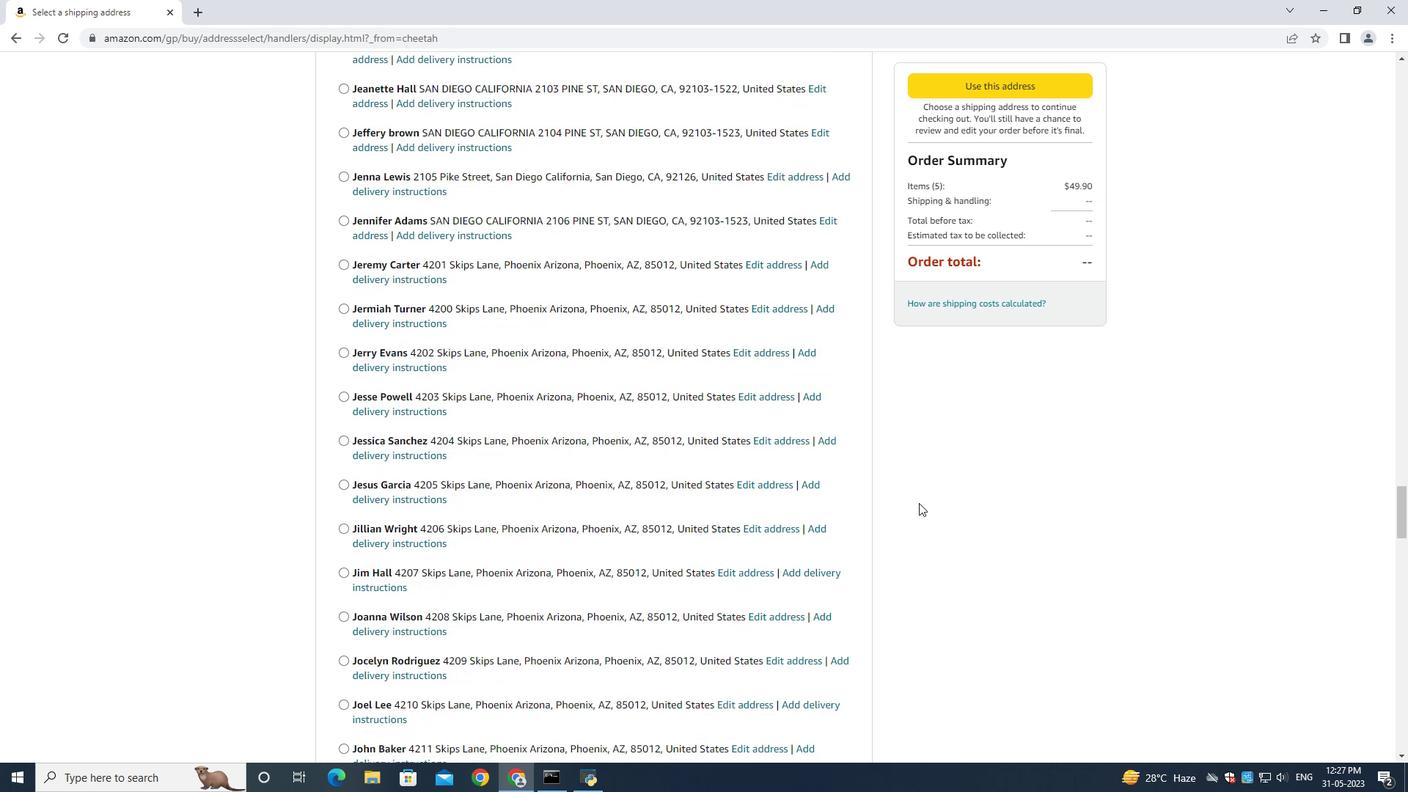 
Action: Mouse scrolled (919, 502) with delta (0, 0)
Screenshot: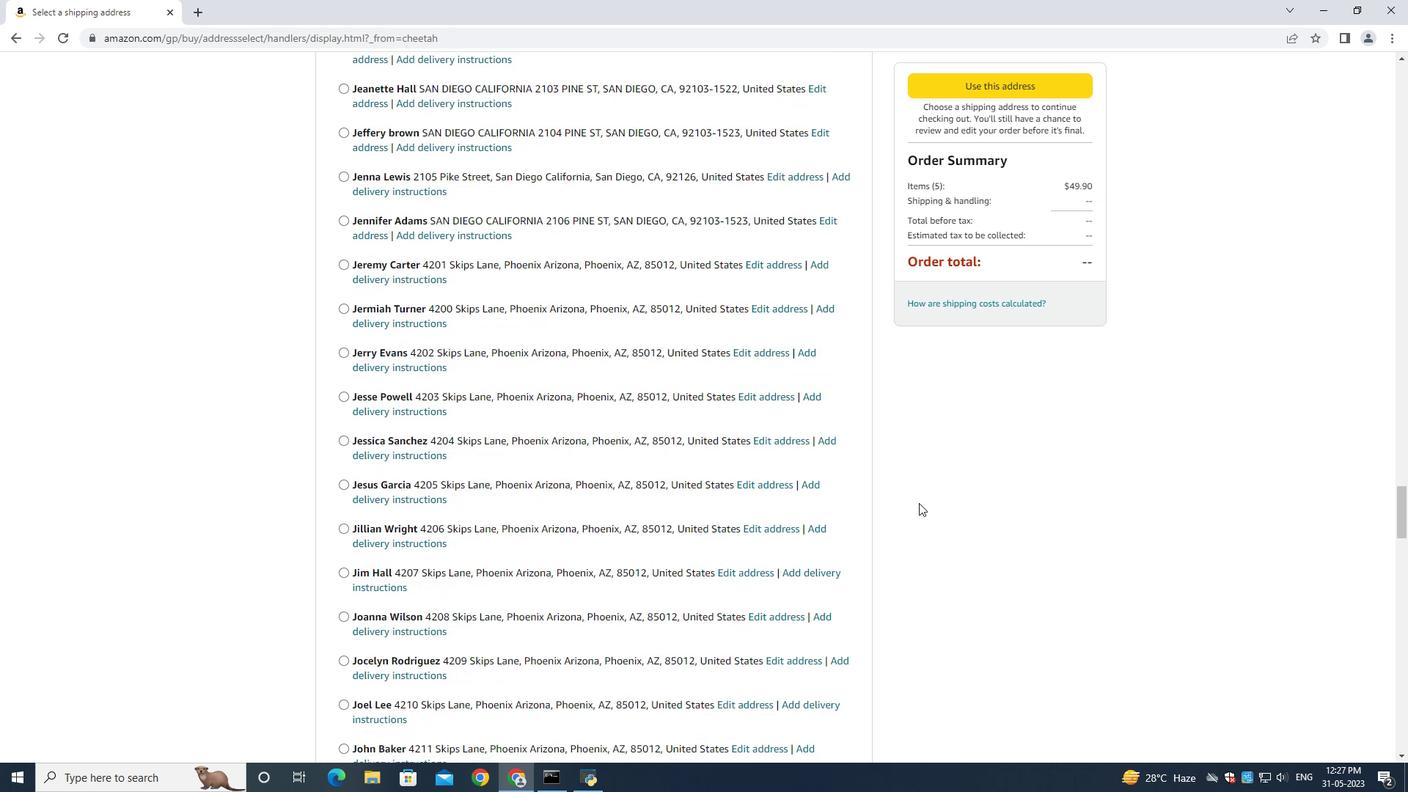 
Action: Mouse scrolled (919, 502) with delta (0, 0)
Screenshot: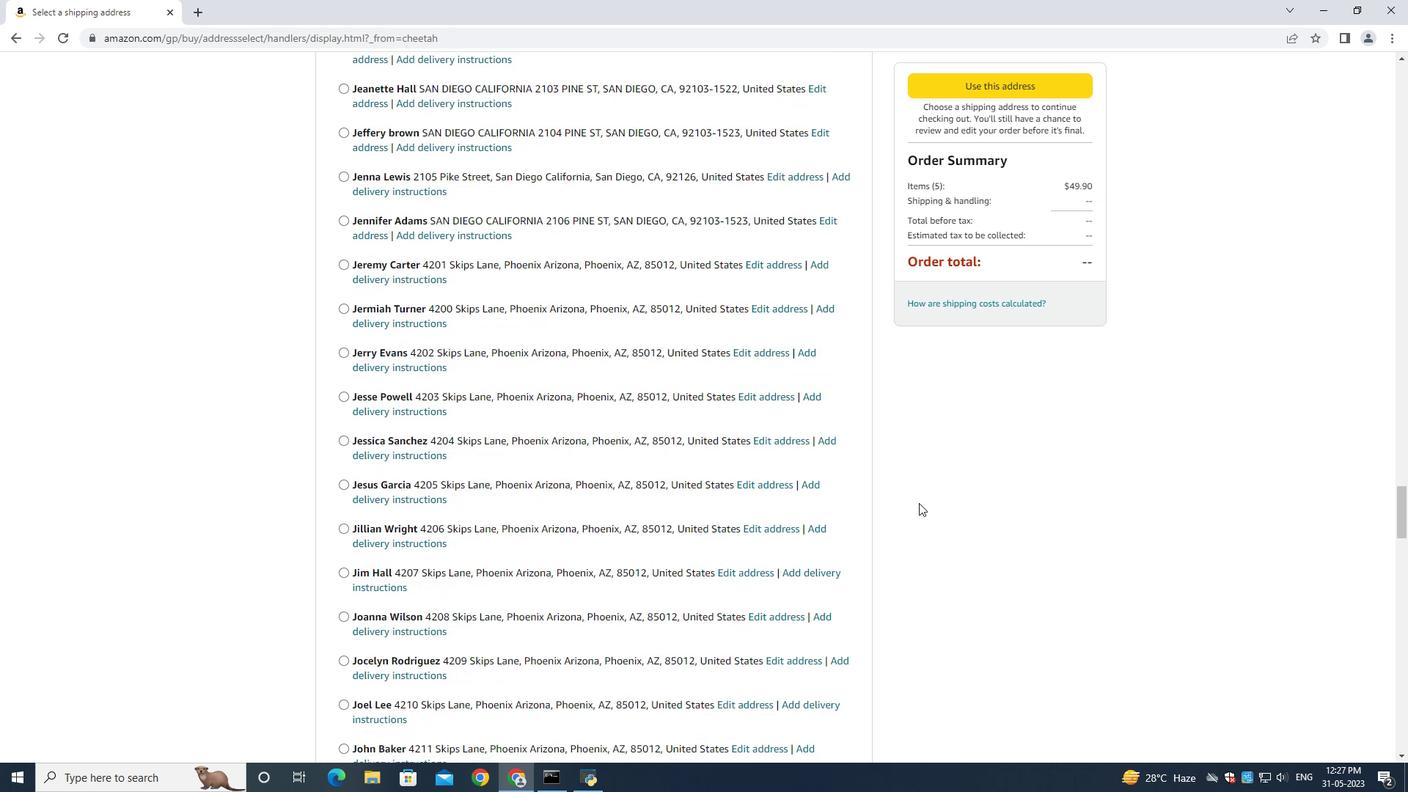 
Action: Mouse scrolled (919, 502) with delta (0, 0)
Screenshot: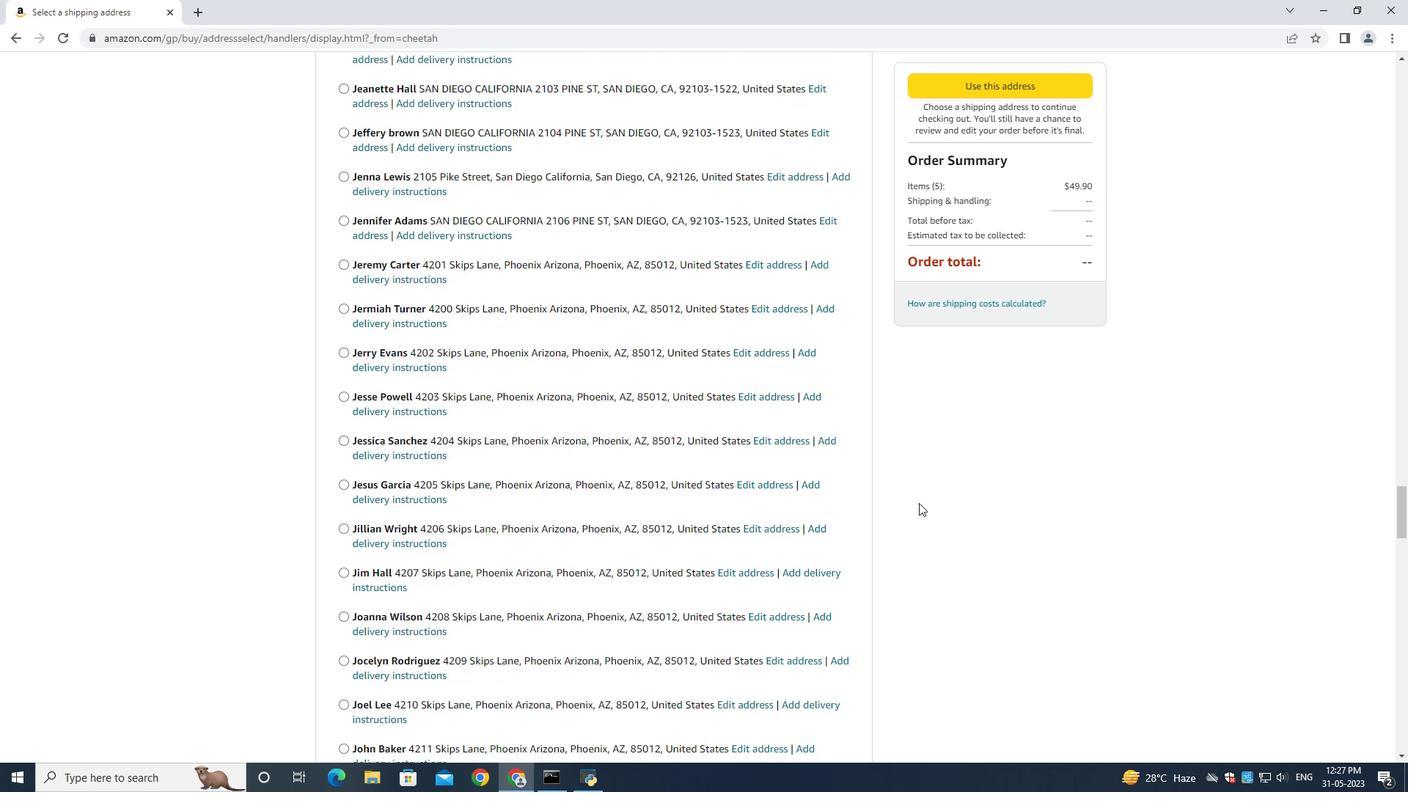 
Action: Mouse scrolled (919, 502) with delta (0, 0)
Screenshot: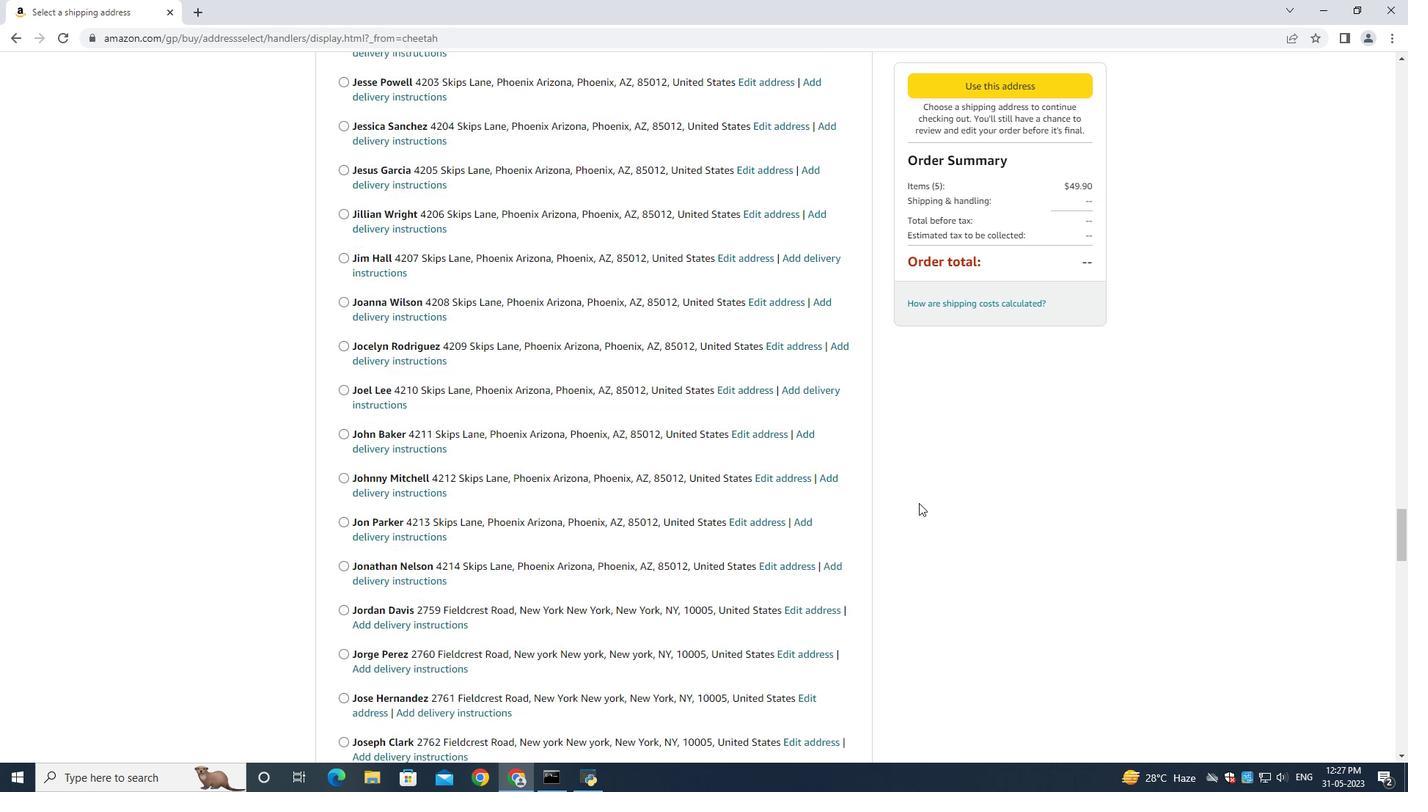 
Action: Mouse scrolled (919, 502) with delta (0, 0)
Screenshot: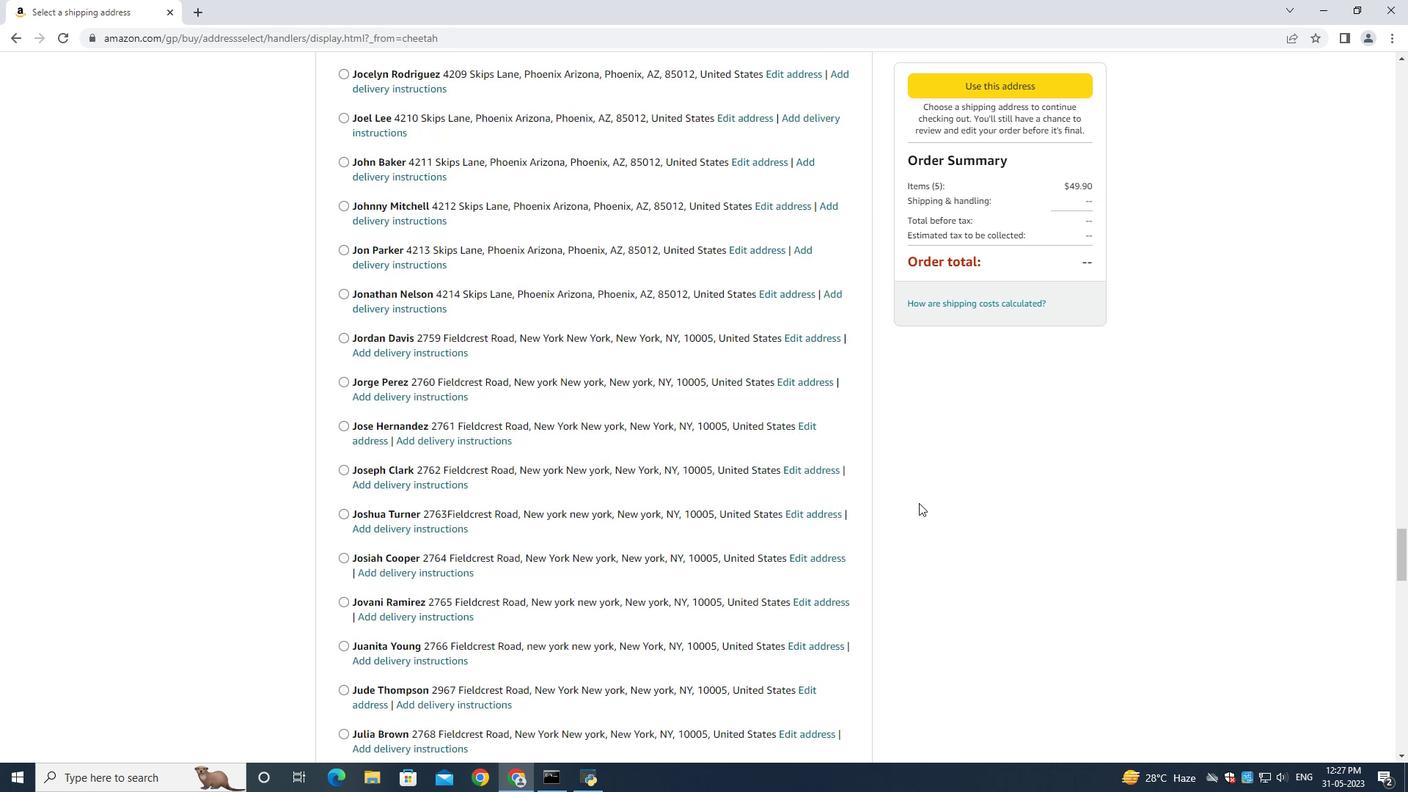 
Action: Mouse scrolled (919, 502) with delta (0, 0)
Screenshot: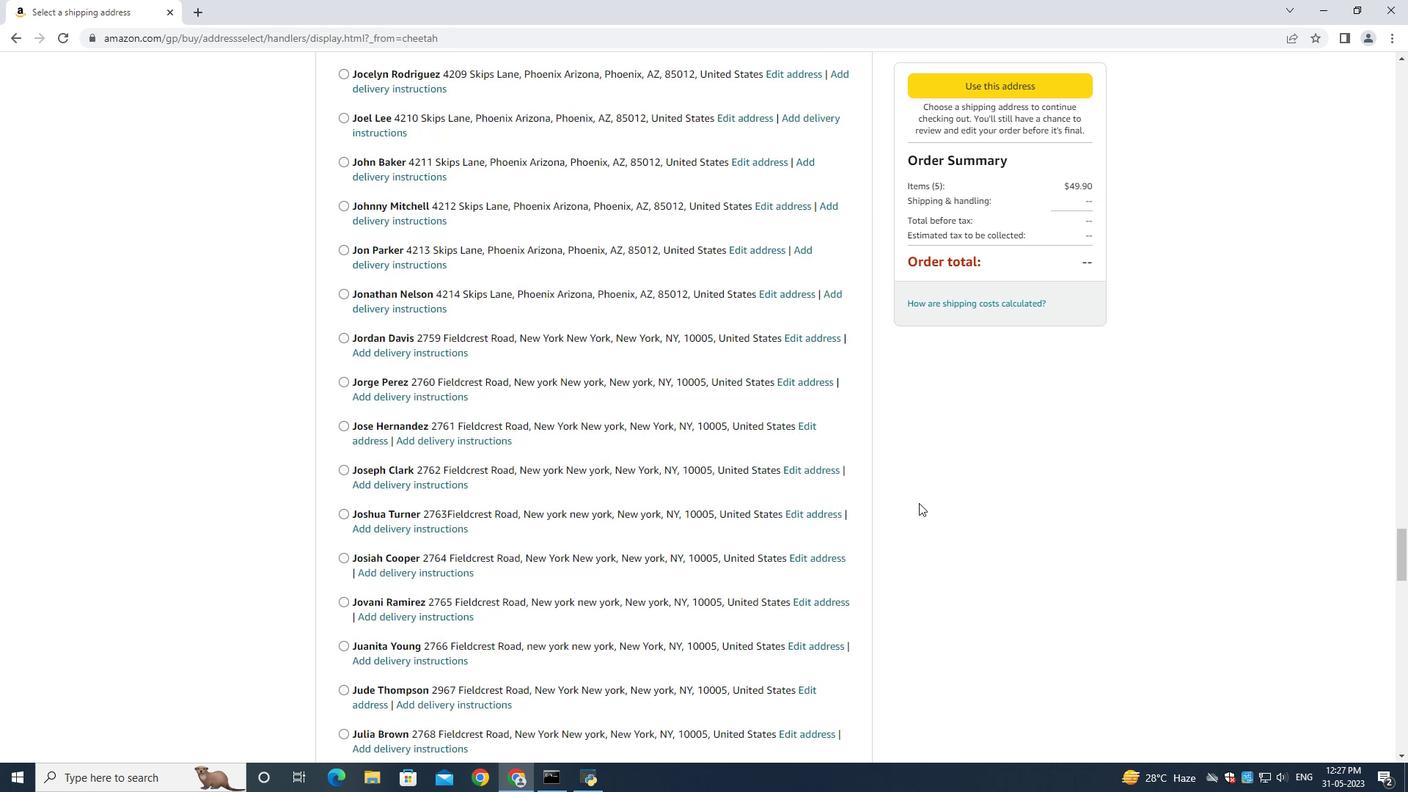 
Action: Mouse scrolled (919, 502) with delta (0, 0)
Screenshot: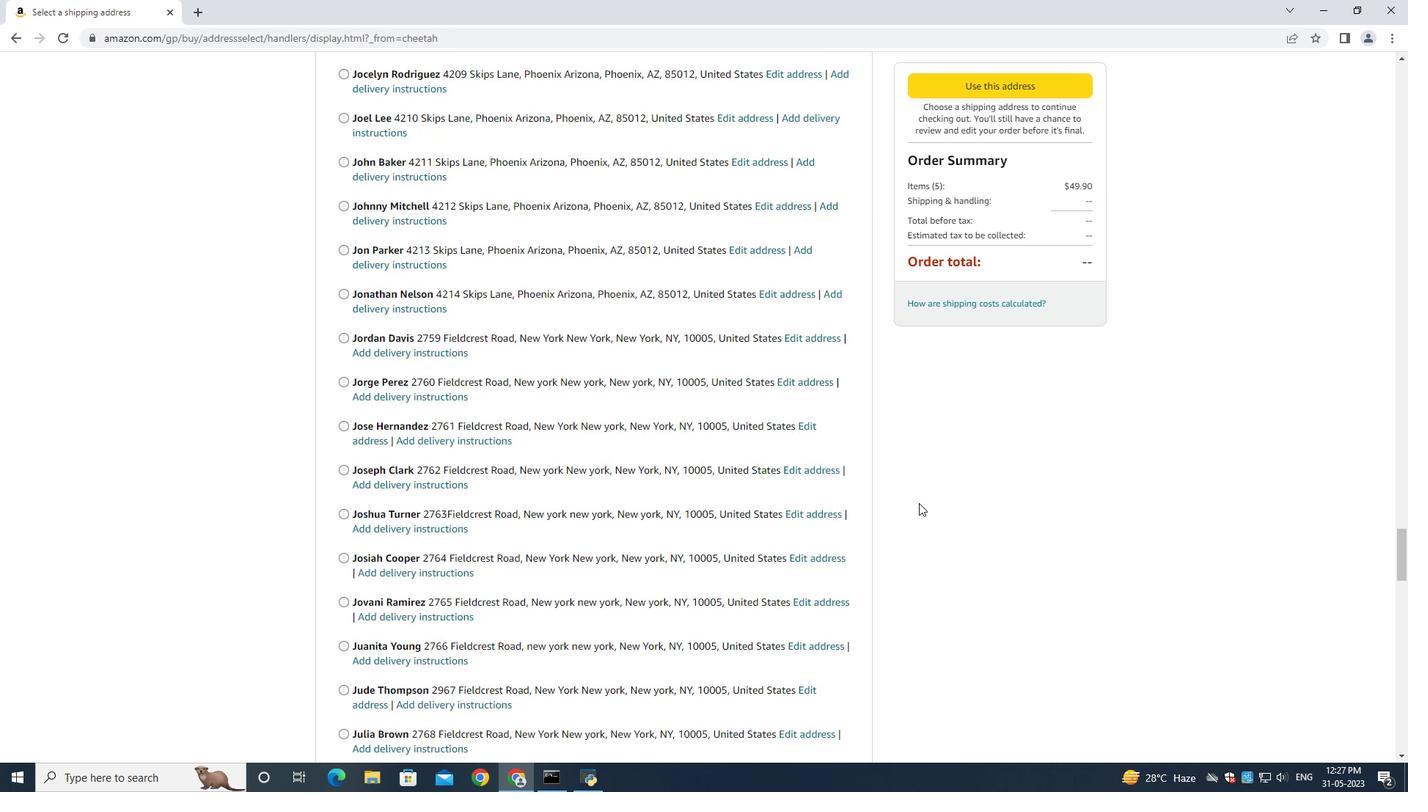
Action: Mouse scrolled (919, 502) with delta (0, 0)
Screenshot: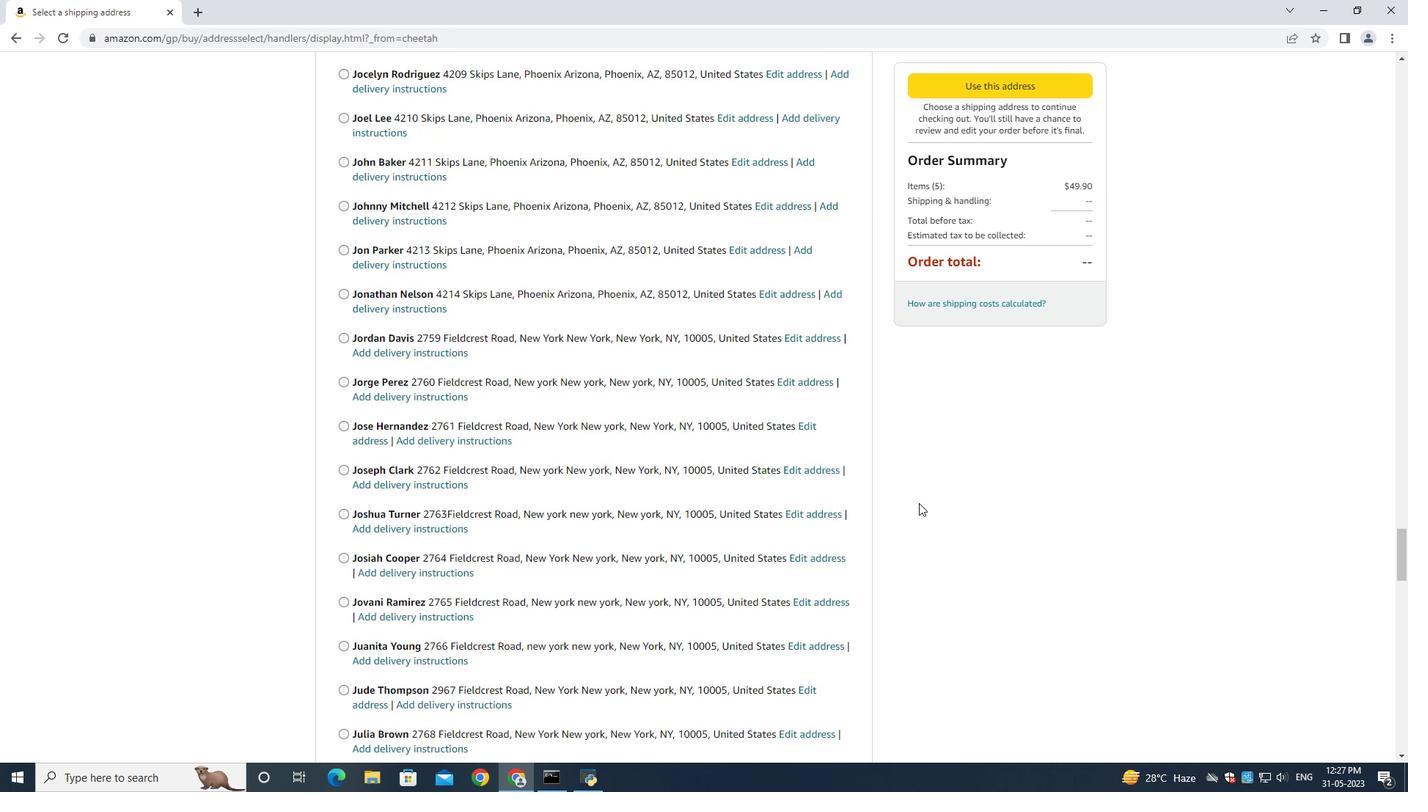 
Action: Mouse scrolled (919, 502) with delta (0, 0)
Screenshot: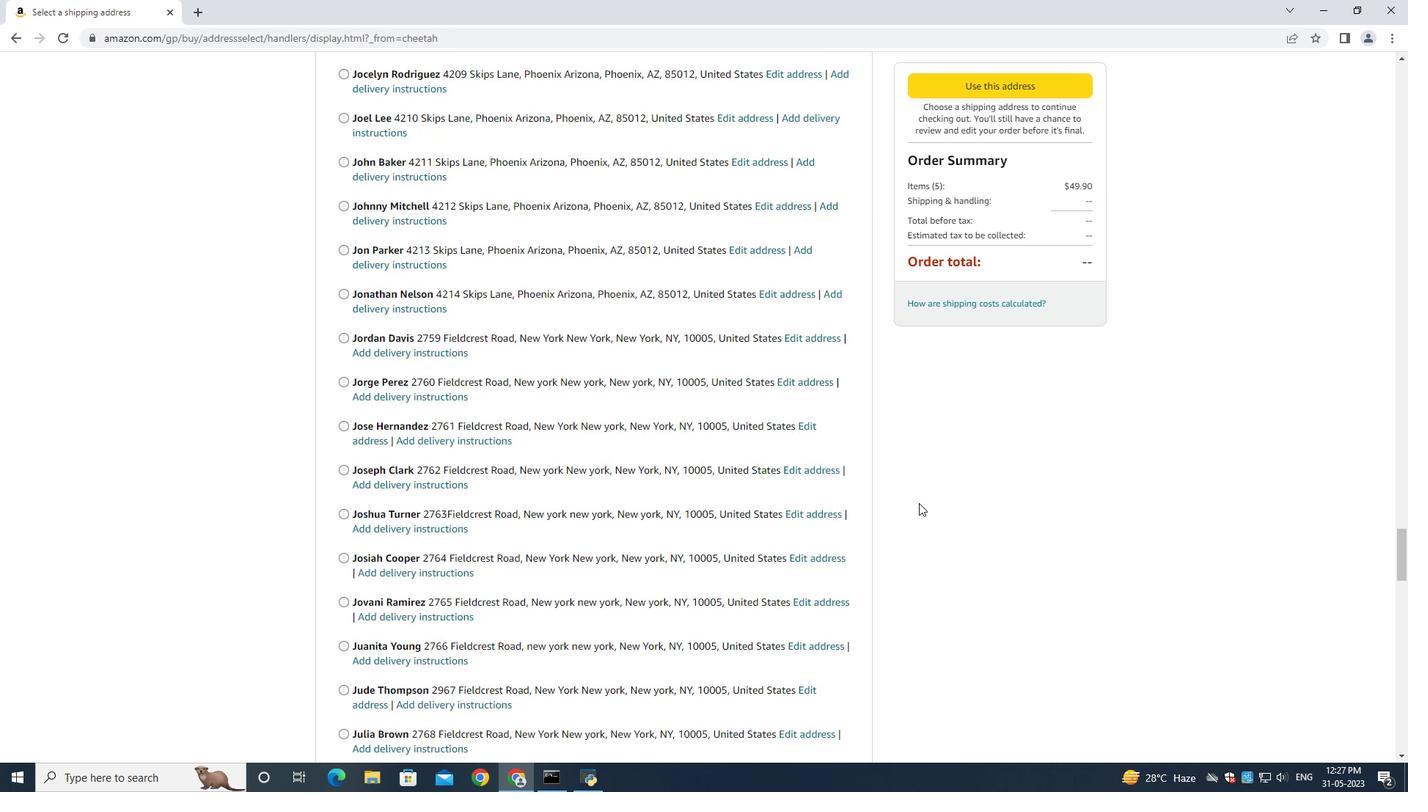 
Action: Mouse scrolled (919, 502) with delta (0, 0)
Screenshot: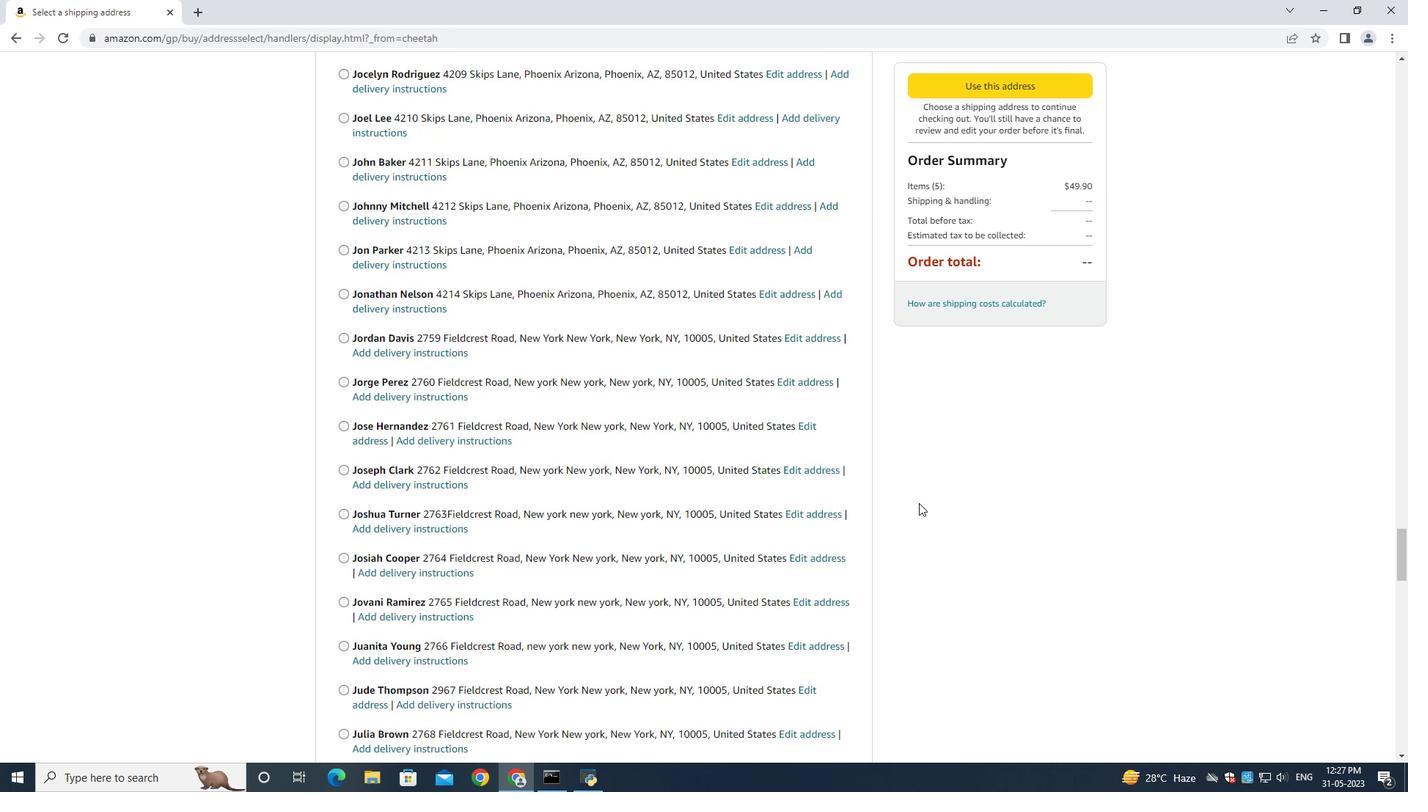 
Action: Mouse scrolled (919, 502) with delta (0, 0)
Screenshot: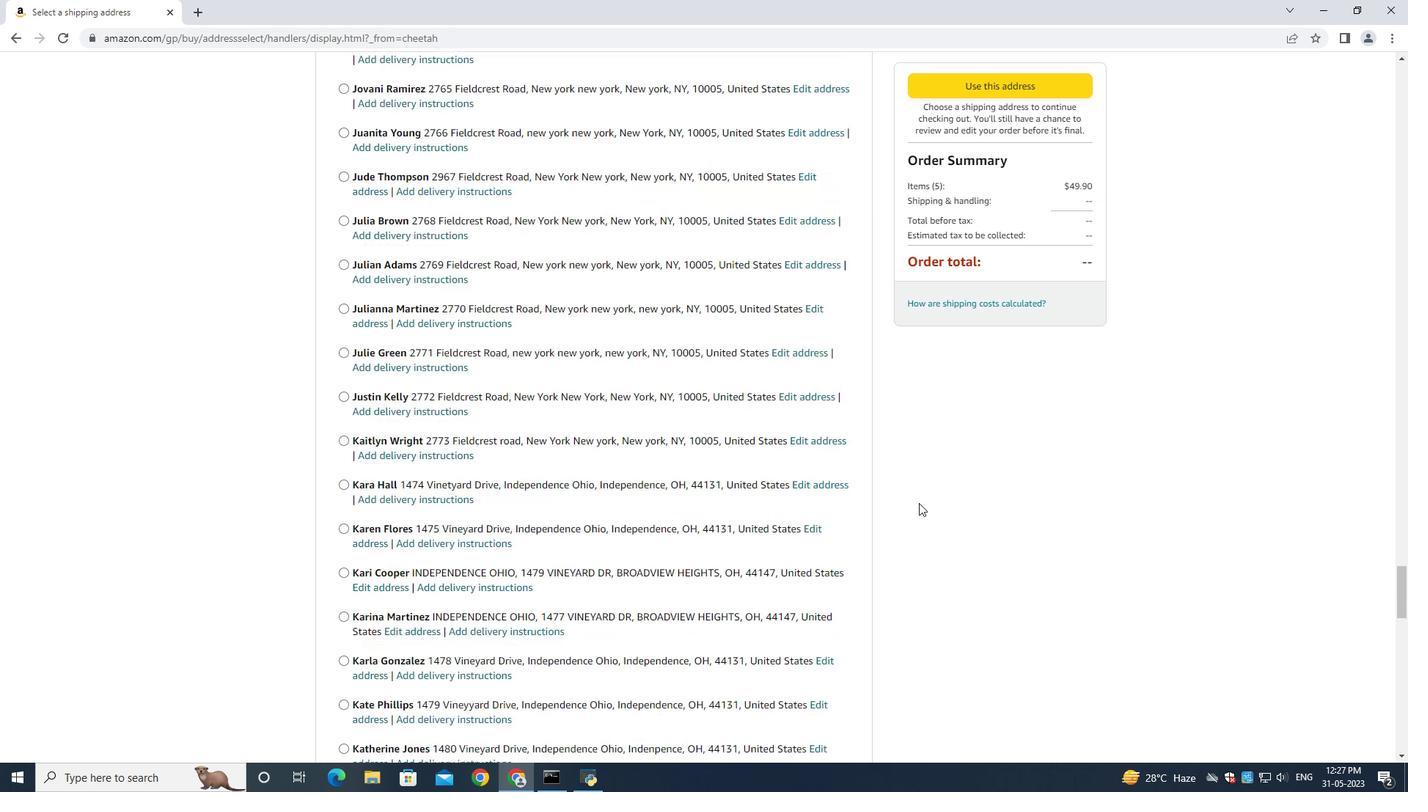 
Action: Mouse scrolled (919, 502) with delta (0, 0)
Screenshot: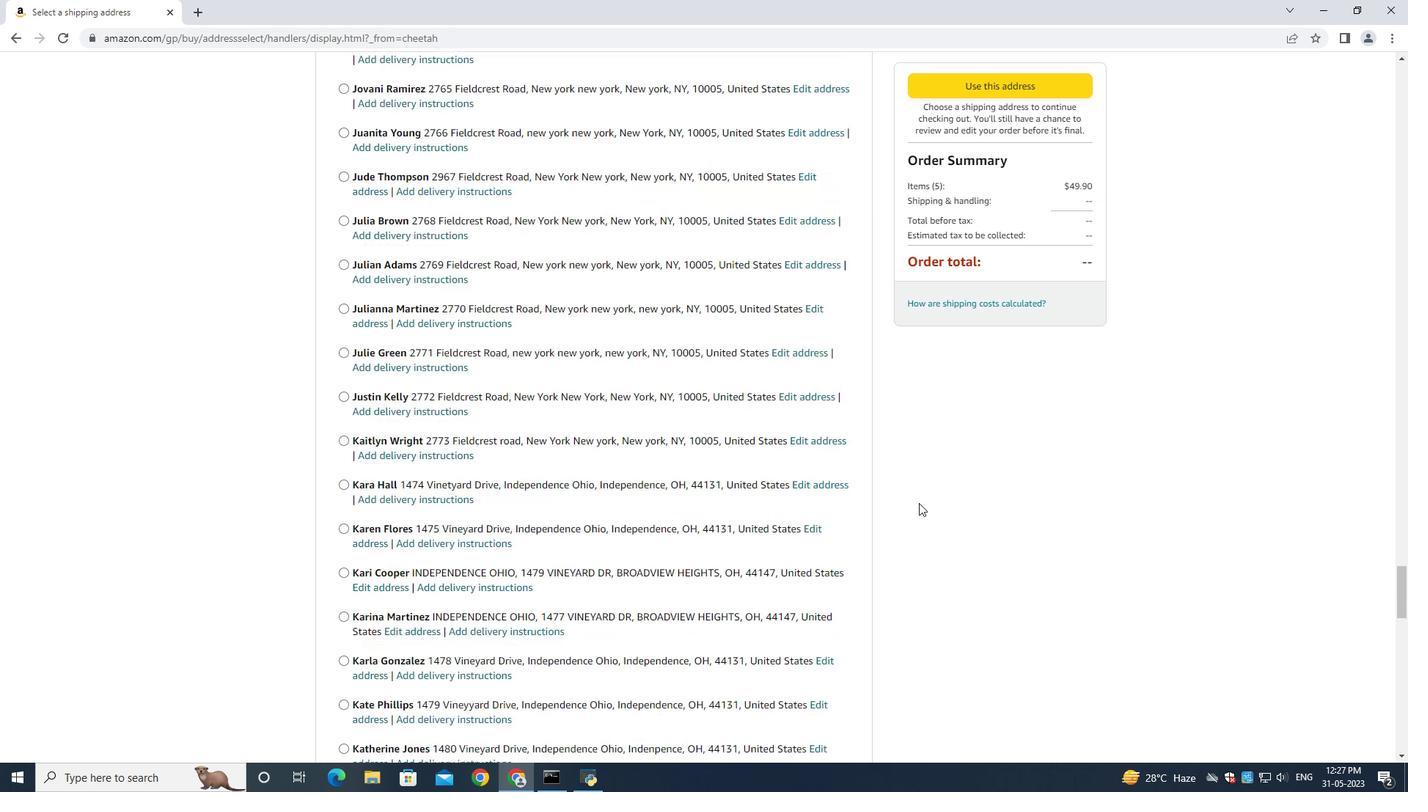 
Action: Mouse scrolled (919, 502) with delta (0, 0)
Screenshot: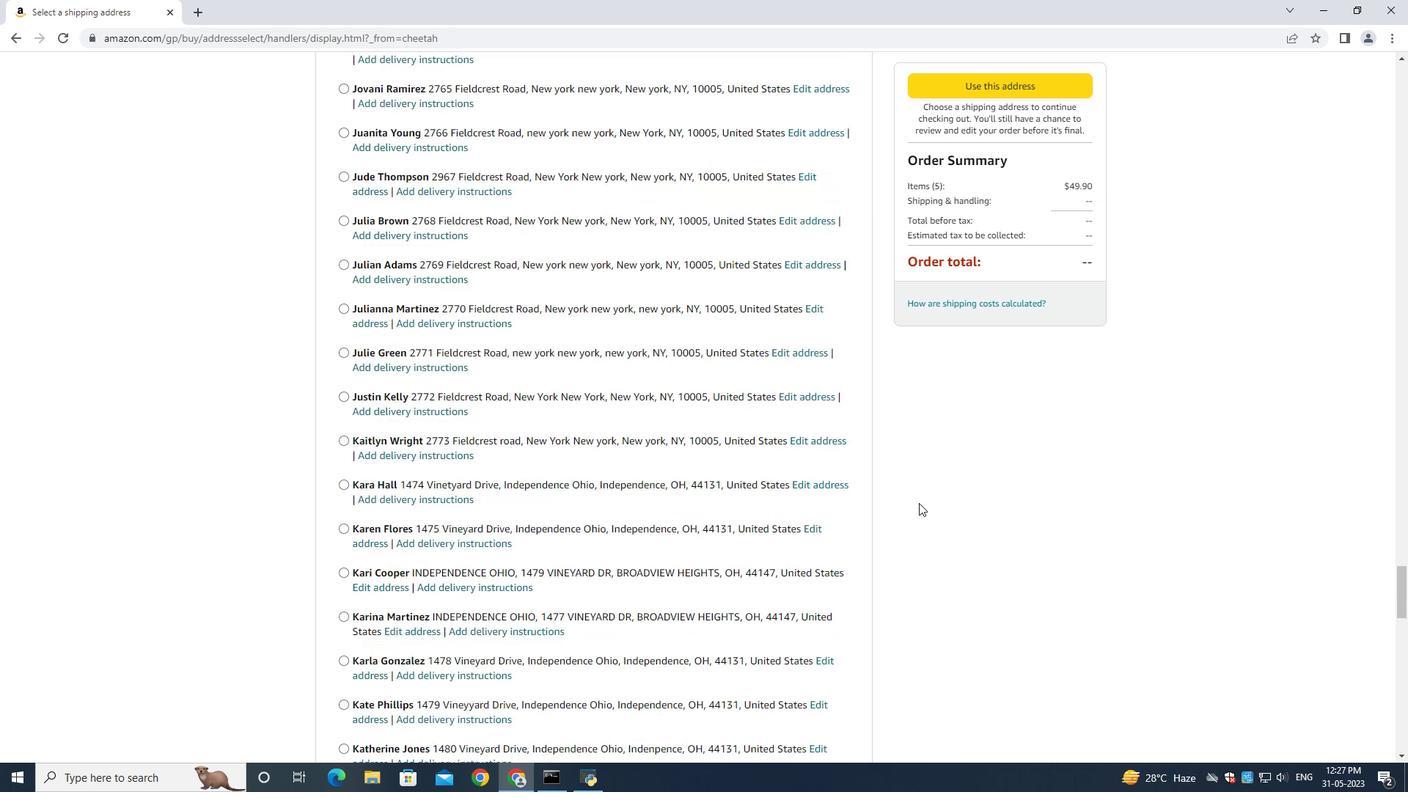 
Action: Mouse scrolled (919, 502) with delta (0, 0)
Screenshot: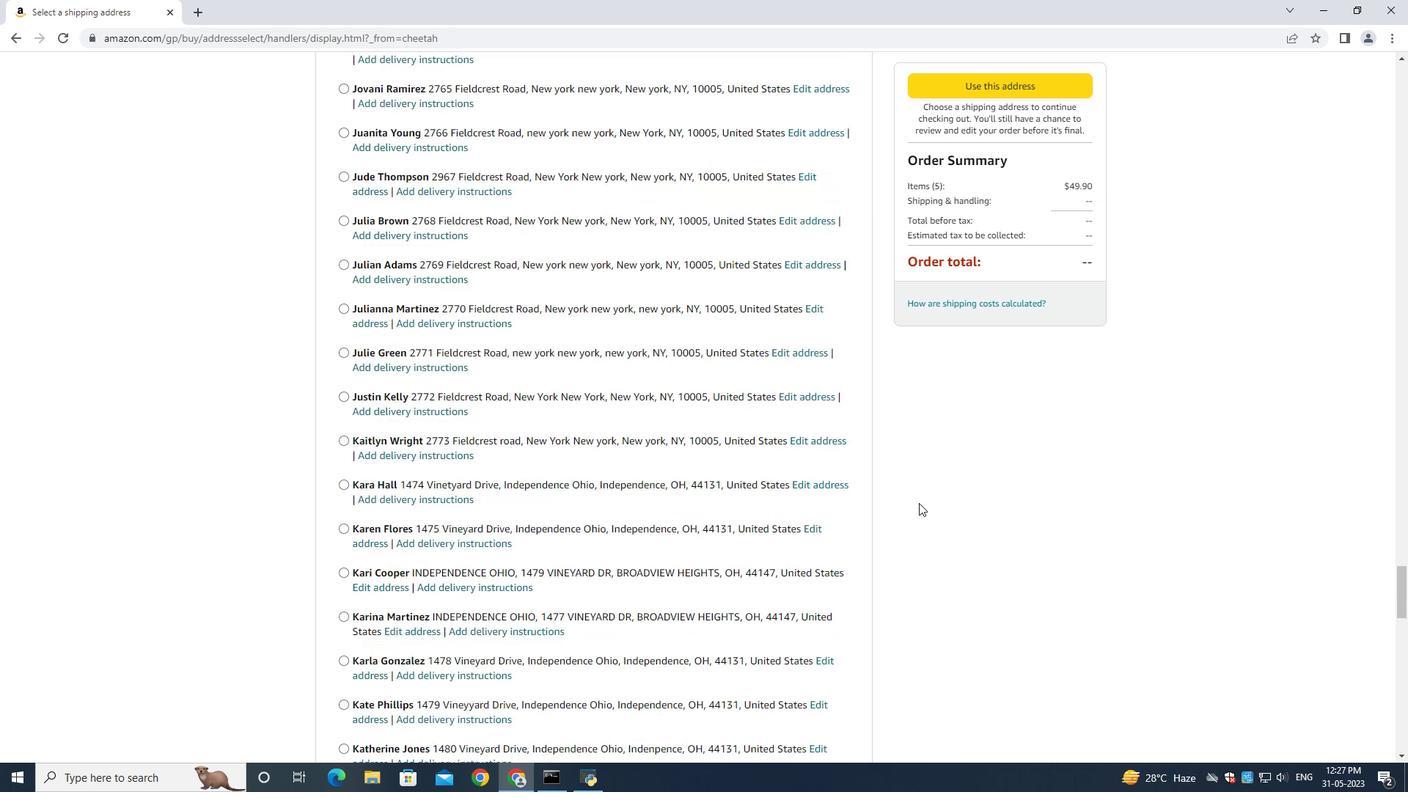 
Action: Mouse scrolled (919, 502) with delta (0, 0)
Screenshot: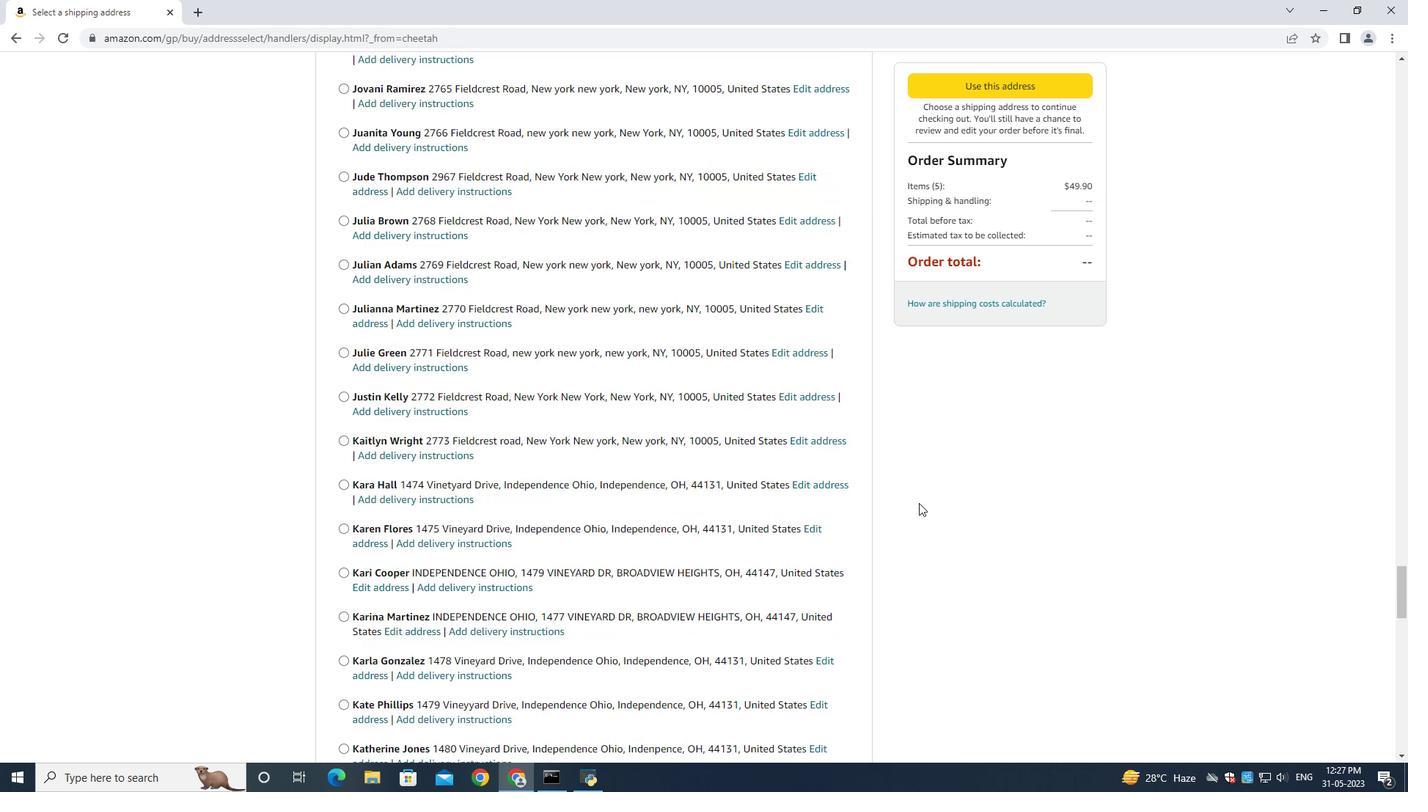 
Action: Mouse scrolled (919, 502) with delta (0, 0)
Screenshot: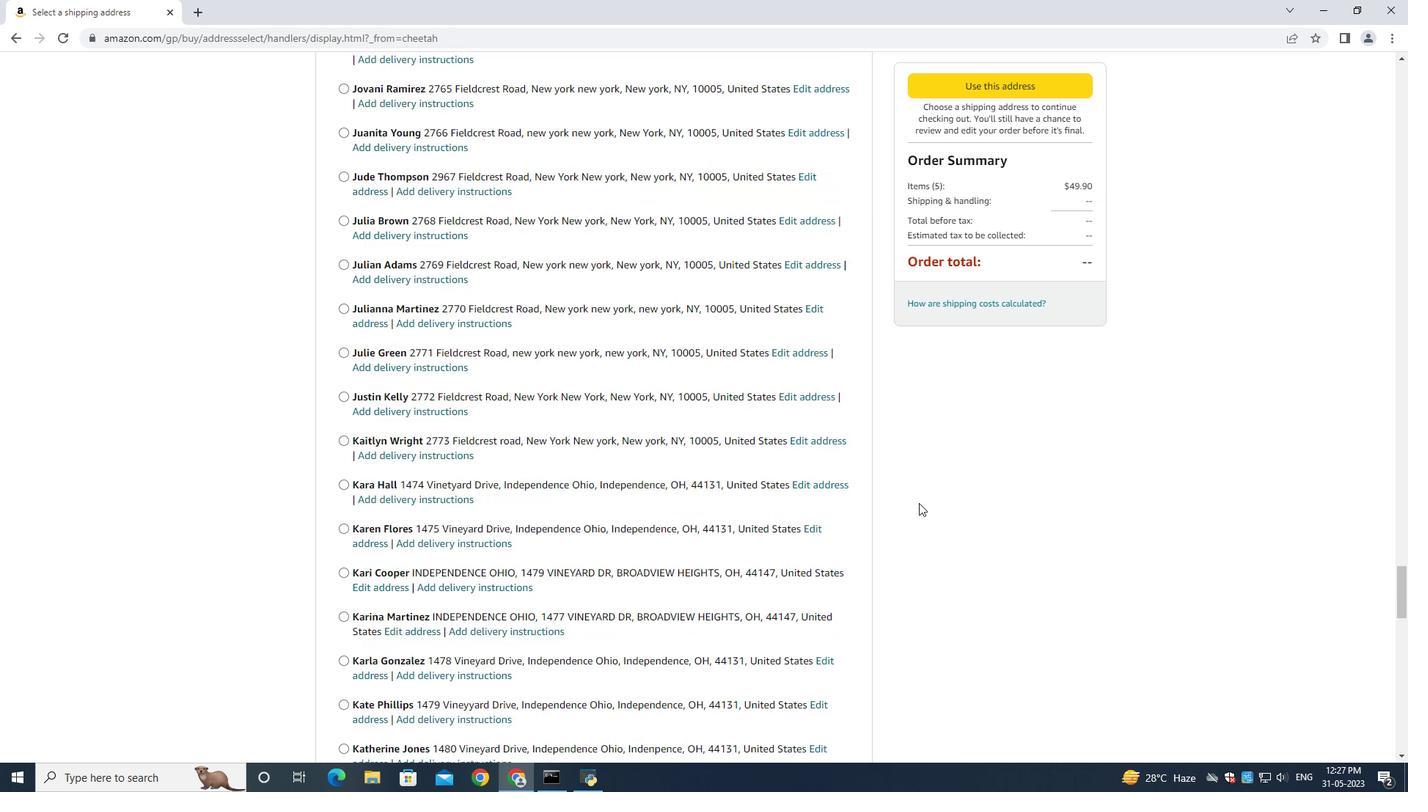 
Action: Mouse scrolled (919, 502) with delta (0, 0)
Screenshot: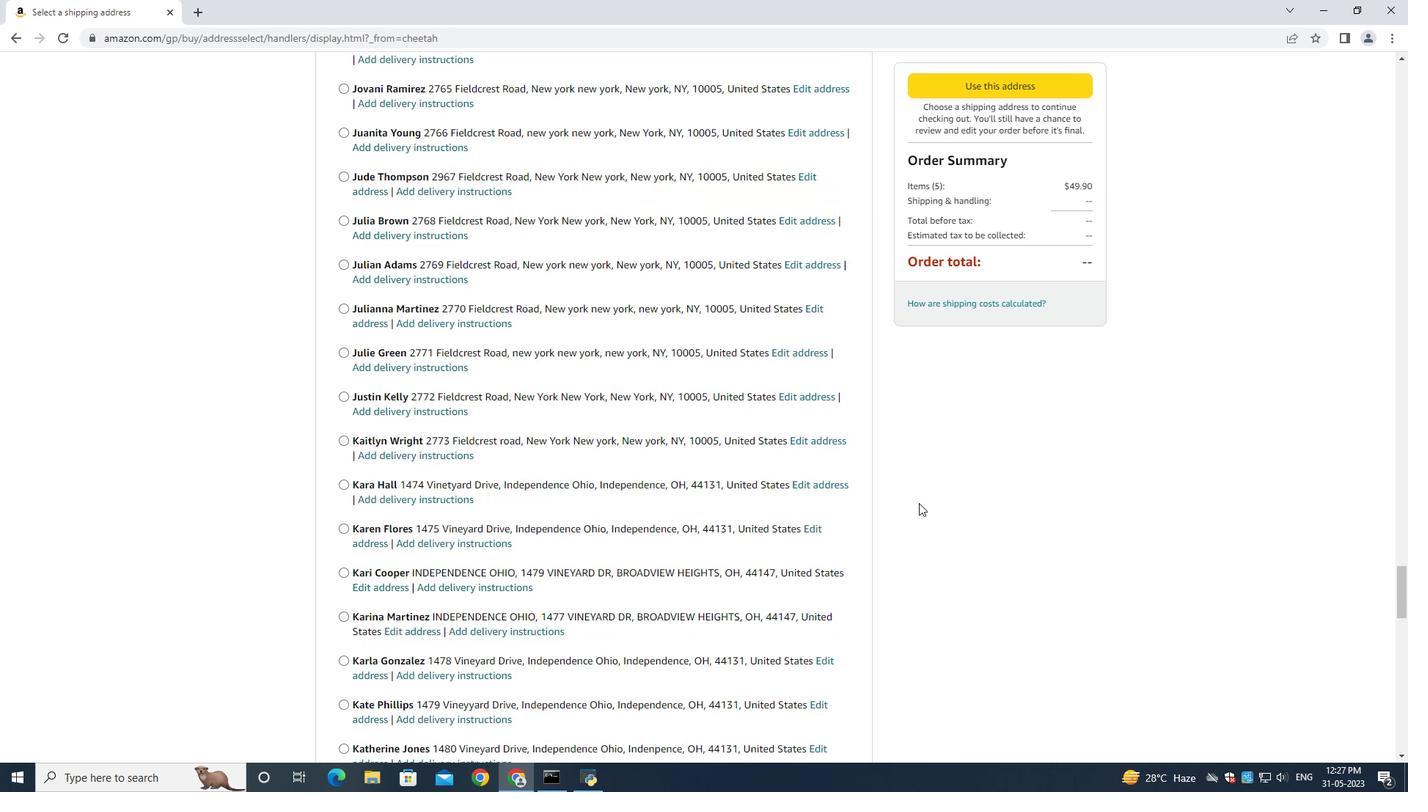 
Action: Mouse scrolled (919, 502) with delta (0, 0)
Screenshot: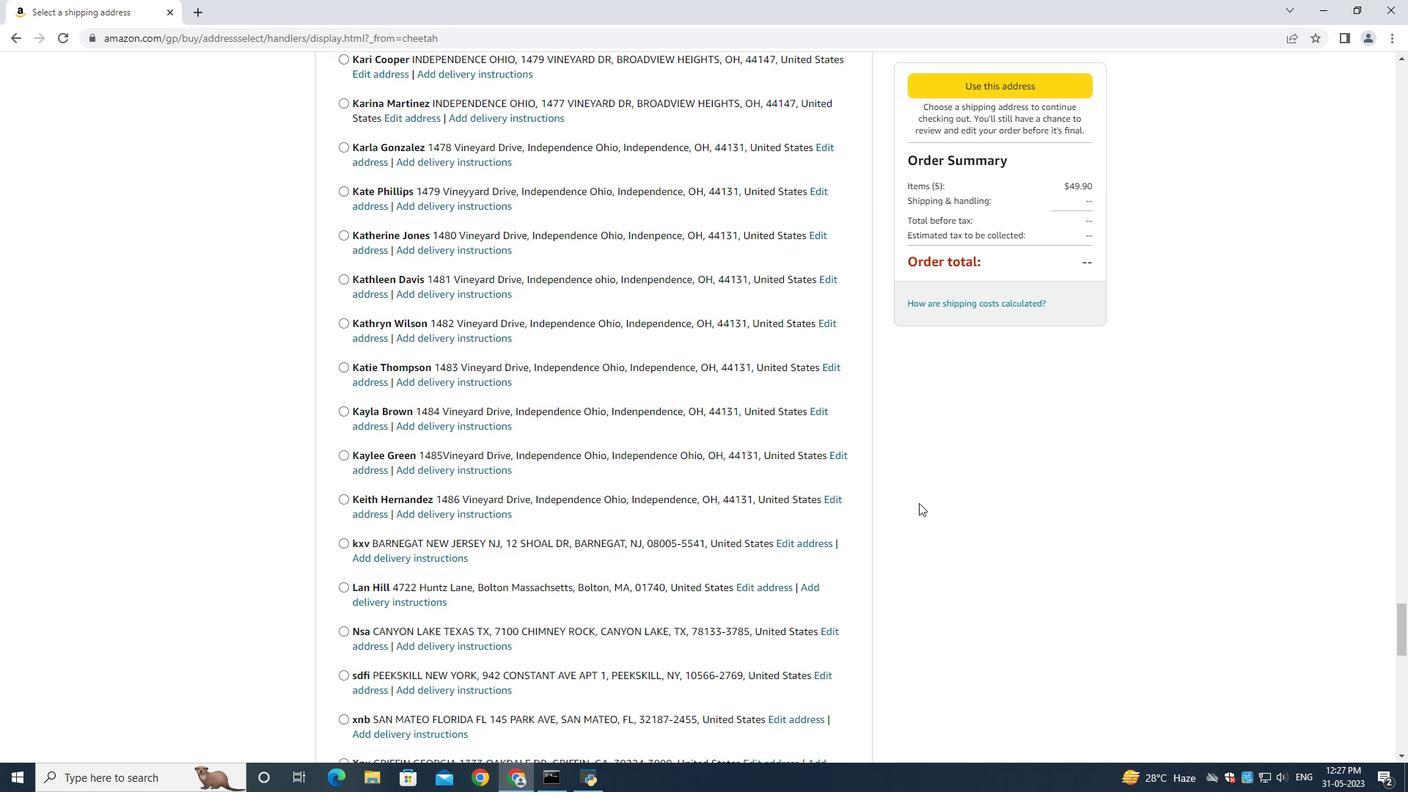 
Action: Mouse scrolled (919, 502) with delta (0, 0)
Screenshot: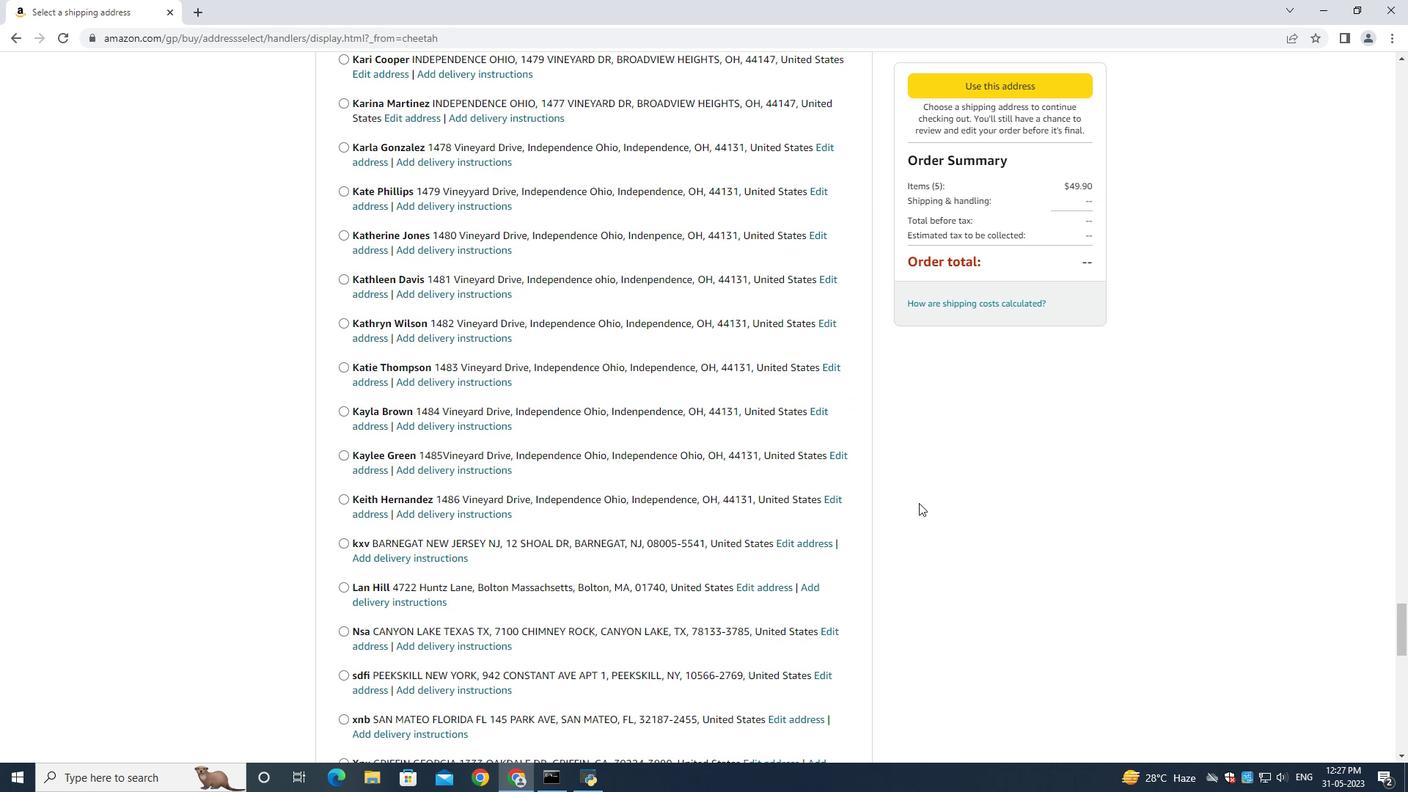 
Action: Mouse scrolled (919, 502) with delta (0, 0)
Screenshot: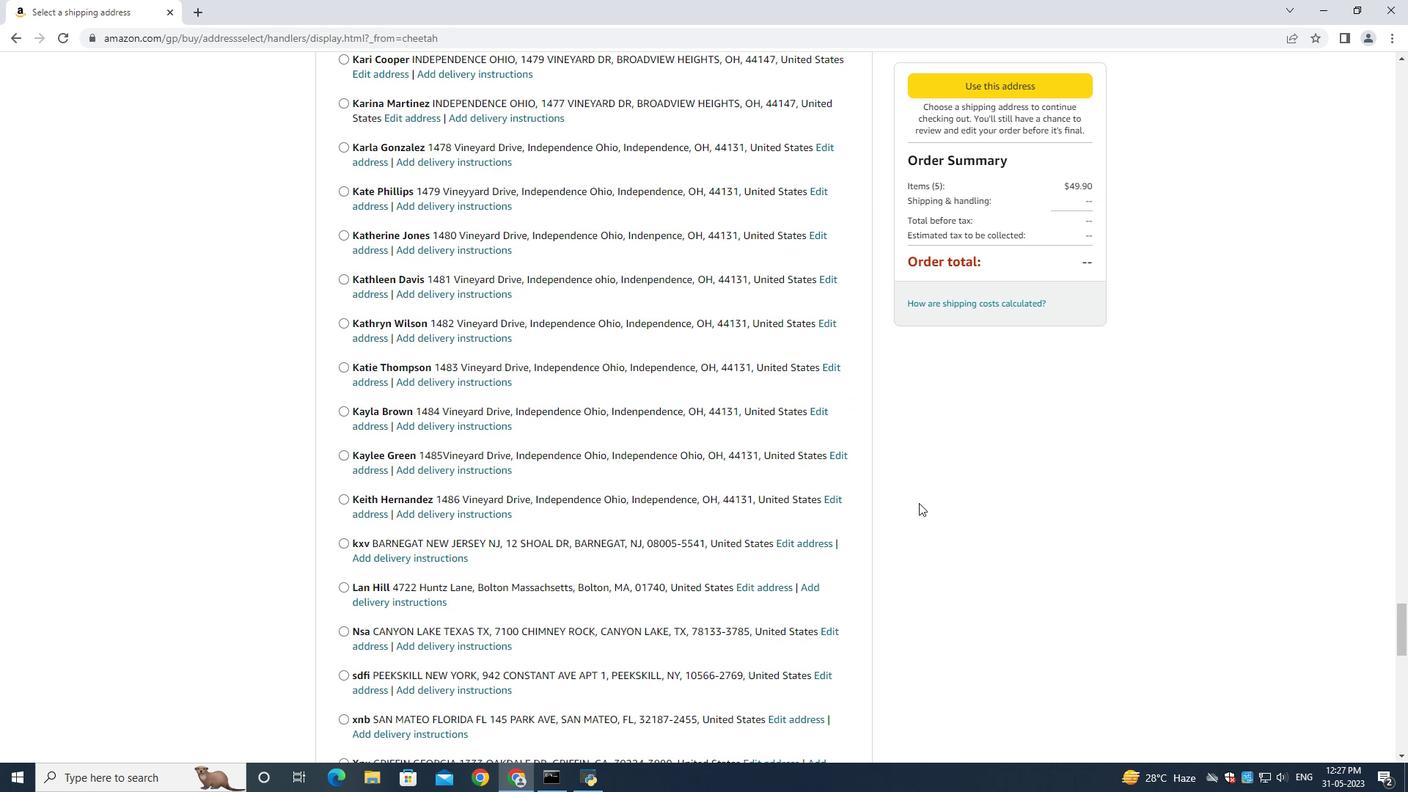 
Action: Mouse scrolled (919, 502) with delta (0, 0)
Screenshot: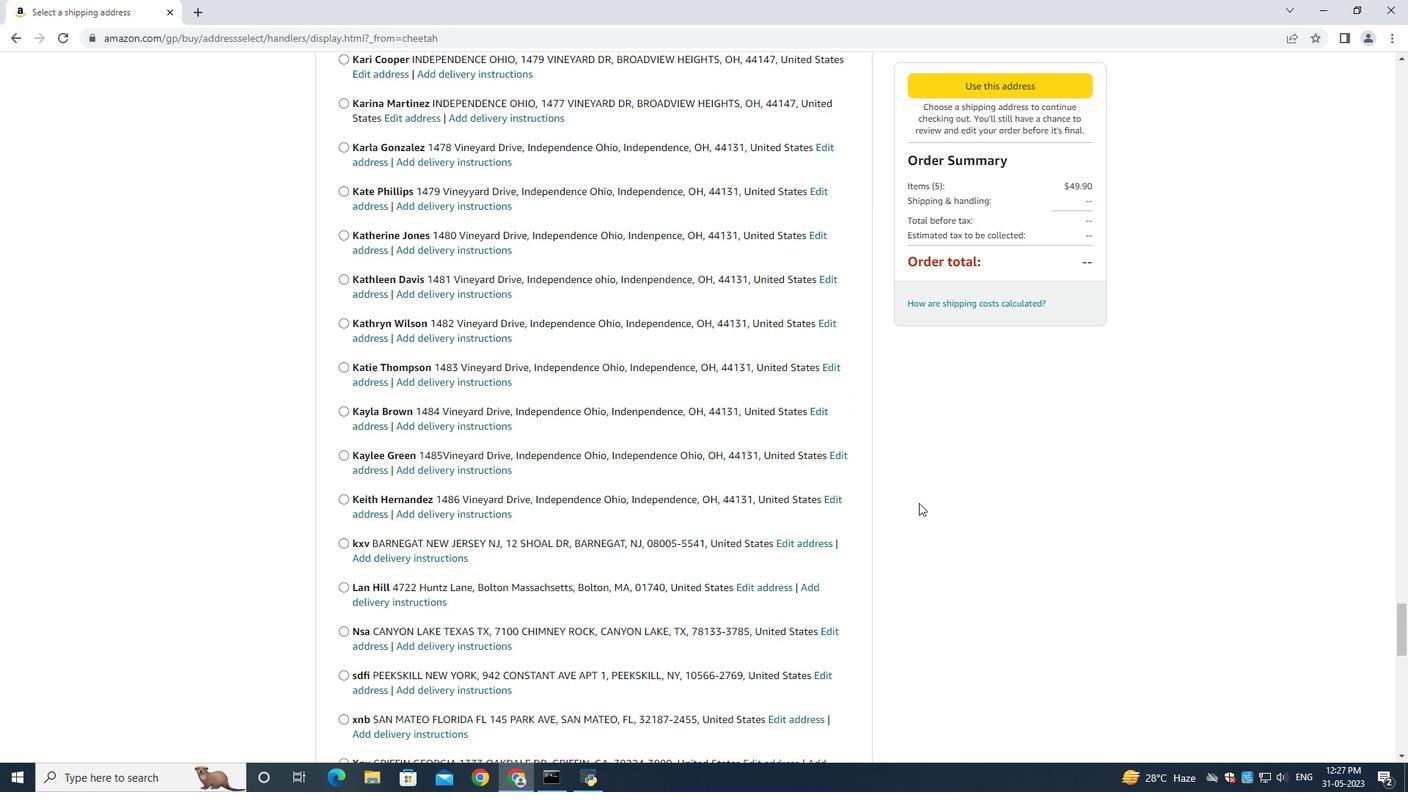 
Action: Mouse scrolled (919, 502) with delta (0, 0)
Screenshot: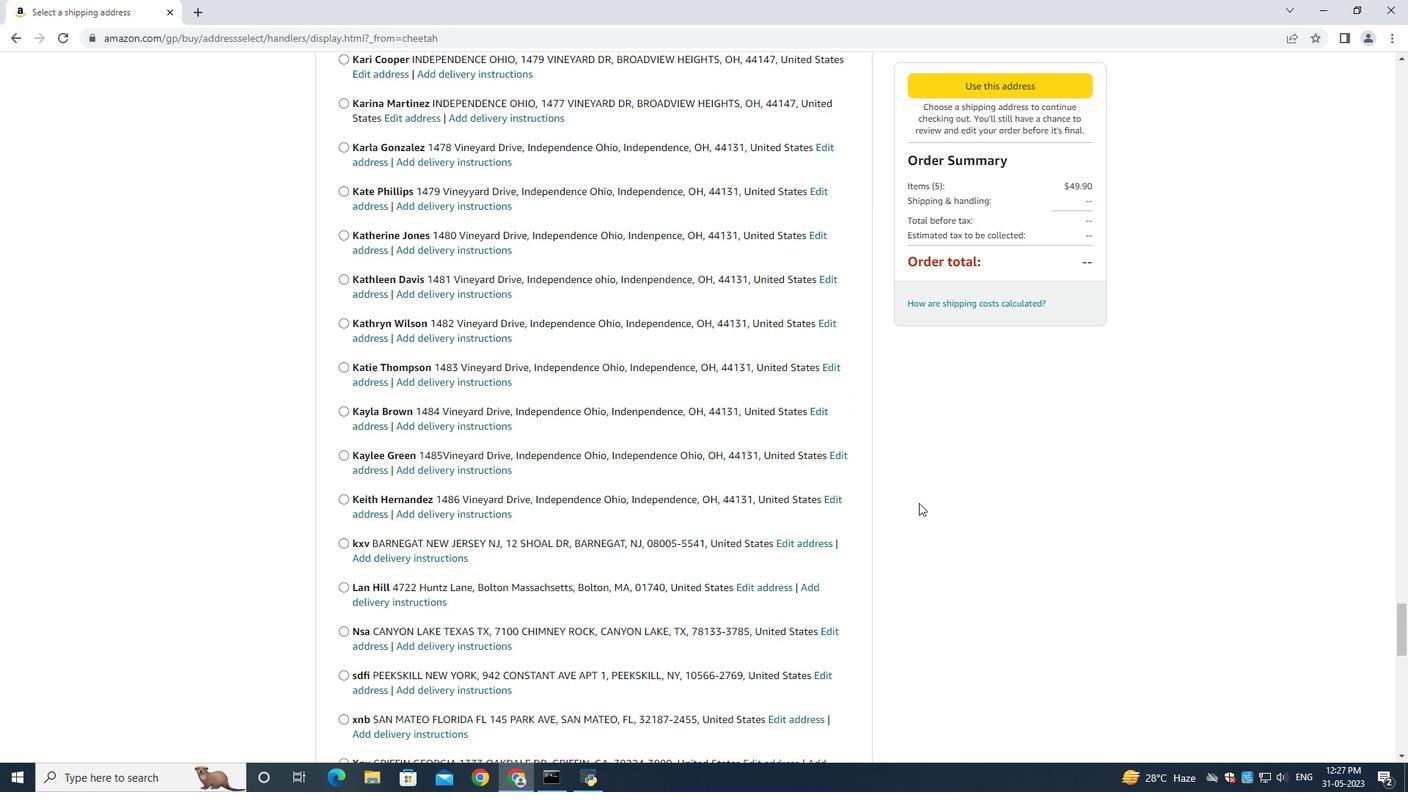 
Action: Mouse scrolled (919, 502) with delta (0, 0)
Screenshot: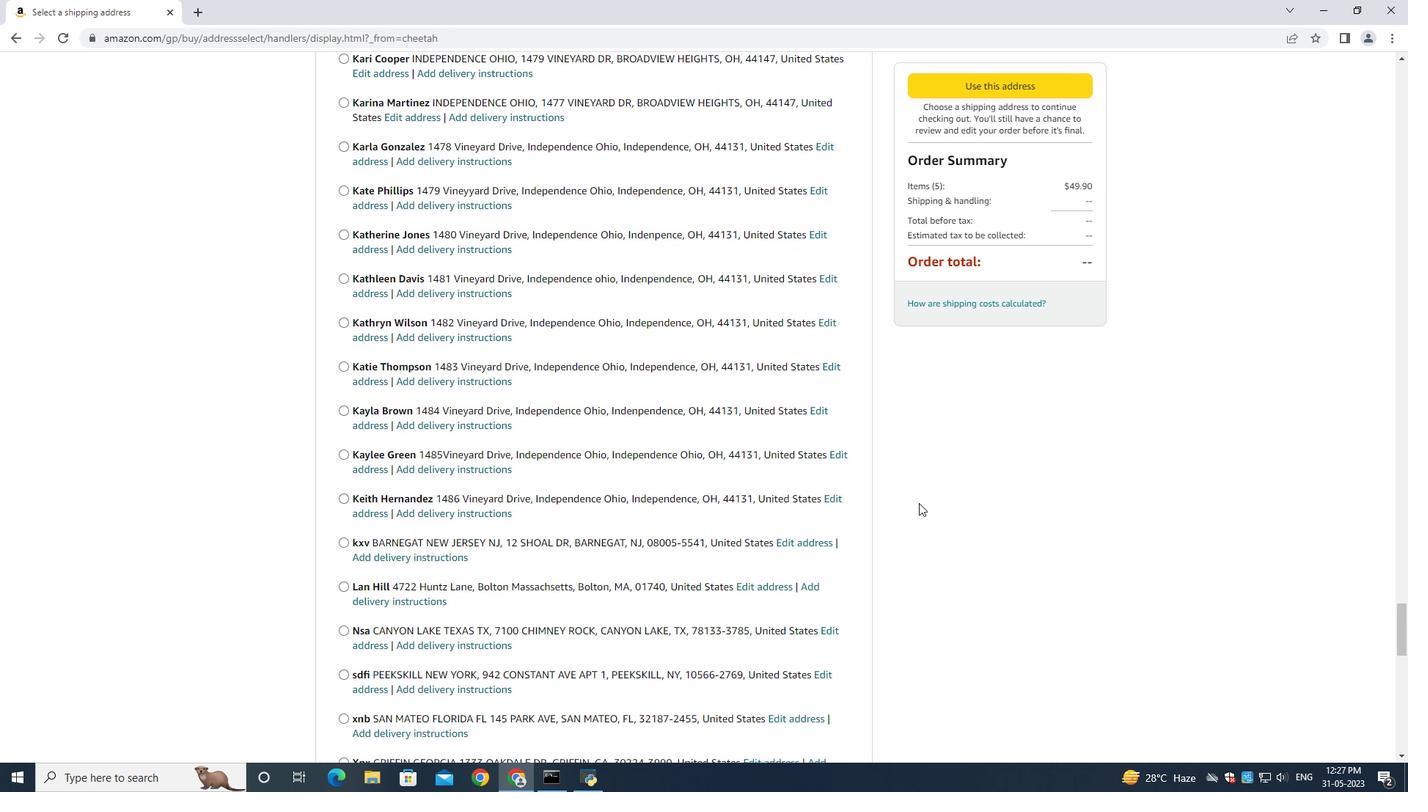 
Action: Mouse scrolled (919, 502) with delta (0, 0)
Screenshot: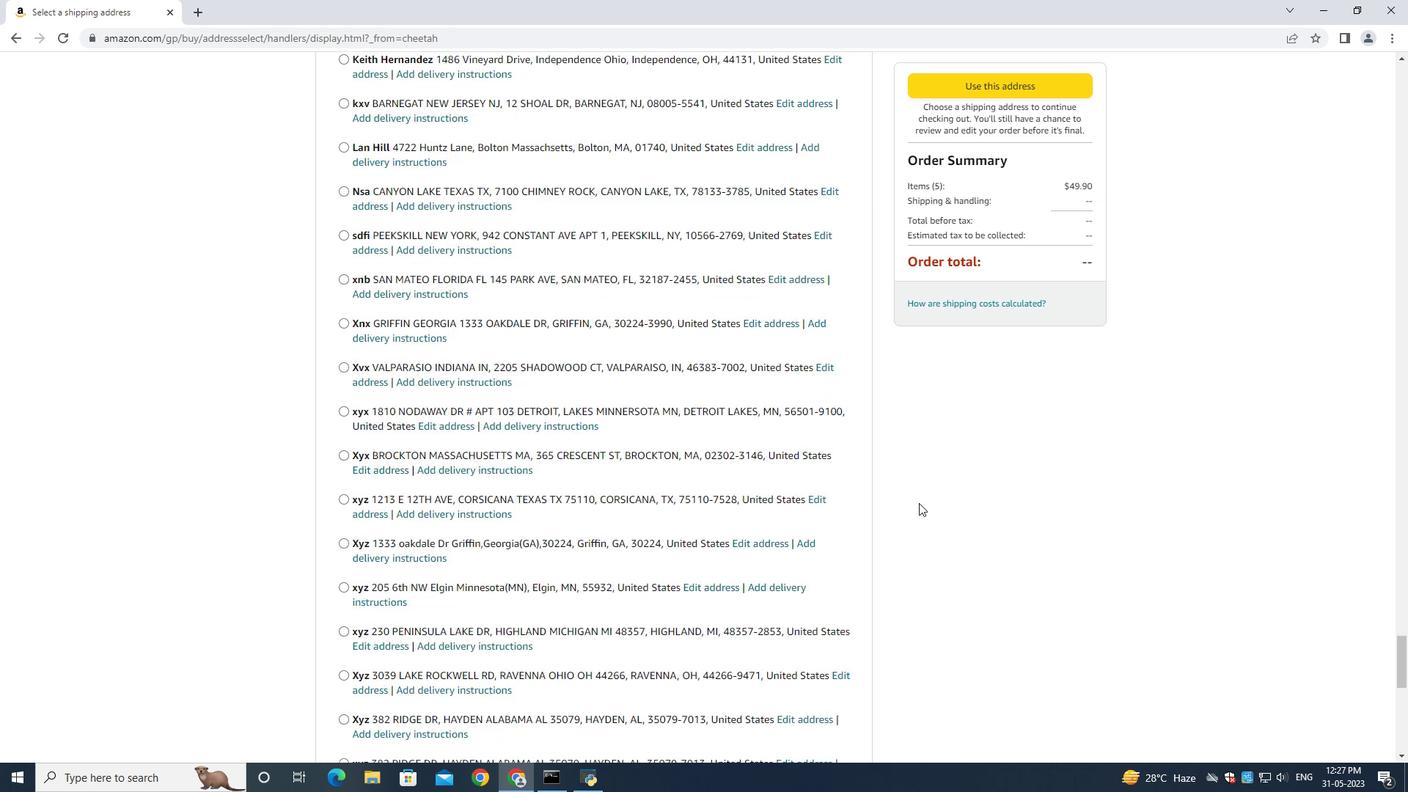 
Action: Mouse scrolled (919, 502) with delta (0, 0)
Screenshot: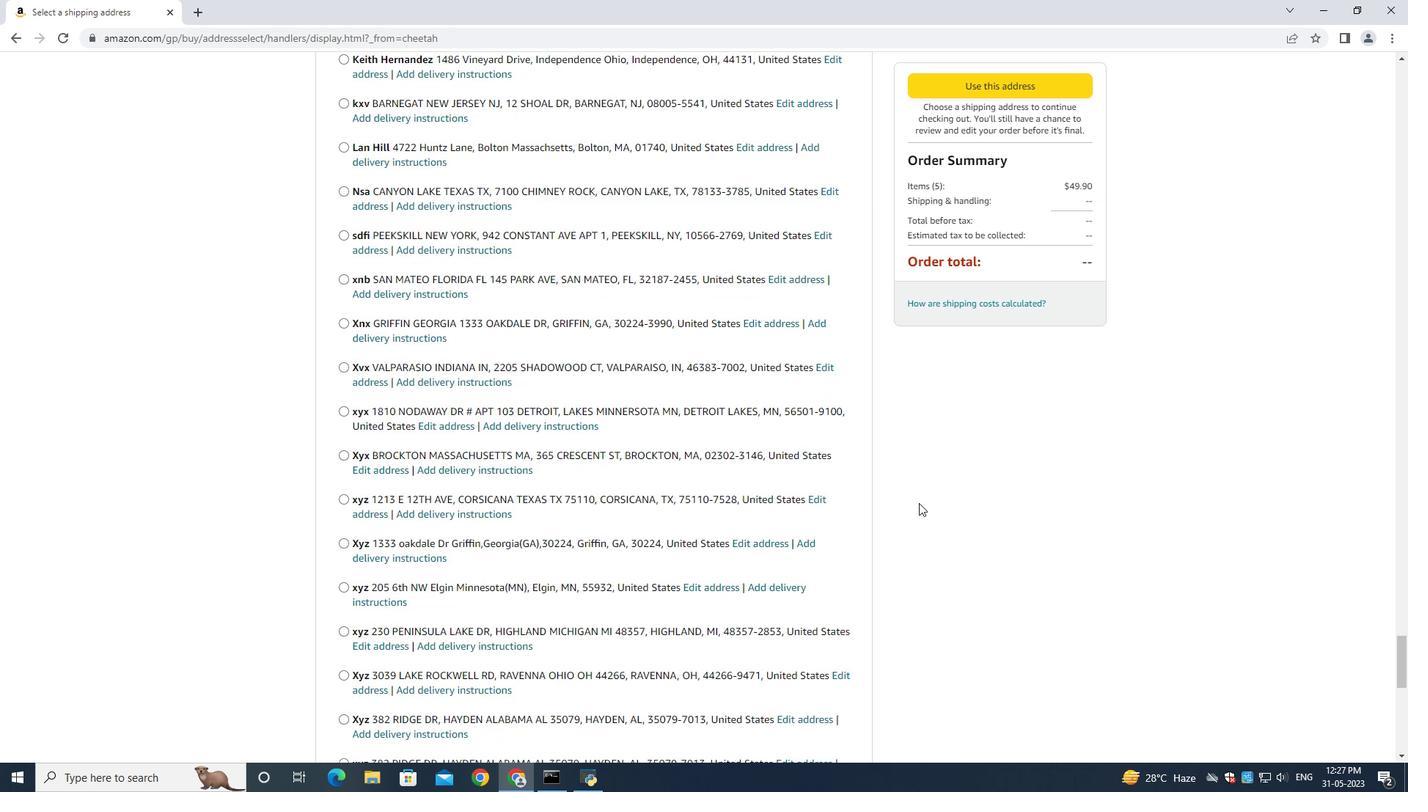
Action: Mouse scrolled (919, 502) with delta (0, 0)
Screenshot: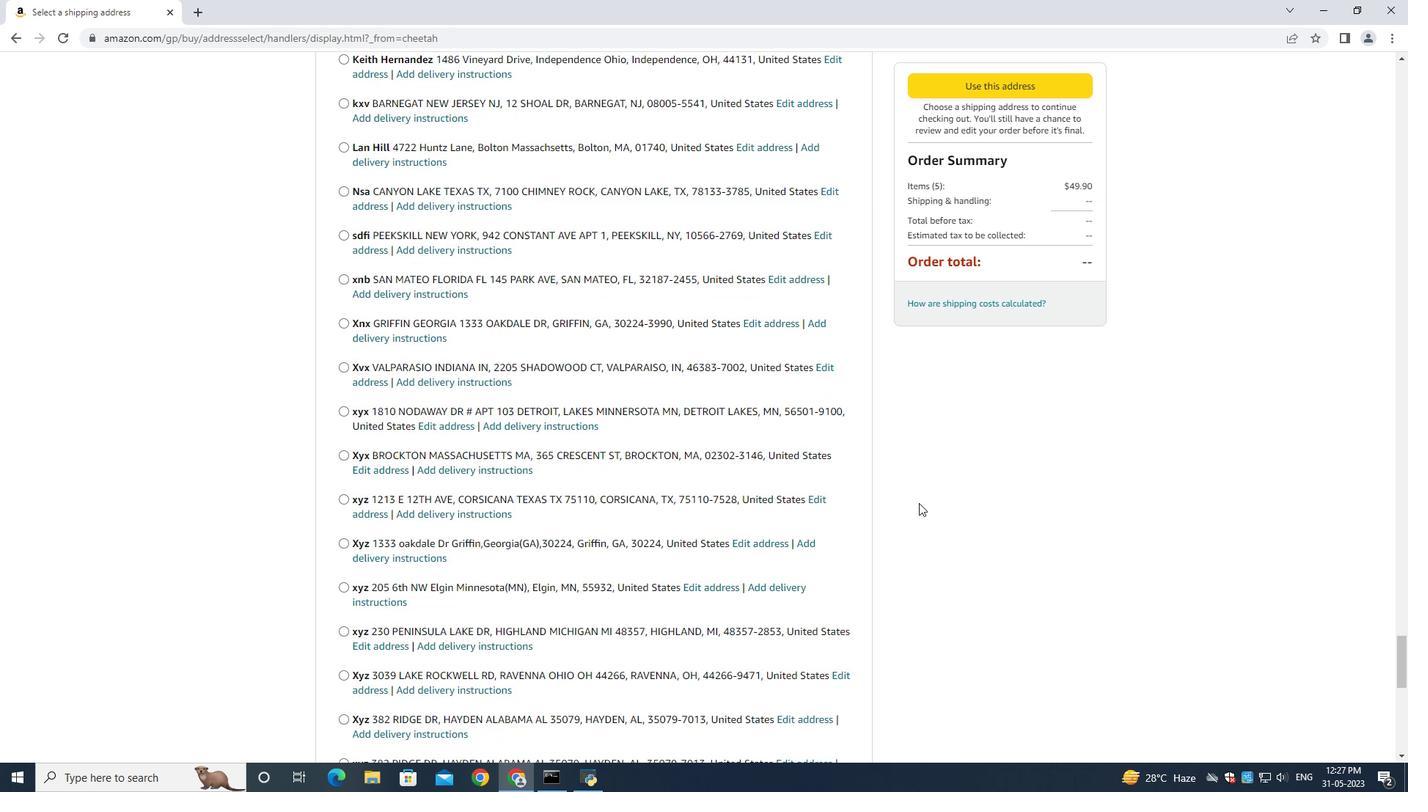 
Action: Mouse scrolled (919, 502) with delta (0, 0)
Screenshot: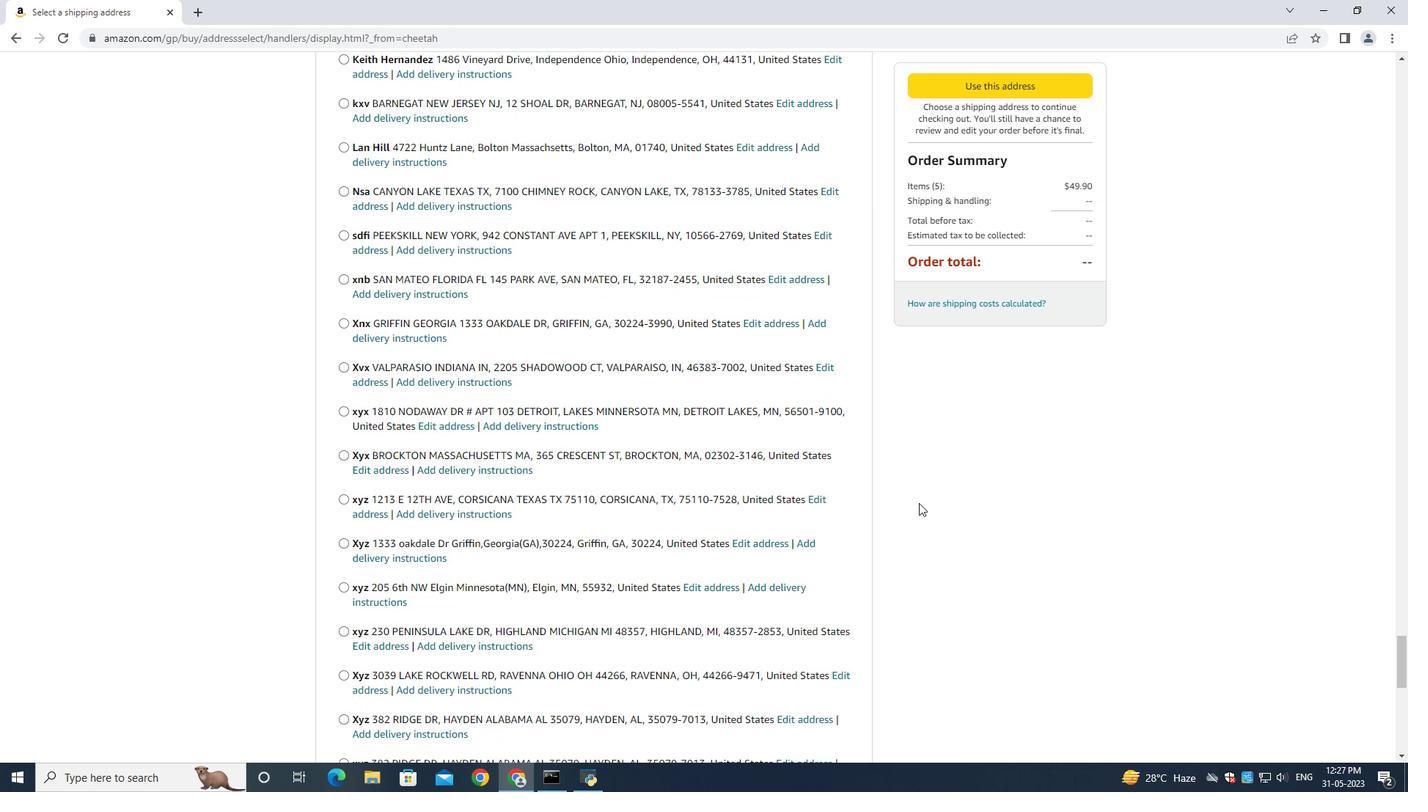 
Action: Mouse scrolled (919, 502) with delta (0, 0)
Screenshot: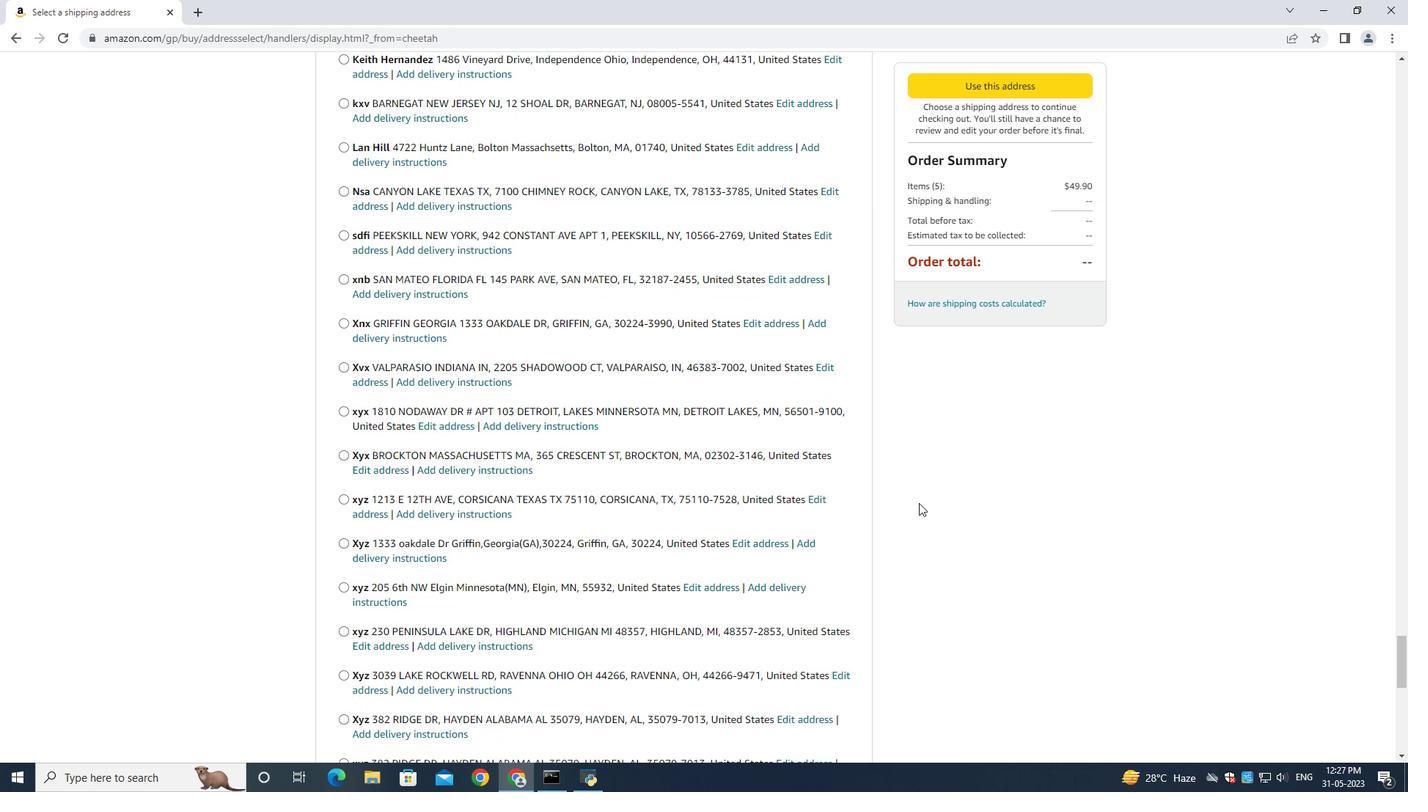 
Action: Mouse scrolled (919, 502) with delta (0, 0)
Screenshot: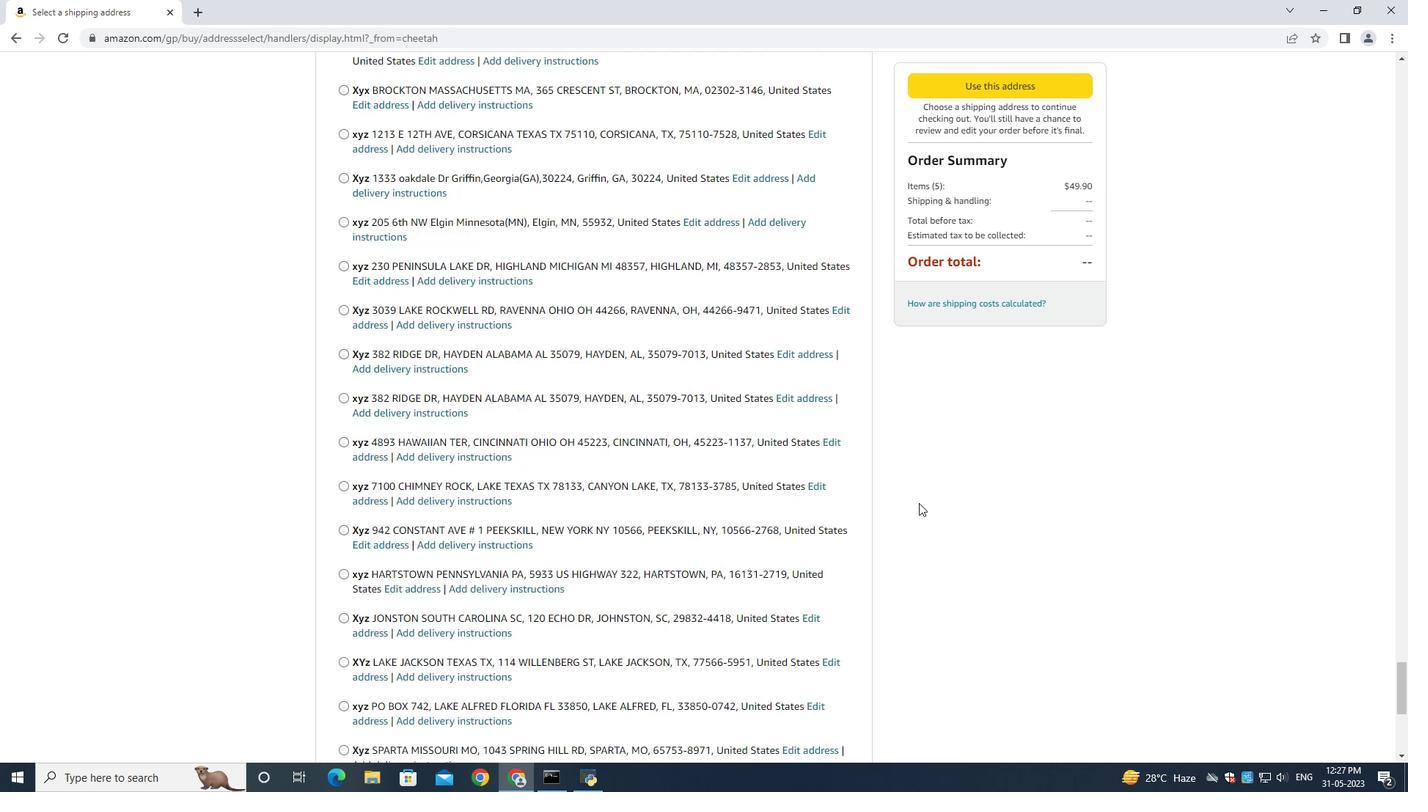 
Action: Mouse scrolled (919, 502) with delta (0, 0)
Screenshot: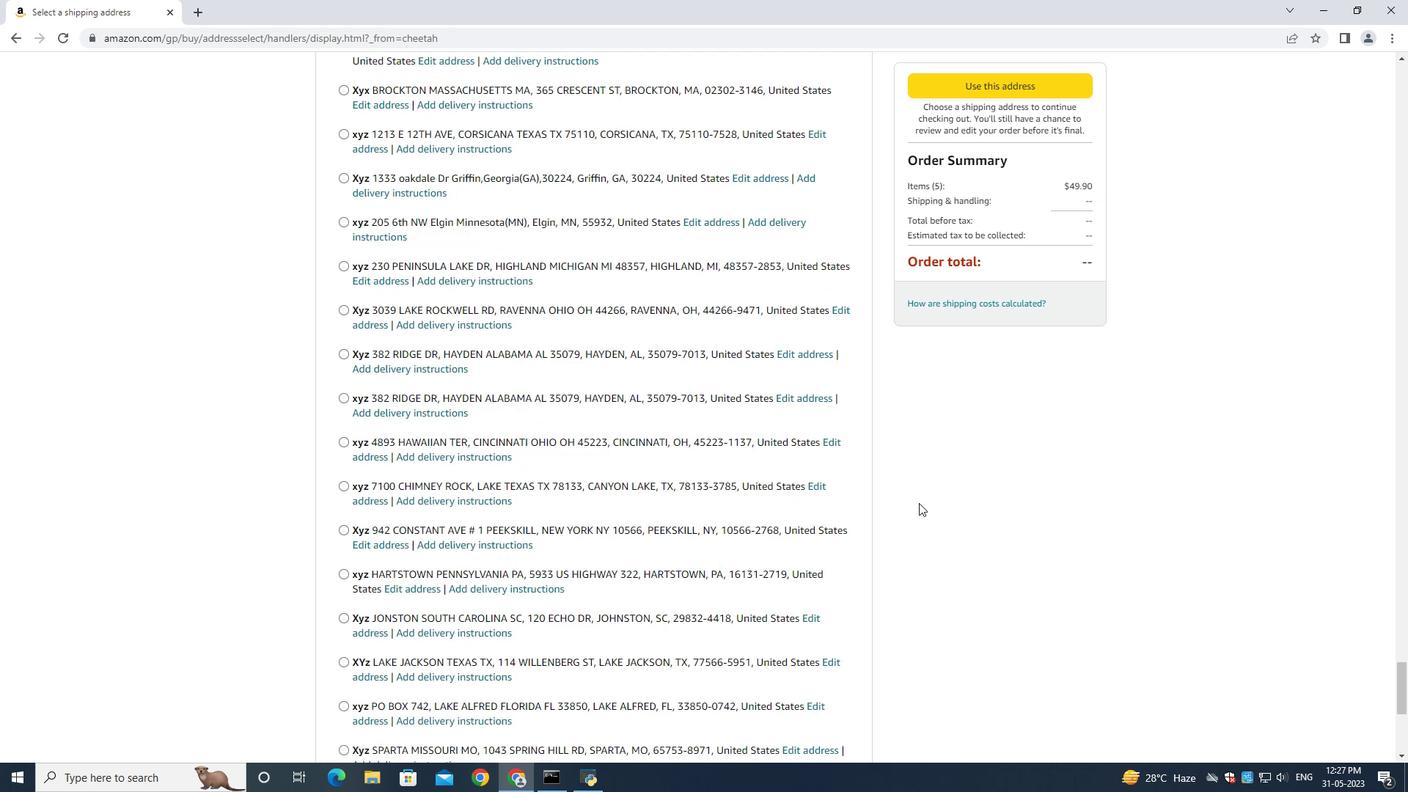 
Action: Mouse scrolled (919, 502) with delta (0, 0)
Screenshot: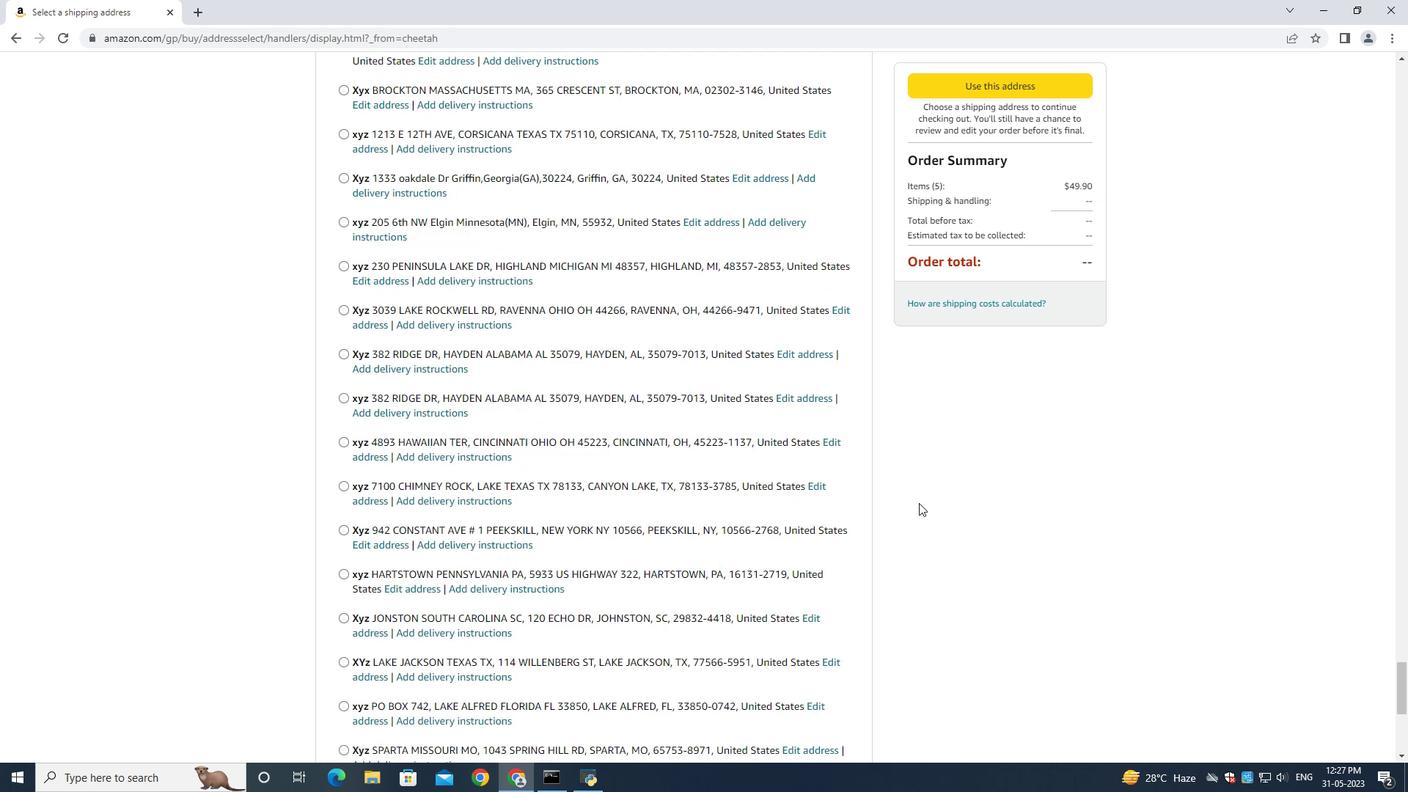 
Action: Mouse scrolled (919, 502) with delta (0, 0)
Screenshot: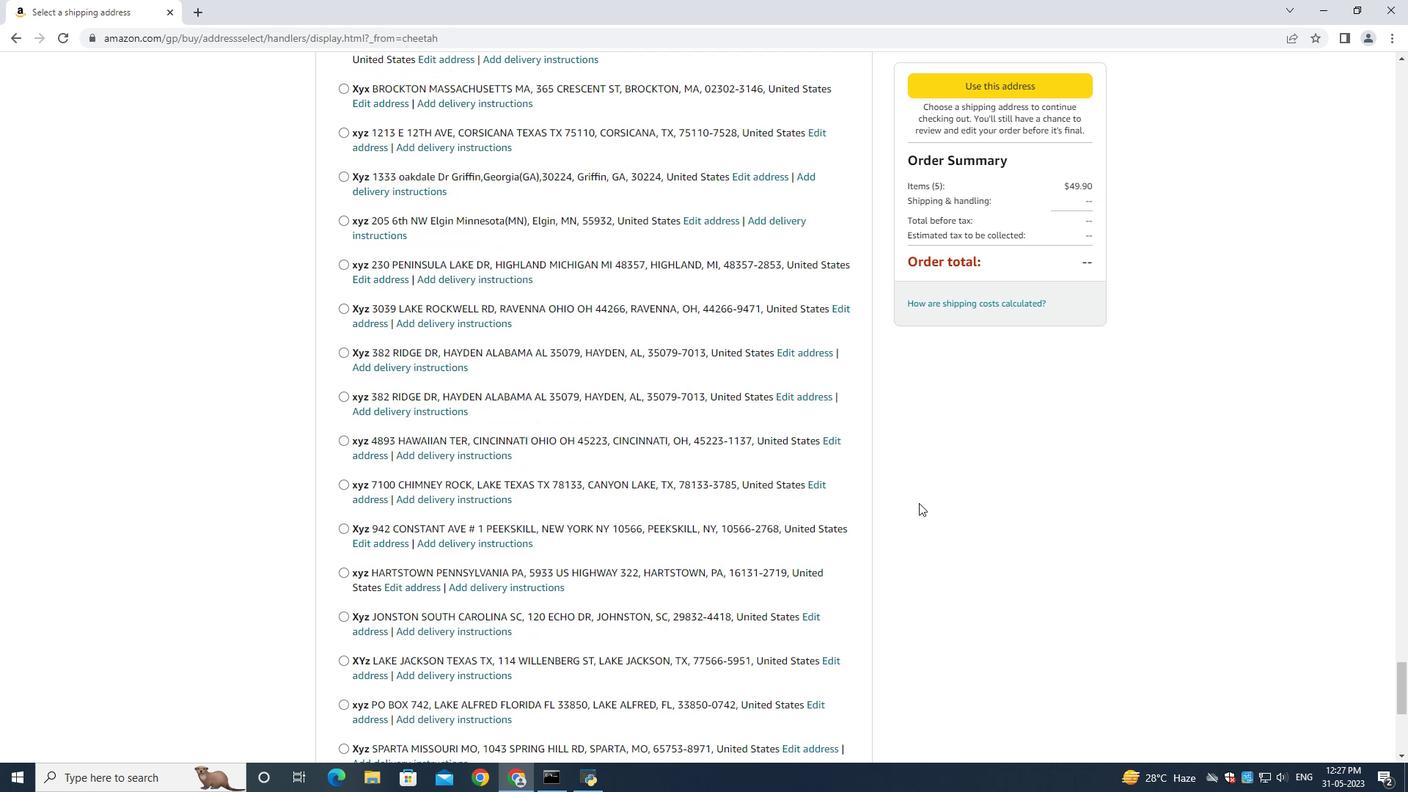 
Action: Mouse scrolled (919, 502) with delta (0, 0)
Screenshot: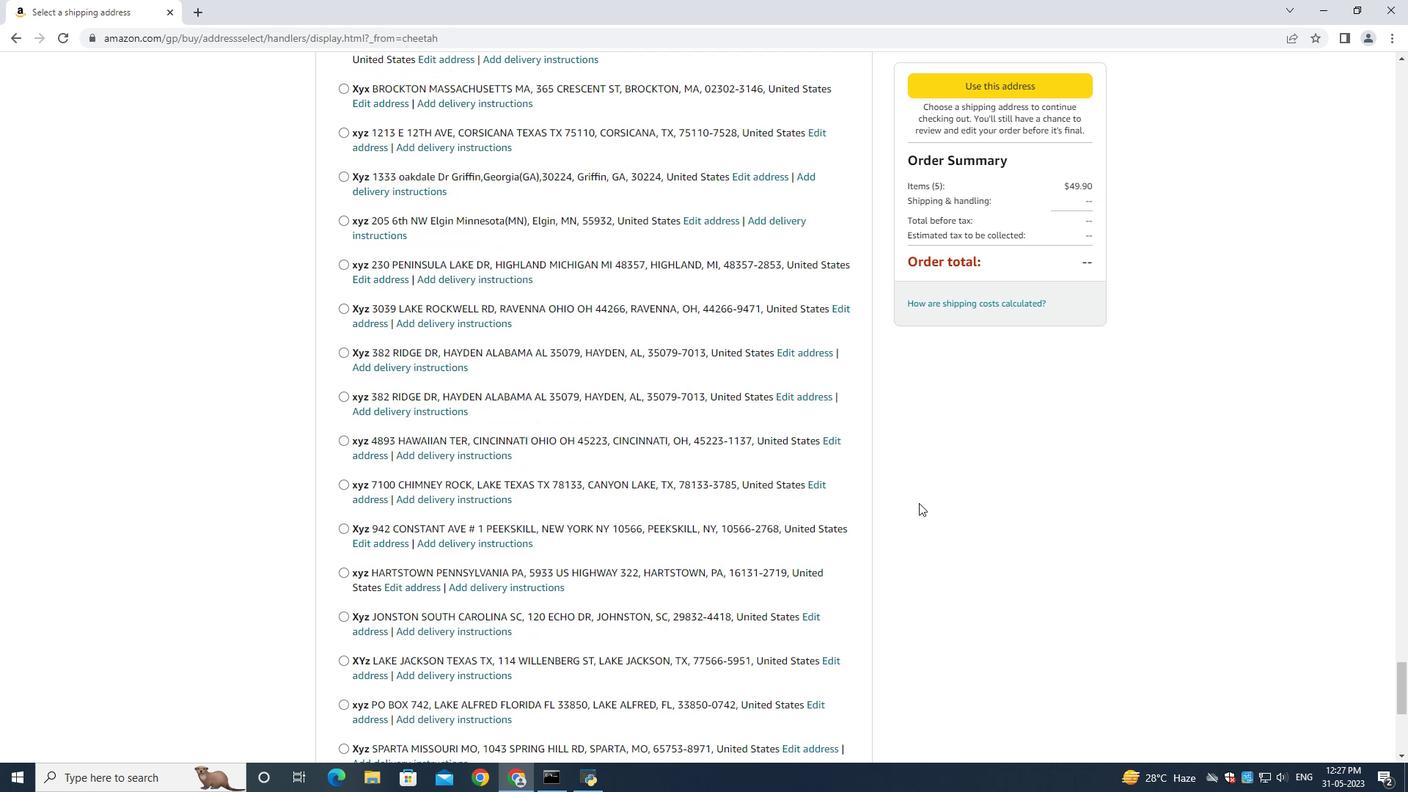 
Action: Mouse scrolled (919, 502) with delta (0, 0)
Screenshot: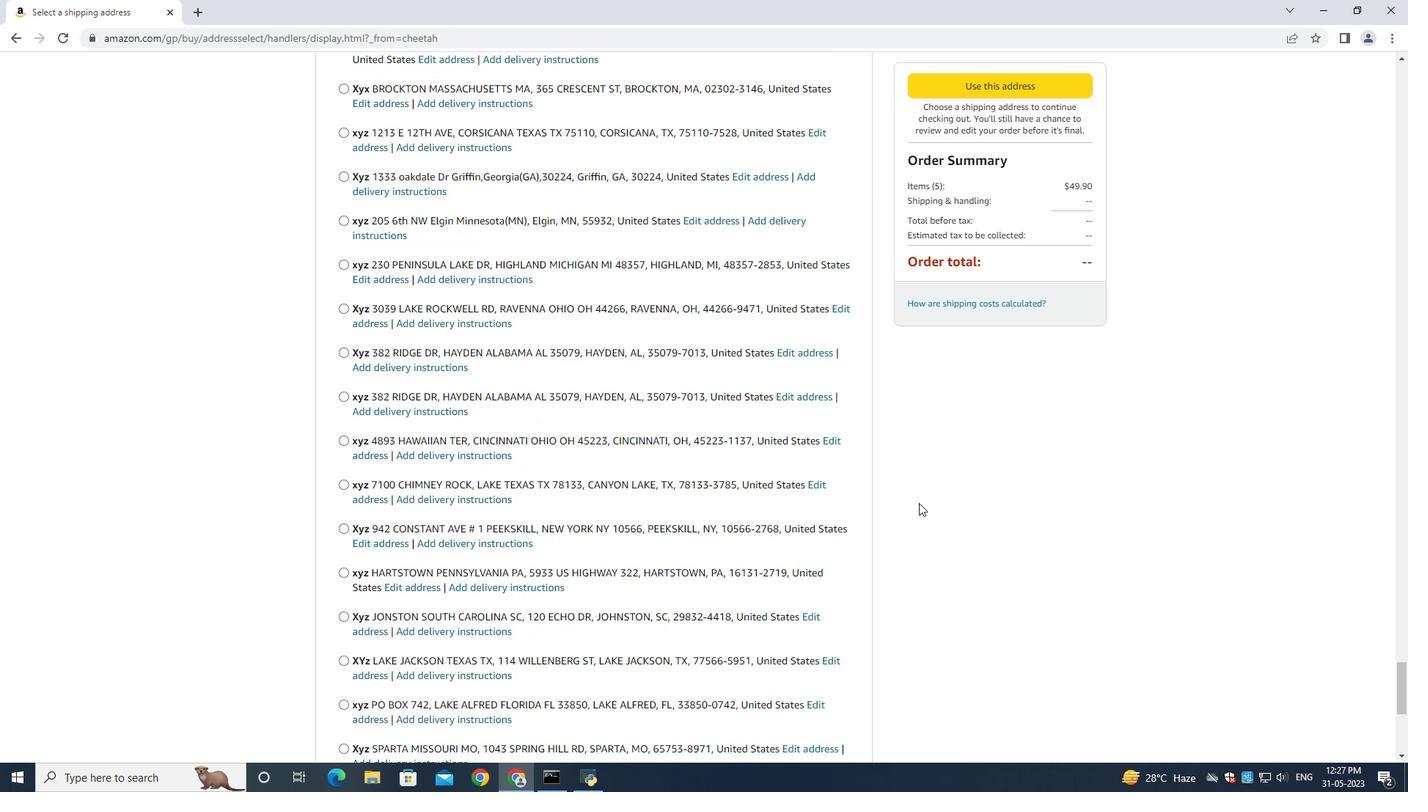 
Action: Mouse scrolled (919, 502) with delta (0, 0)
Screenshot: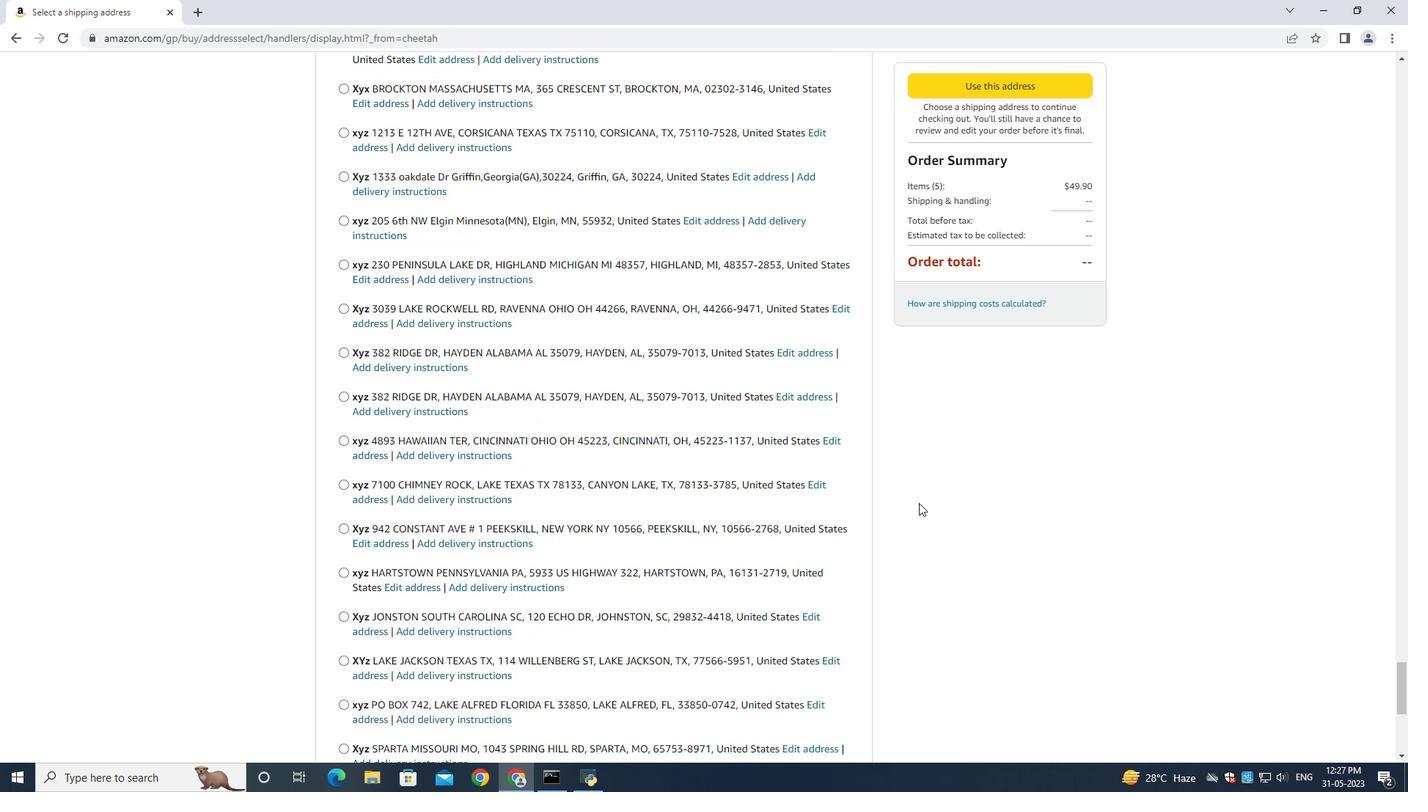 
Action: Mouse scrolled (919, 502) with delta (0, 0)
Screenshot: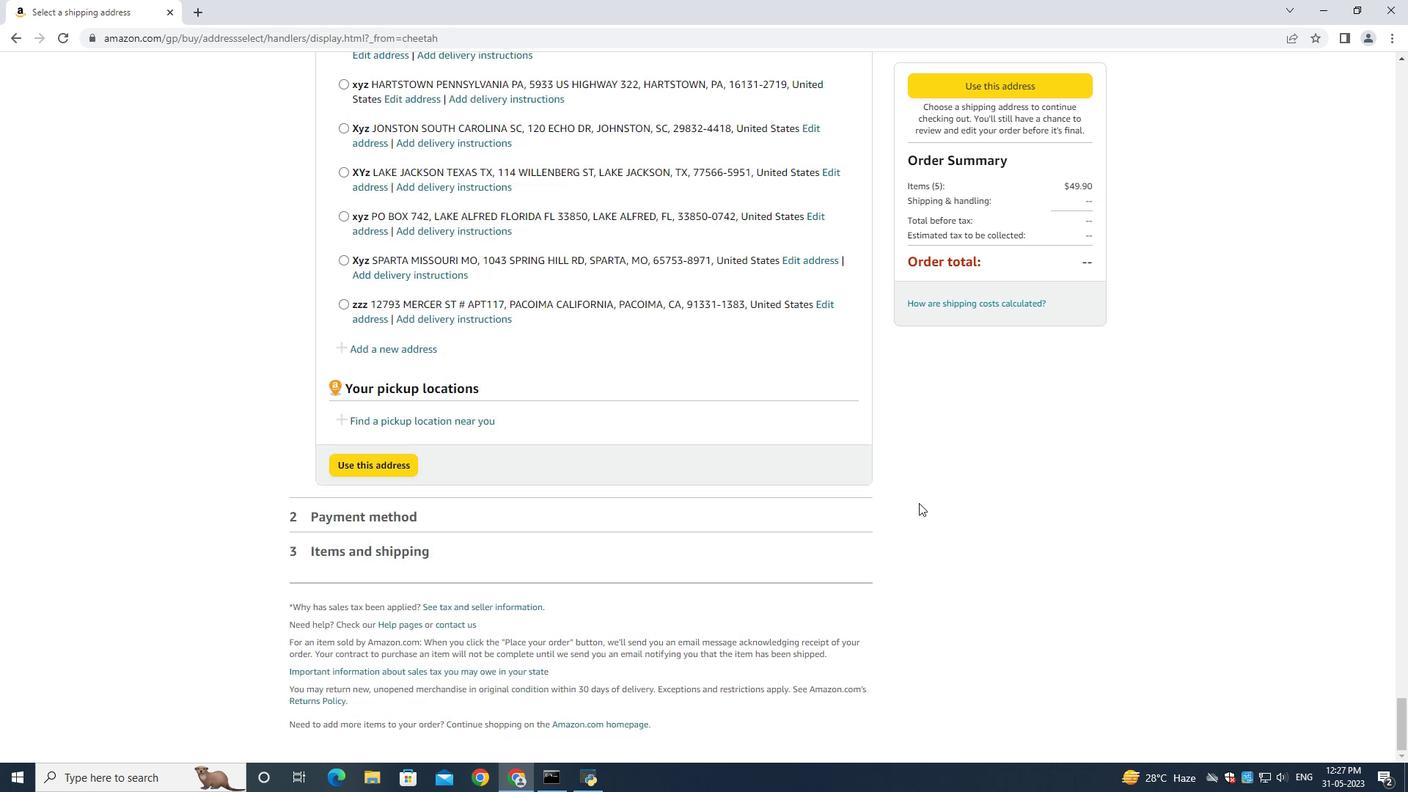
Action: Mouse scrolled (919, 502) with delta (0, 0)
Screenshot: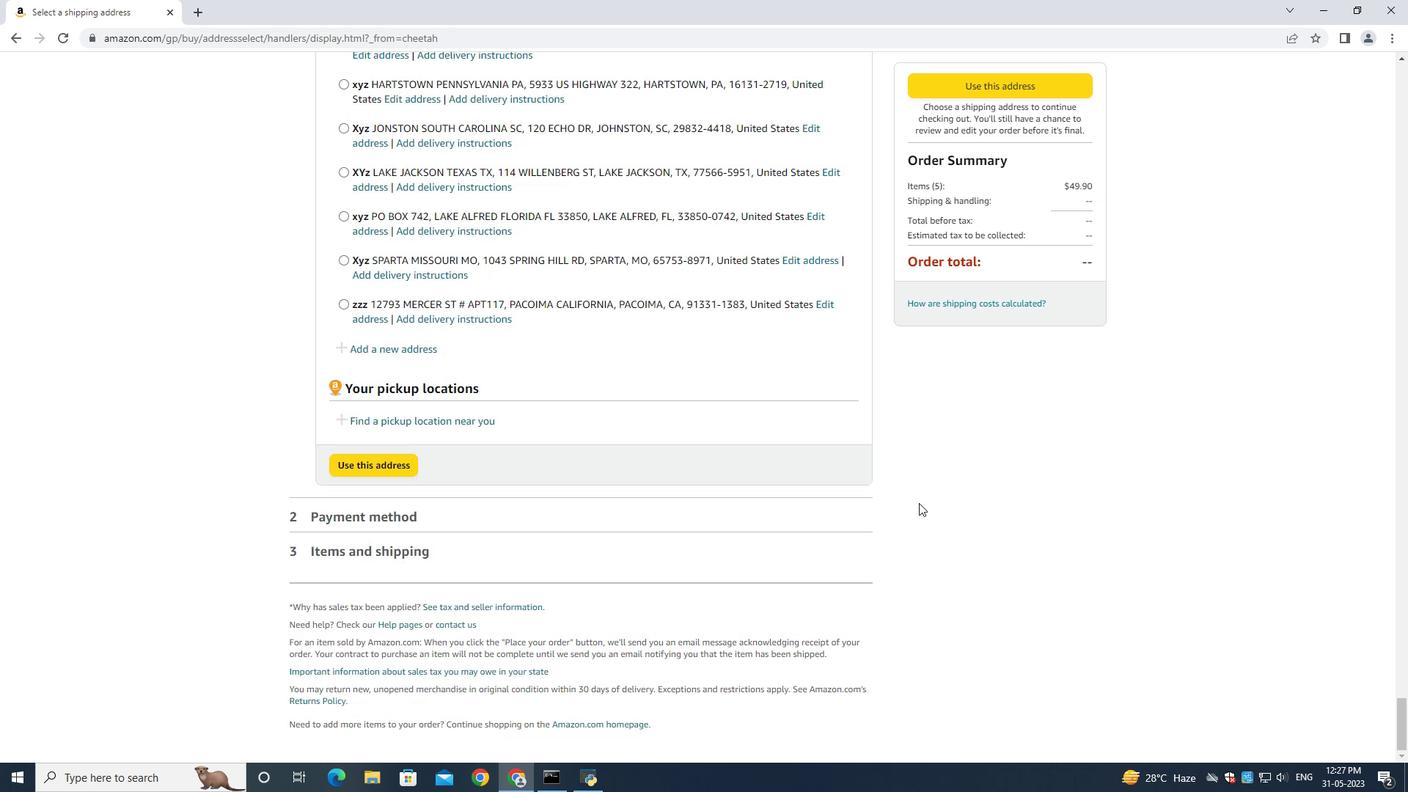 
Action: Mouse scrolled (919, 502) with delta (0, 0)
Screenshot: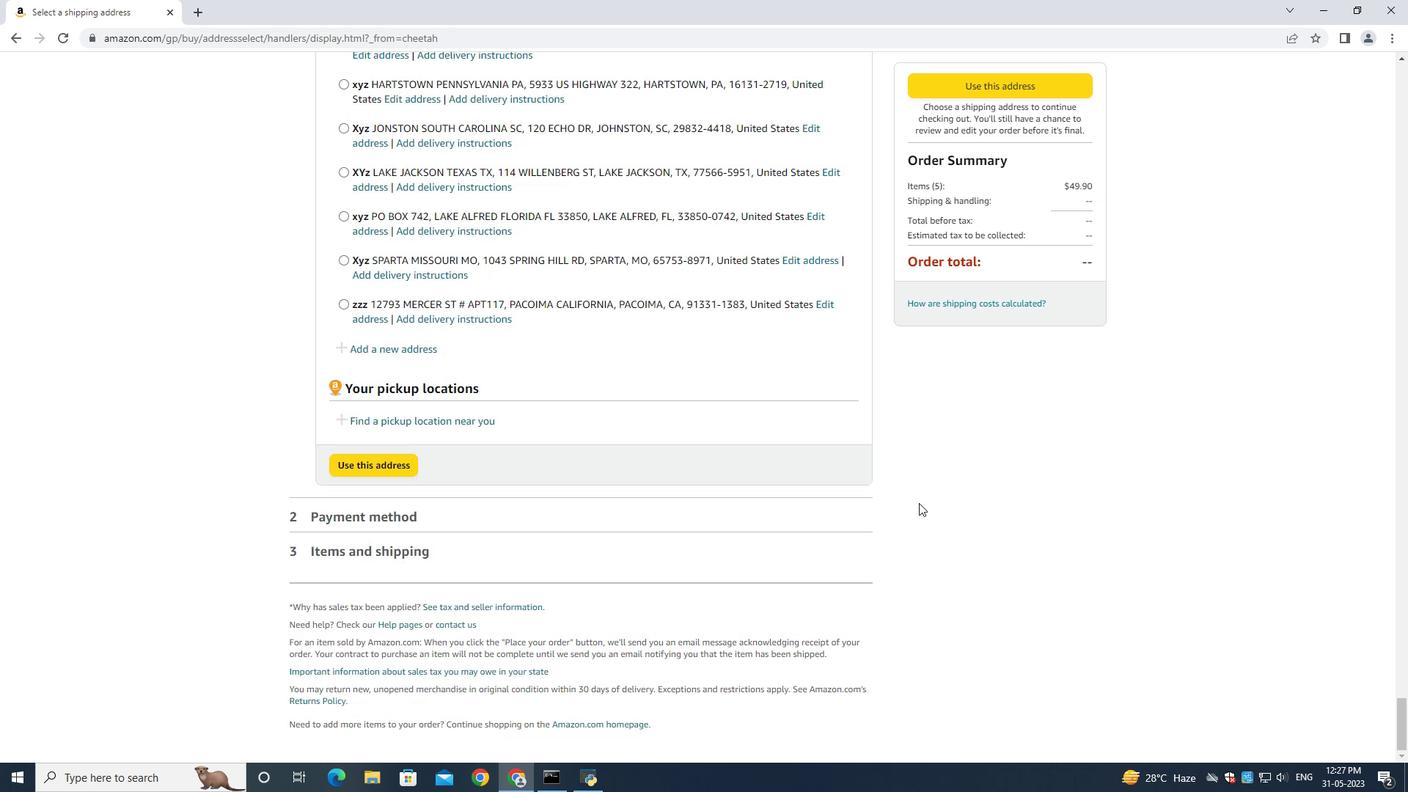 
Action: Mouse scrolled (919, 502) with delta (0, 0)
Screenshot: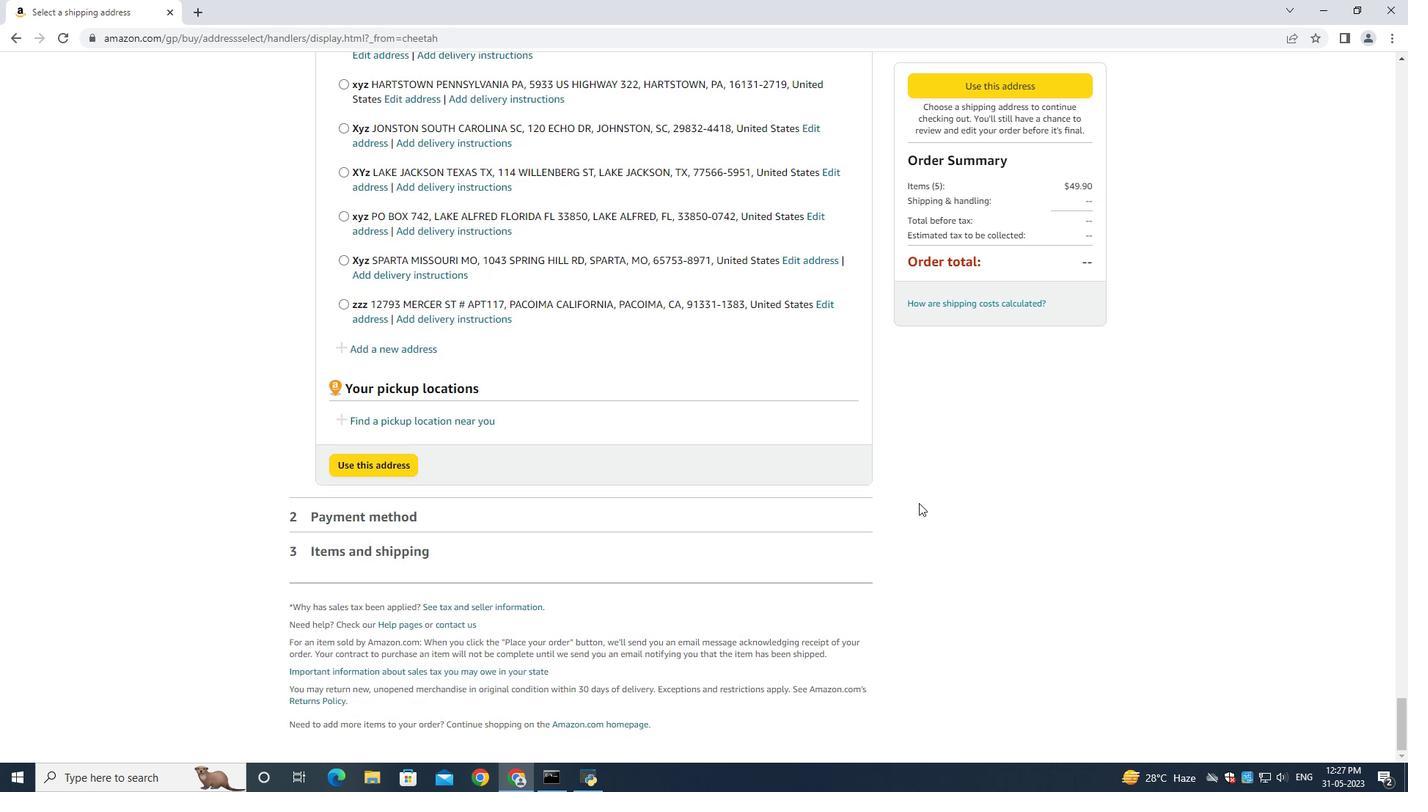 
Action: Mouse moved to (366, 346)
Screenshot: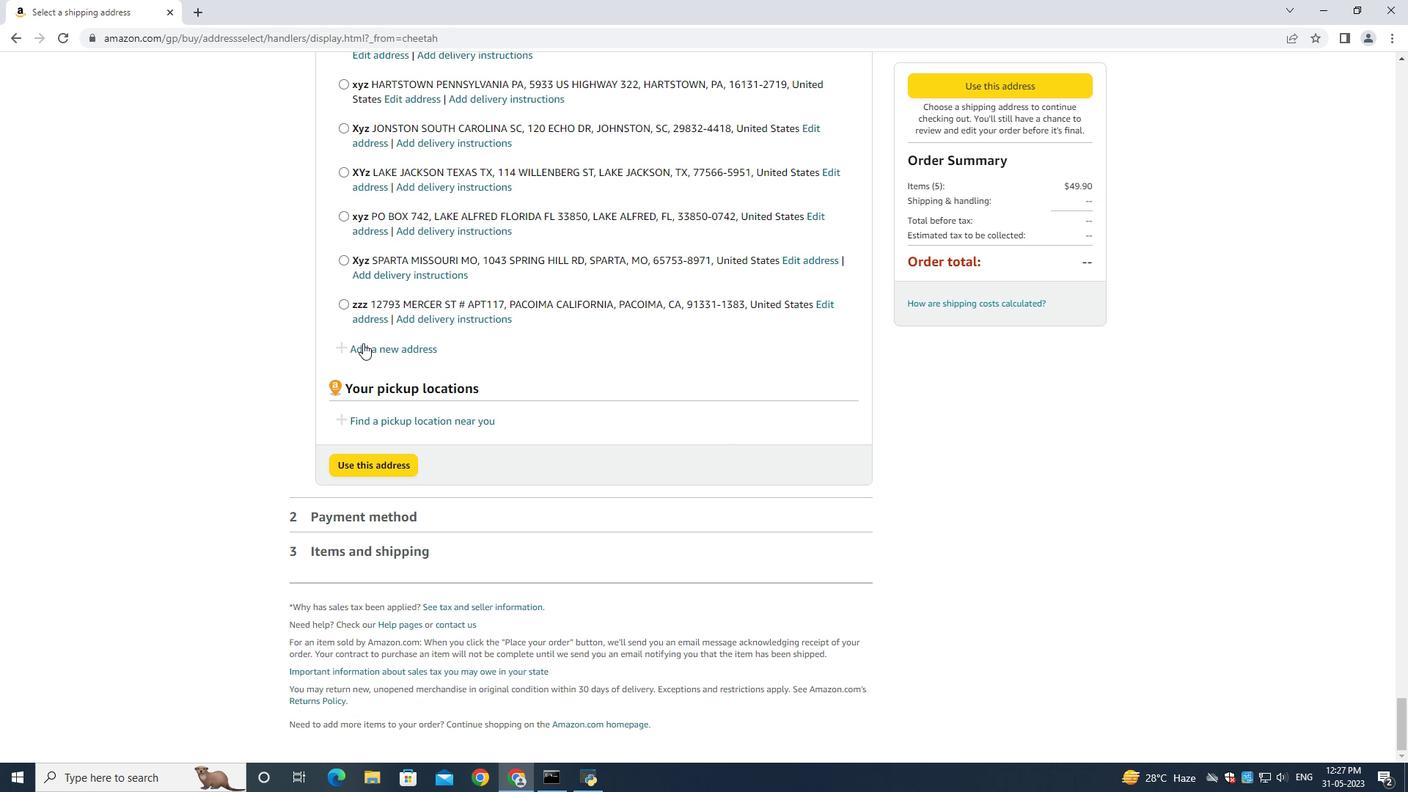 
Action: Mouse pressed left at (366, 346)
Screenshot: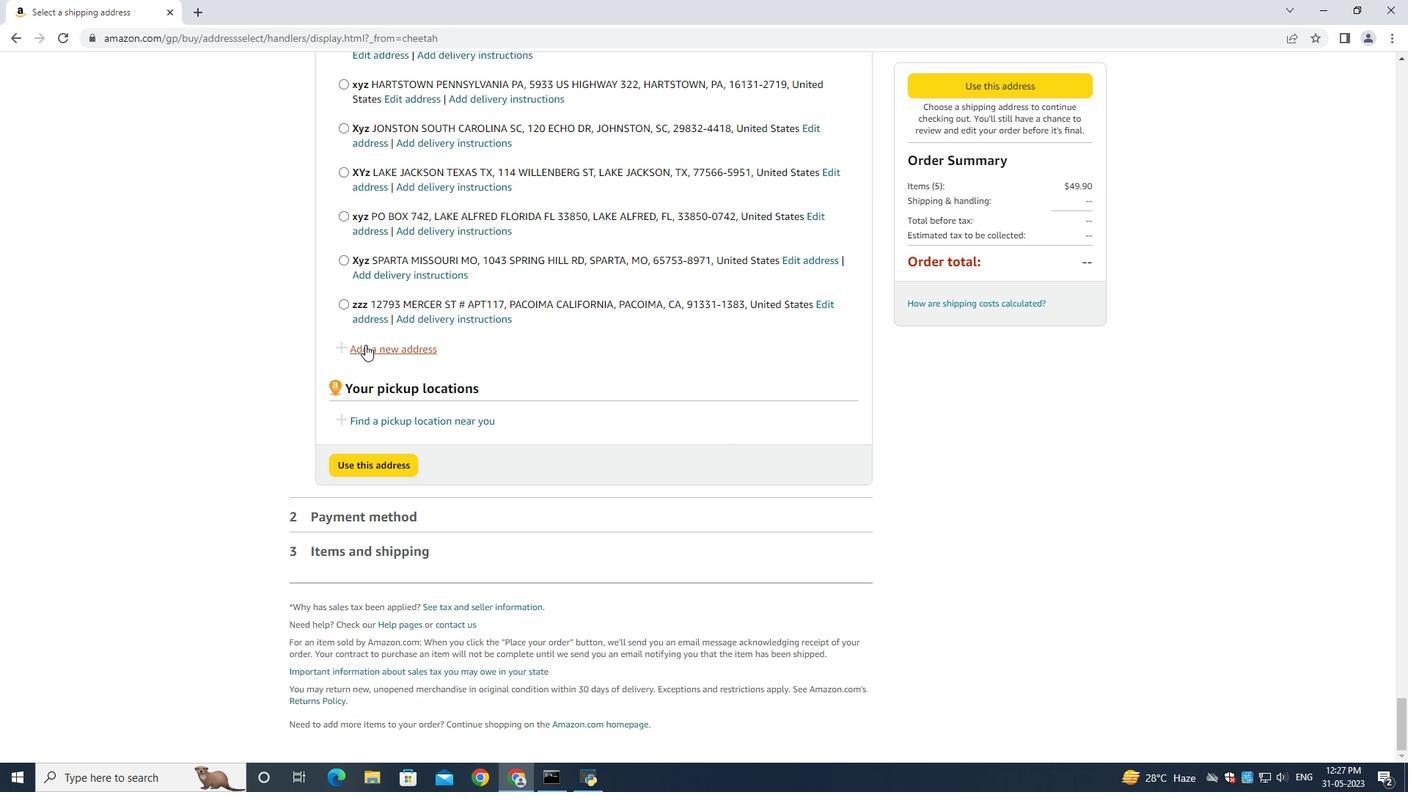 
Action: Mouse moved to (521, 347)
Screenshot: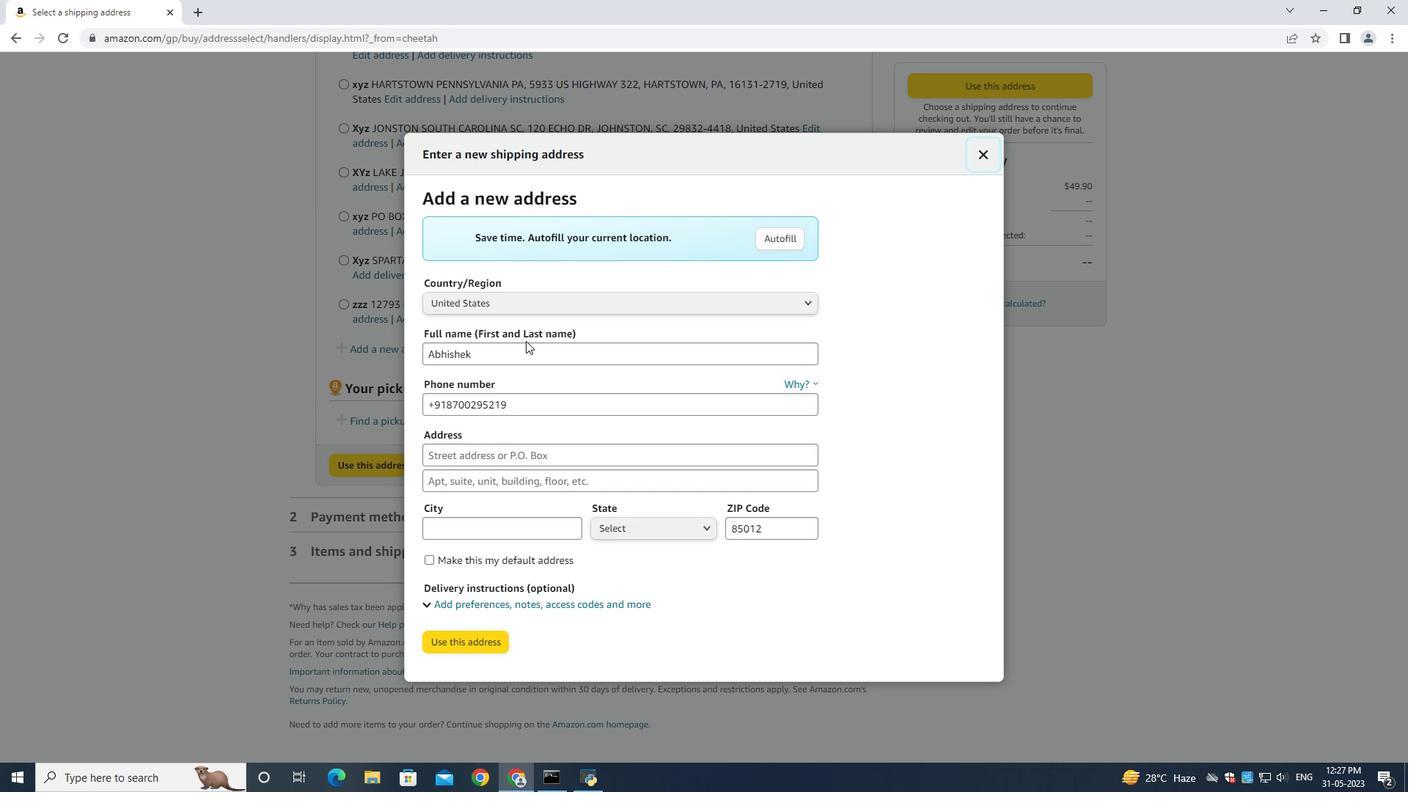 
Action: Mouse pressed left at (521, 347)
Screenshot: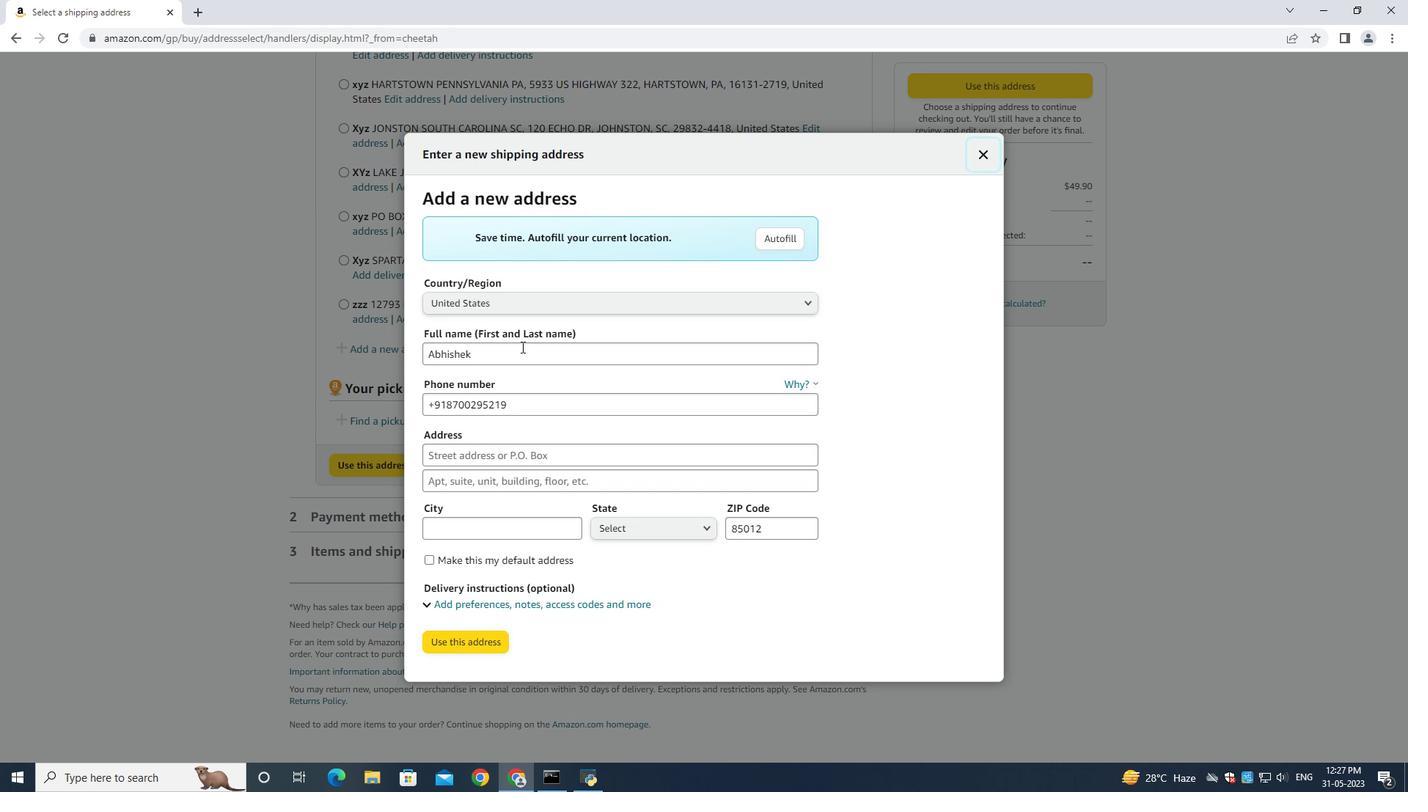 
Action: Key pressed ctrl+A<Key.backspace><Key.shift><Key.shift><Key.shift><Key.shift><Key.shift><Key.shift><Key.shift><Key.shift><Key.shift><Key.shift><Key.shift><Key.shift><Key.shift><Key.shift><Key.shift><Key.shift><Key.shift><Key.shift><Key.shift><Key.shift><Key.shift><Key.shift><Key.shift><Key.shift><Key.shift><Key.shift><Key.shift><Key.shift><Key.shift><Key.shift><Key.shift><Key.shift><Key.shift><Key.shift><Key.shift><Key.shift><Key.shift><Key.shift><Key.shift><Key.shift><Key.shift><Key.shift><Key.shift><Key.shift><Key.shift><Key.shift><Key.shift><Key.shift><Key.shift><Key.shift><Key.shift><Key.shift><Key.shift><Key.shift><Key.shift><Key.shift><Key.shift><Key.shift><Key.shift><Key.shift><Key.shift><Key.shift><Key.shift><Key.shift><Key.shift><Key.shift><Key.shift><Key.shift><Key.shift><Key.shift><Key.shift><Key.shift><Key.shift><Key.shift><Key.shift><Key.shift><Key.shift><Key.shift><Key.shift><Key.shift><Key.shift>Kelly<Key.space><Key.shift><Key.shift><Key.shift><Key.shift><Key.shift><Key.shift><Key.shift><Key.shift><Key.shift><Key.shift><Key.shift><Key.shift><Key.shift><Key.shift><Key.shift><Key.shift><Key.shift><Key.shift><Key.shift><Key.shift><Key.shift><Key.shift><Key.shift><Key.shift><Key.shift><Key.shift><Key.shift><Key.shift><Key.shift><Key.shift><Key.shift><Key.shift><Key.shift><Key.shift><Key.shift><Key.shift><Key.shift><Key.shift><Key.shift><Key.shift><Key.shift><Key.shift><Key.shift><Key.shift><Key.shift><Key.shift><Key.shift><Key.shift><Key.shift><Key.shift><Key.shift><Key.shift><Key.shift><Key.shift>Rodriguez<Key.tab><Key.tab><Key.backspace>4403901431<Key.tab>1487<Key.space><Key.shift>Vineyard<Key.space><Key.shift>Drive<Key.space><Key.tab><Key.shift><Key.shift><Key.shift><Key.shift><Key.shift><Key.shift><Key.shift><Key.shift><Key.shift><Key.shift><Key.shift><Key.shift><Key.shift><Key.shift><Key.shift><Key.shift><Key.shift><Key.shift><Key.shift><Key.shift><Key.shift><Key.shift><Key.shift><Key.shift><Key.shift><Key.shift><Key.shift><Key.shift><Key.shift><Key.shift><Key.shift><Key.shift><Key.shift><Key.shift><Key.shift><Key.shift><Key.shift><Key.shift><Key.shift><Key.shift><Key.shift><Key.shift><Key.shift><Key.shift><Key.shift><Key.shift><Key.shift><Key.shift><Key.shift><Key.shift><Key.shift><Key.shift><Key.shift><Key.shift><Key.shift><Key.shift><Key.shift><Key.shift><Key.shift><Key.shift><Key.shift><Key.shift><Key.shift><Key.shift><Key.shift><Key.shift><Key.shift><Key.shift><Key.shift><Key.shift><Key.shift><Key.shift><Key.shift><Key.shift><Key.shift>Independence<Key.space><Key.shift>Ohio<Key.tab><Key.shift>Independence<Key.space><Key.tab>ohio<Key.tab><Key.backspace>44131
Screenshot: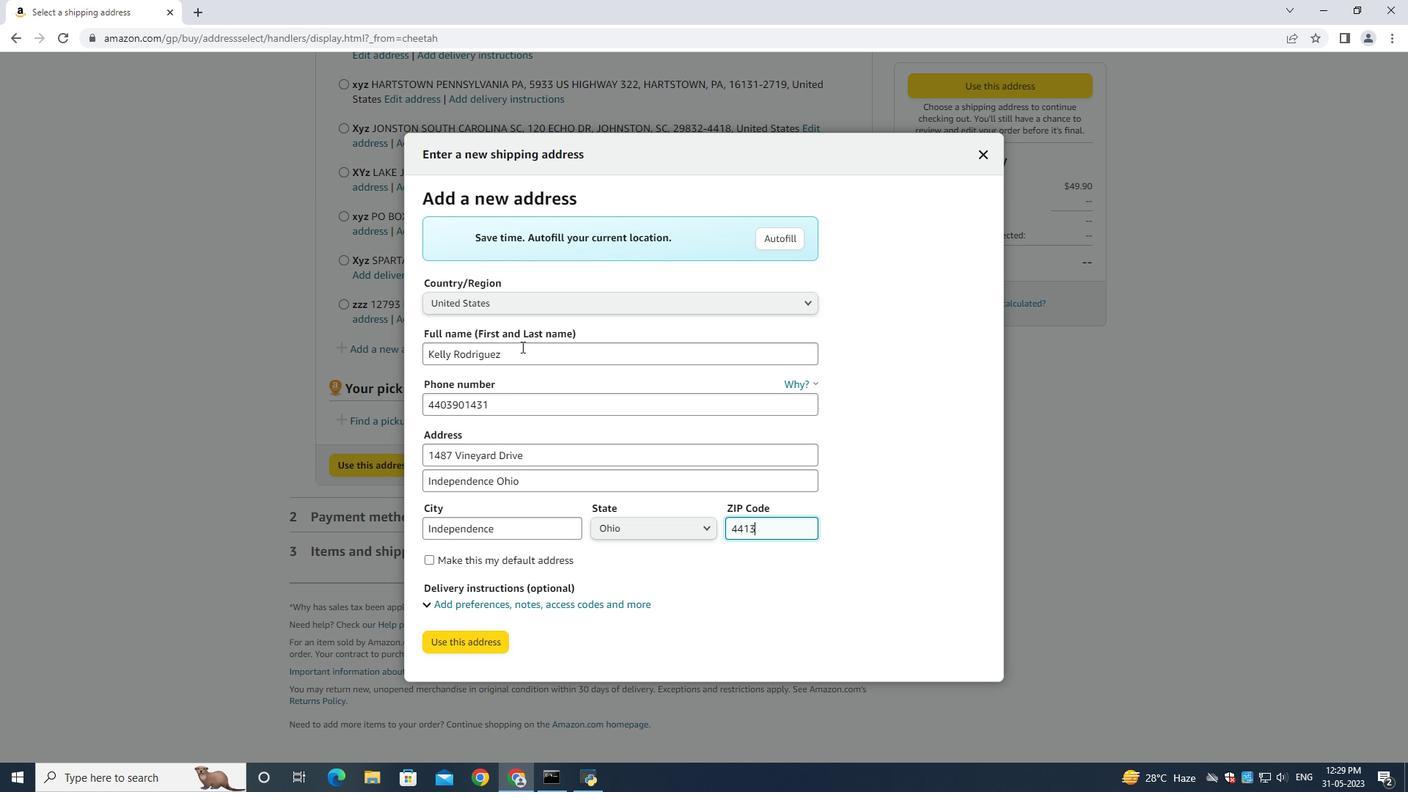 
Action: Mouse moved to (435, 641)
Screenshot: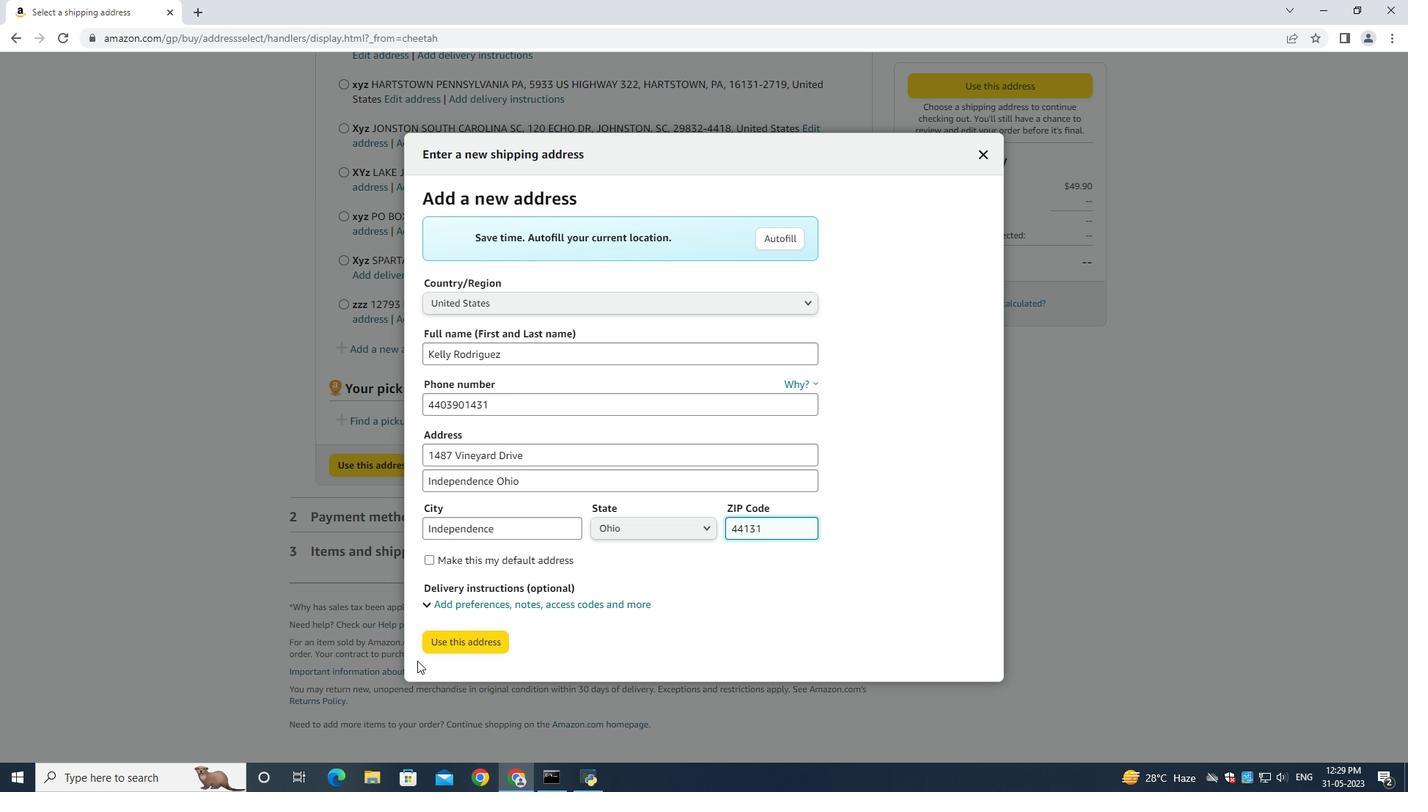 
Action: Mouse pressed left at (435, 641)
Screenshot: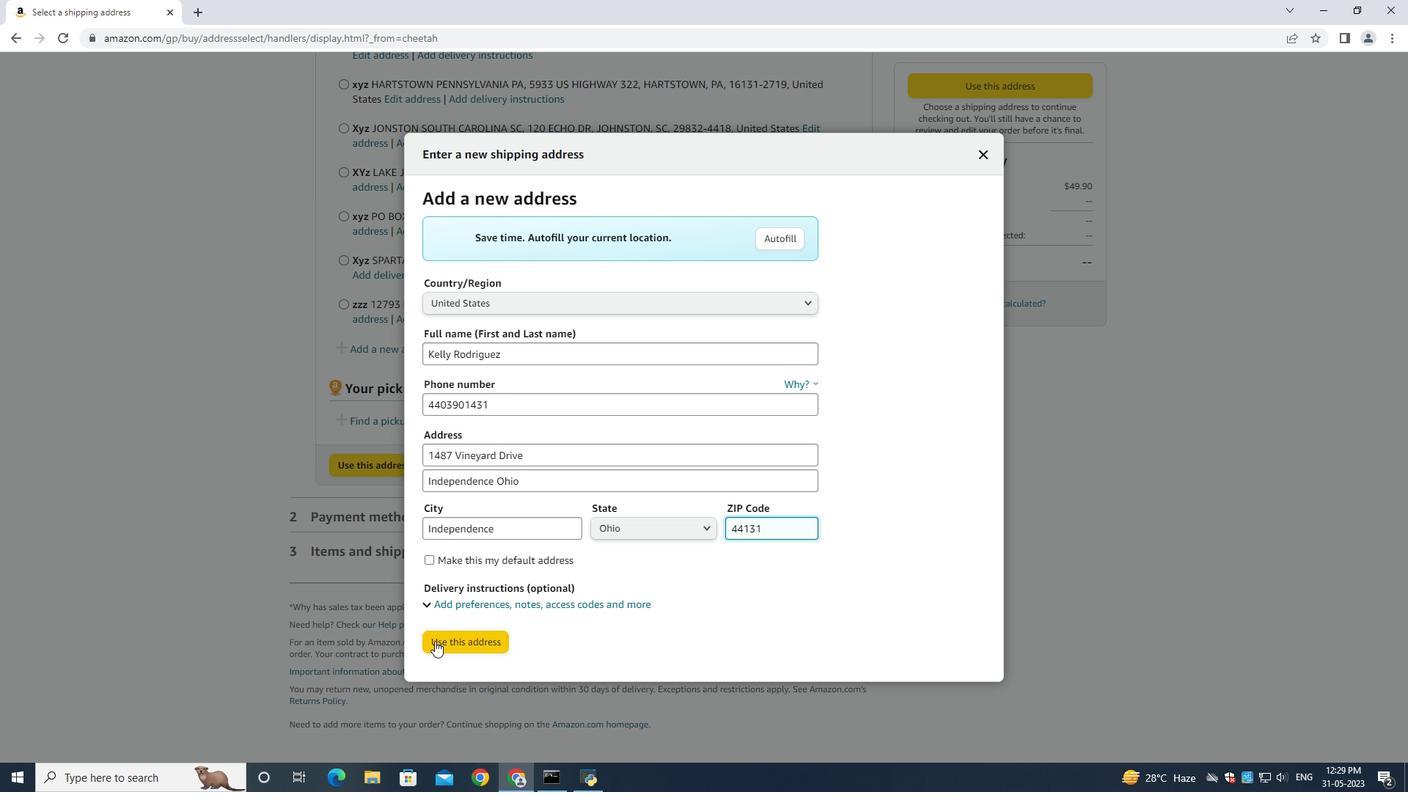 
Action: Mouse moved to (449, 277)
Screenshot: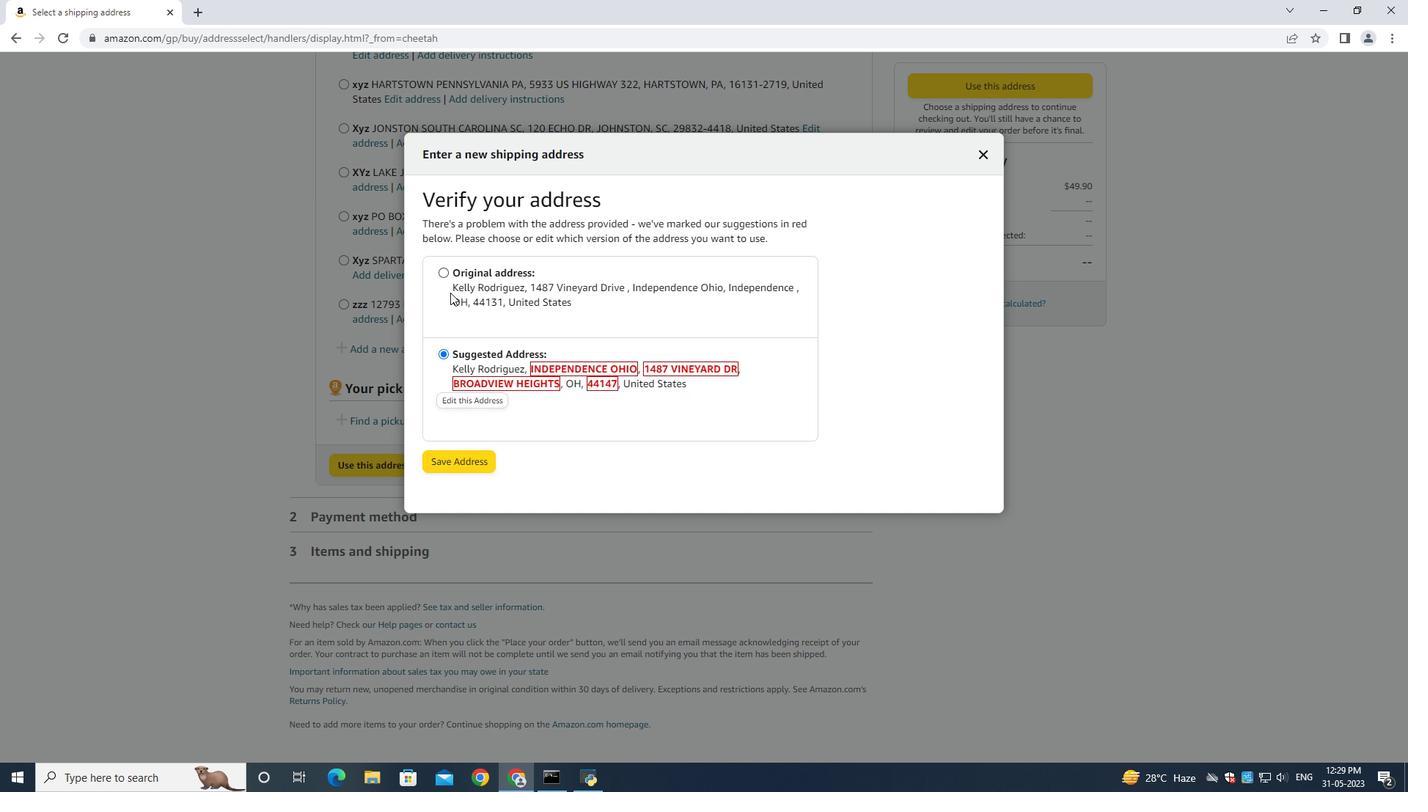 
Action: Mouse pressed left at (449, 277)
Screenshot: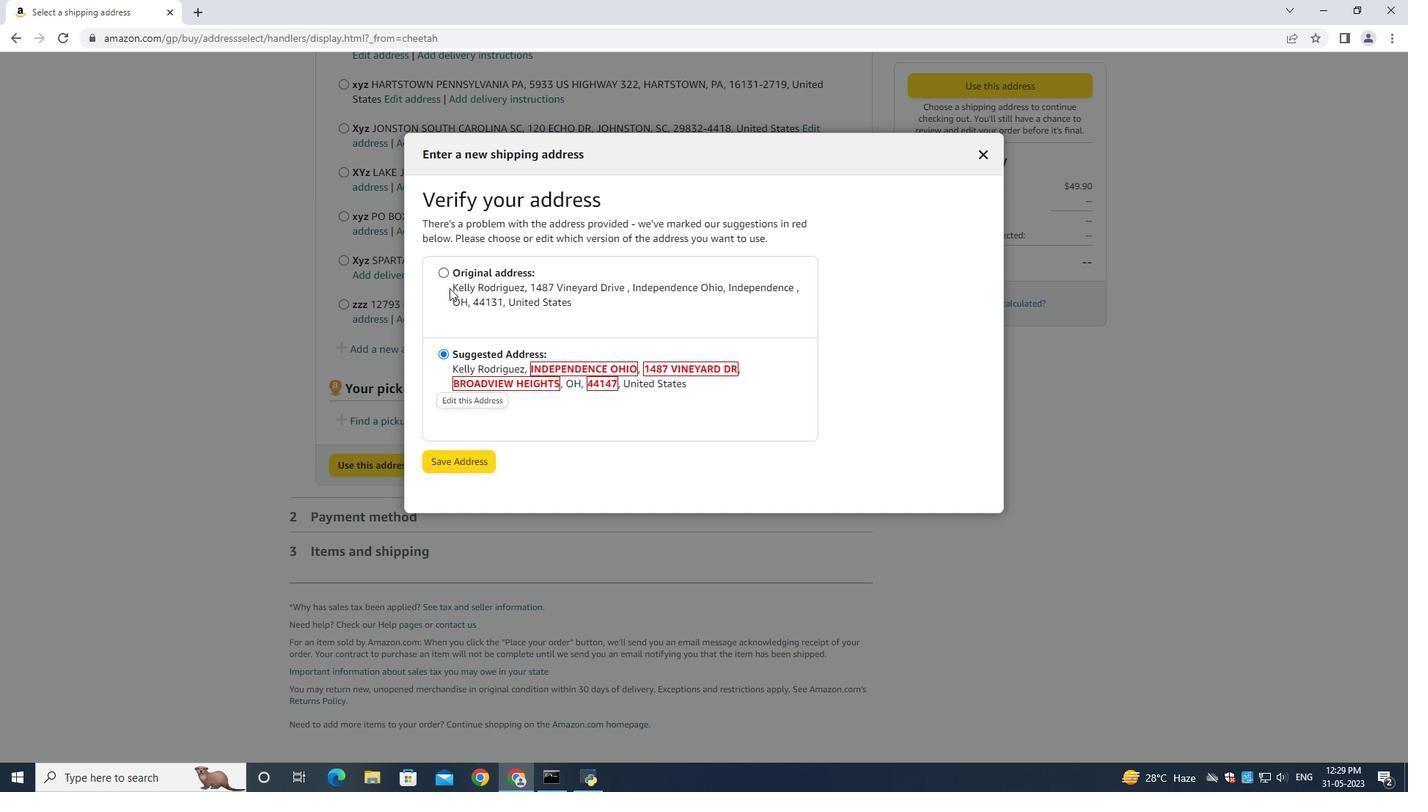 
Action: Mouse moved to (454, 474)
Screenshot: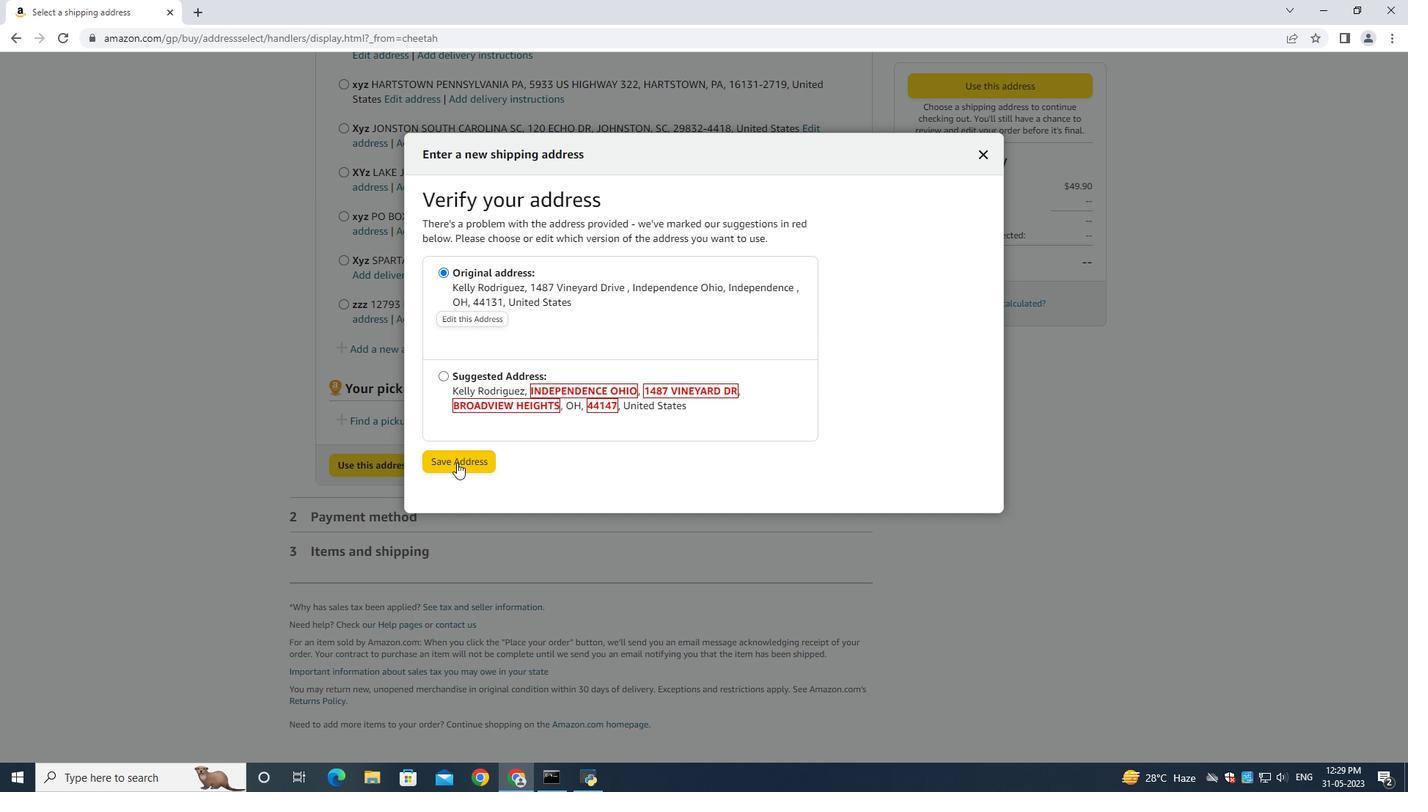 
Action: Mouse pressed left at (454, 474)
Screenshot: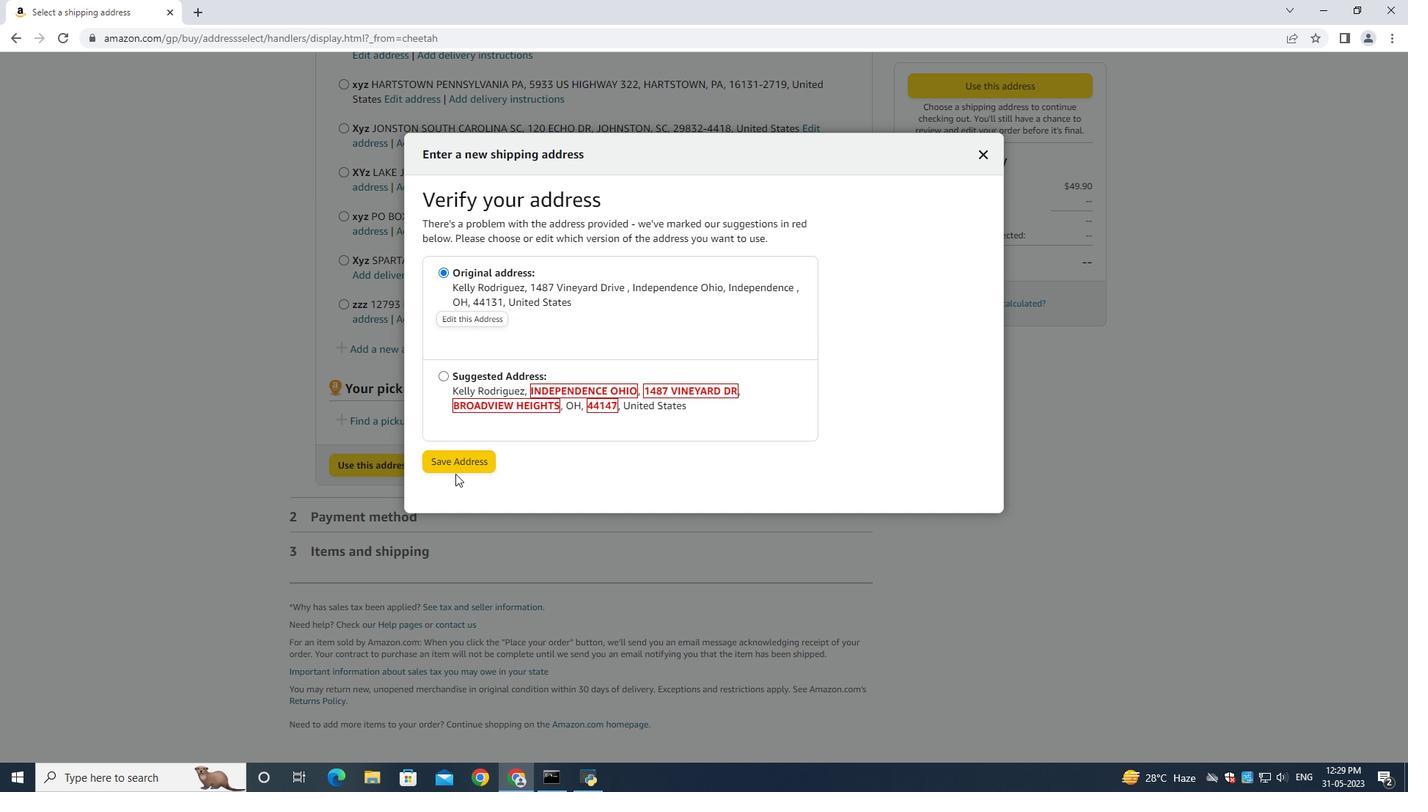 
Action: Mouse moved to (448, 455)
Screenshot: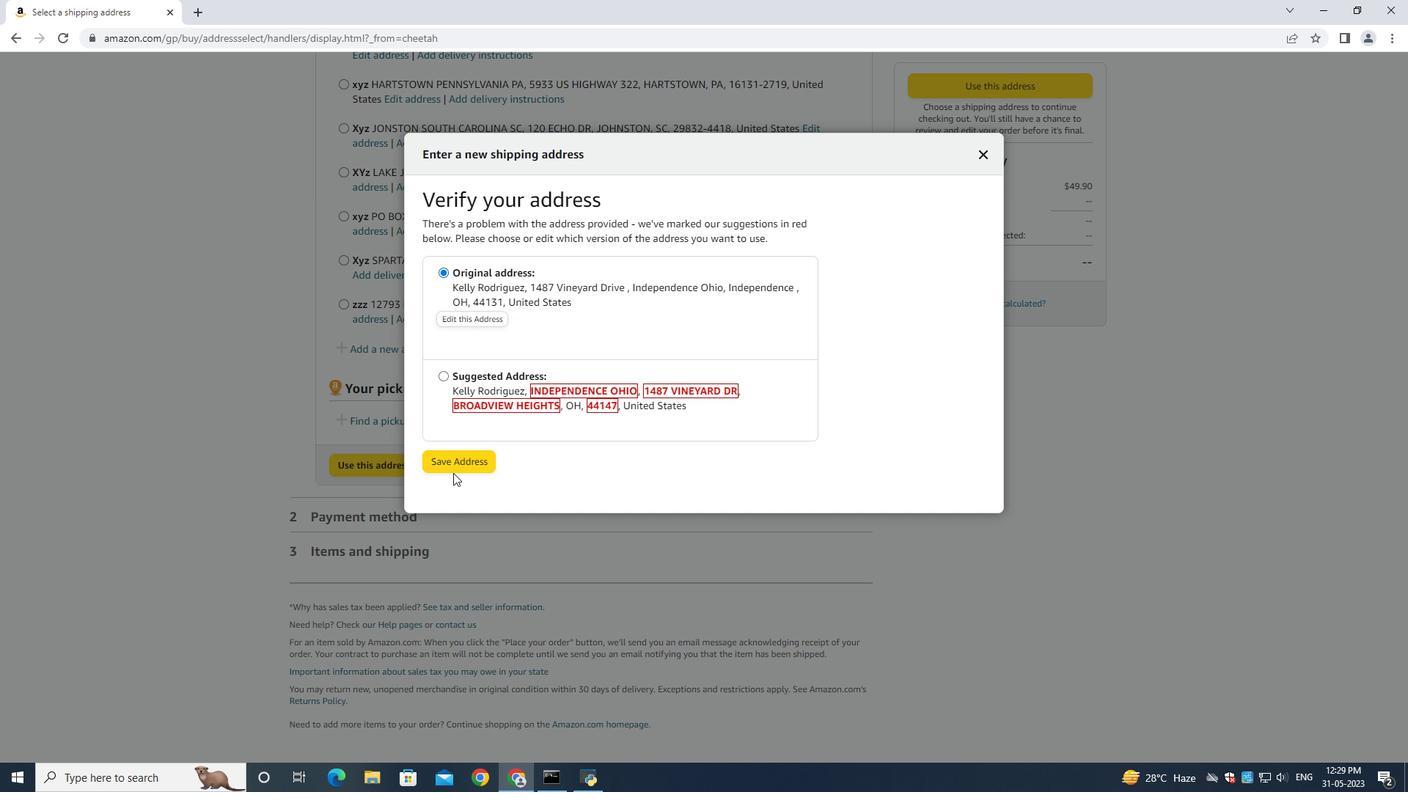 
Action: Mouse pressed left at (448, 455)
Screenshot: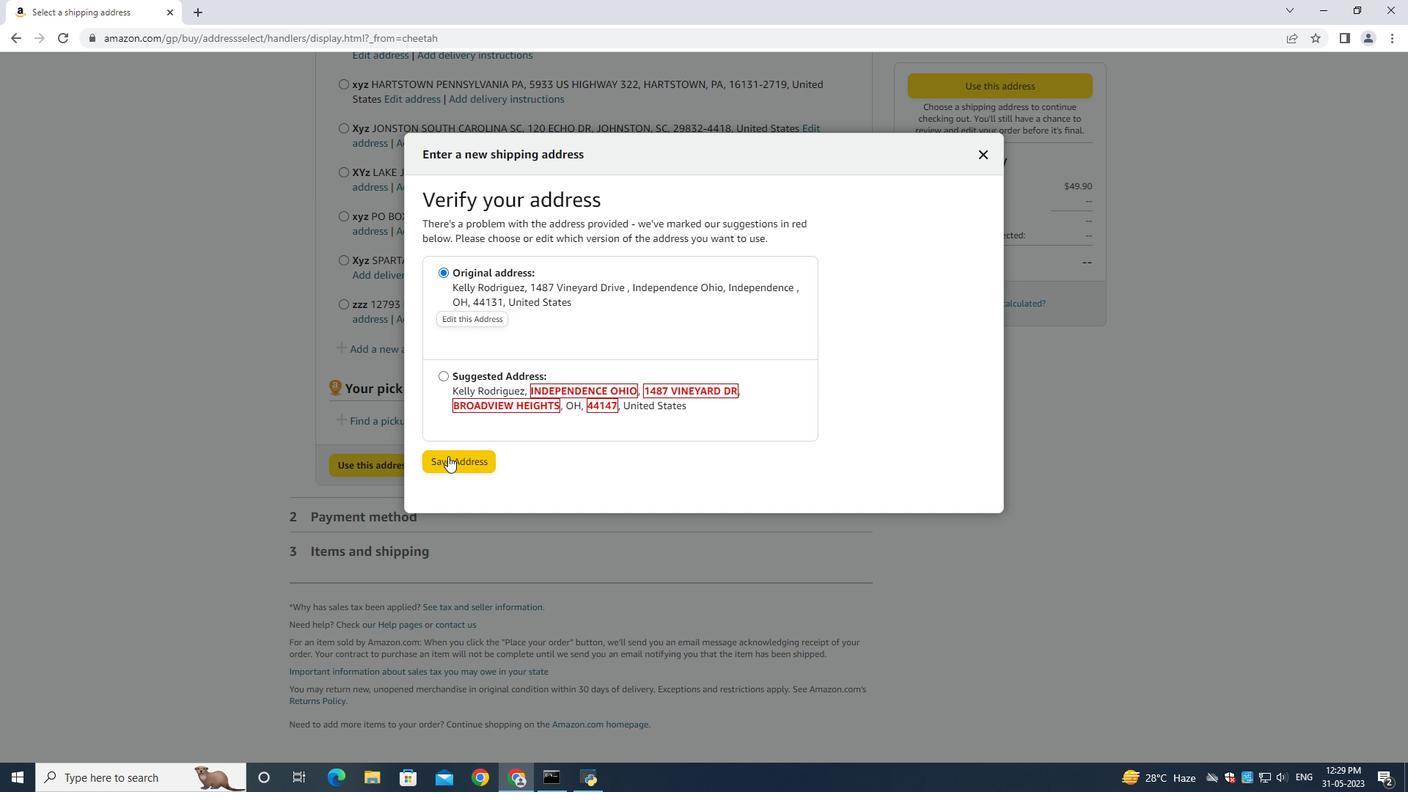 
Action: Mouse moved to (647, 456)
Screenshot: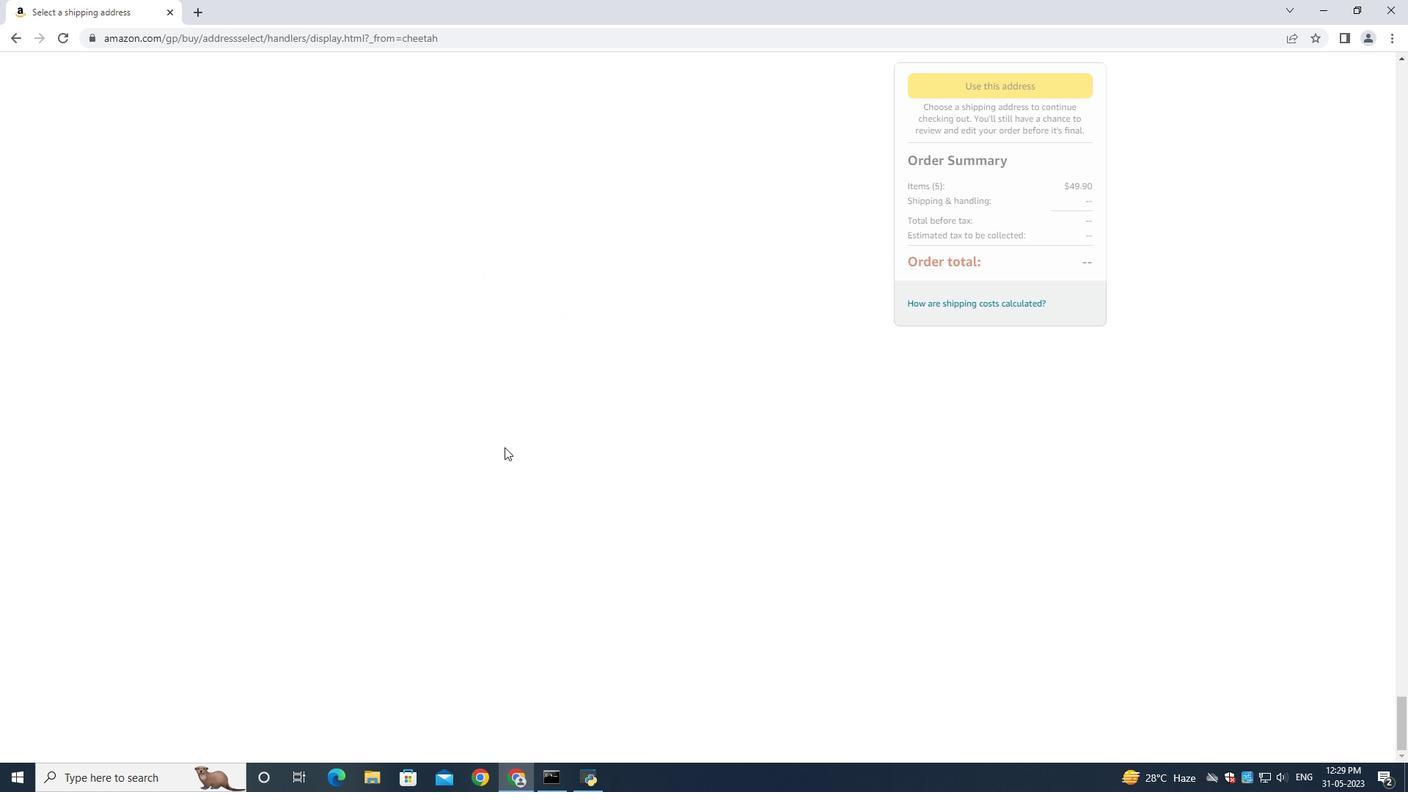 
